 Task: Marketing: Social Media Marketing Board.
Action: Mouse moved to (47, 74)
Screenshot: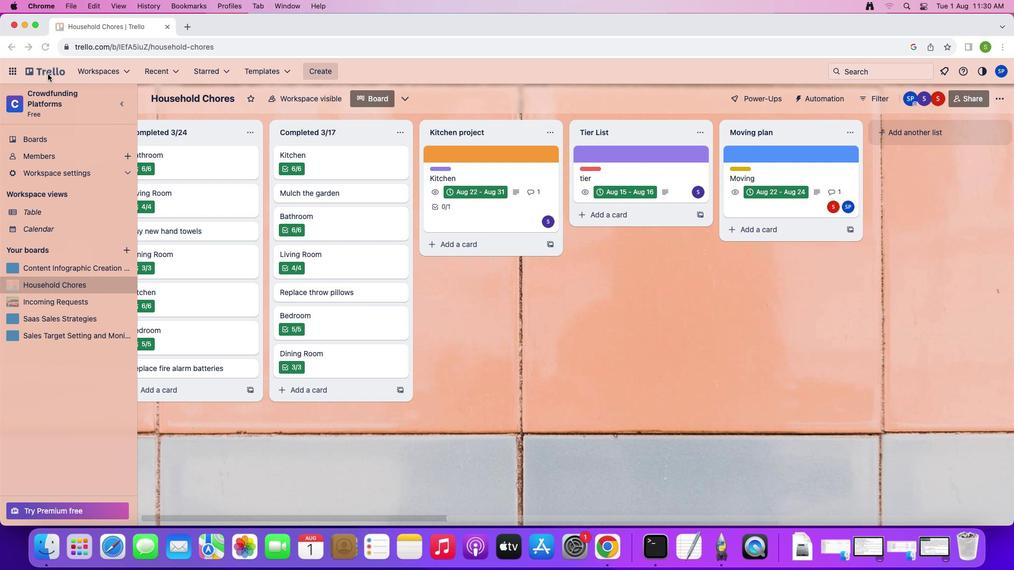 
Action: Mouse pressed left at (47, 74)
Screenshot: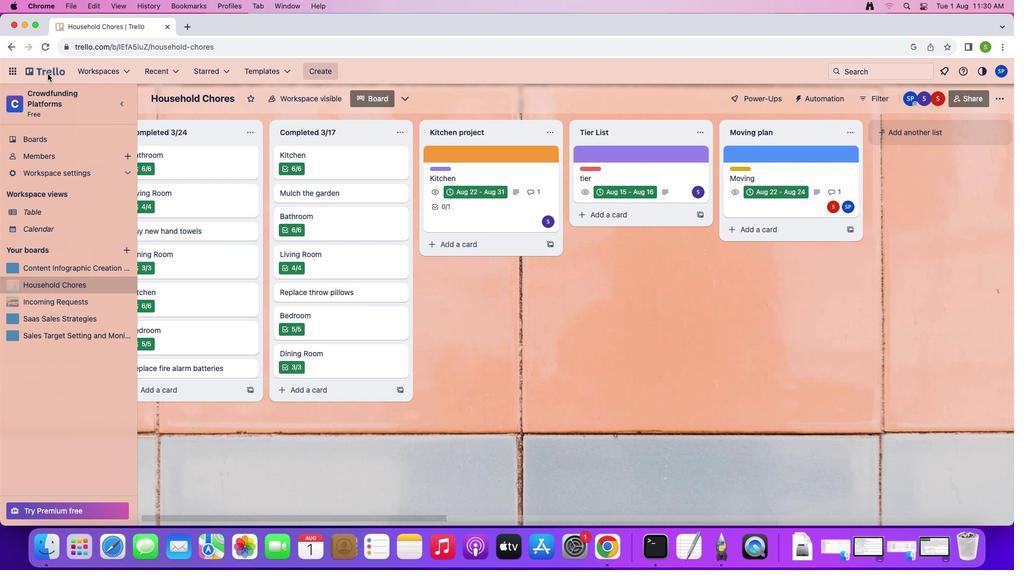 
Action: Mouse moved to (45, 73)
Screenshot: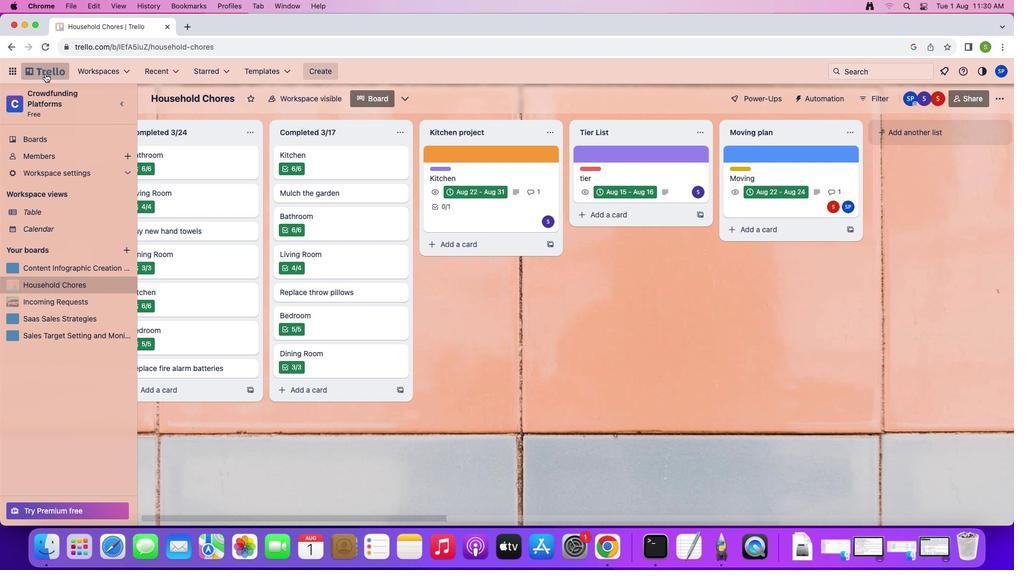 
Action: Mouse pressed left at (45, 73)
Screenshot: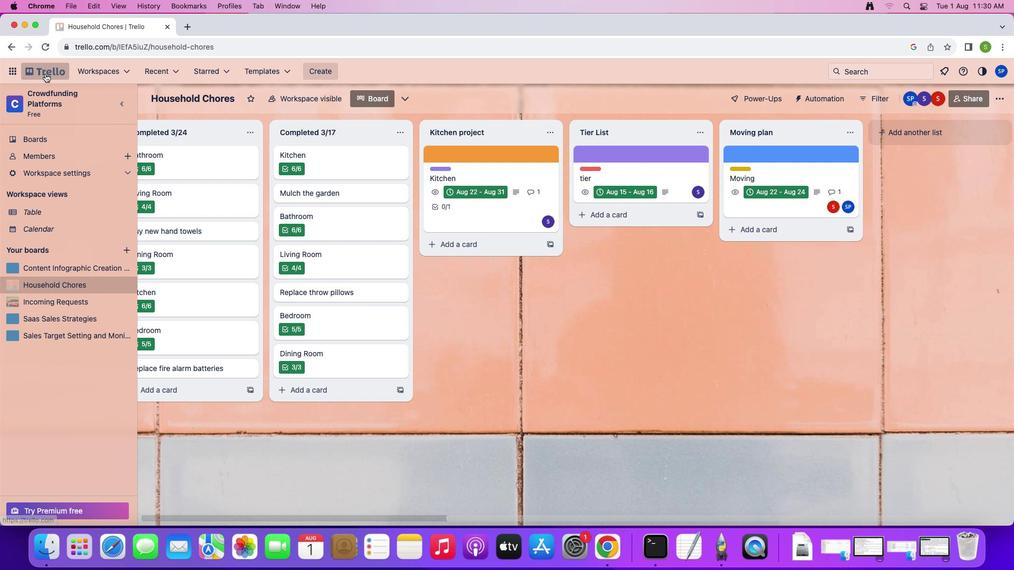 
Action: Mouse moved to (253, 138)
Screenshot: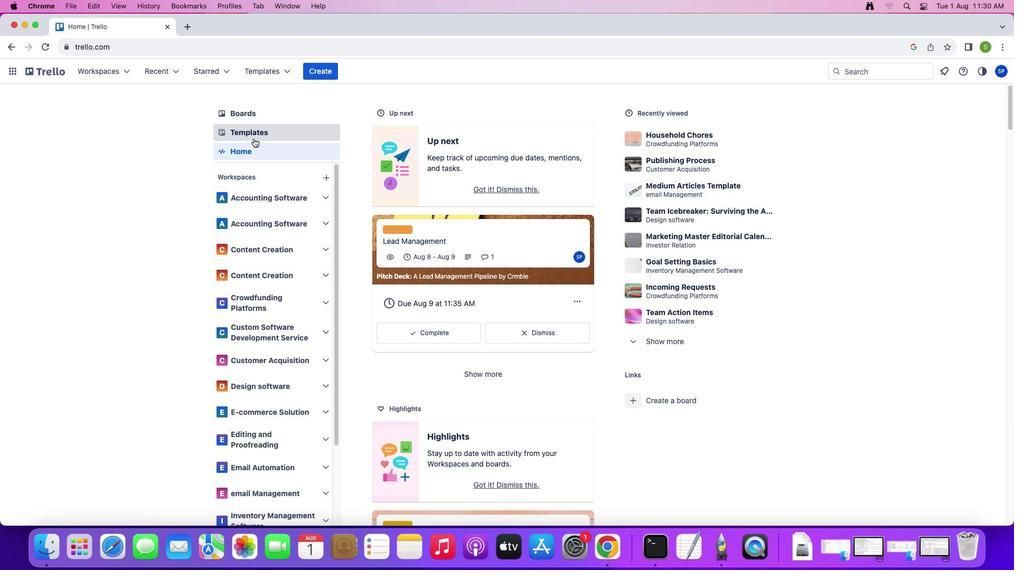 
Action: Mouse pressed left at (253, 138)
Screenshot: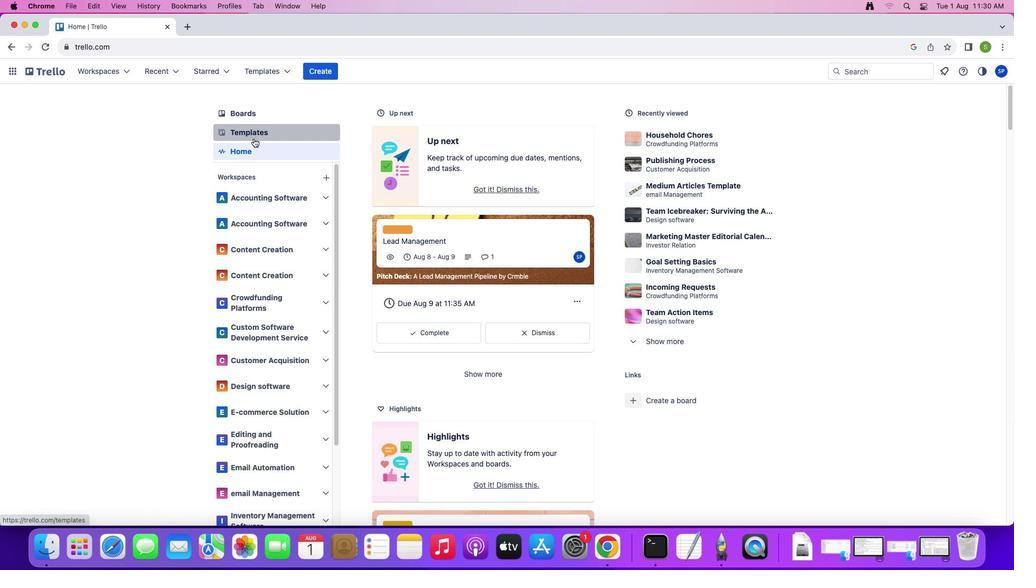 
Action: Mouse moved to (268, 237)
Screenshot: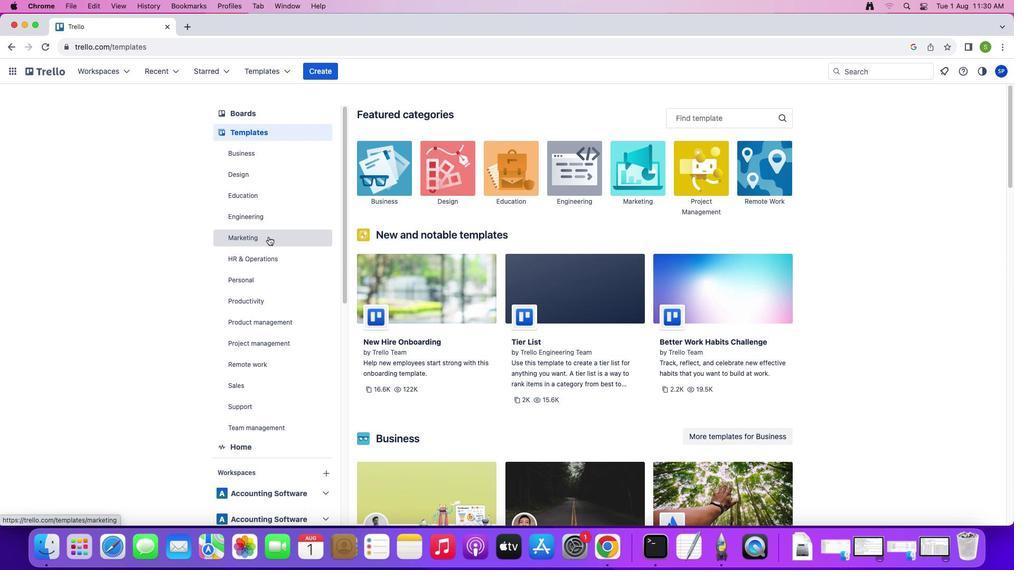 
Action: Mouse pressed left at (268, 237)
Screenshot: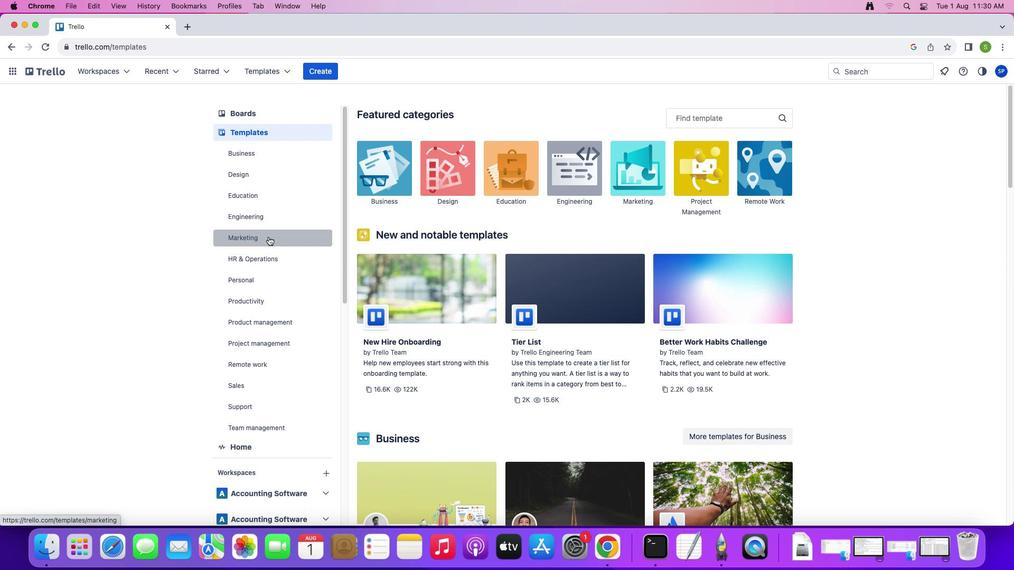 
Action: Mouse moved to (704, 114)
Screenshot: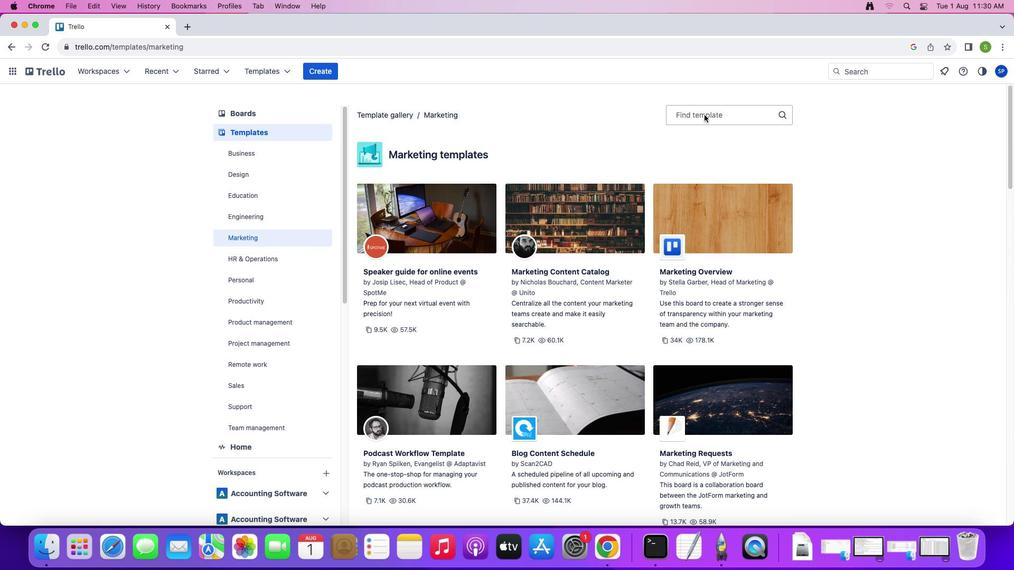 
Action: Mouse pressed left at (704, 114)
Screenshot: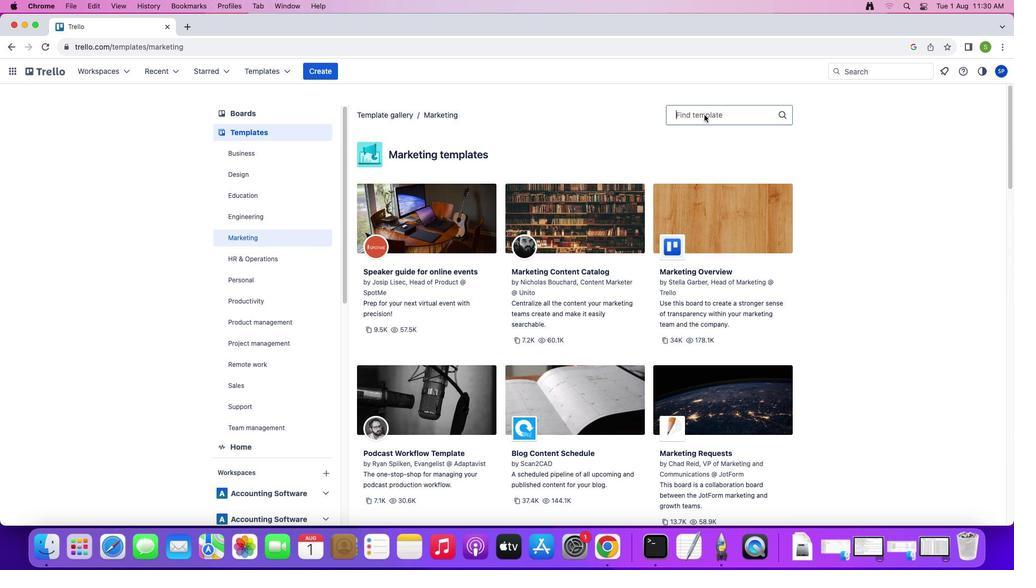 
Action: Mouse moved to (700, 123)
Screenshot: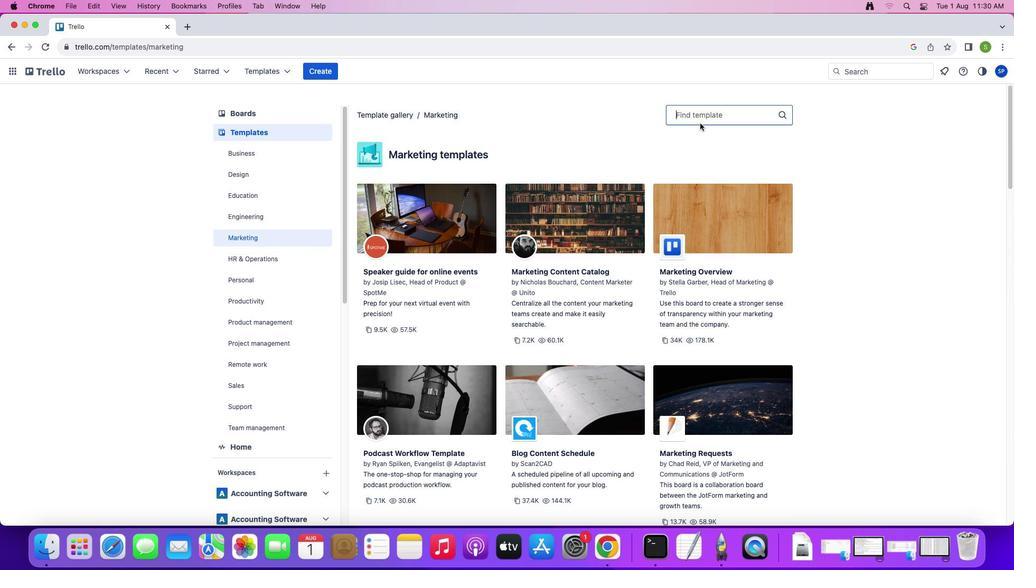 
Action: Key pressed Key.shift's''o''c''i''a'';'Key.backspace'l'Key.space
Screenshot: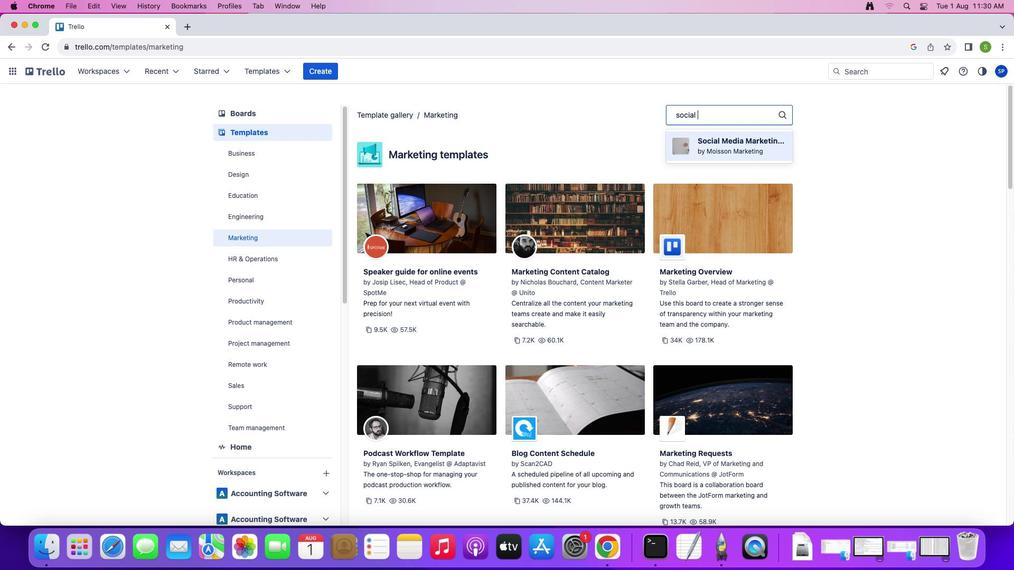 
Action: Mouse moved to (707, 140)
Screenshot: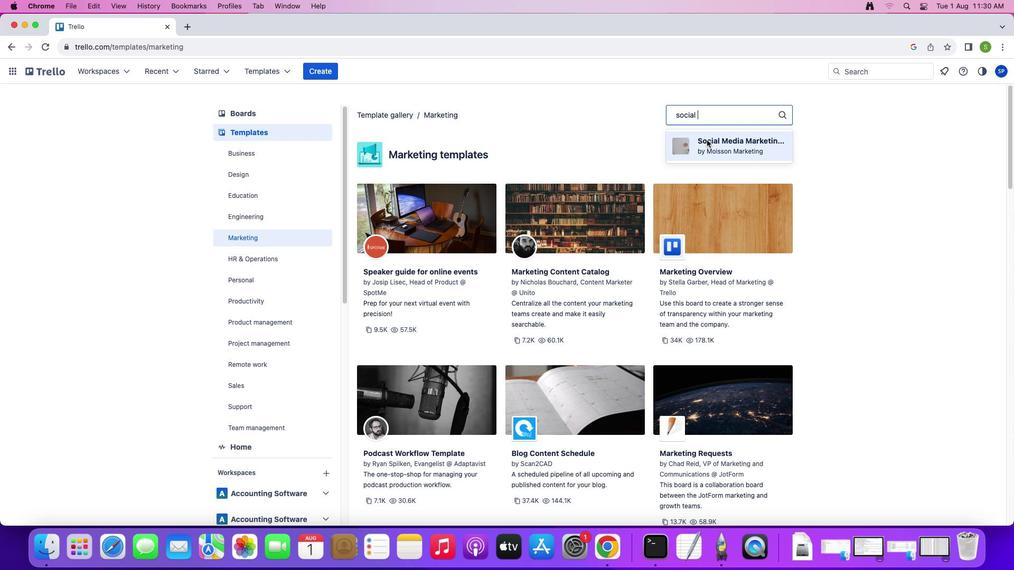 
Action: Mouse pressed left at (707, 140)
Screenshot: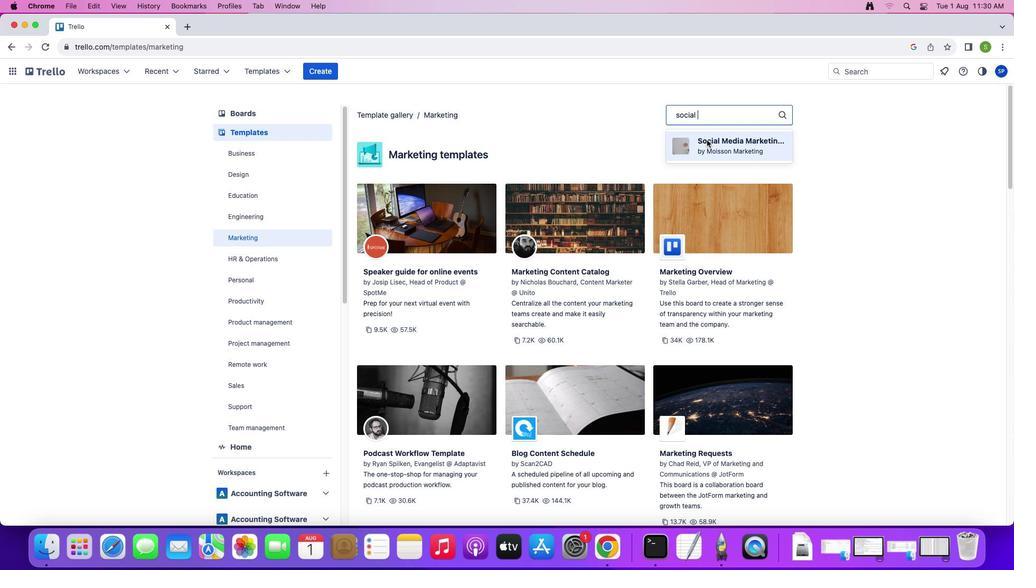 
Action: Mouse moved to (742, 152)
Screenshot: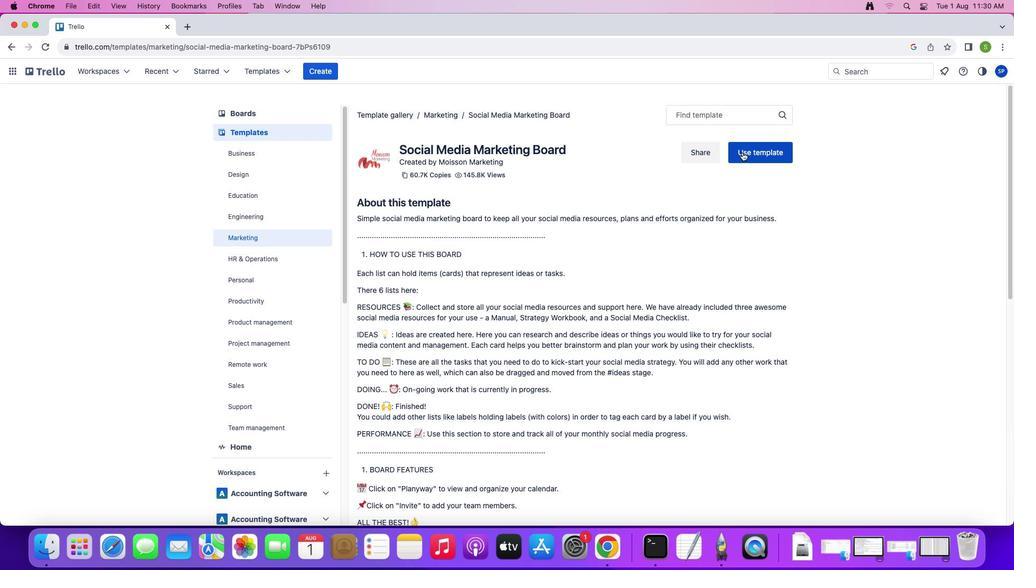 
Action: Mouse pressed left at (742, 152)
Screenshot: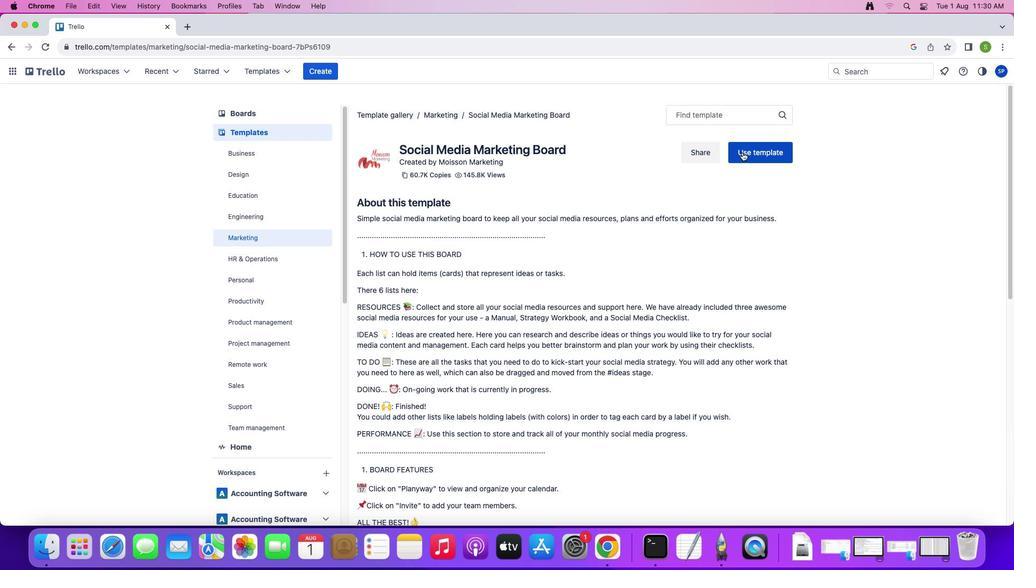 
Action: Mouse moved to (810, 245)
Screenshot: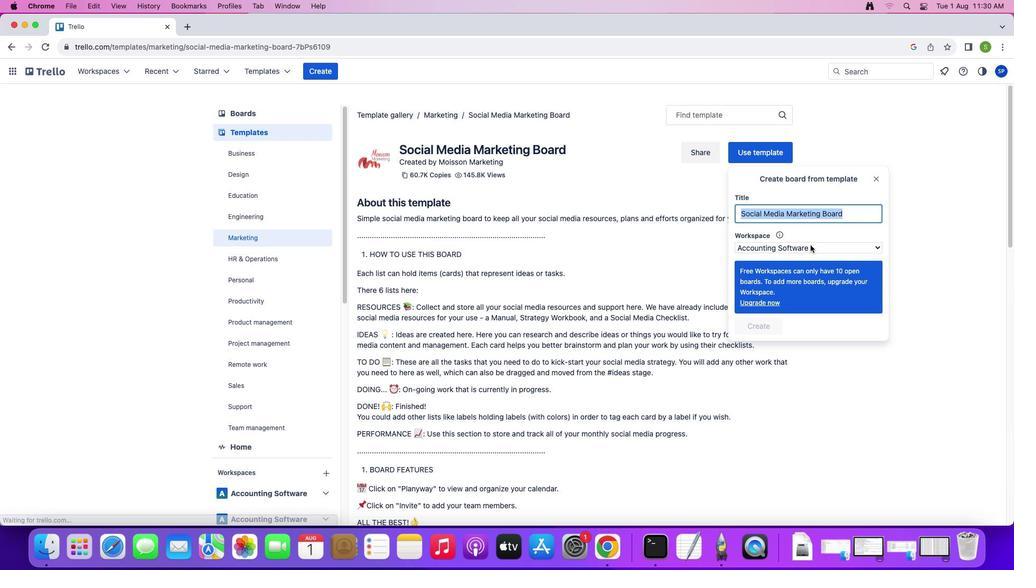 
Action: Mouse pressed left at (810, 245)
Screenshot: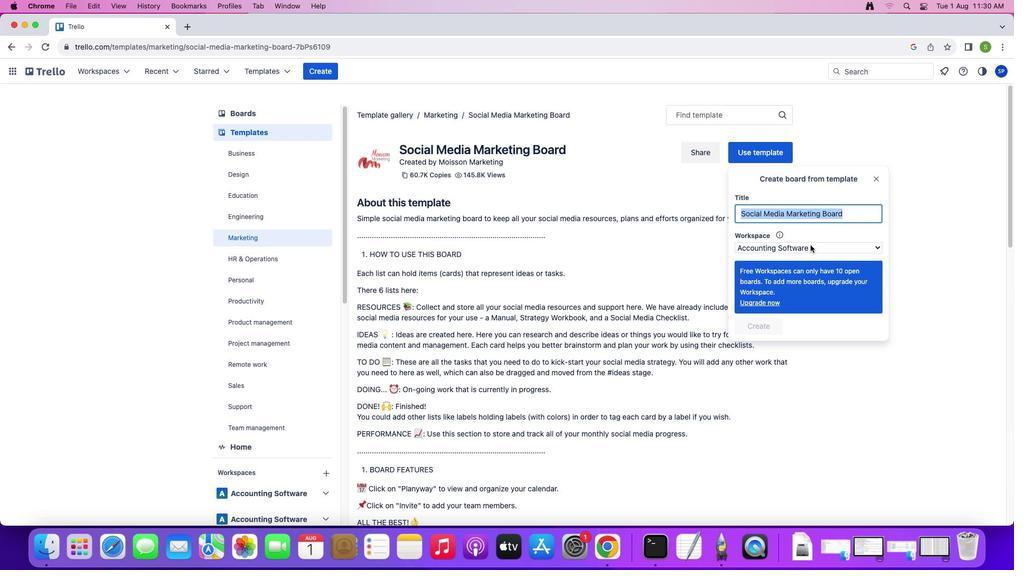 
Action: Mouse moved to (792, 372)
Screenshot: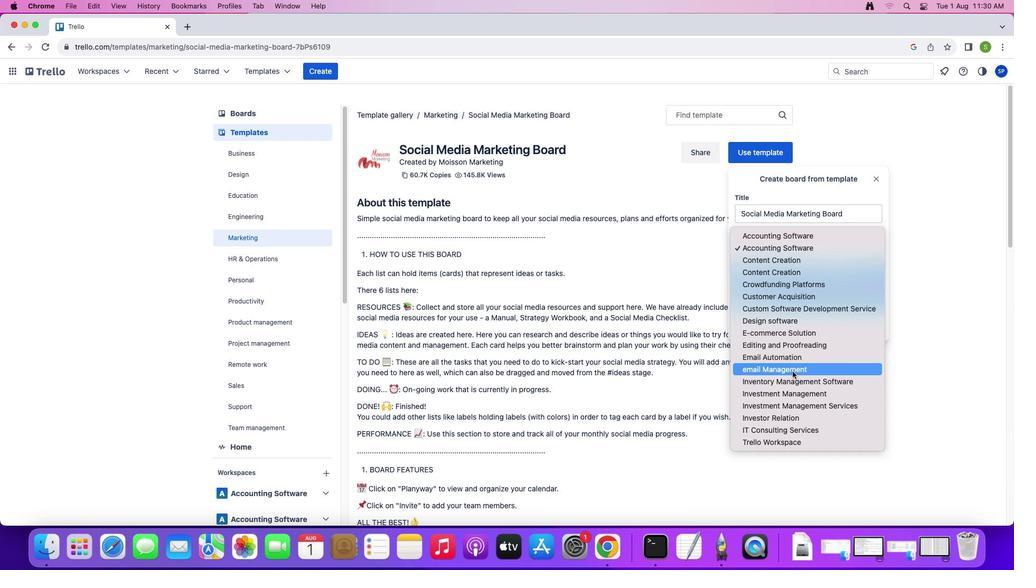 
Action: Mouse pressed left at (792, 372)
Screenshot: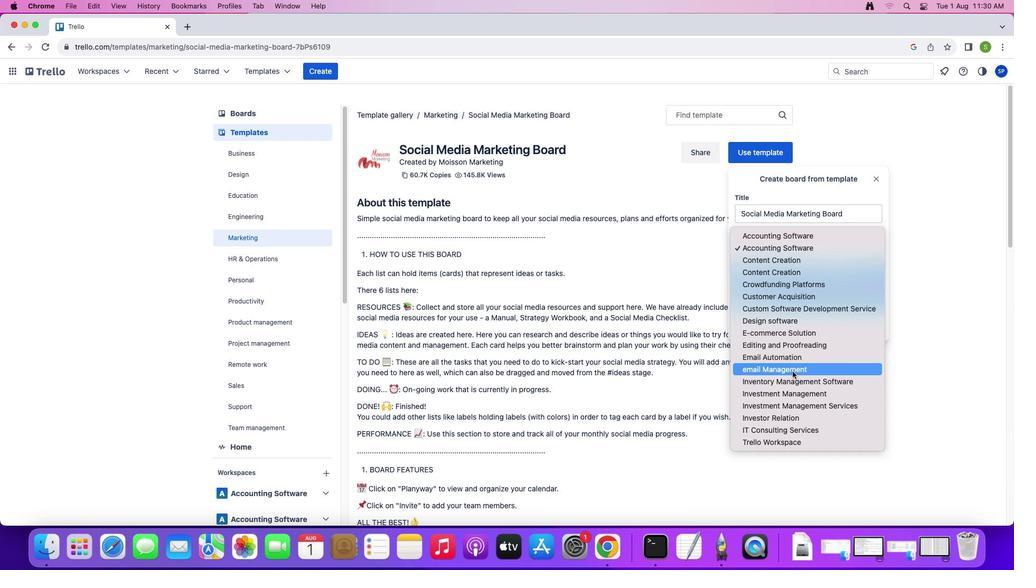 
Action: Mouse moved to (763, 352)
Screenshot: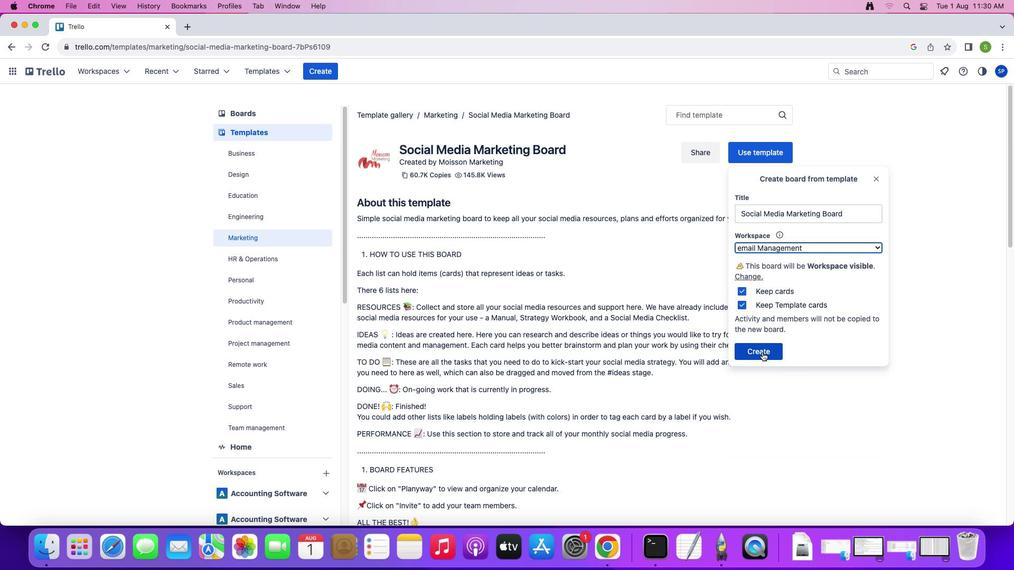 
Action: Mouse pressed left at (763, 352)
Screenshot: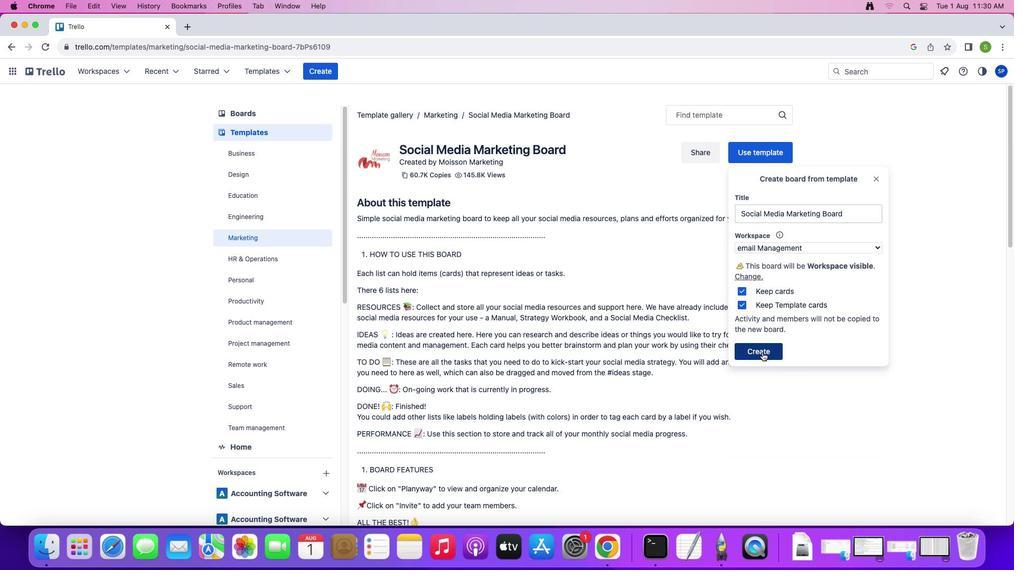 
Action: Mouse moved to (583, 521)
Screenshot: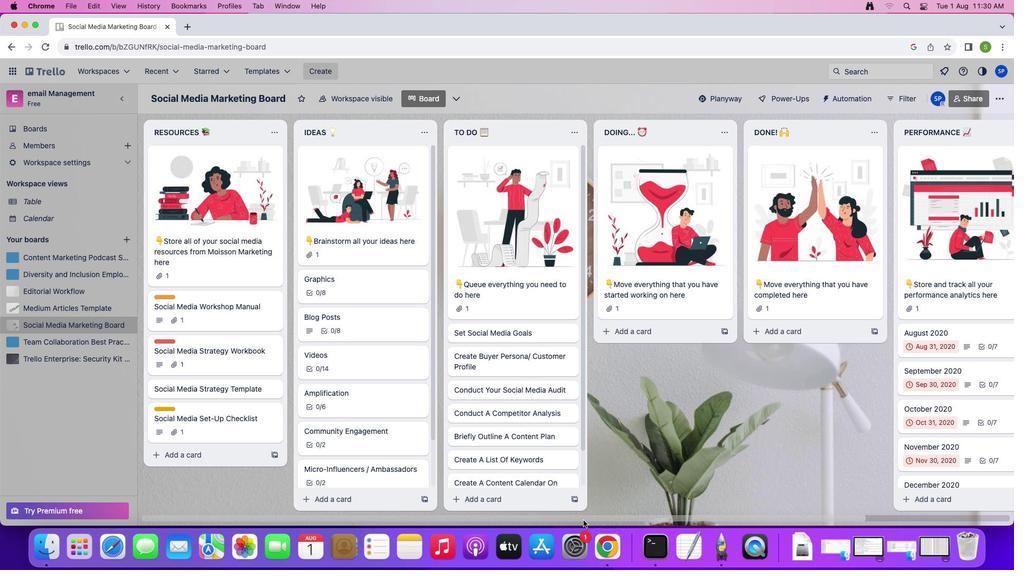 
Action: Mouse pressed left at (583, 521)
Screenshot: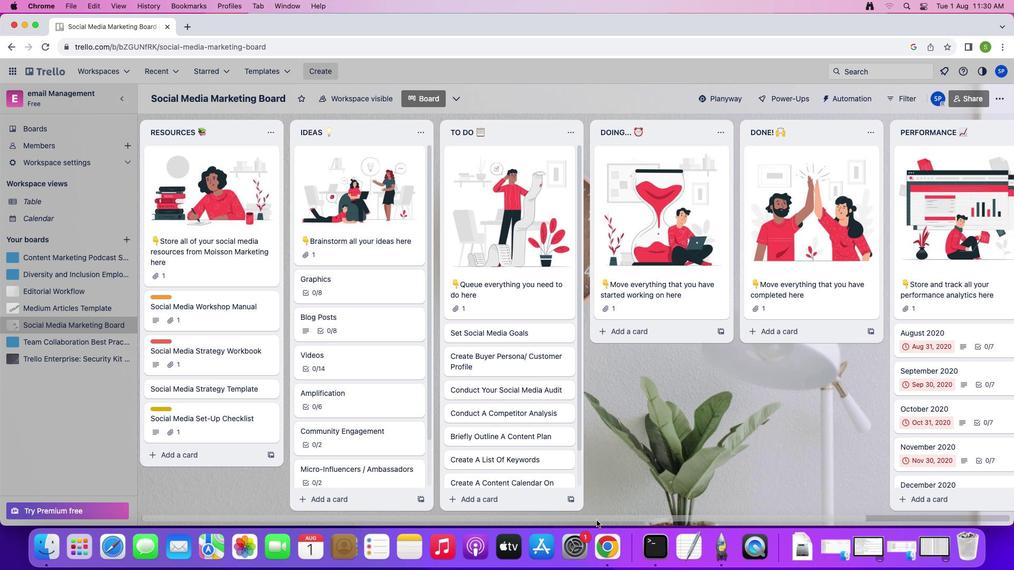 
Action: Mouse moved to (895, 126)
Screenshot: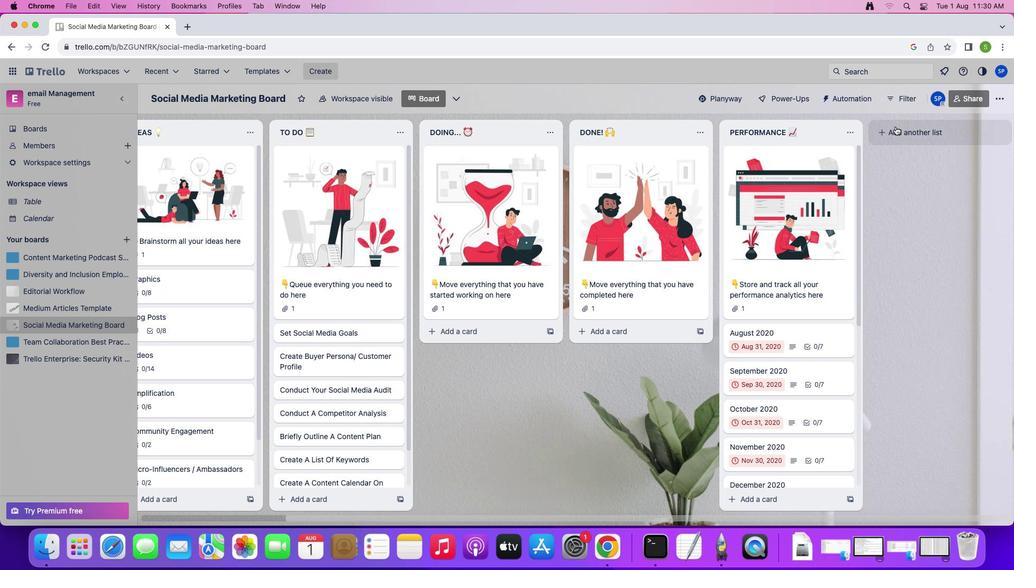 
Action: Mouse pressed left at (895, 126)
Screenshot: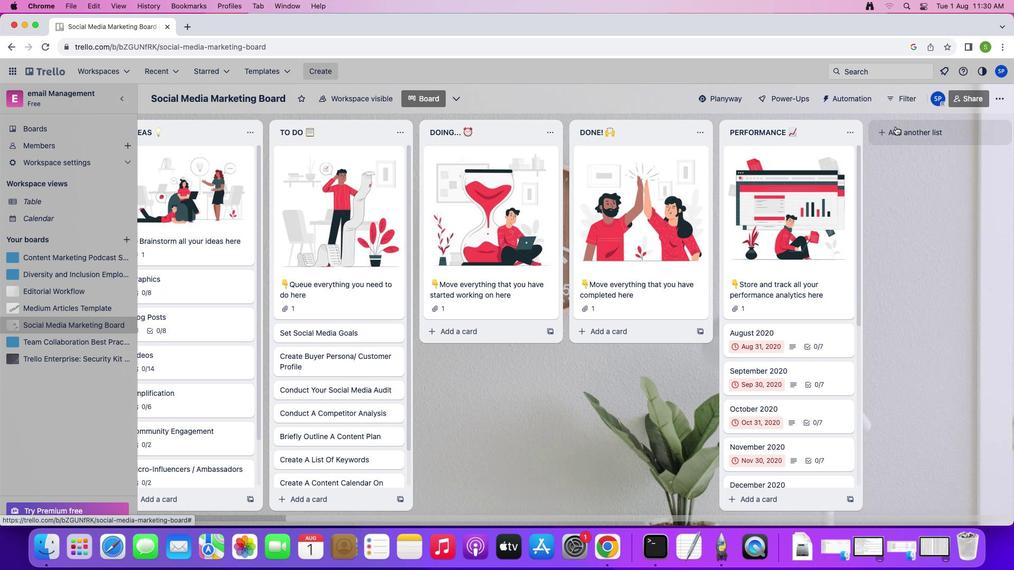 
Action: Mouse moved to (745, 256)
Screenshot: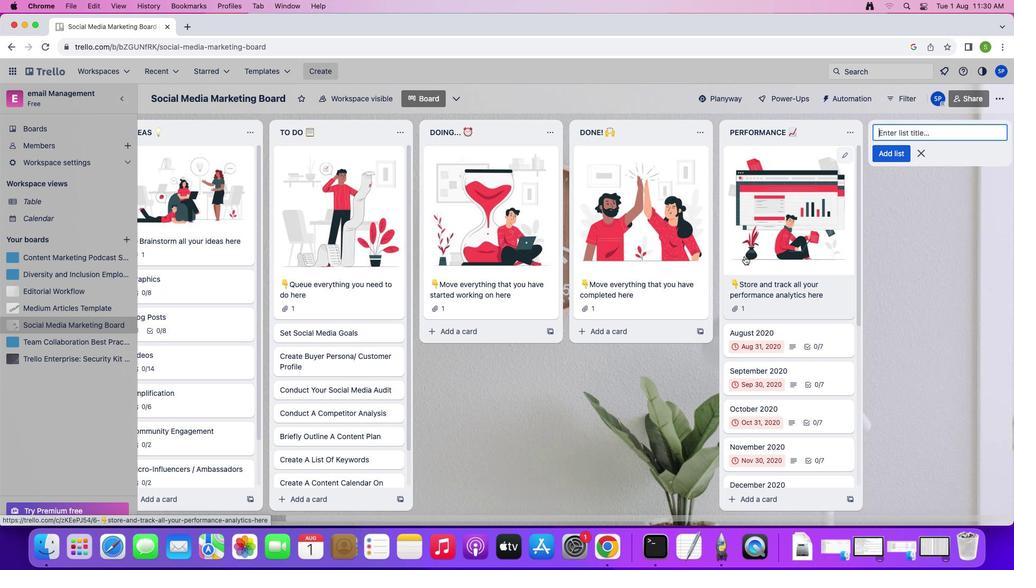 
Action: Key pressed Key.shift'S''p''e''a''k''e''r'Key.space'g''u''i''d''e'Key.space'f''o''r'Key.space'o''n''l''i''n''e'Key.space'e''v''e''n''t''s'Key.enterKey.shift'S''E''O'Key.spaceKey.shift'C''o''n''t''e''n''t'Key.spaceKey.shift'C''r''e''a''t''i''o''n'Key.enterKey.shift'P''o''d''c''a''s''t'Key.spaceKey.shift'w''o''f'Key.backspace'k''f''l''o''w'Key.spaceKey.shift't''e''m''p''l''a''t''e'Key.enter
Screenshot: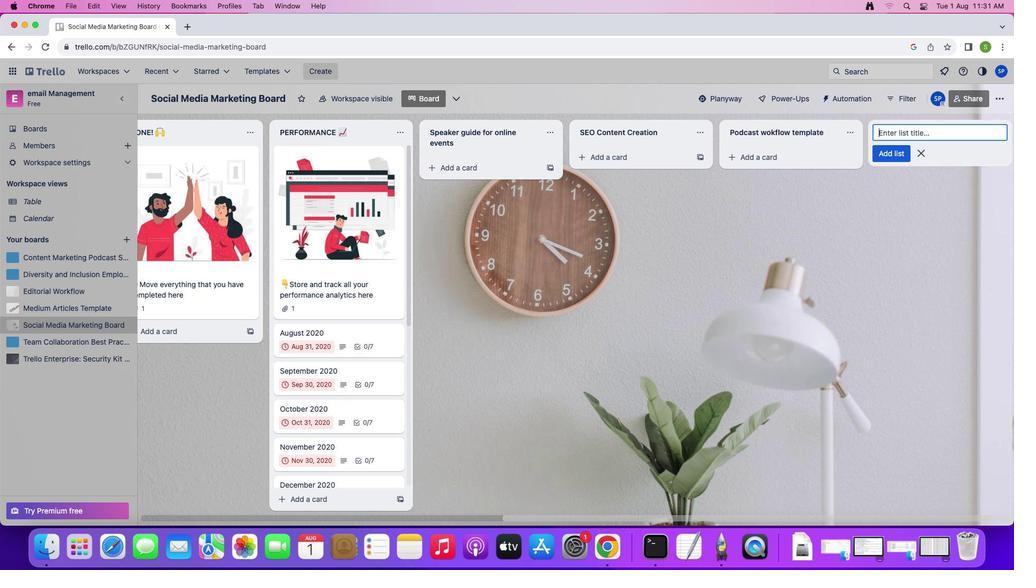 
Action: Mouse moved to (920, 149)
Screenshot: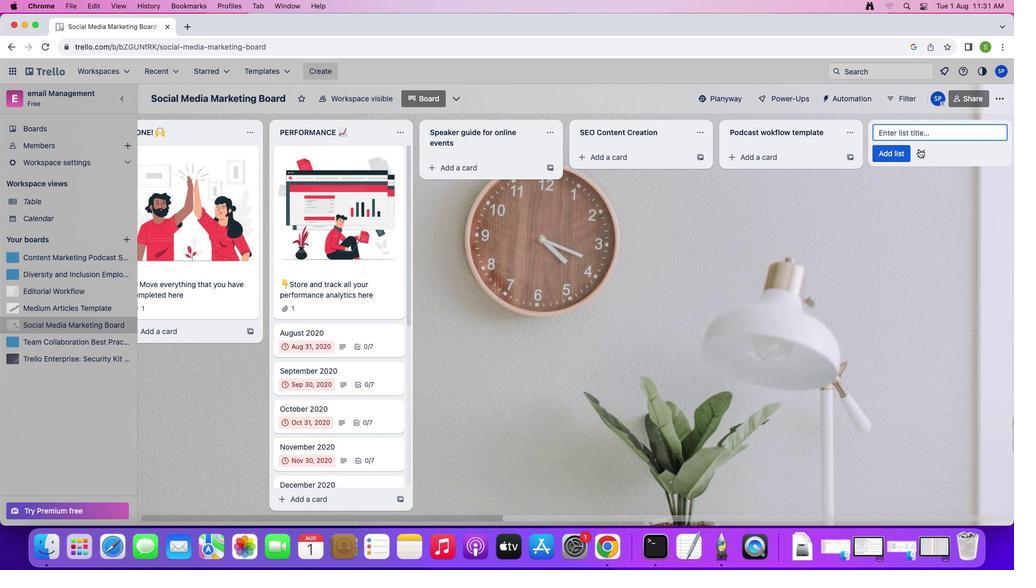 
Action: Mouse pressed left at (920, 149)
Screenshot: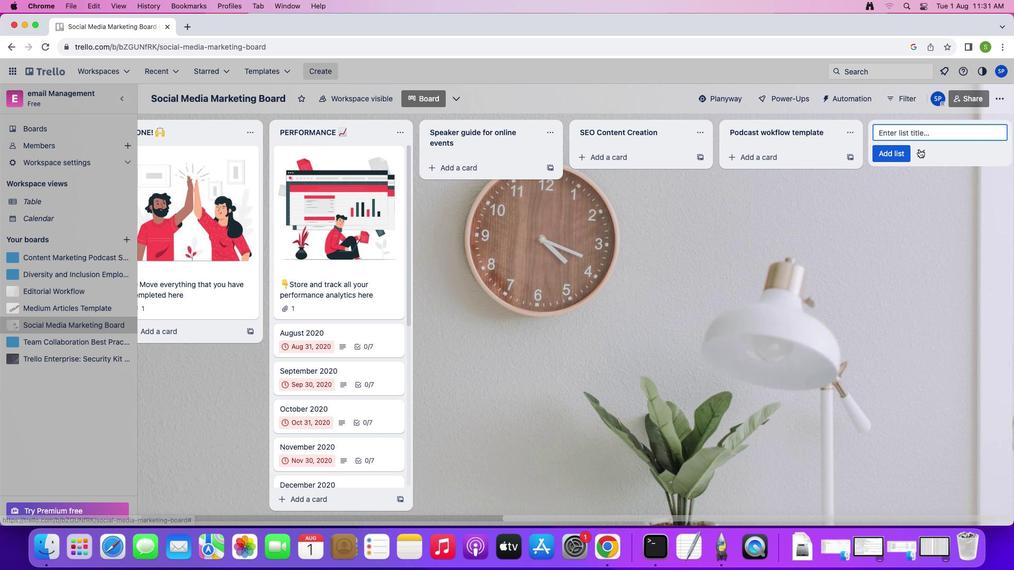 
Action: Mouse moved to (452, 165)
Screenshot: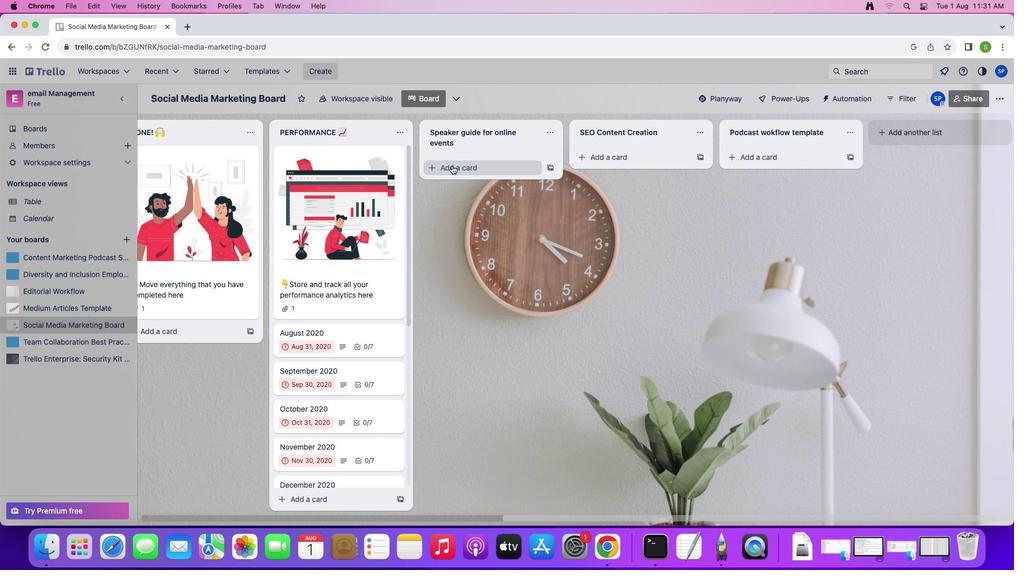 
Action: Mouse pressed left at (452, 165)
Screenshot: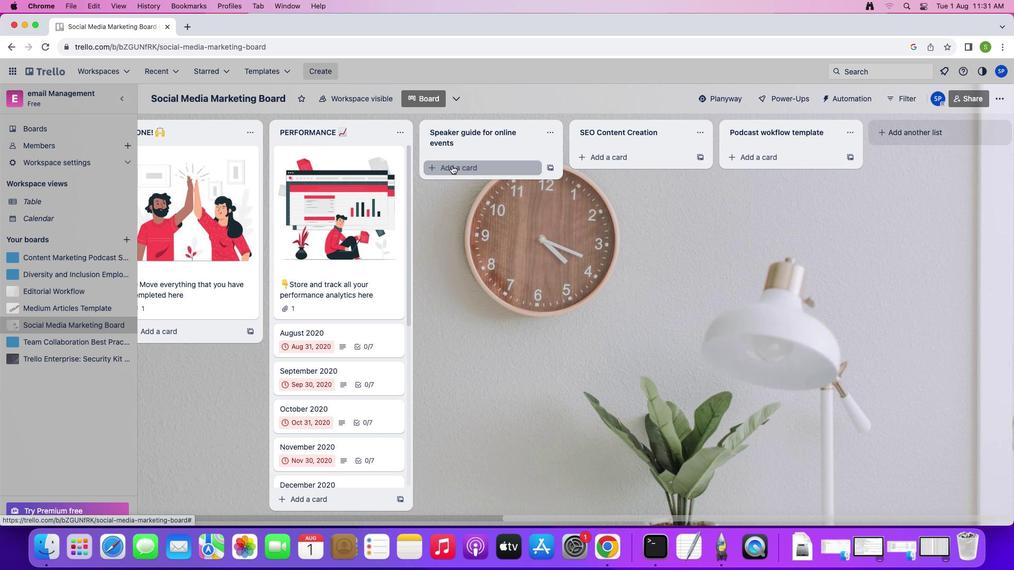 
Action: Mouse moved to (462, 173)
Screenshot: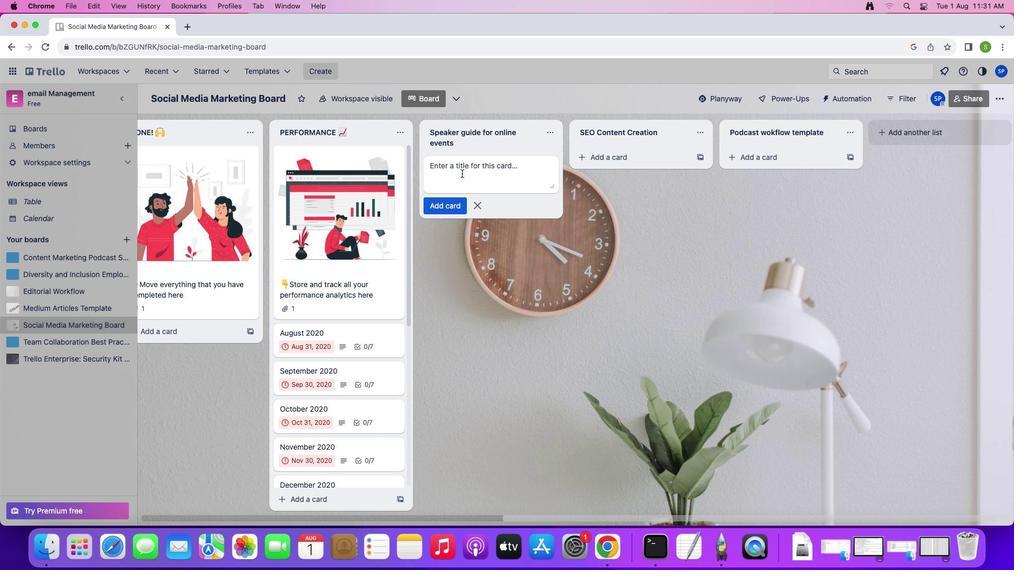 
Action: Key pressed Key.shift'S''p''e''a''k''e''r'Key.enter
Screenshot: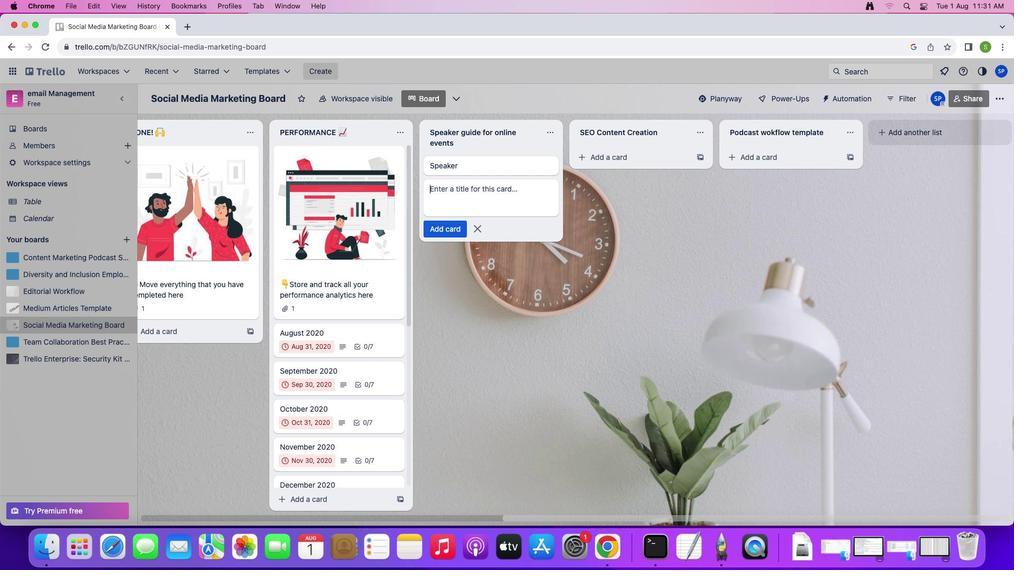 
Action: Mouse moved to (608, 155)
Screenshot: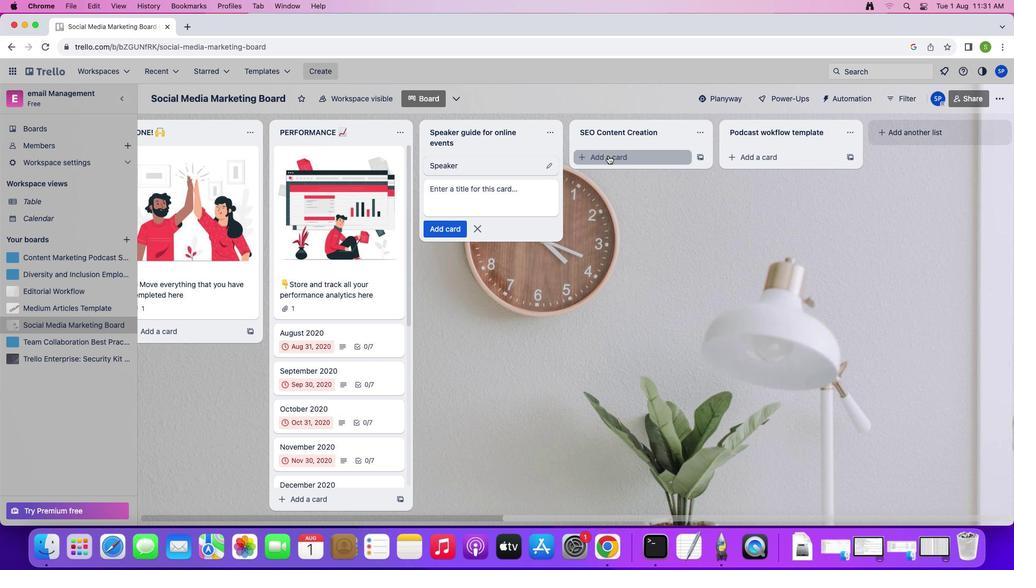 
Action: Mouse pressed left at (608, 155)
Screenshot: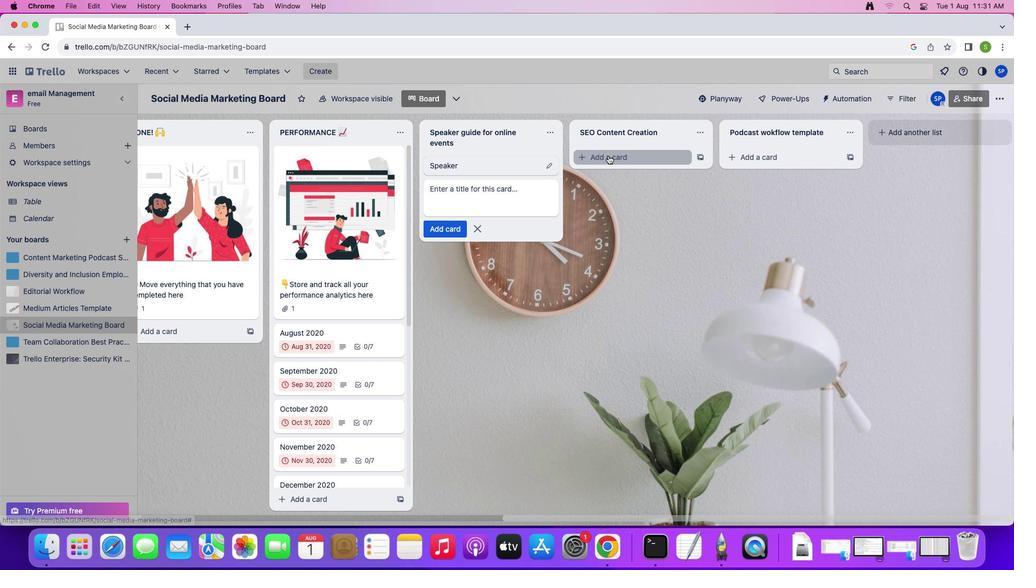 
Action: Key pressed Key.shift'S''E''O'Key.enter
Screenshot: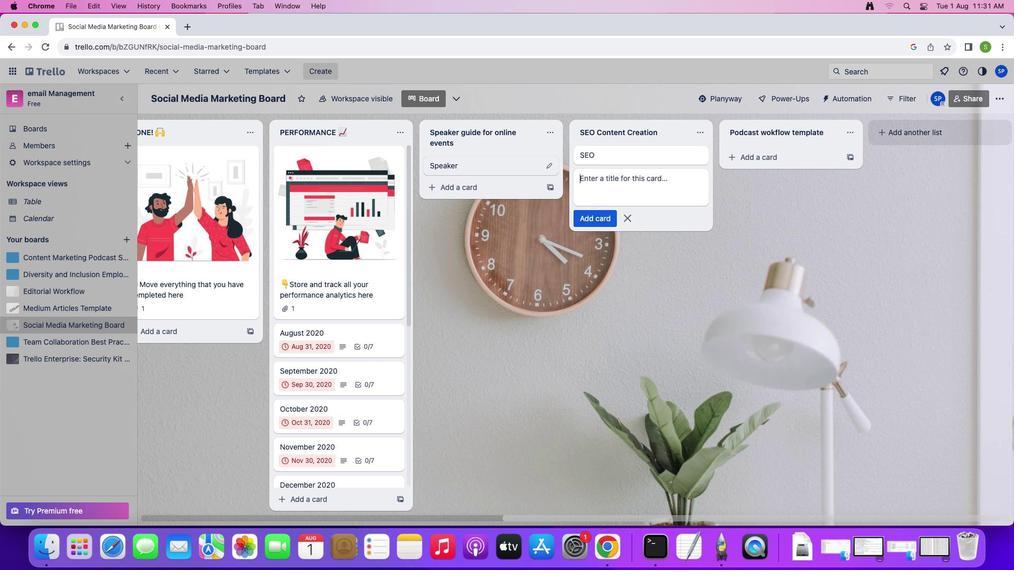 
Action: Mouse moved to (755, 151)
Screenshot: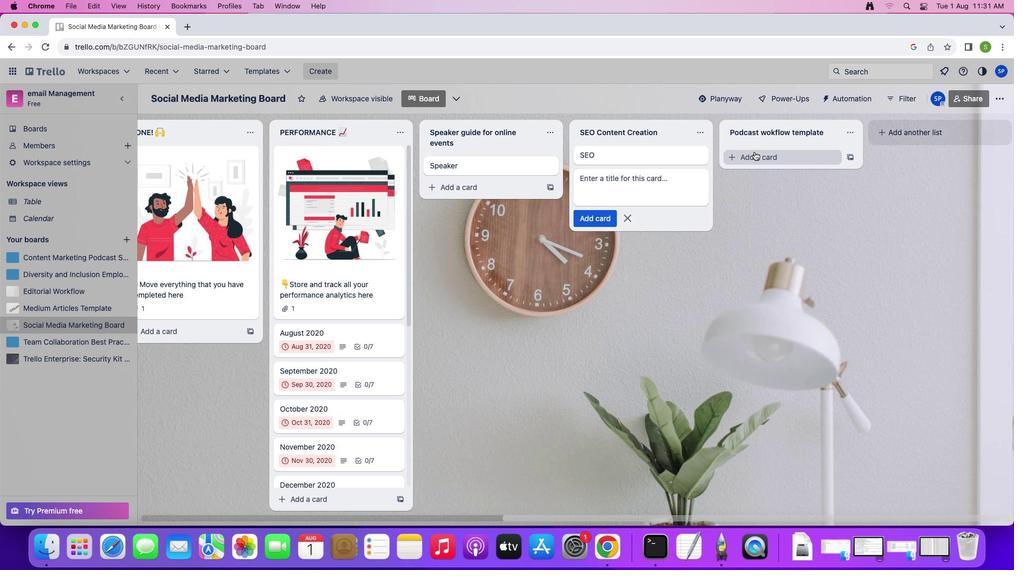 
Action: Mouse pressed left at (755, 151)
Screenshot: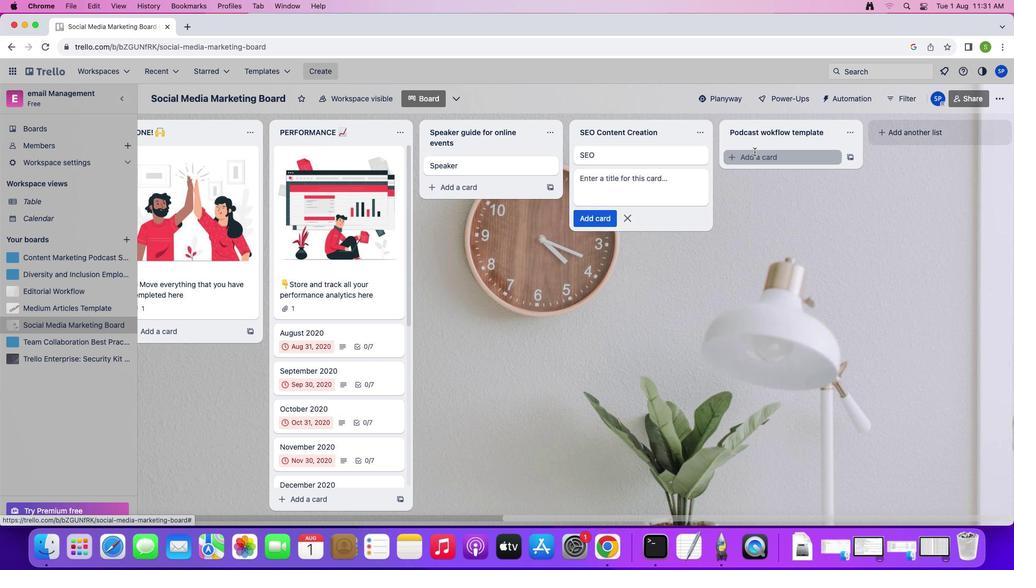 
Action: Key pressed Key.shift'P''o''d''c''a''s''t'Key.enter
Screenshot: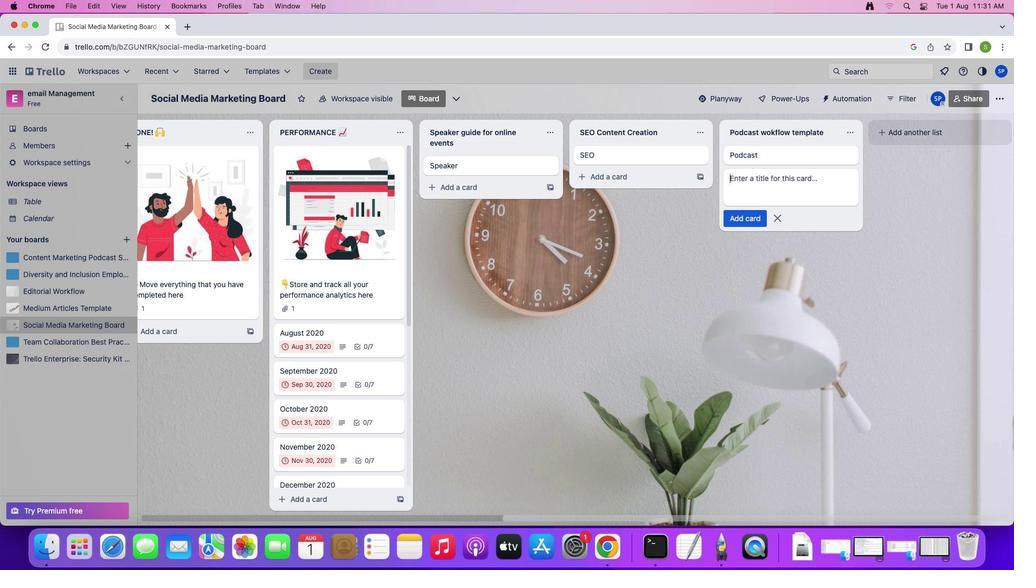 
Action: Mouse moved to (493, 169)
Screenshot: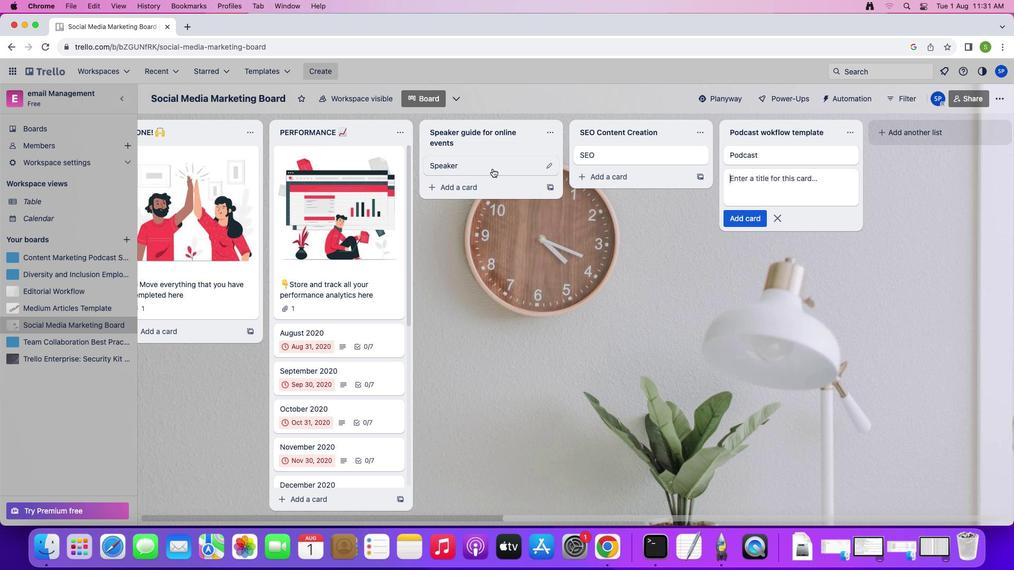 
Action: Mouse pressed left at (493, 169)
Screenshot: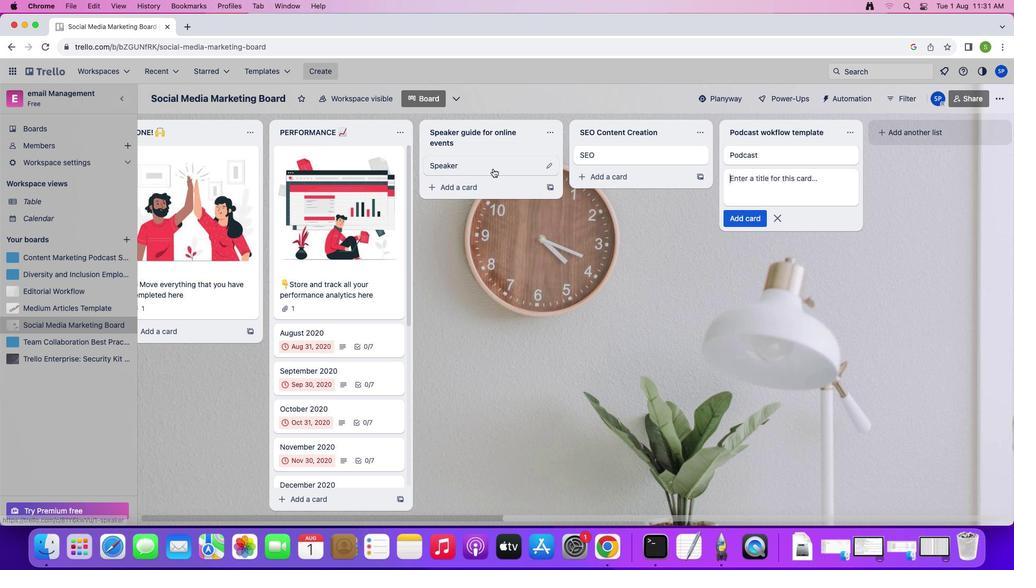 
Action: Mouse moved to (655, 155)
Screenshot: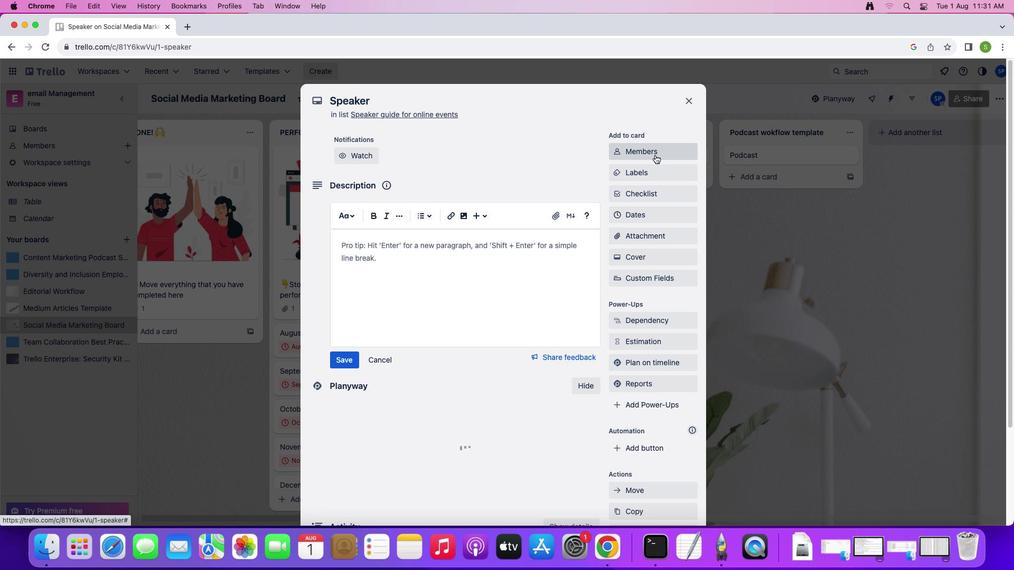 
Action: Mouse pressed left at (655, 155)
Screenshot: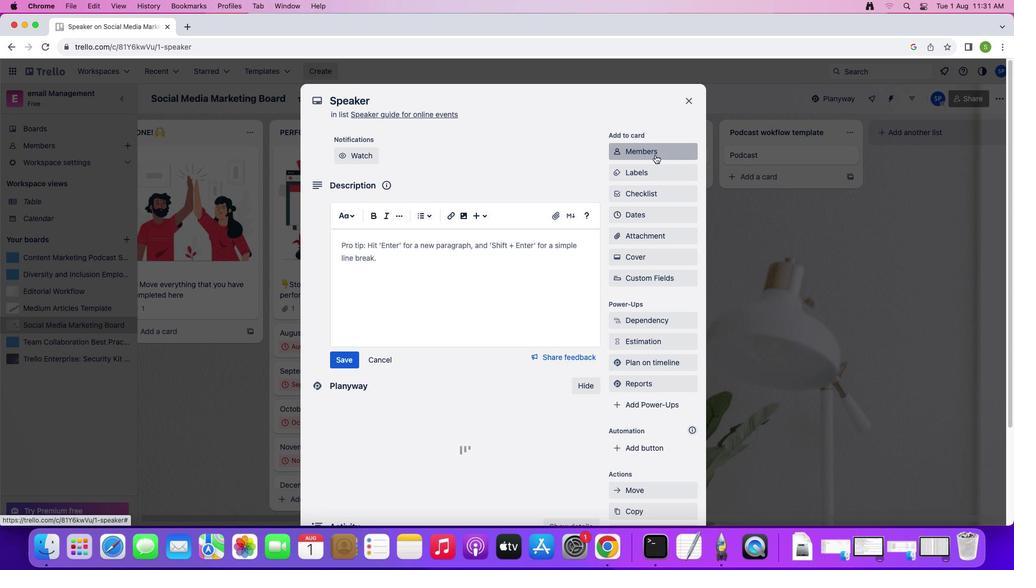 
Action: Mouse moved to (640, 198)
Screenshot: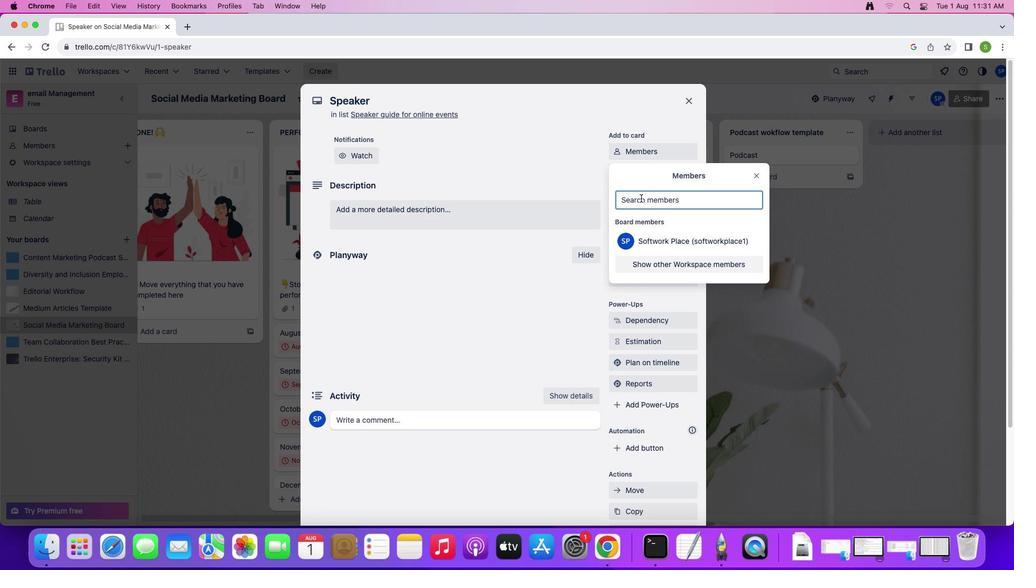 
Action: Mouse pressed left at (640, 198)
Screenshot: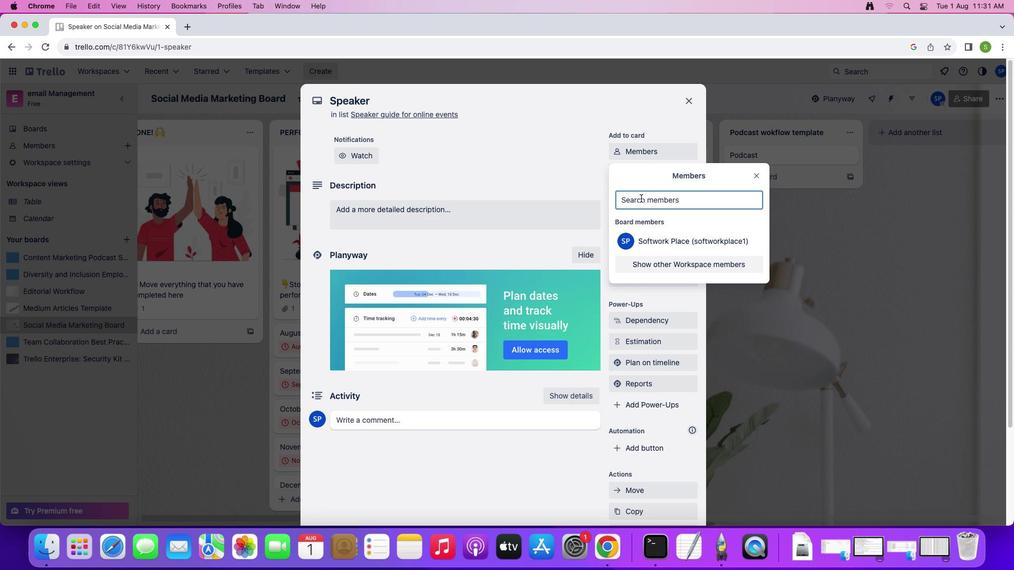 
Action: Mouse moved to (640, 198)
Screenshot: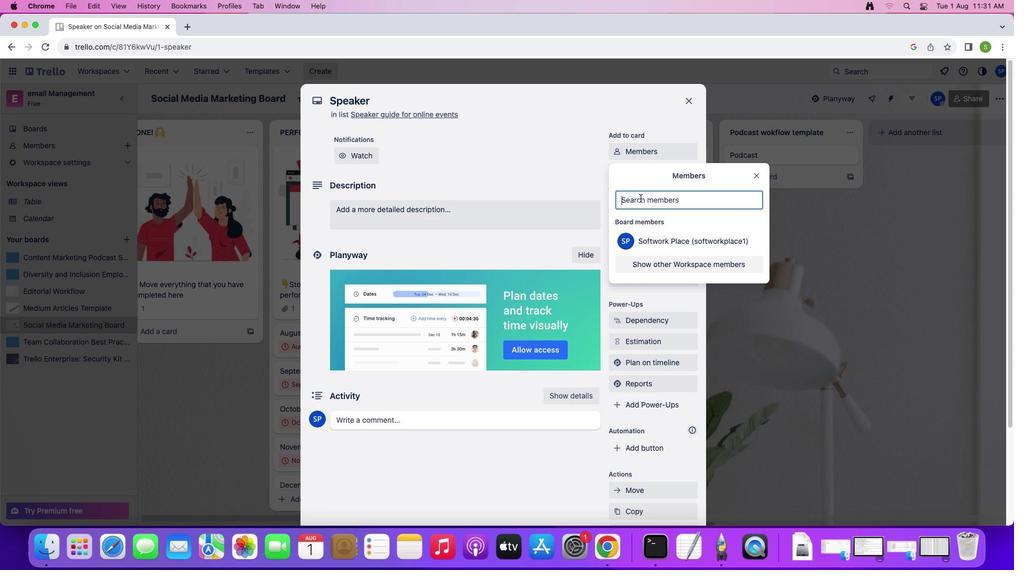
Action: Key pressed 's''o''f''t''a''g''e''.''3'Key.shift'@''s''o''f''t''a''g''e''.''n''e''t'Key.enter
Screenshot: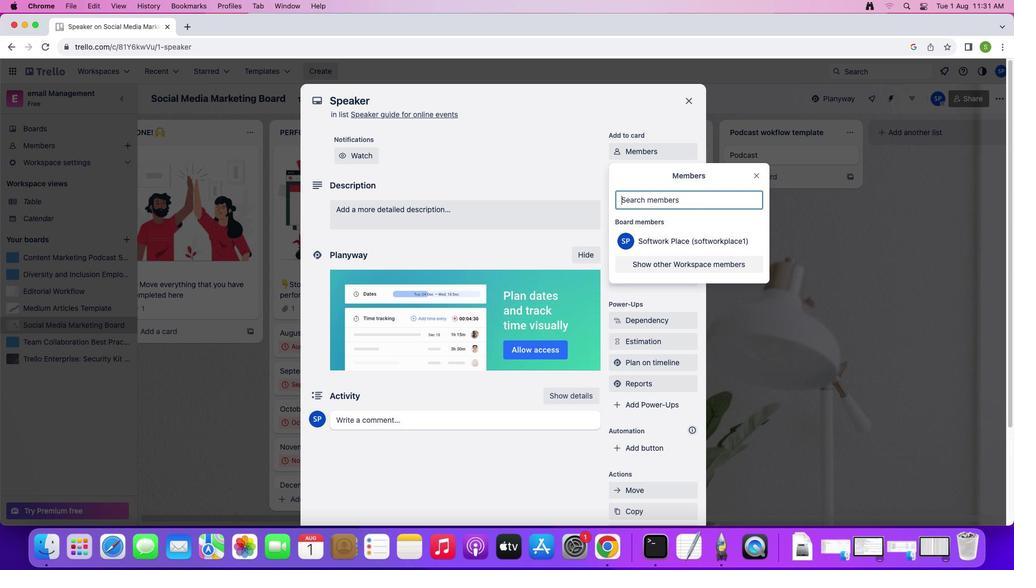 
Action: Mouse moved to (684, 244)
Screenshot: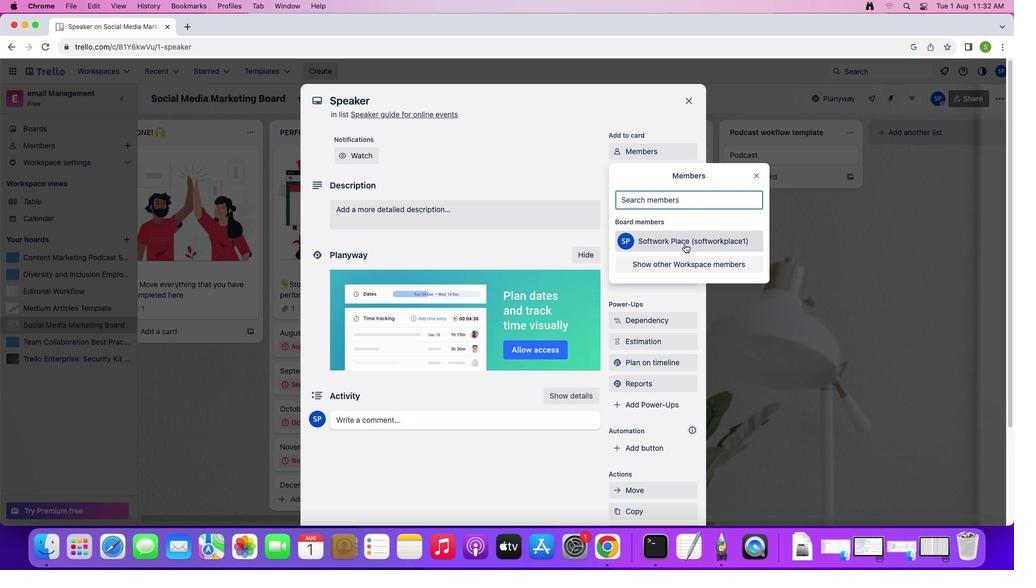 
Action: Mouse pressed left at (684, 244)
Screenshot: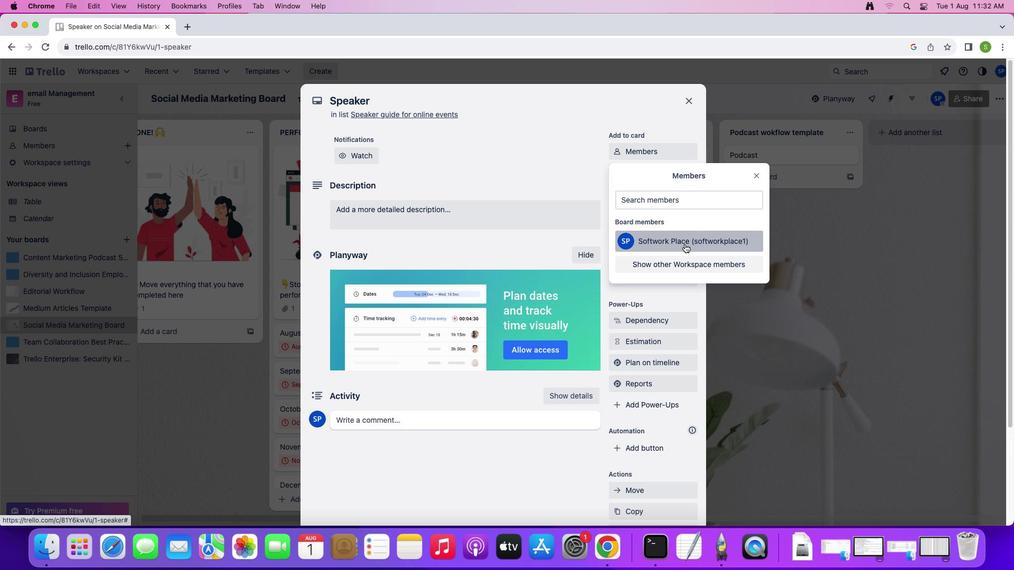 
Action: Mouse moved to (757, 177)
Screenshot: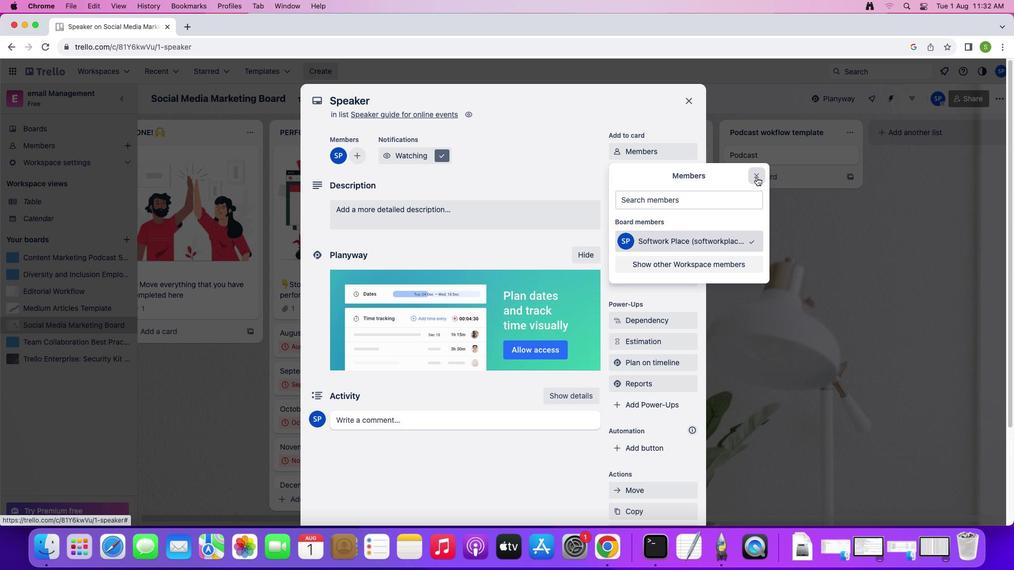 
Action: Mouse pressed left at (757, 177)
Screenshot: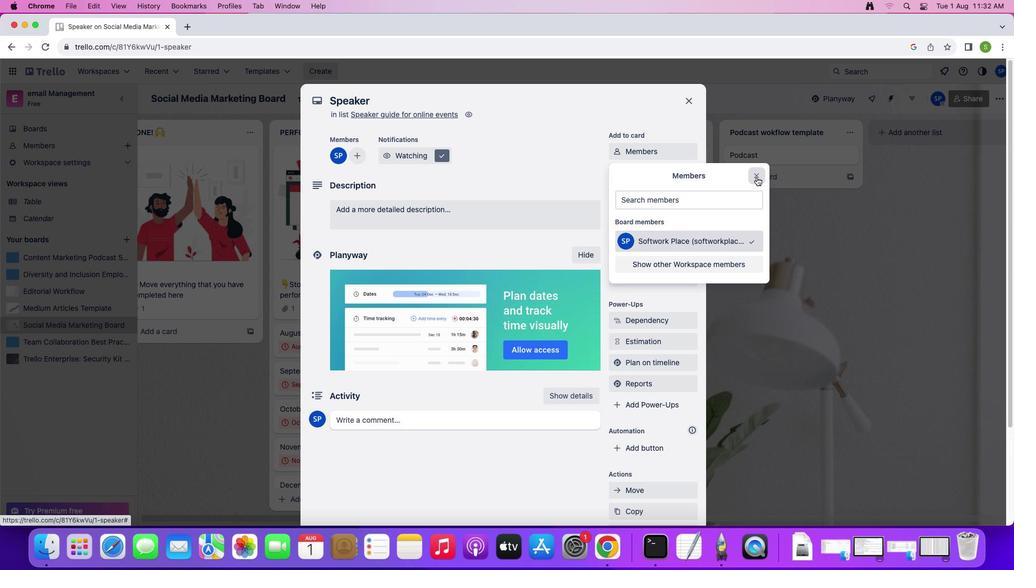 
Action: Mouse moved to (640, 171)
Screenshot: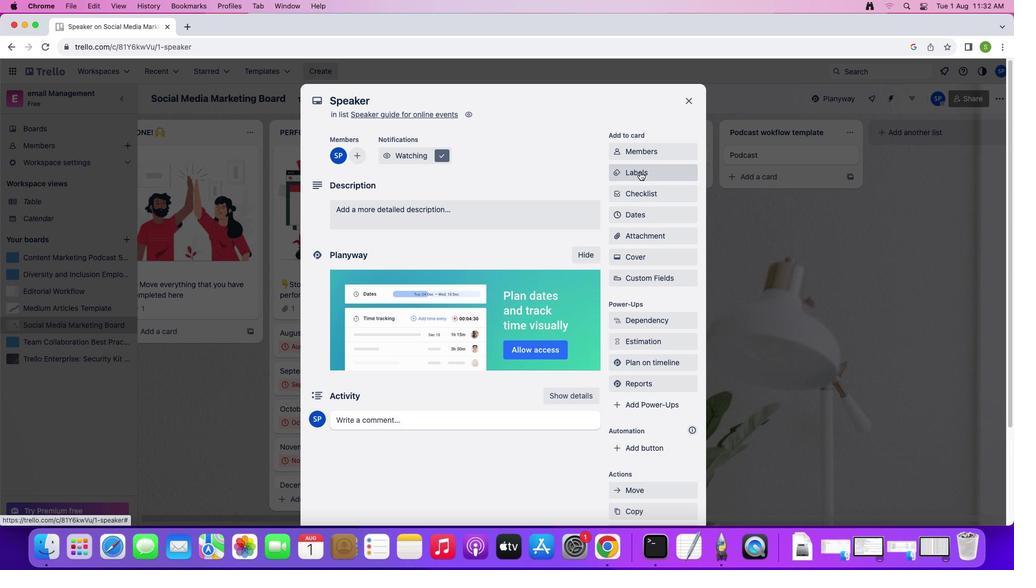 
Action: Mouse pressed left at (640, 171)
Screenshot: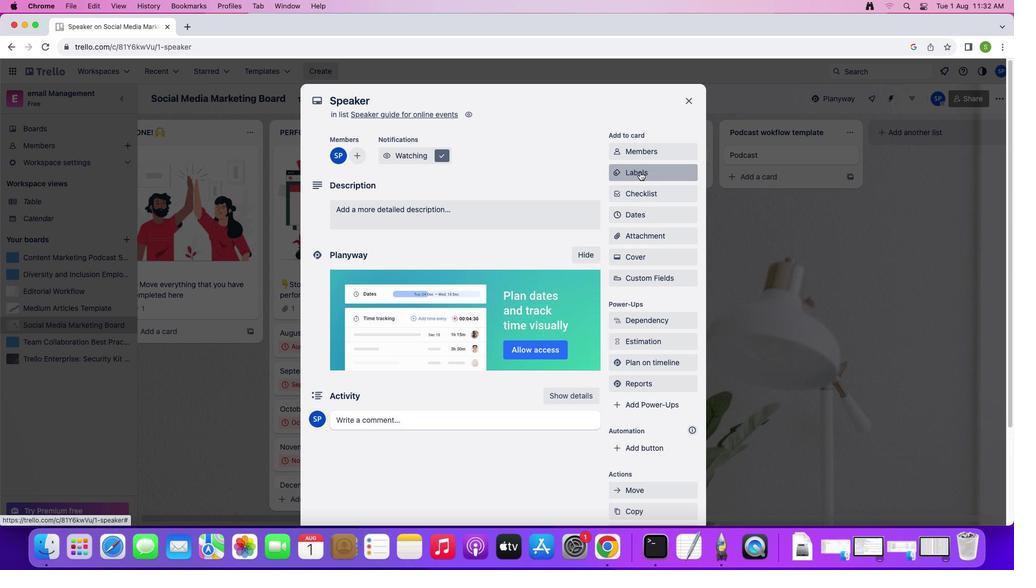 
Action: Mouse moved to (668, 296)
Screenshot: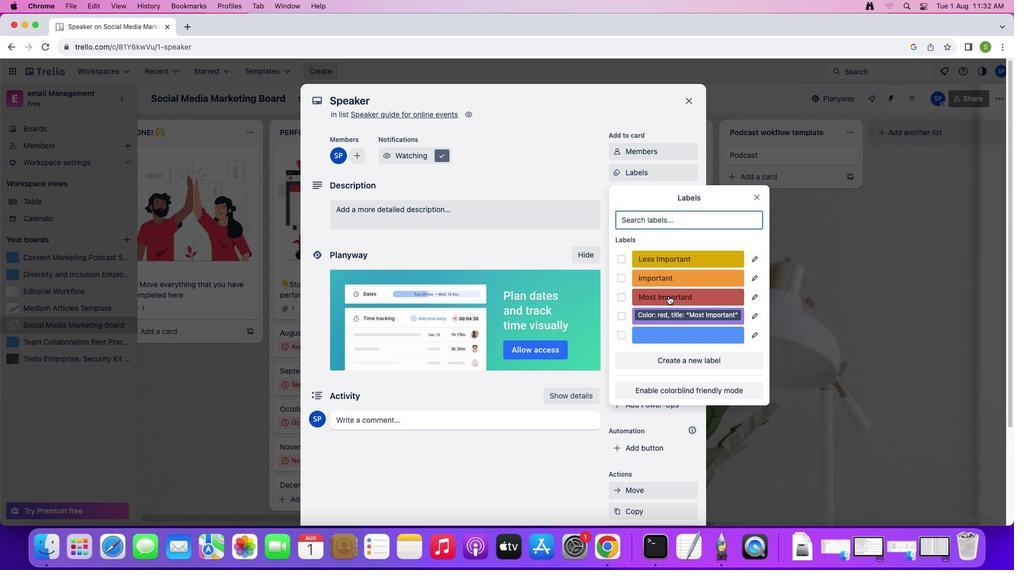 
Action: Mouse pressed left at (668, 296)
Screenshot: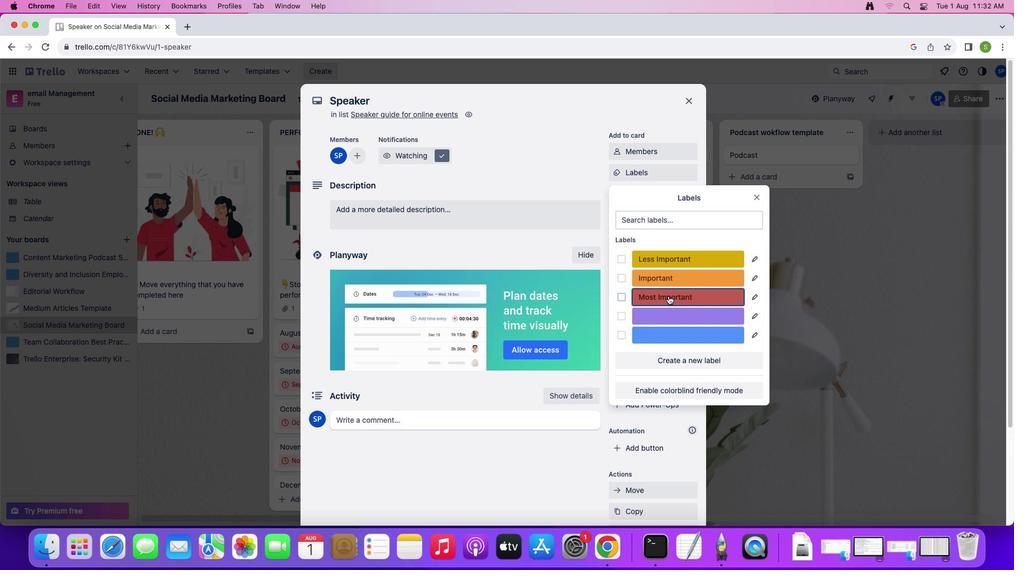
Action: Mouse moved to (757, 201)
Screenshot: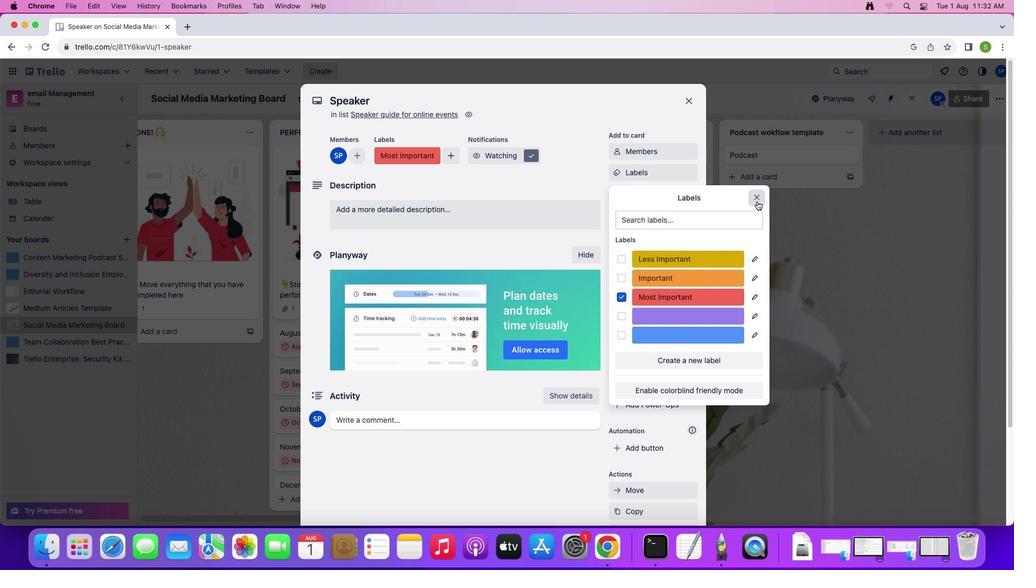 
Action: Mouse pressed left at (757, 201)
Screenshot: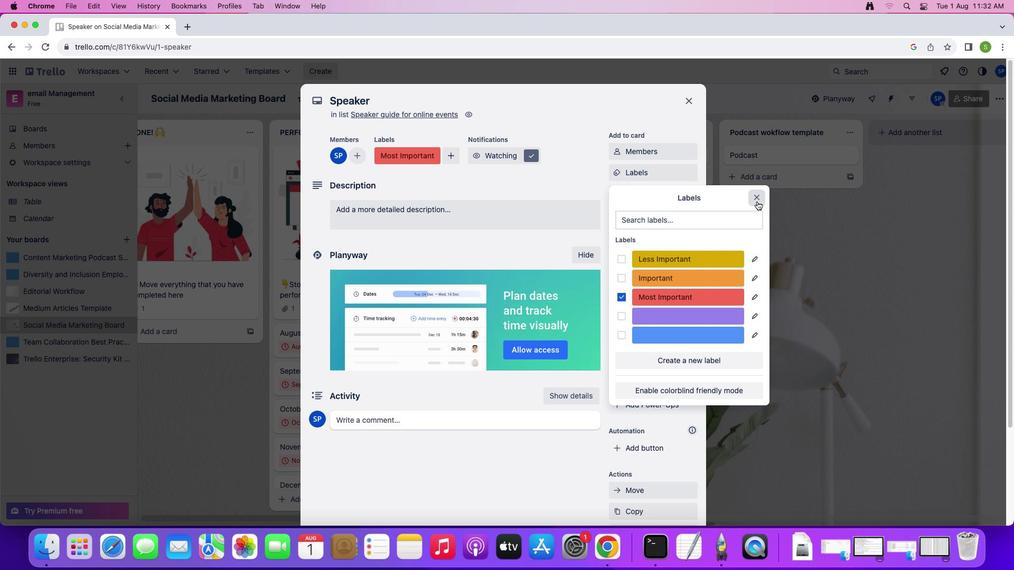 
Action: Mouse moved to (632, 196)
Screenshot: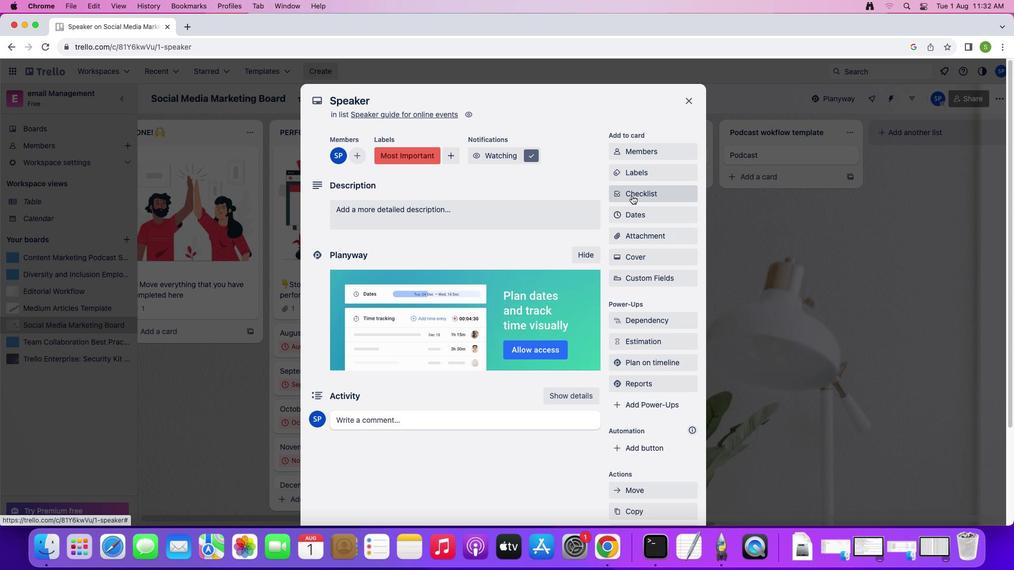 
Action: Mouse pressed left at (632, 196)
Screenshot: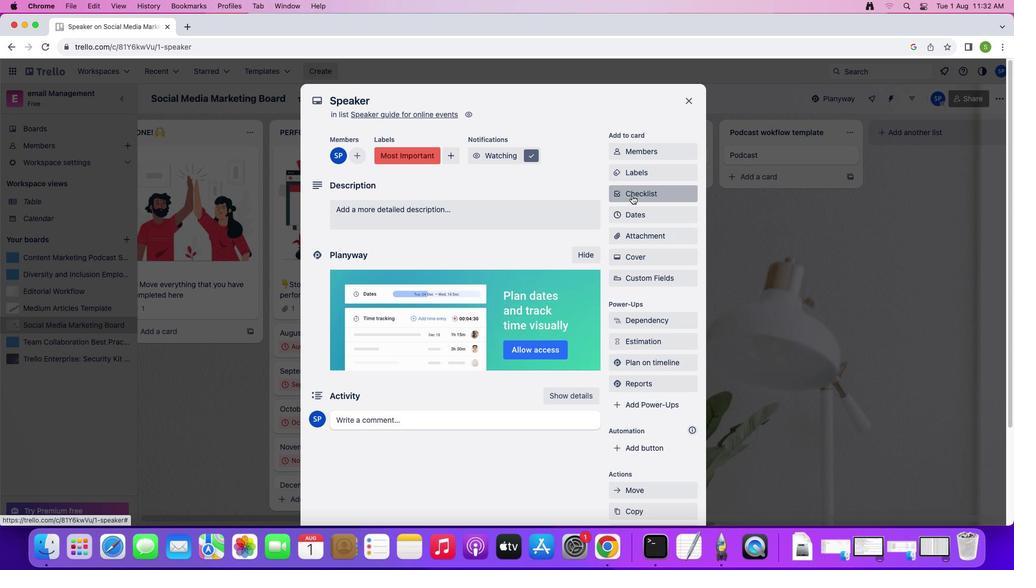
Action: Mouse moved to (682, 247)
Screenshot: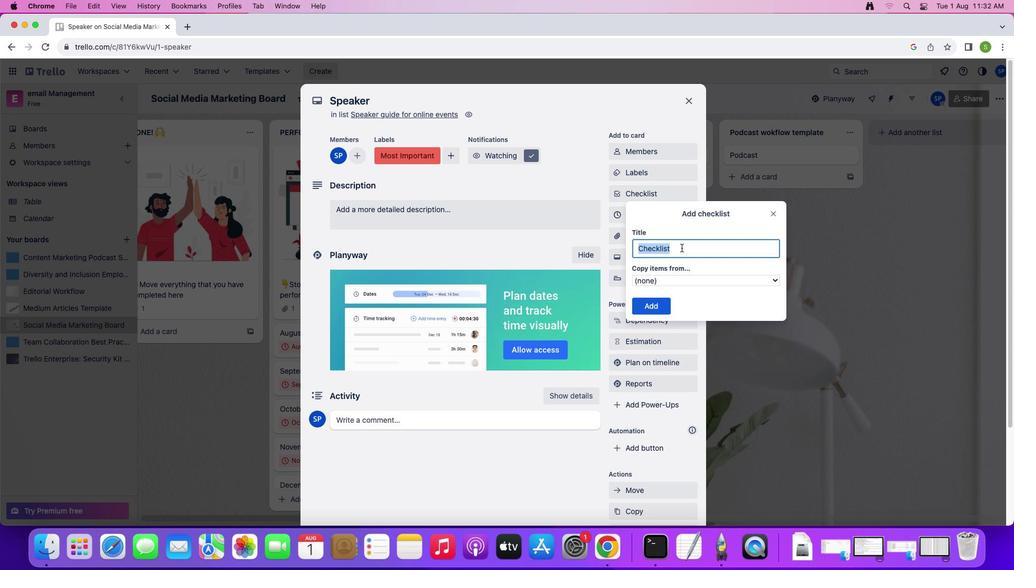 
Action: Key pressed Key.shift'S''p''e''a''k''e''r'
Screenshot: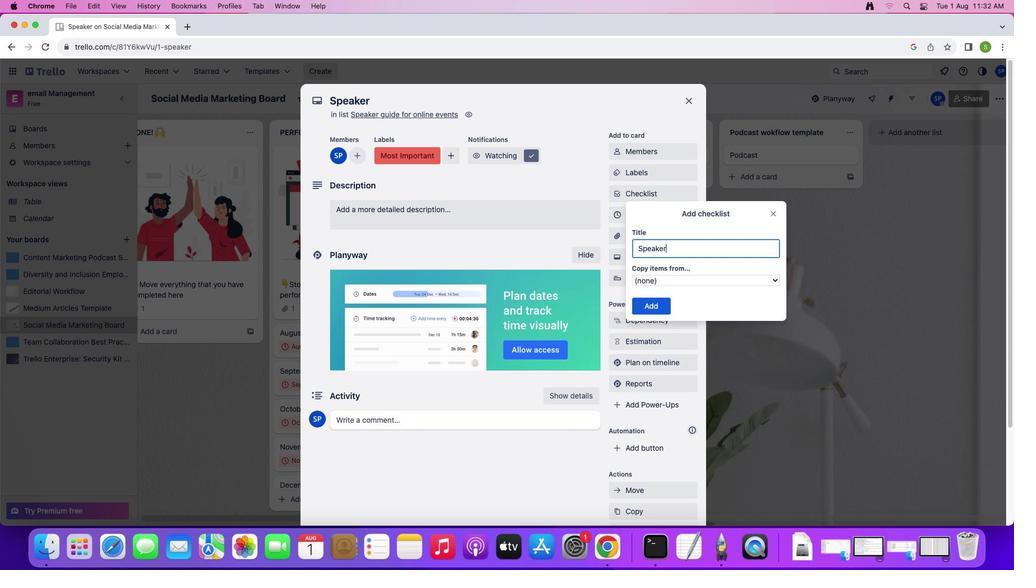 
Action: Mouse moved to (656, 305)
Screenshot: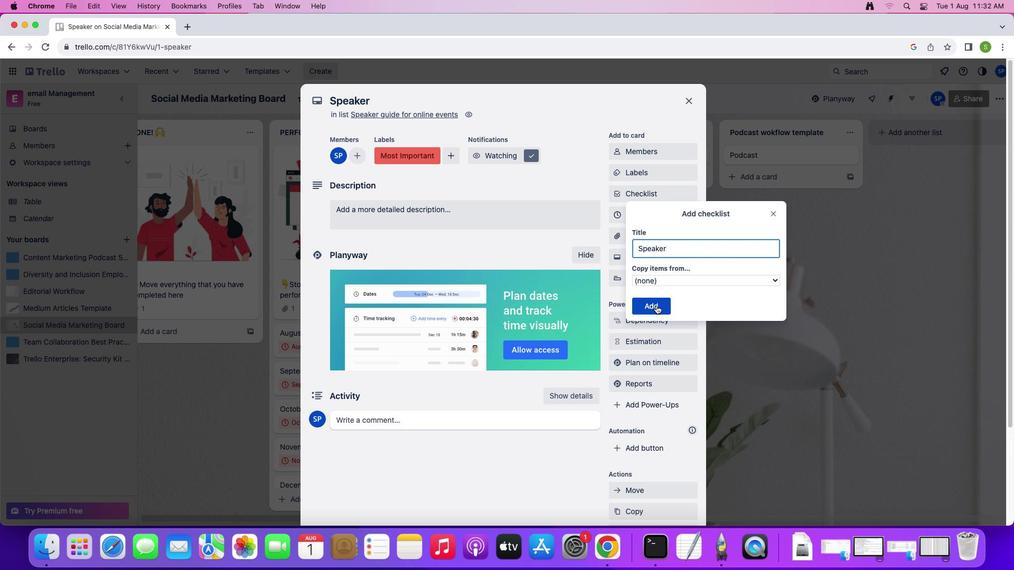 
Action: Mouse pressed left at (656, 305)
Screenshot: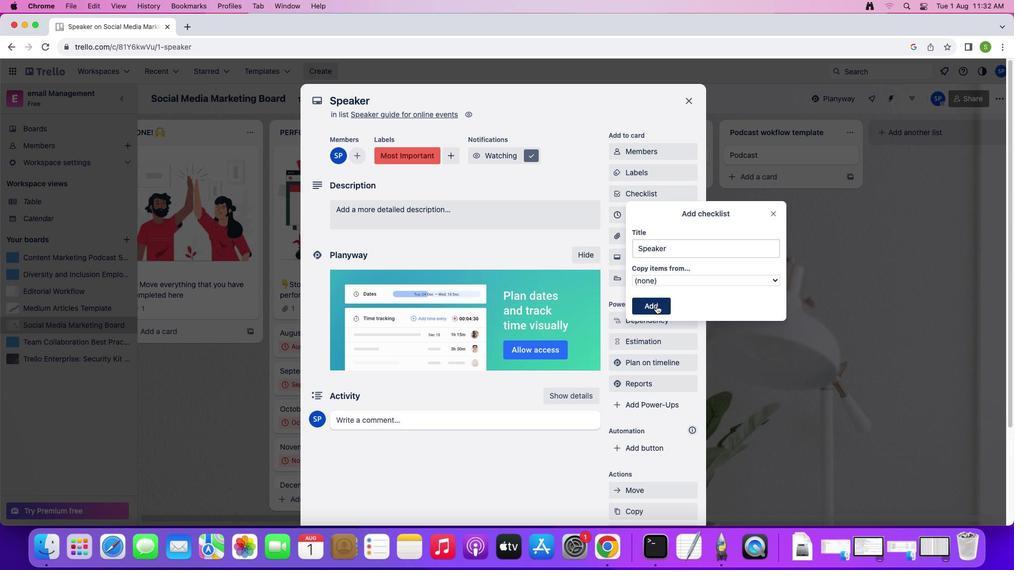 
Action: Mouse moved to (663, 212)
Screenshot: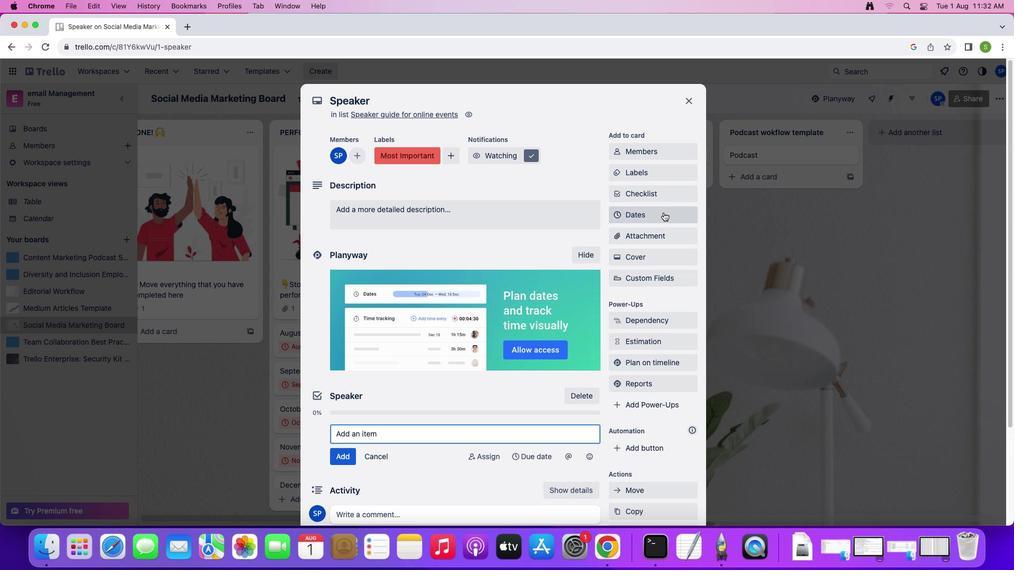 
Action: Mouse pressed left at (663, 212)
Screenshot: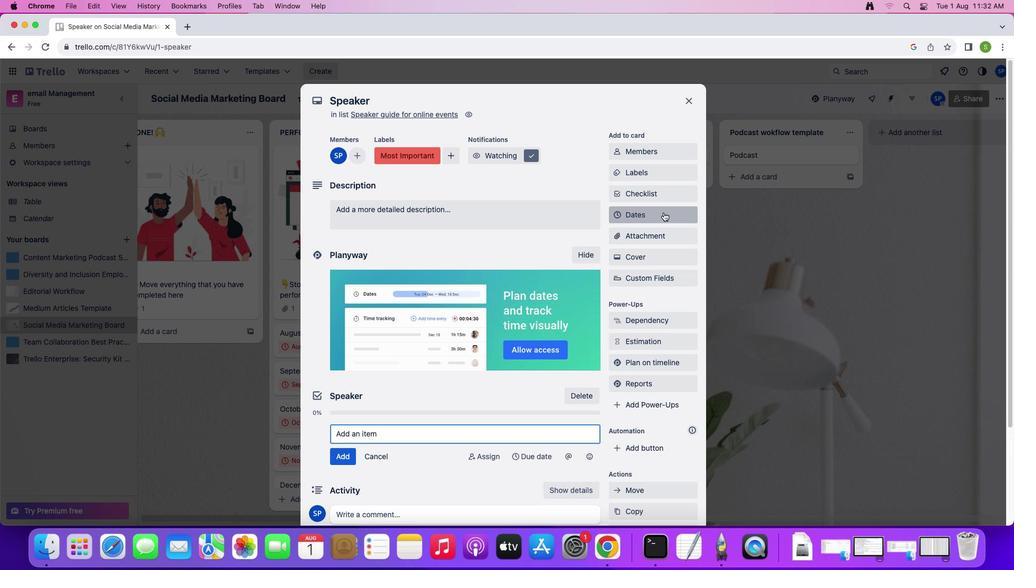 
Action: Mouse moved to (697, 199)
Screenshot: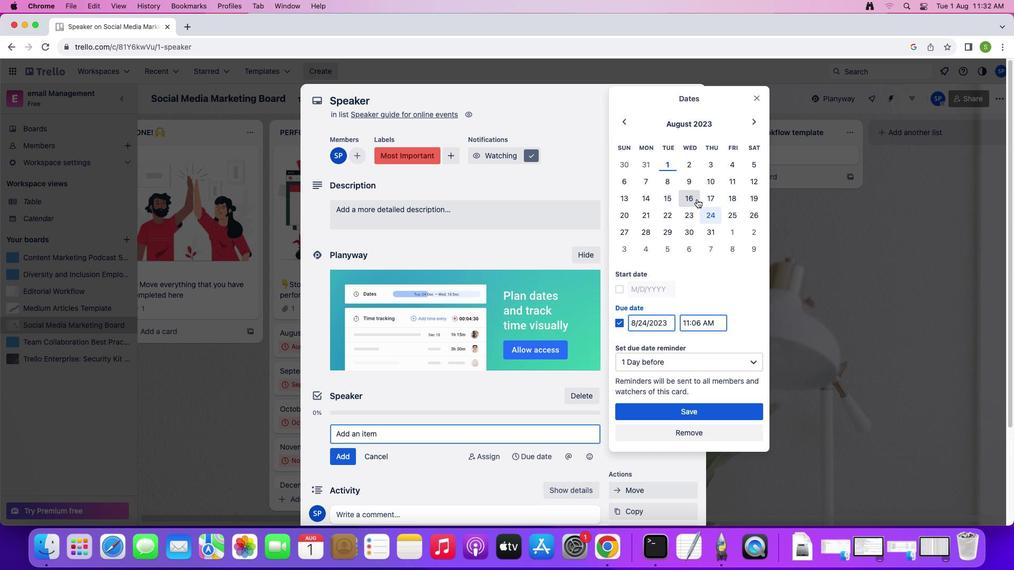 
Action: Mouse pressed left at (697, 199)
Screenshot: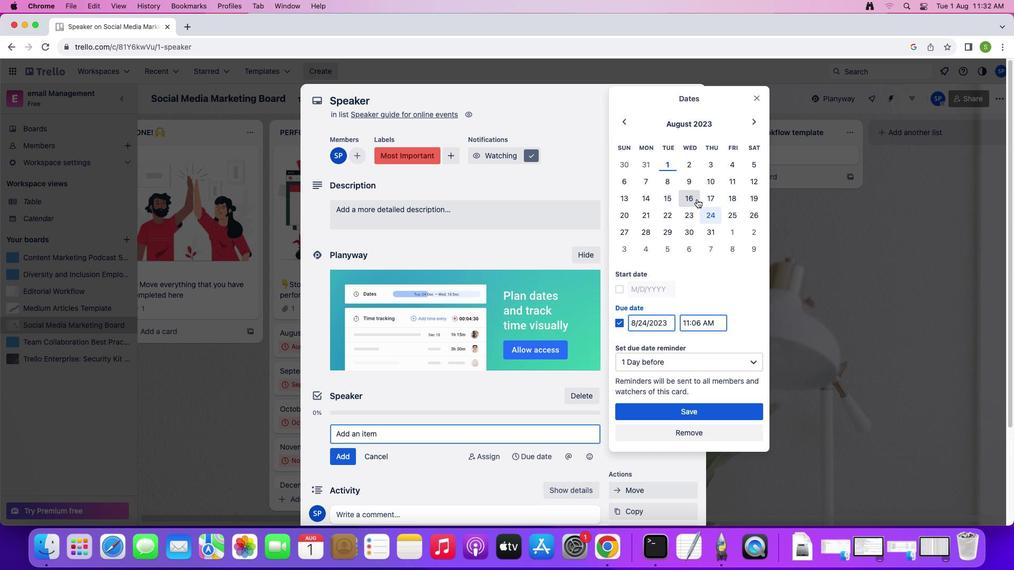
Action: Mouse moved to (622, 285)
Screenshot: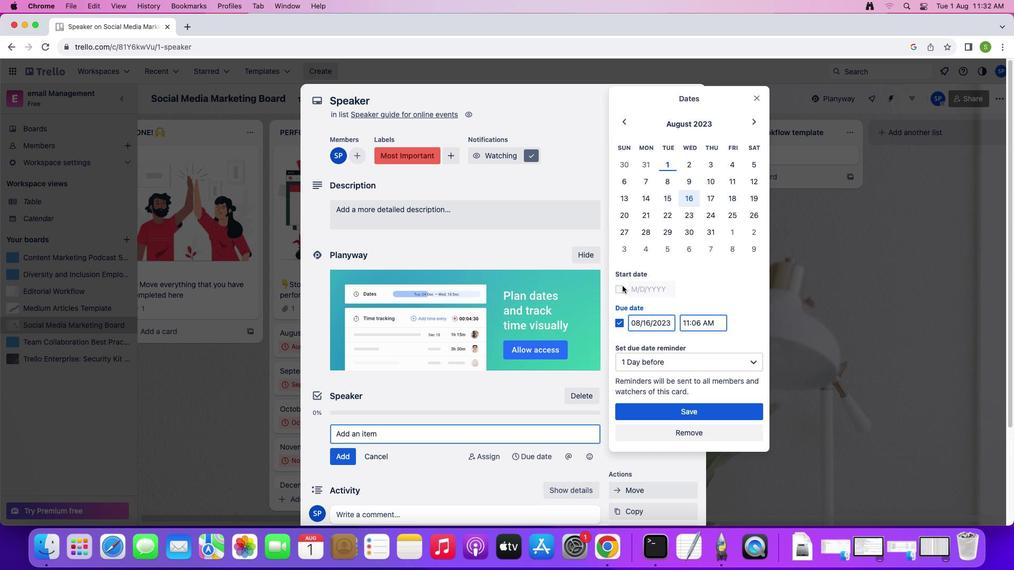 
Action: Mouse pressed left at (622, 285)
Screenshot: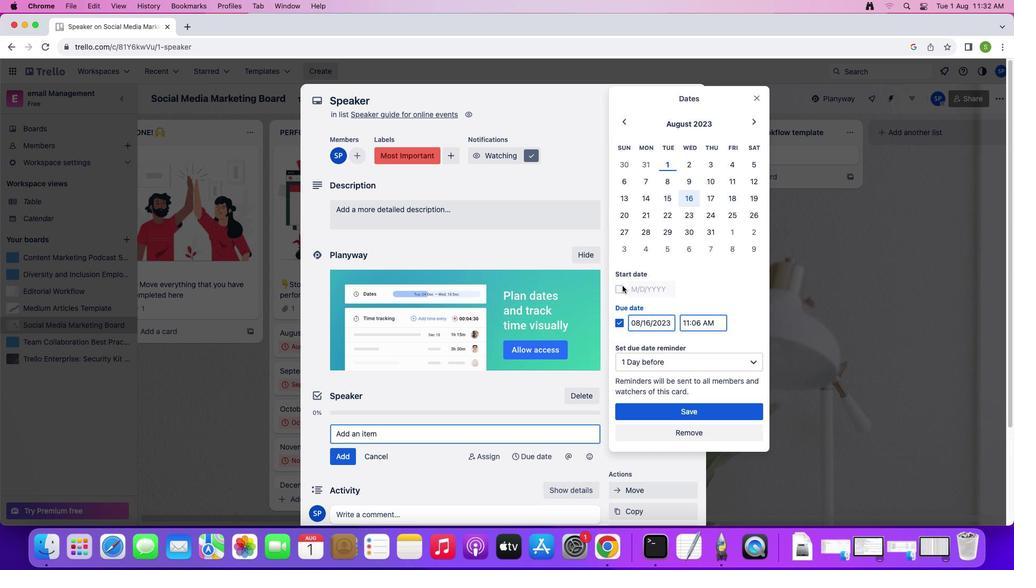 
Action: Mouse moved to (666, 415)
Screenshot: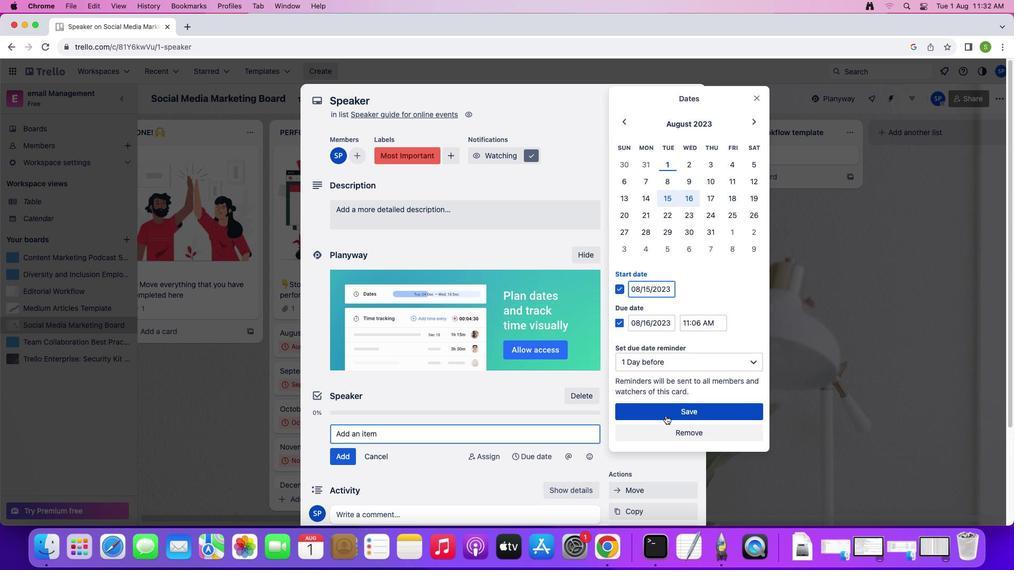 
Action: Mouse pressed left at (666, 415)
Screenshot: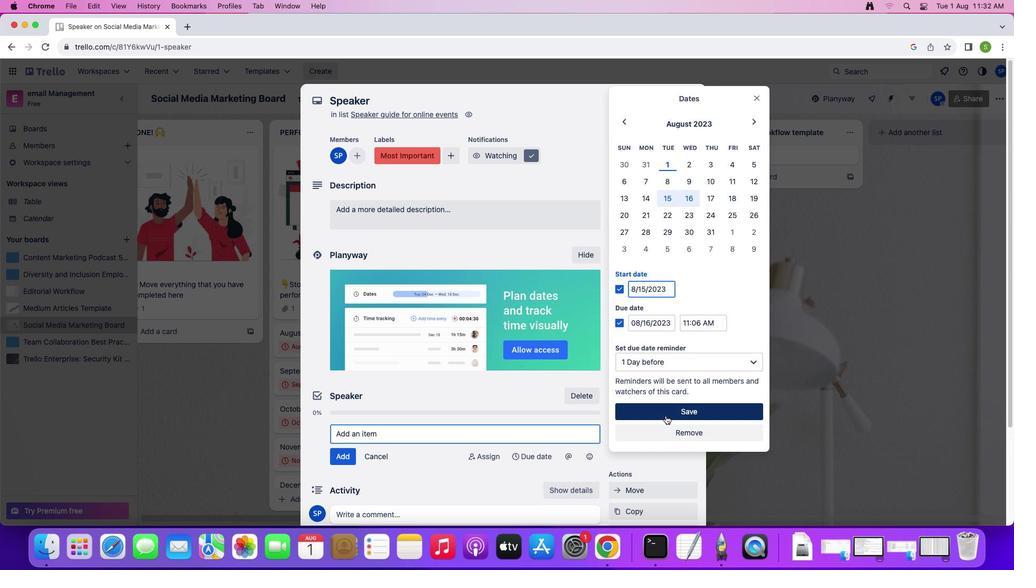 
Action: Mouse moved to (646, 257)
Screenshot: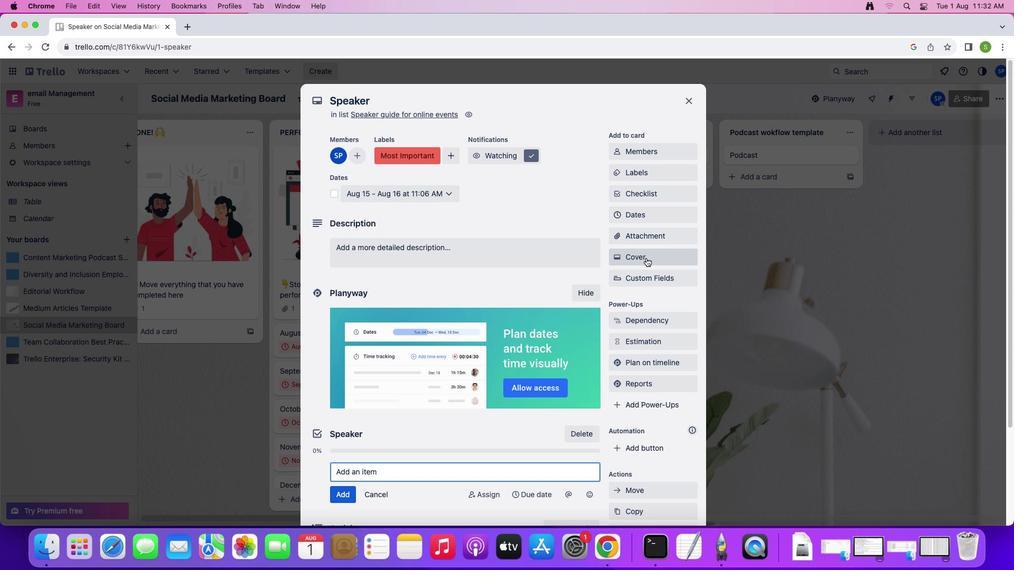 
Action: Mouse pressed left at (646, 257)
Screenshot: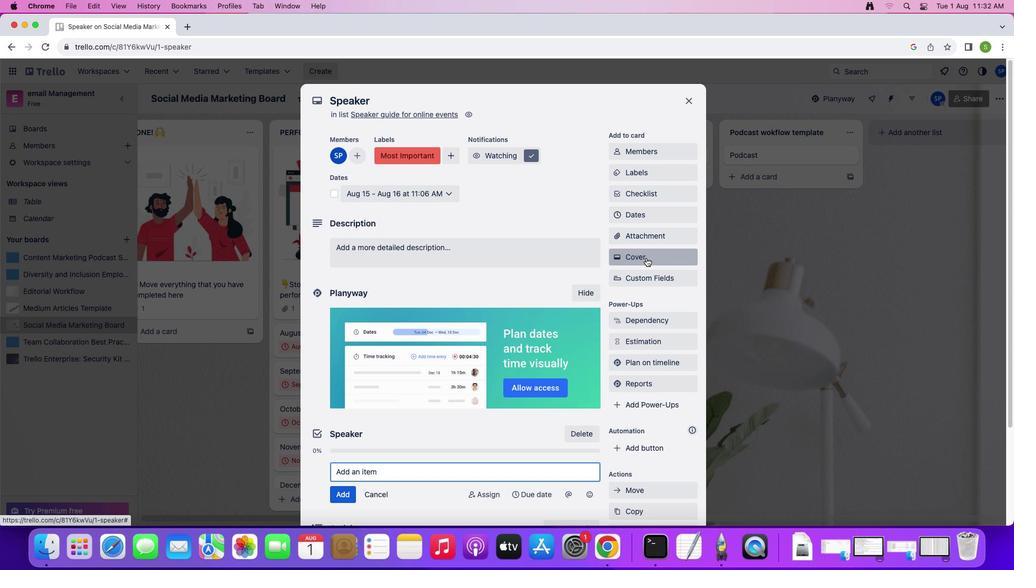
Action: Mouse moved to (684, 339)
Screenshot: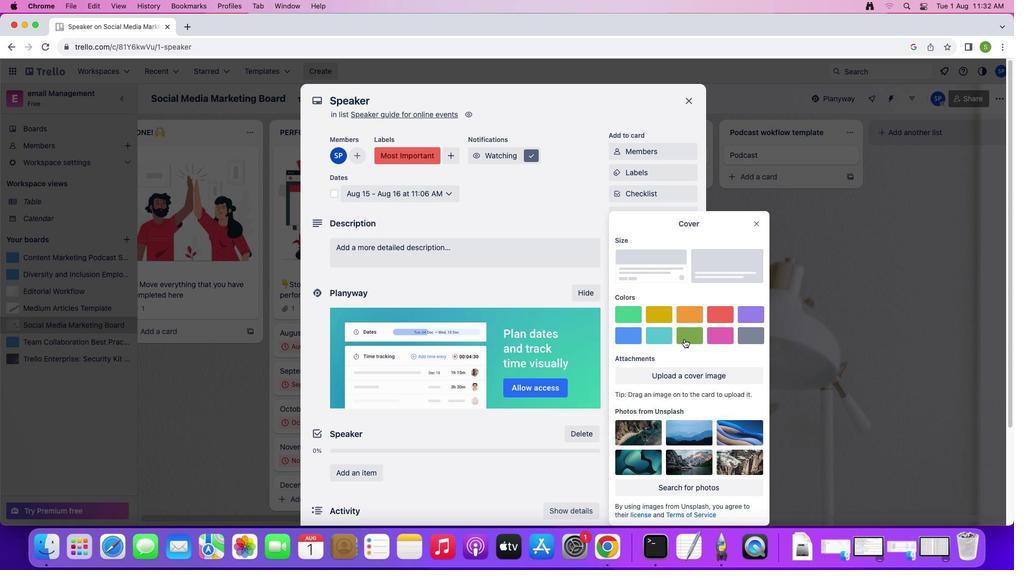 
Action: Mouse pressed left at (684, 339)
Screenshot: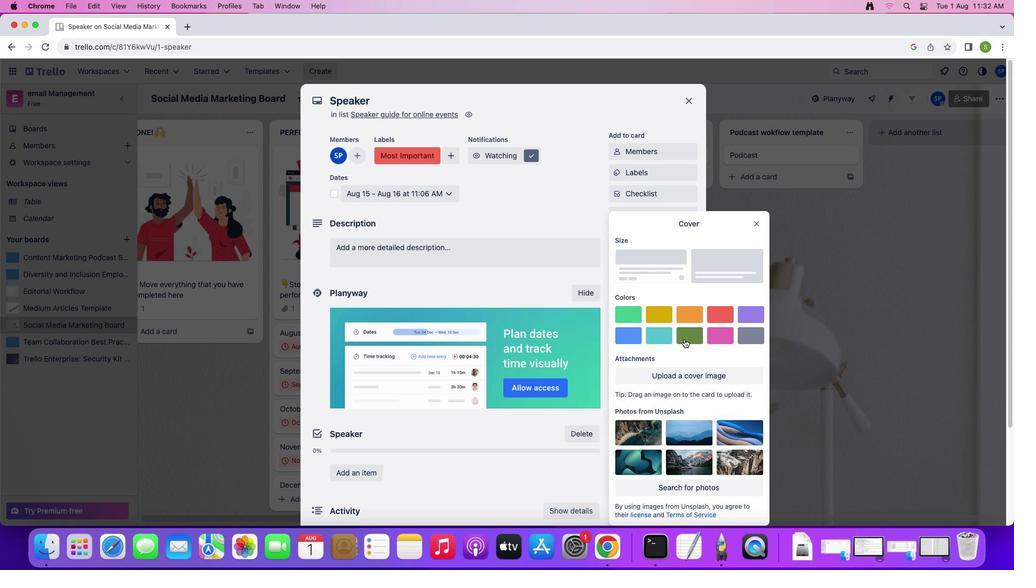 
Action: Mouse moved to (751, 205)
Screenshot: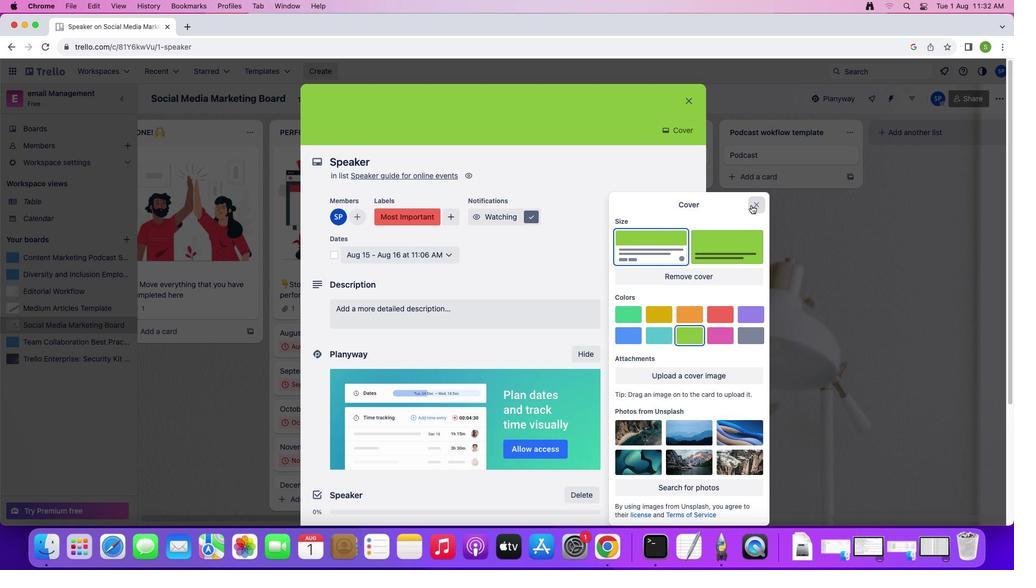 
Action: Mouse pressed left at (751, 205)
Screenshot: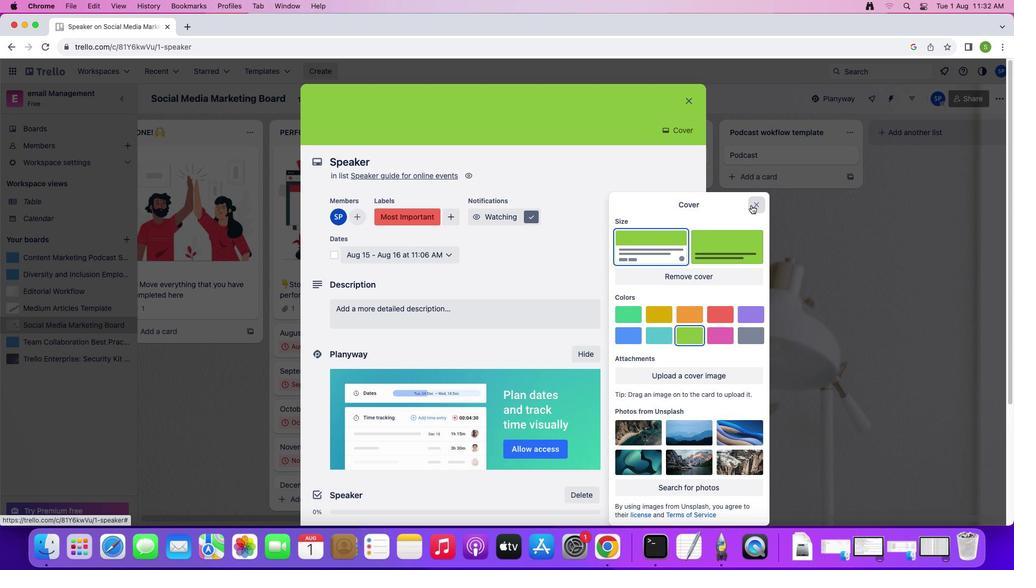 
Action: Mouse moved to (340, 257)
Screenshot: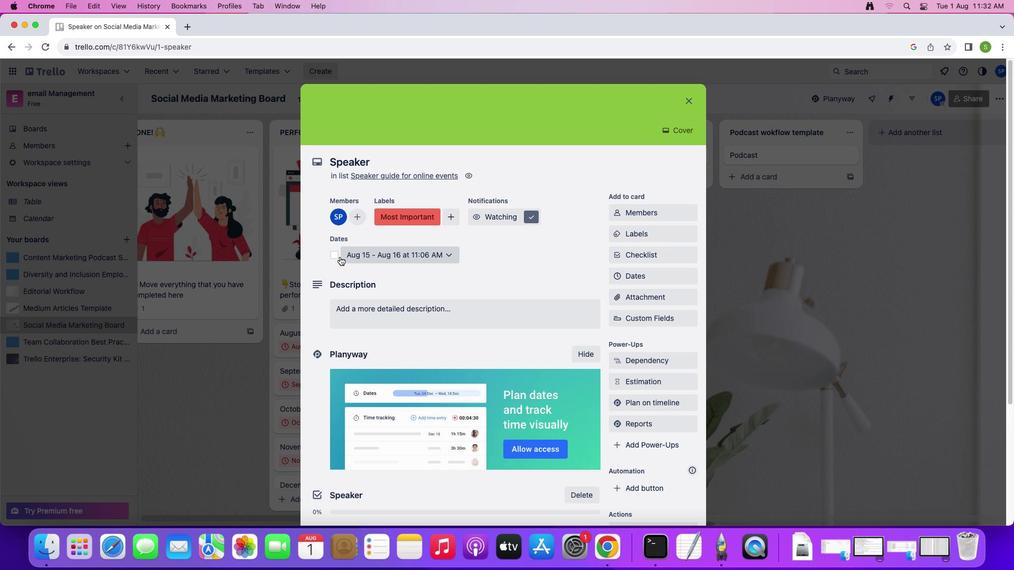 
Action: Mouse pressed left at (340, 257)
Screenshot: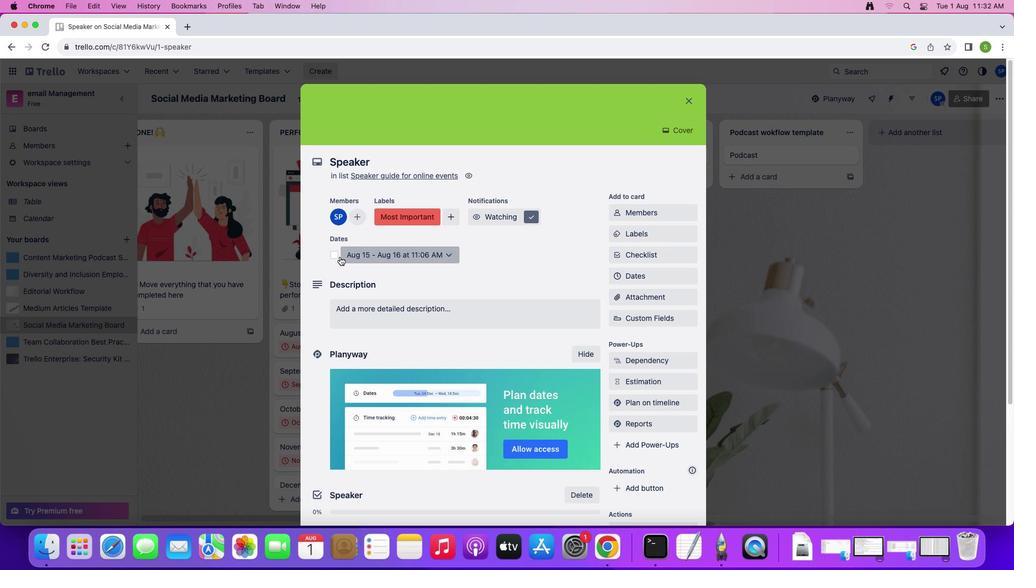 
Action: Mouse moved to (335, 255)
Screenshot: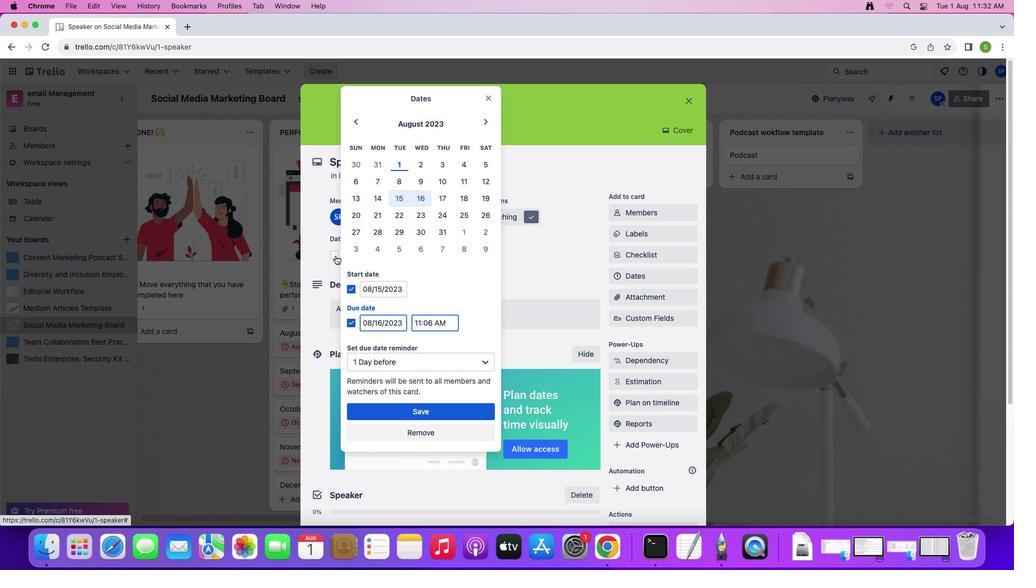 
Action: Mouse pressed left at (335, 255)
Screenshot: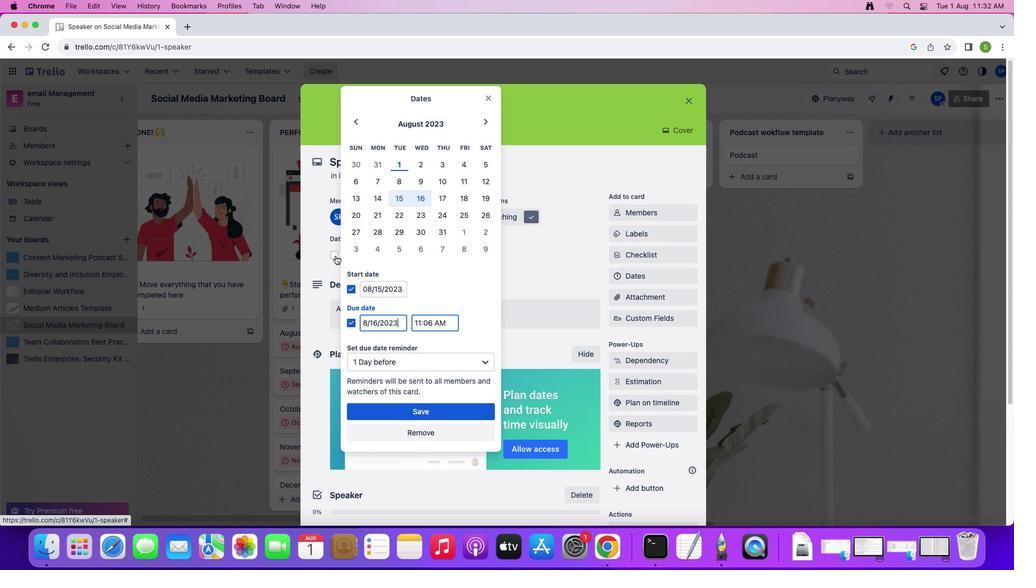 
Action: Mouse moved to (365, 315)
Screenshot: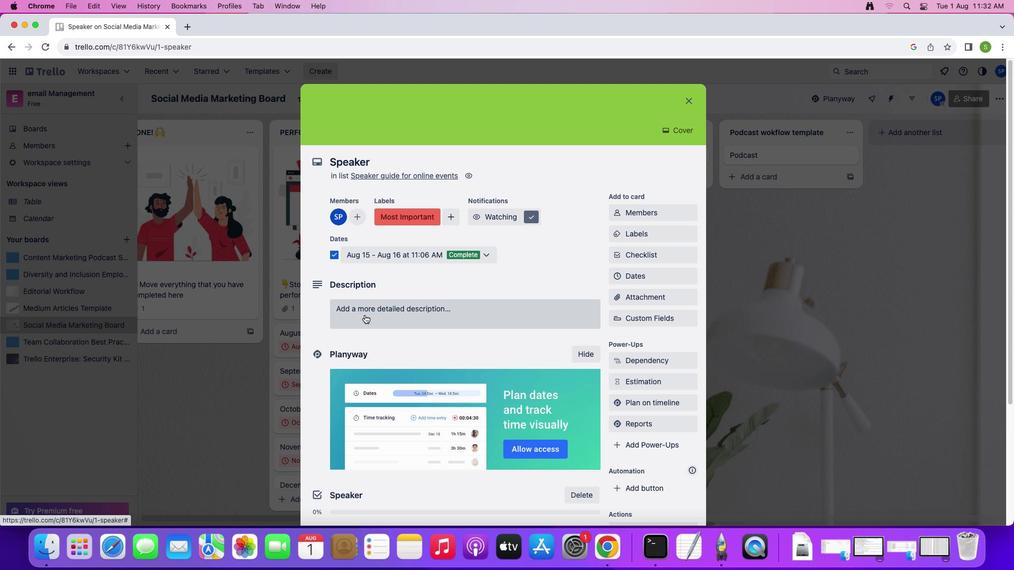 
Action: Mouse pressed left at (365, 315)
Screenshot: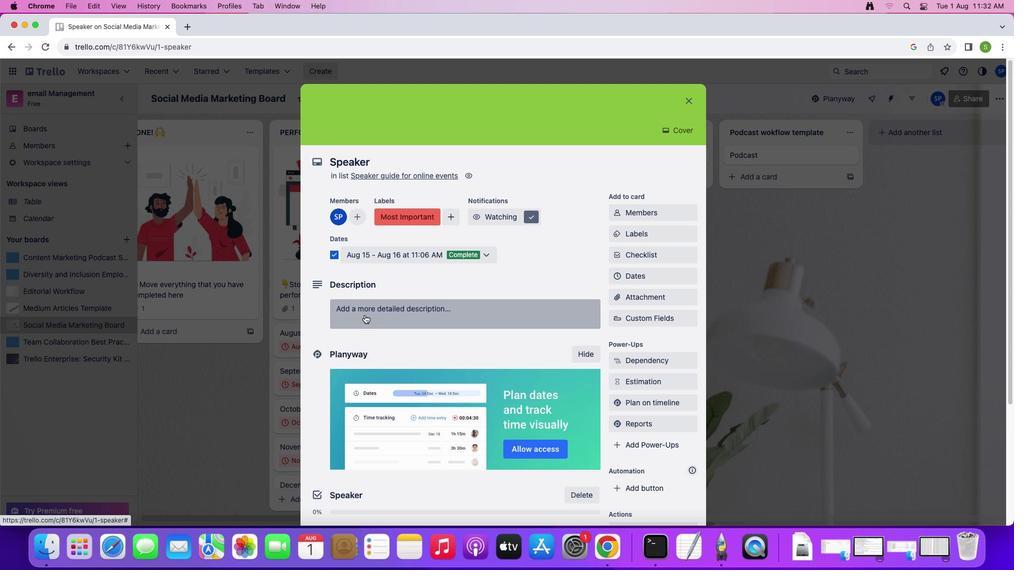 
Action: Mouse moved to (425, 357)
Screenshot: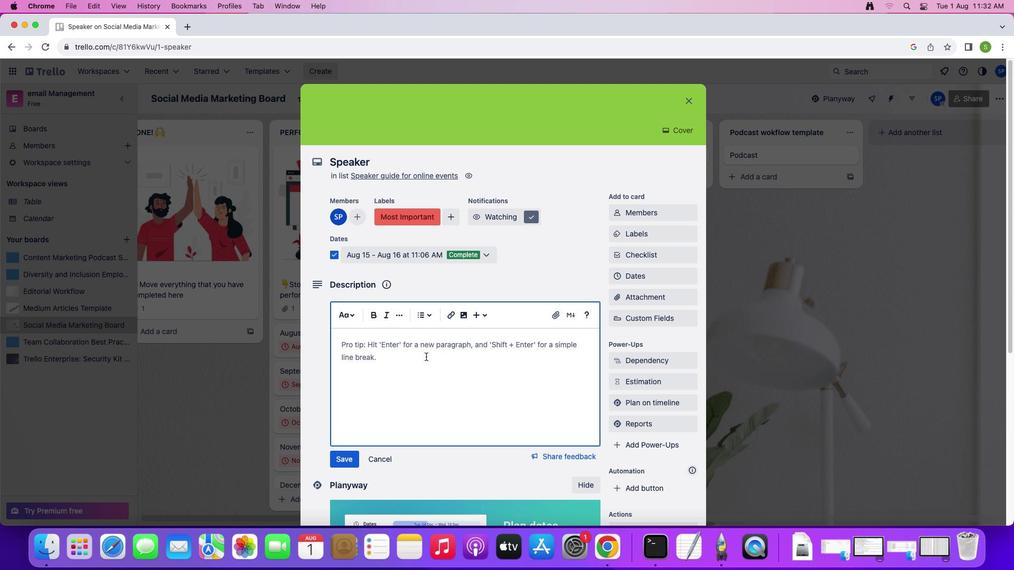 
Action: Key pressed Key.shift'P''r''e''p'Key.space'f''o''r'Key.space'y''o''u''r'Key.space'n''e''x''t'Key.space'v''i''r''t''u''a''l'Key.space'e''v''e''n''t'Key.space'w''i''t''h'Key.space'p''r''e''c''i''s''i''o''n'Key.shift'!'
Screenshot: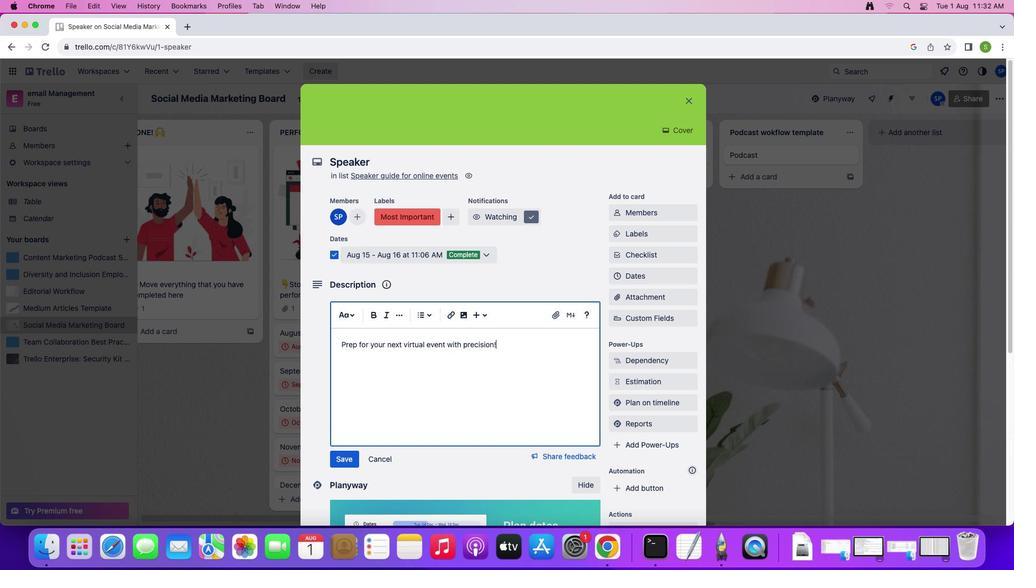 
Action: Mouse moved to (347, 465)
Screenshot: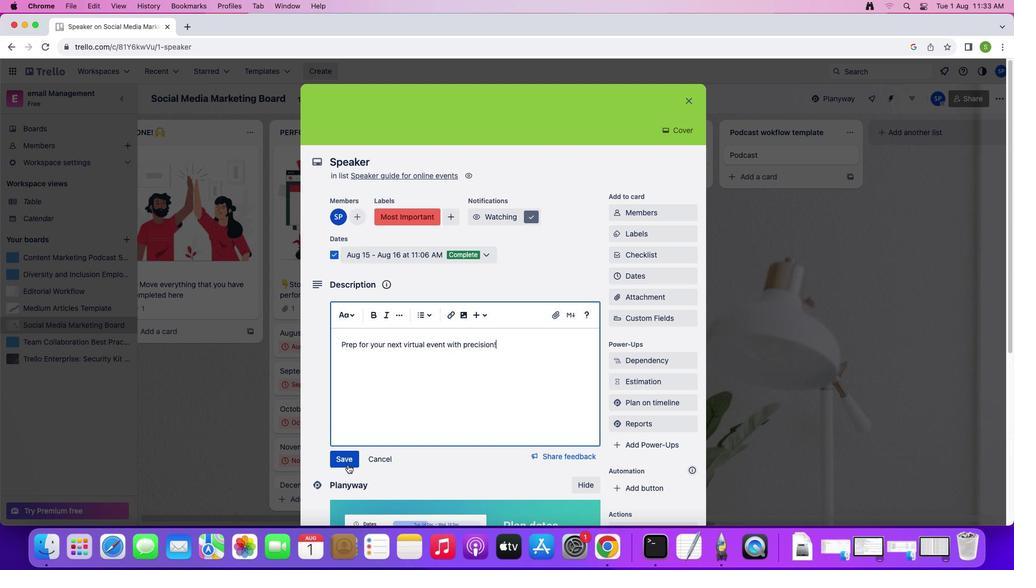 
Action: Mouse pressed left at (347, 465)
Screenshot: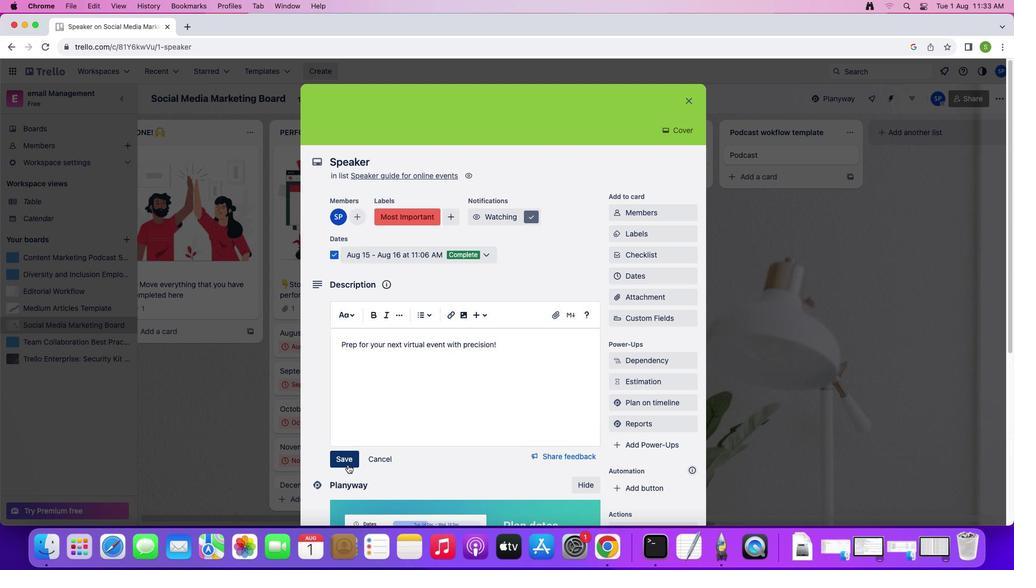 
Action: Mouse moved to (486, 442)
Screenshot: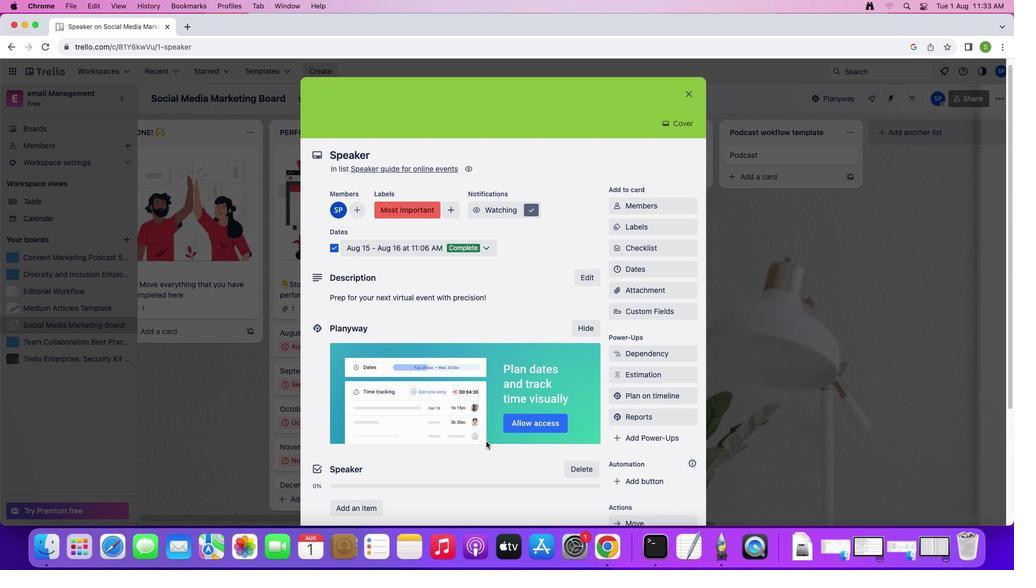 
Action: Mouse scrolled (486, 442) with delta (0, 0)
Screenshot: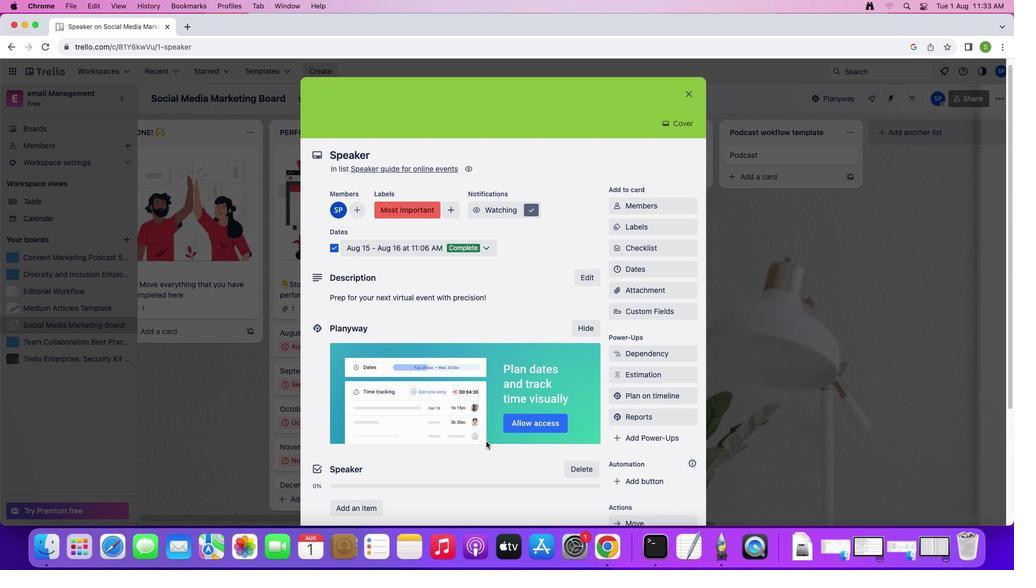 
Action: Mouse moved to (486, 442)
Screenshot: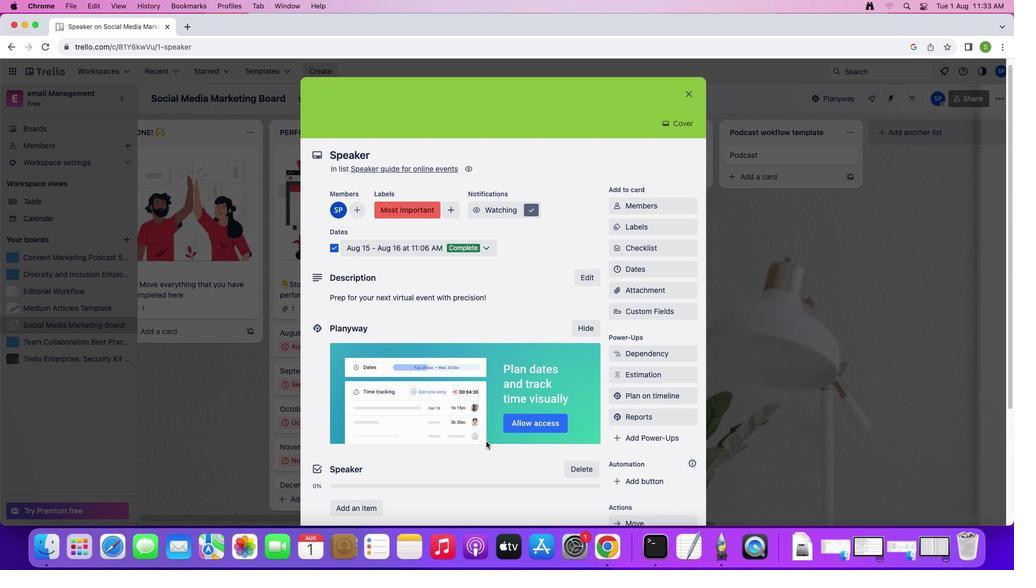 
Action: Mouse scrolled (486, 442) with delta (0, 0)
Screenshot: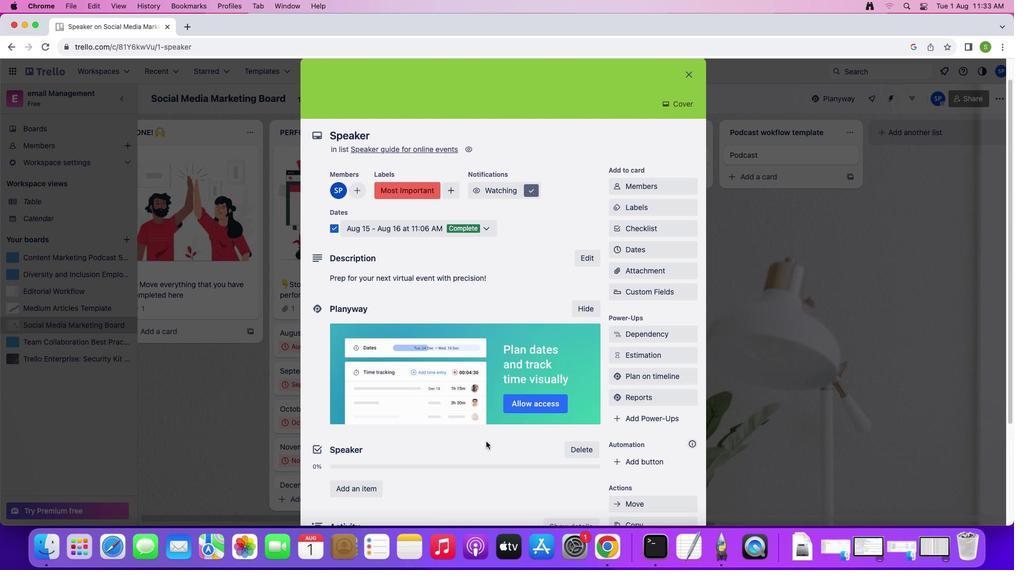 
Action: Mouse scrolled (486, 442) with delta (0, -1)
Screenshot: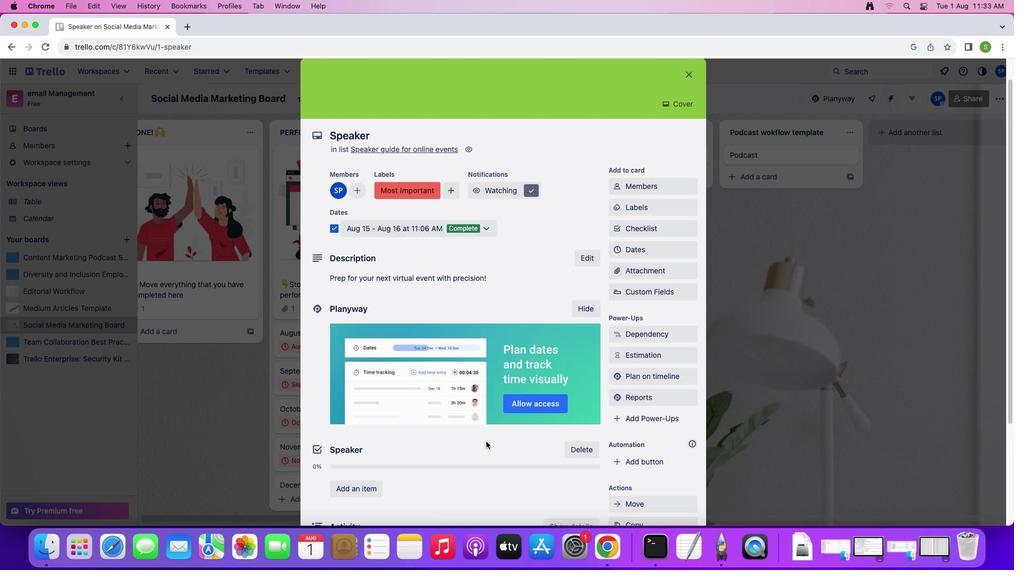 
Action: Mouse moved to (352, 428)
Screenshot: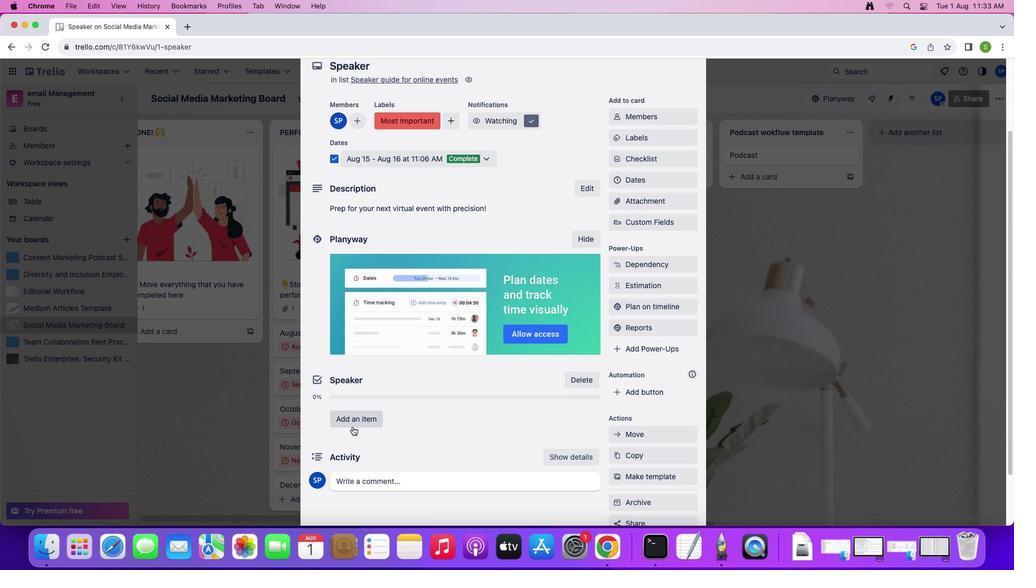
Action: Mouse scrolled (352, 428) with delta (0, 0)
Screenshot: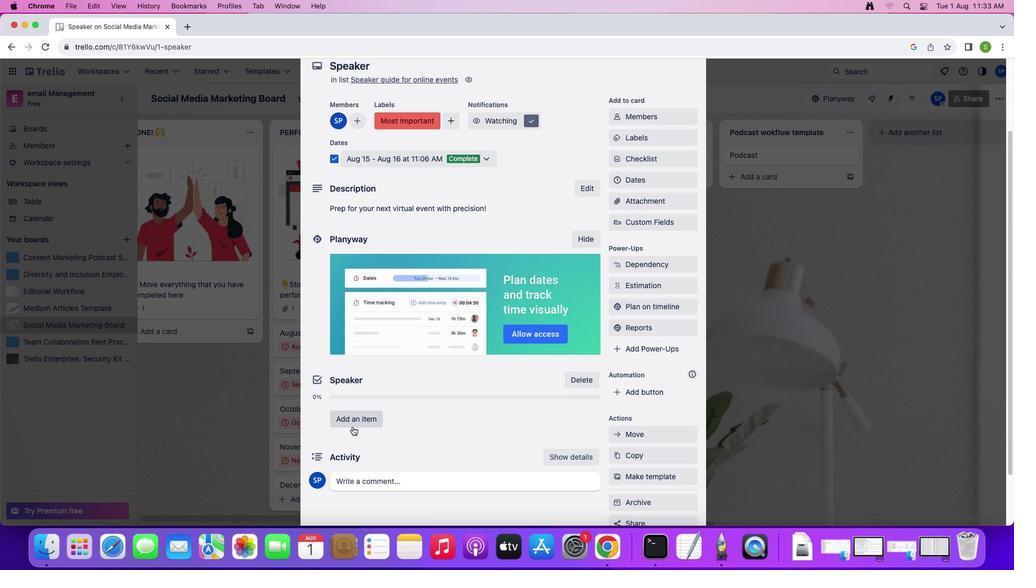 
Action: Mouse moved to (397, 488)
Screenshot: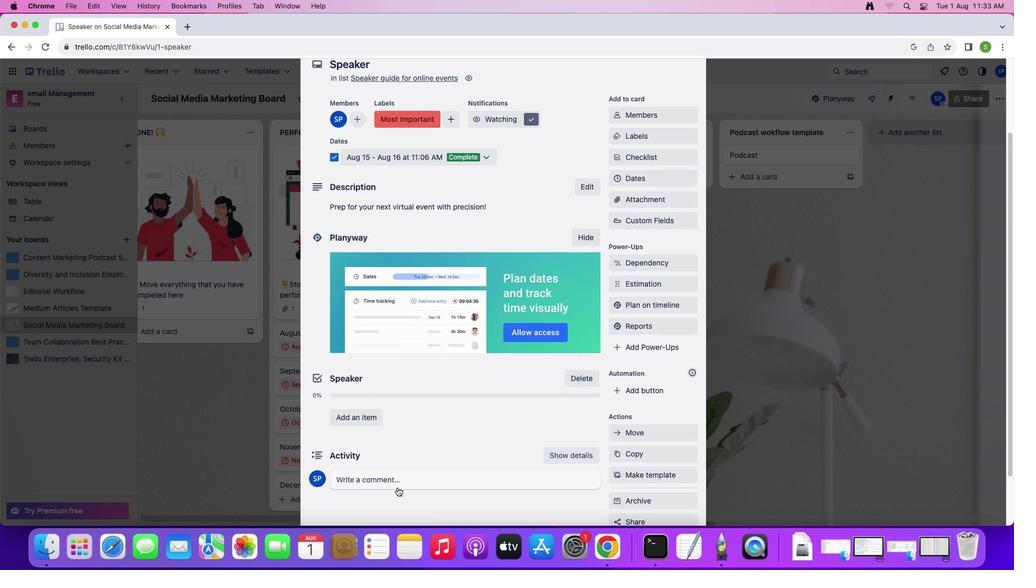 
Action: Mouse pressed left at (397, 488)
Screenshot: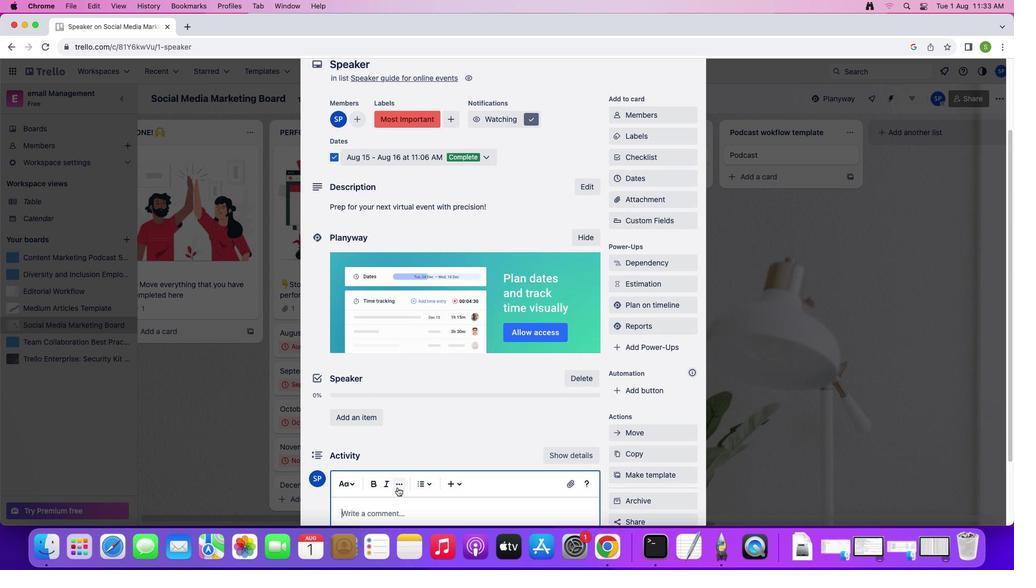 
Action: Mouse moved to (471, 446)
Screenshot: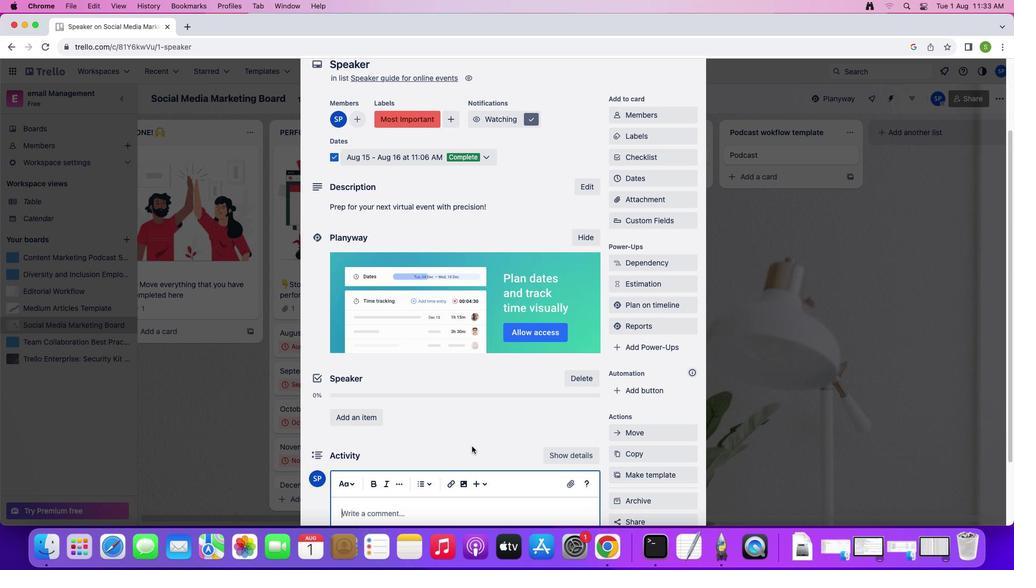
Action: Mouse scrolled (471, 446) with delta (0, 0)
Screenshot: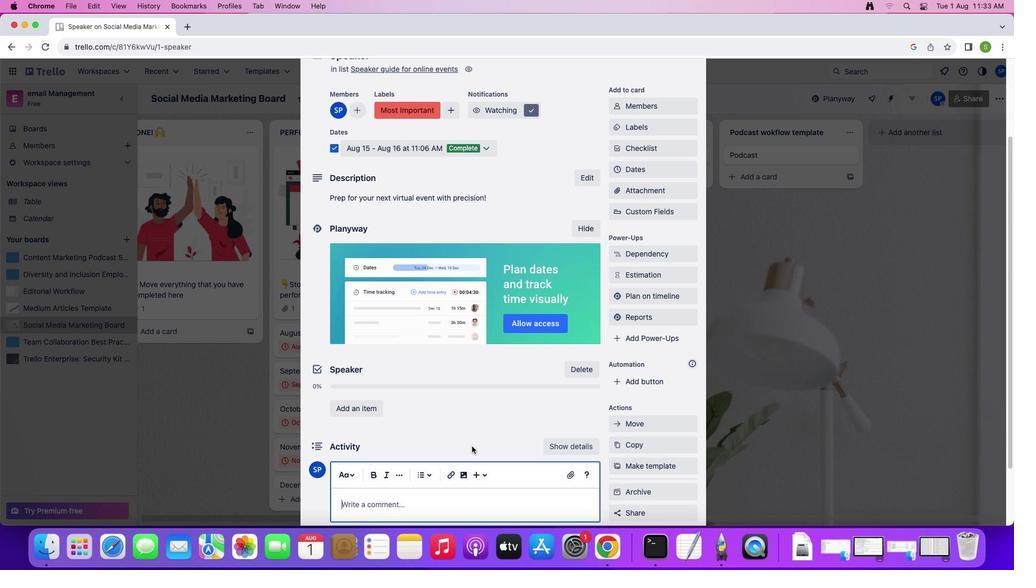 
Action: Mouse scrolled (471, 446) with delta (0, 0)
Screenshot: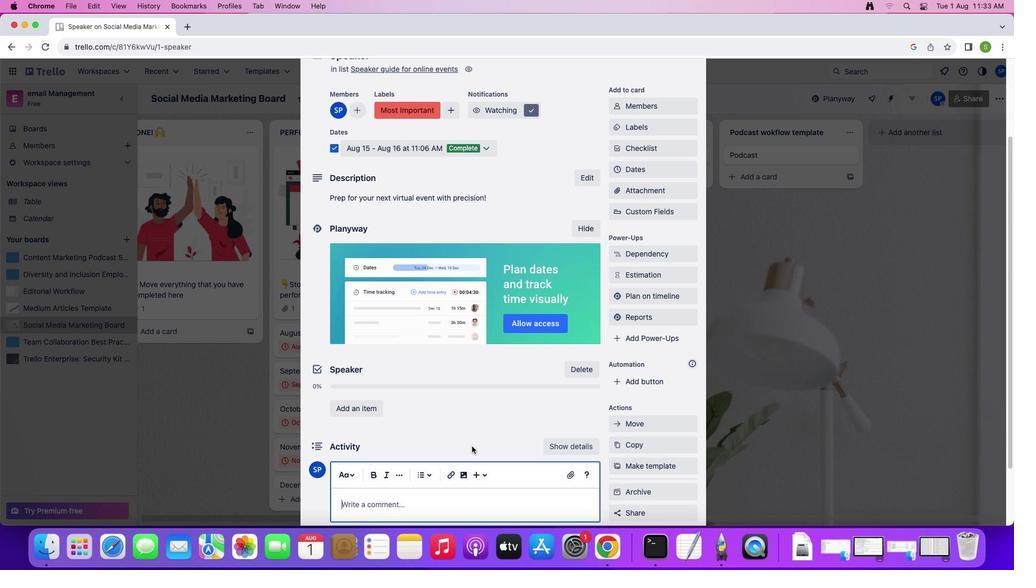 
Action: Mouse scrolled (471, 446) with delta (0, -1)
Screenshot: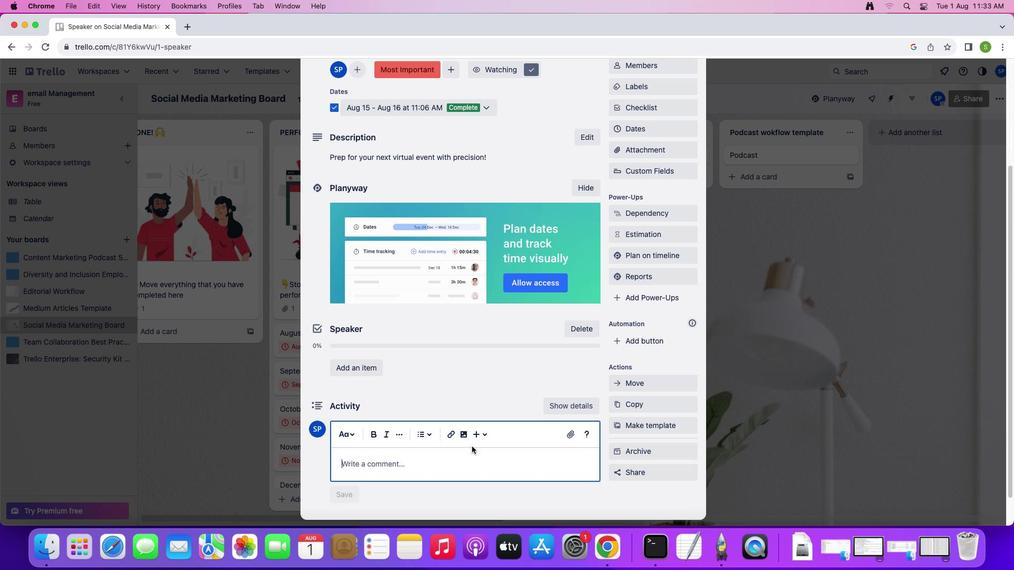 
Action: Mouse scrolled (471, 446) with delta (0, 0)
Screenshot: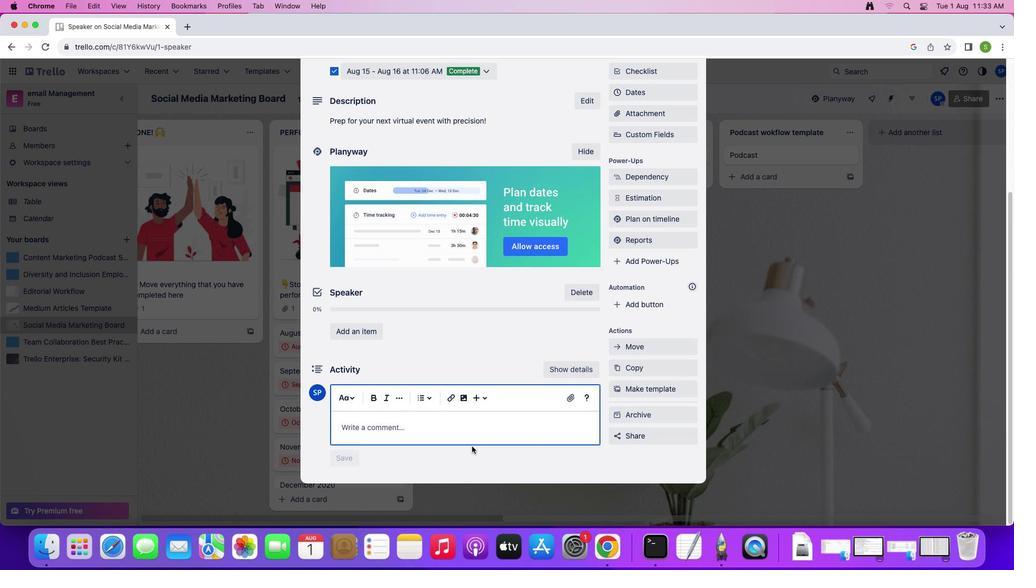
Action: Mouse scrolled (471, 446) with delta (0, 0)
Screenshot: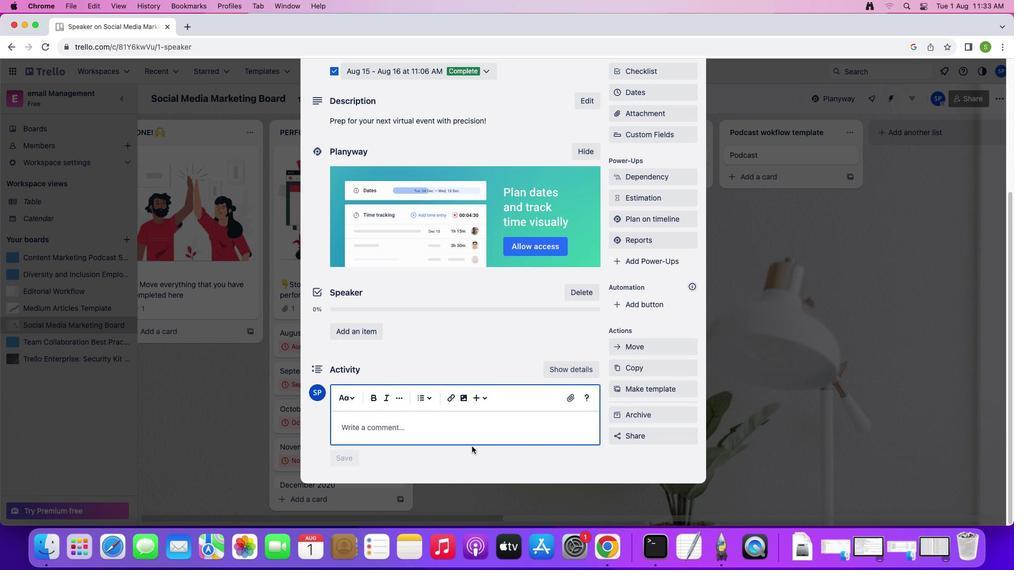 
Action: Mouse moved to (402, 431)
Screenshot: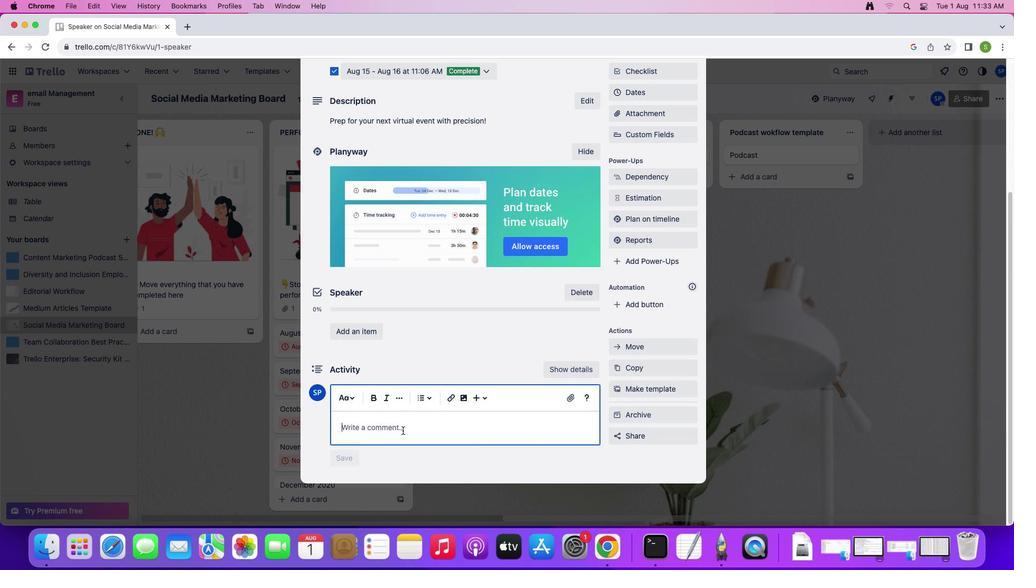 
Action: Key pressed Key.shift'S''p''e''a''k''e''r'Key.space'g''u''i''d'
Screenshot: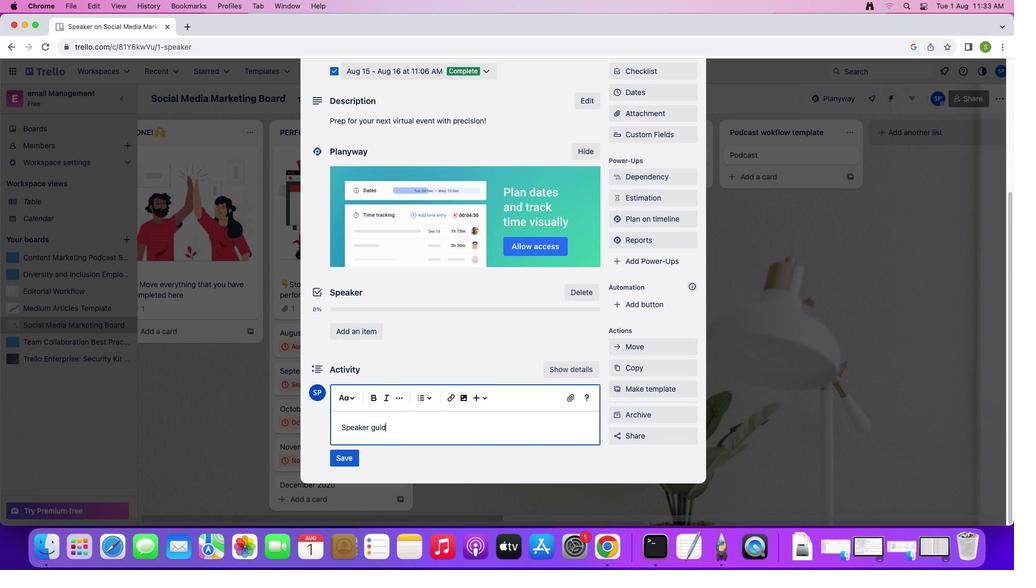 
Action: Mouse moved to (344, 463)
Screenshot: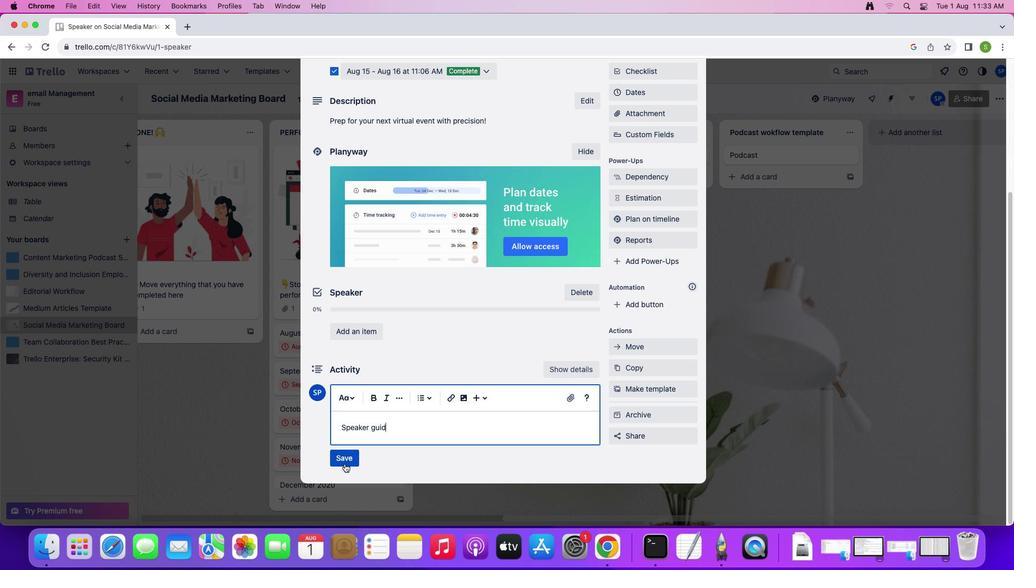
Action: Mouse pressed left at (344, 463)
Screenshot: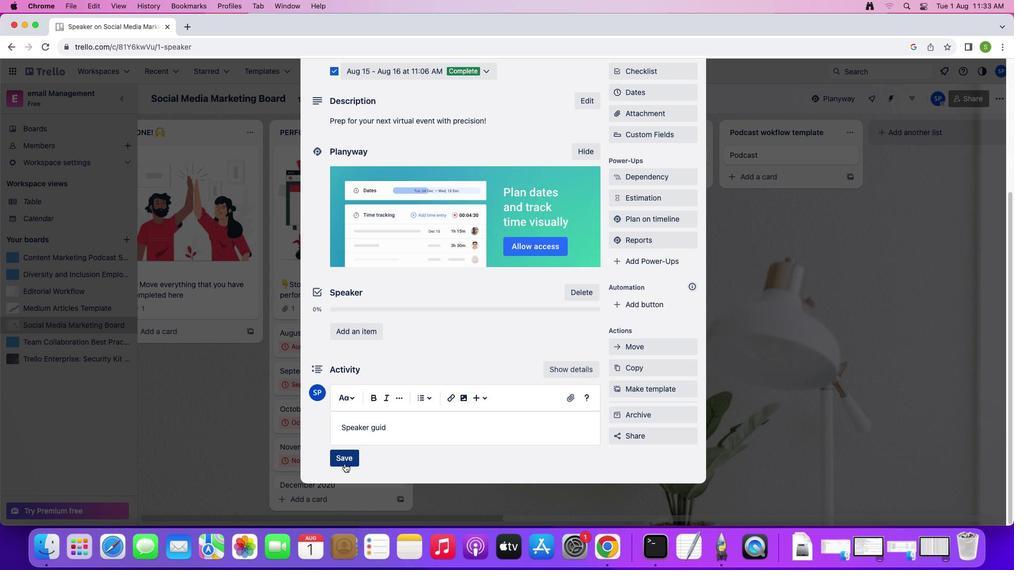 
Action: Mouse moved to (539, 312)
Screenshot: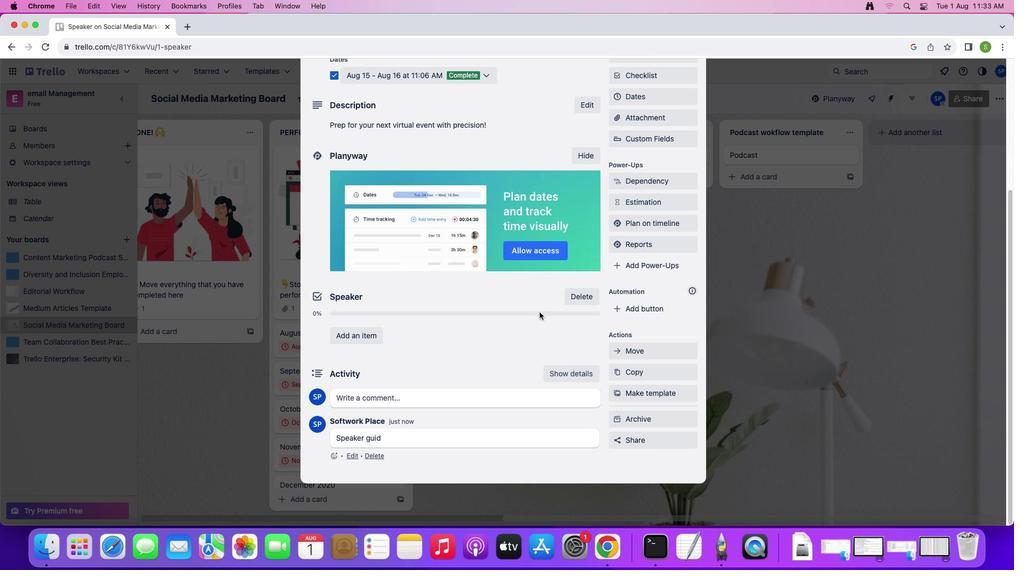 
Action: Mouse scrolled (539, 312) with delta (0, 0)
Screenshot: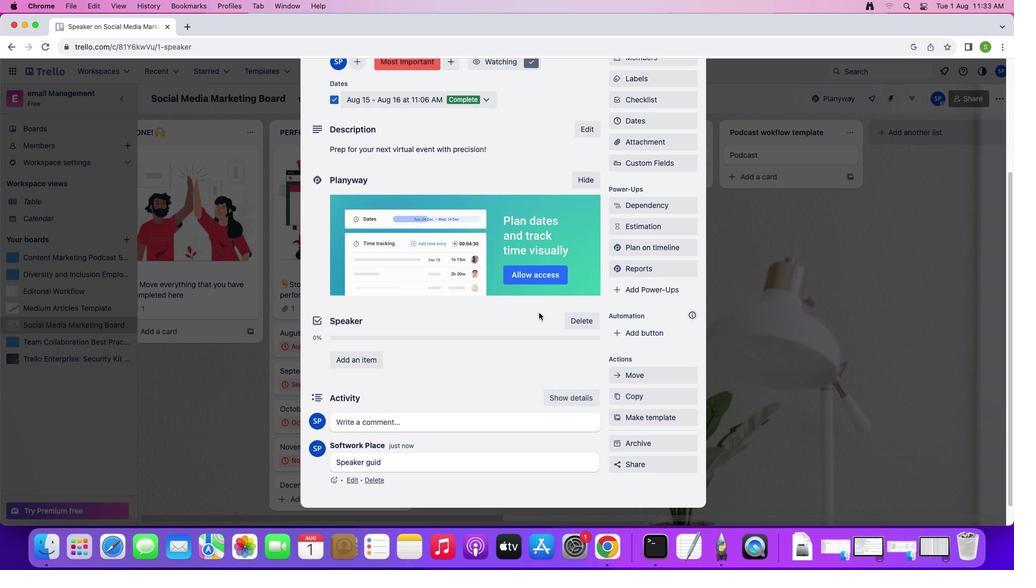 
Action: Mouse scrolled (539, 312) with delta (0, 0)
Screenshot: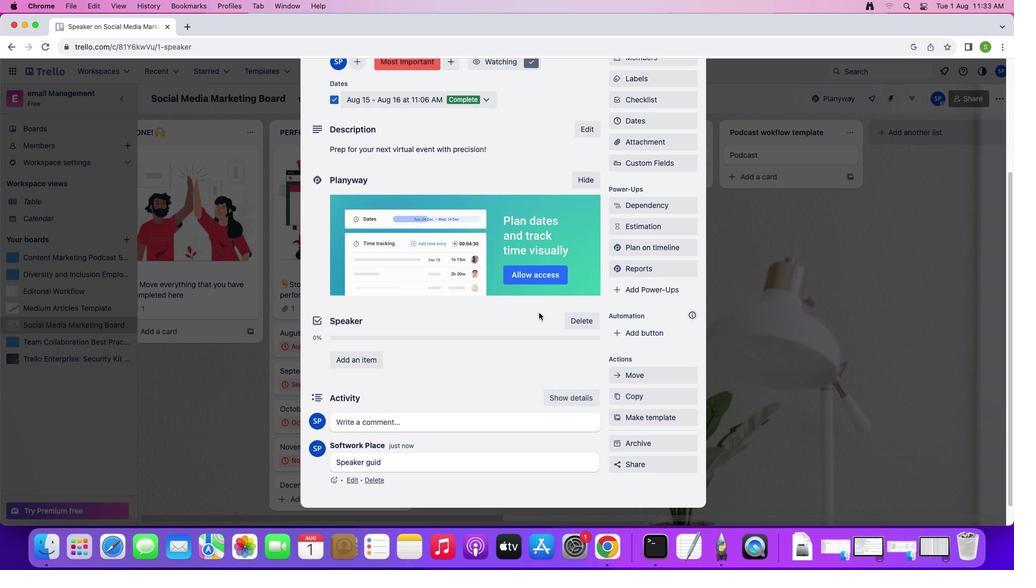 
Action: Mouse scrolled (539, 312) with delta (0, 2)
Screenshot: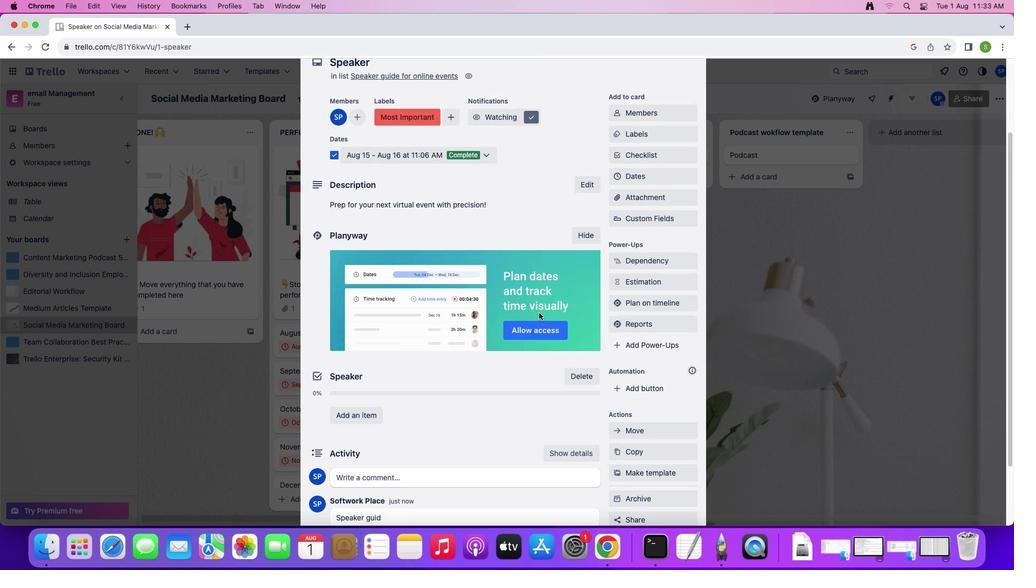 
Action: Mouse scrolled (539, 312) with delta (0, 2)
Screenshot: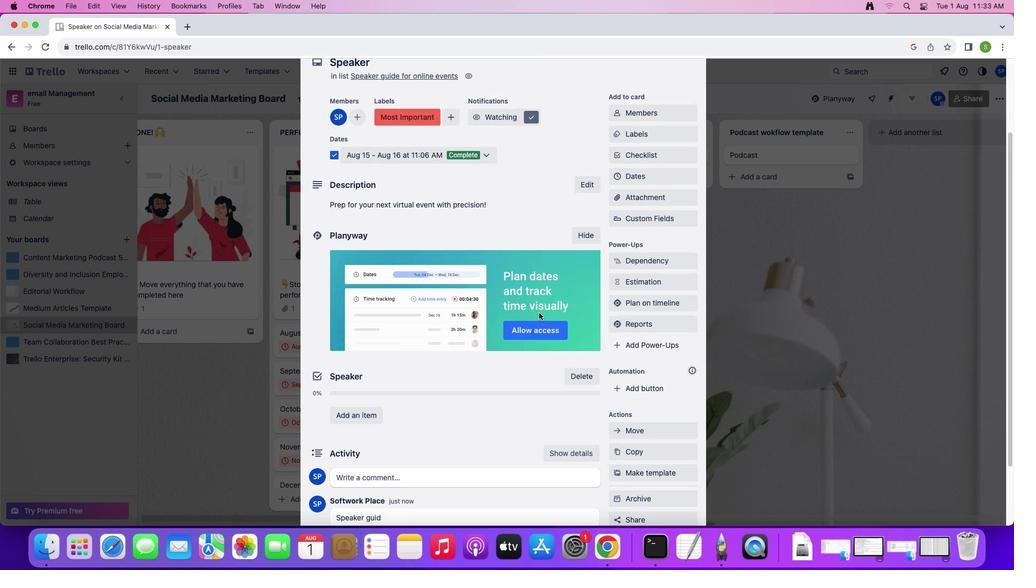 
Action: Mouse moved to (539, 312)
Screenshot: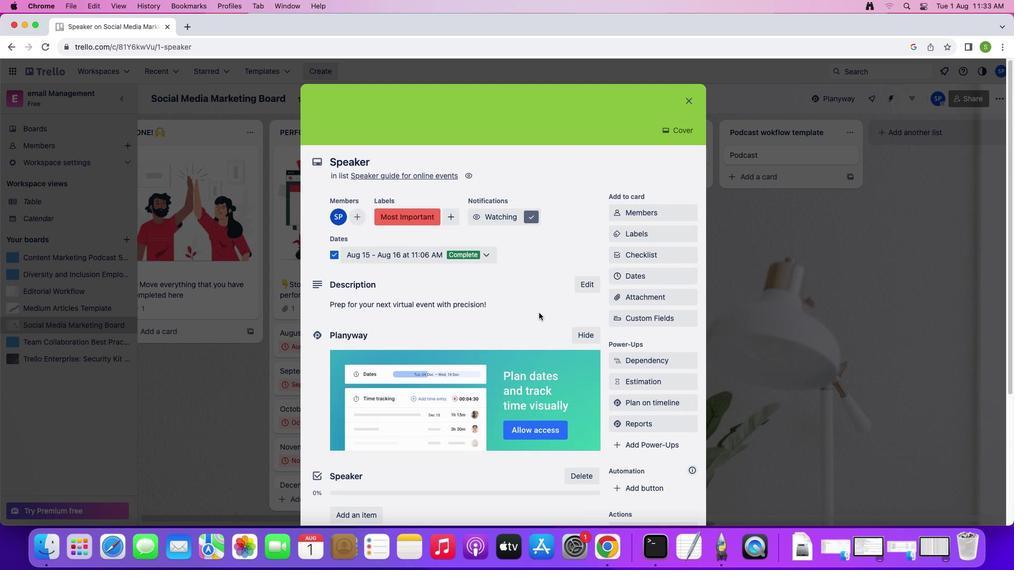 
Action: Mouse scrolled (539, 312) with delta (0, 0)
Screenshot: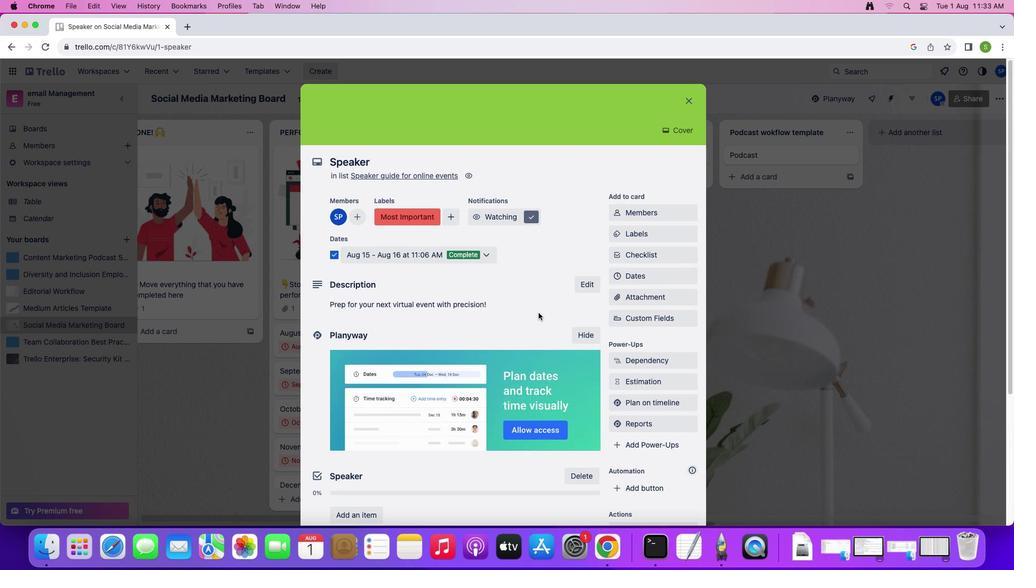 
Action: Mouse scrolled (539, 312) with delta (0, 0)
Screenshot: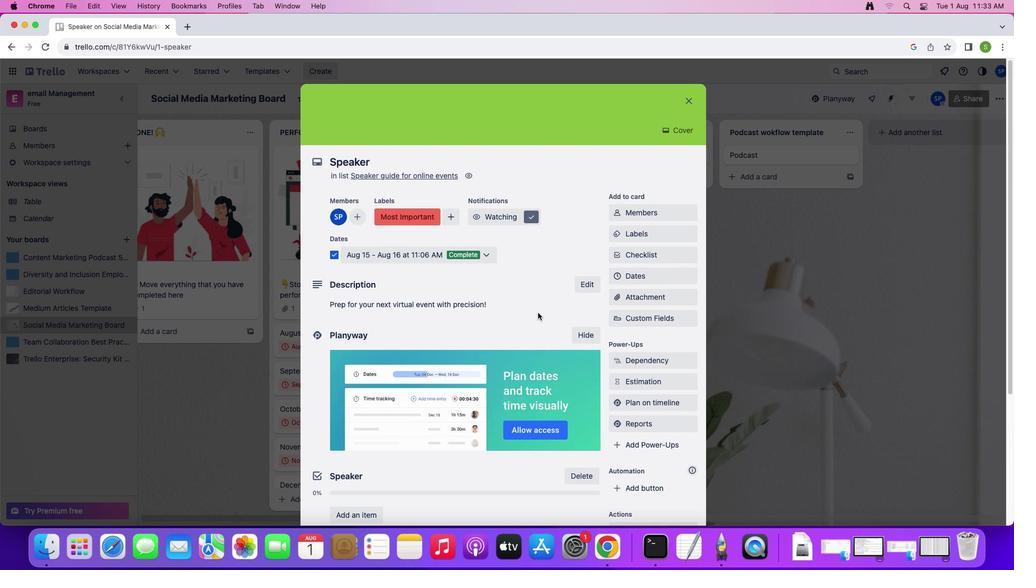 
Action: Mouse moved to (539, 312)
Screenshot: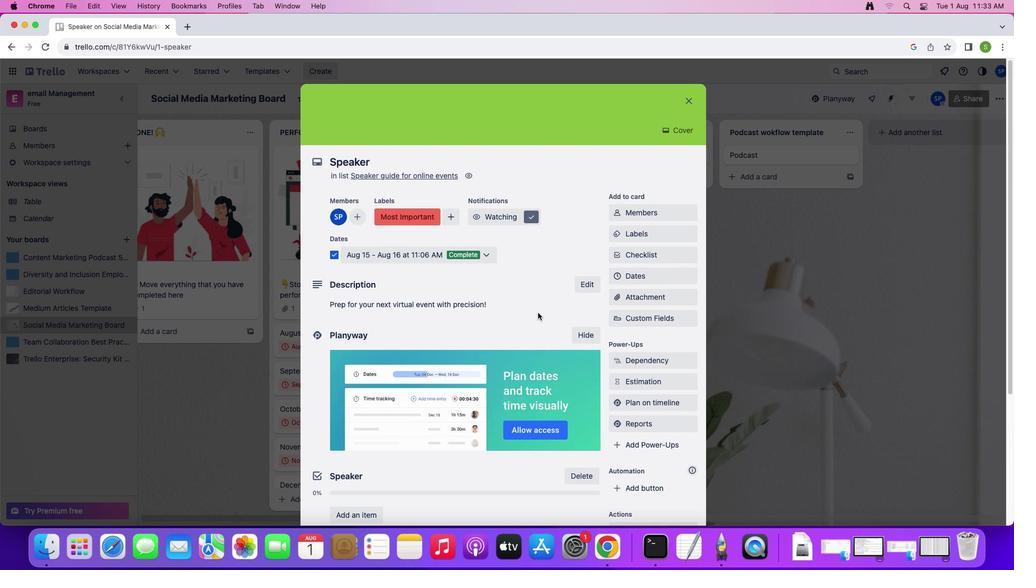 
Action: Mouse scrolled (539, 312) with delta (0, 1)
Screenshot: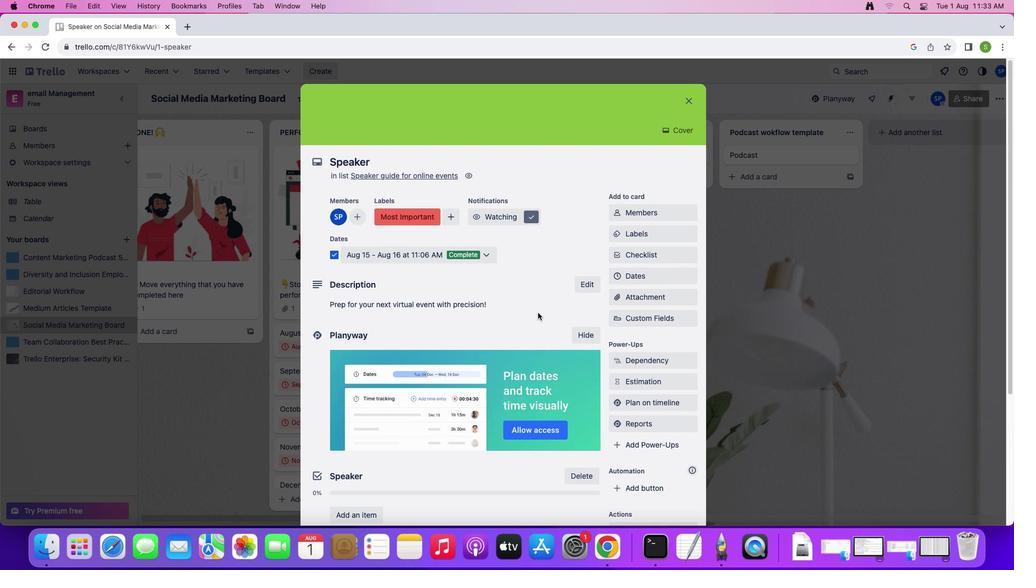 
Action: Mouse moved to (691, 101)
Screenshot: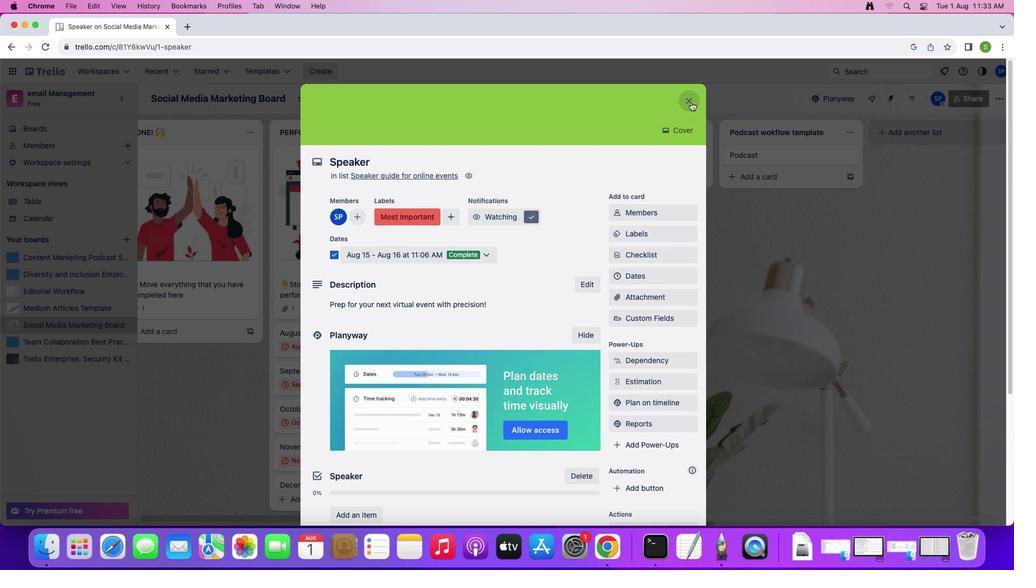 
Action: Mouse pressed left at (691, 101)
Screenshot: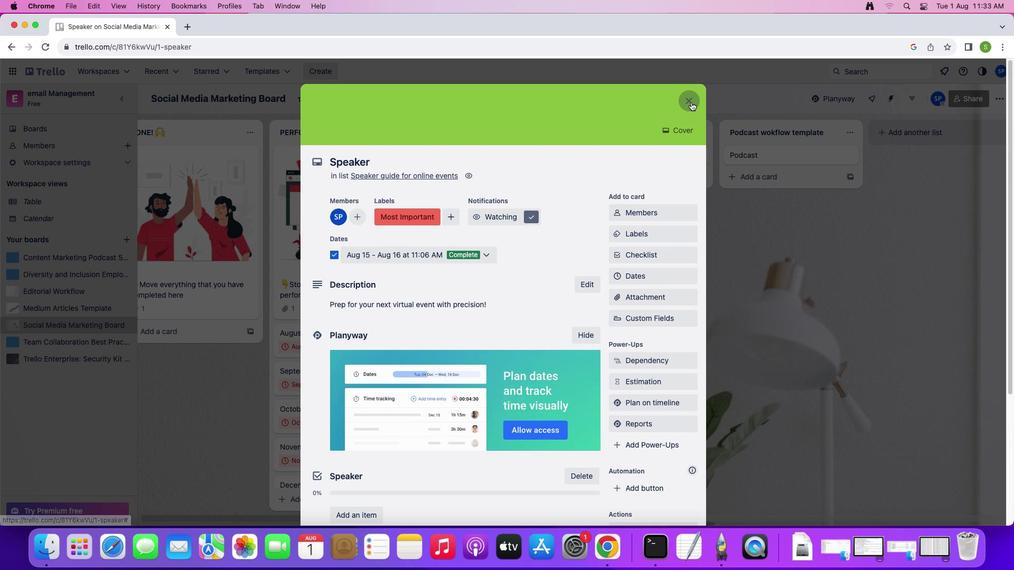 
Action: Mouse moved to (616, 155)
Screenshot: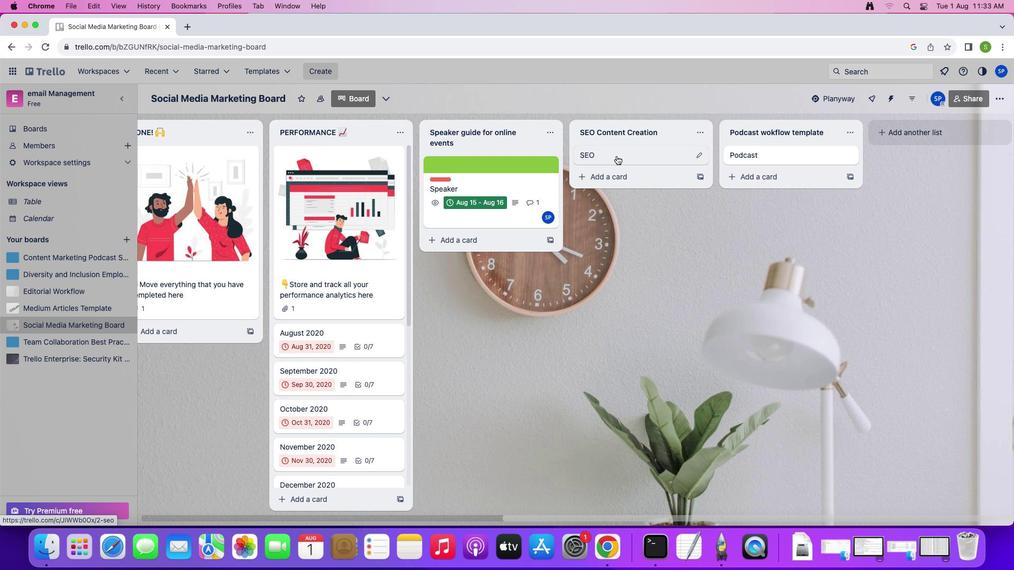 
Action: Mouse pressed left at (616, 155)
Screenshot: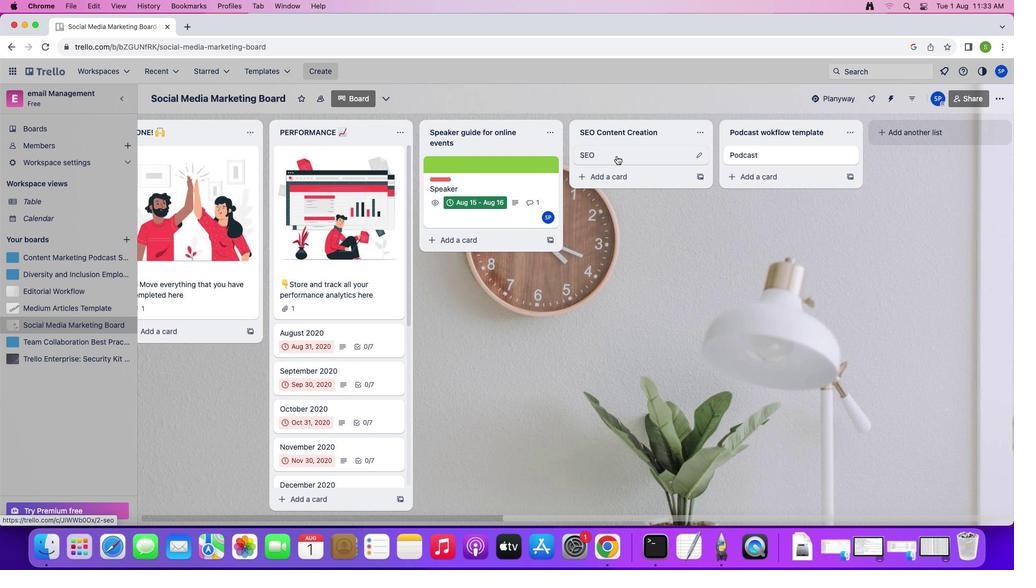 
Action: Mouse moved to (638, 154)
Screenshot: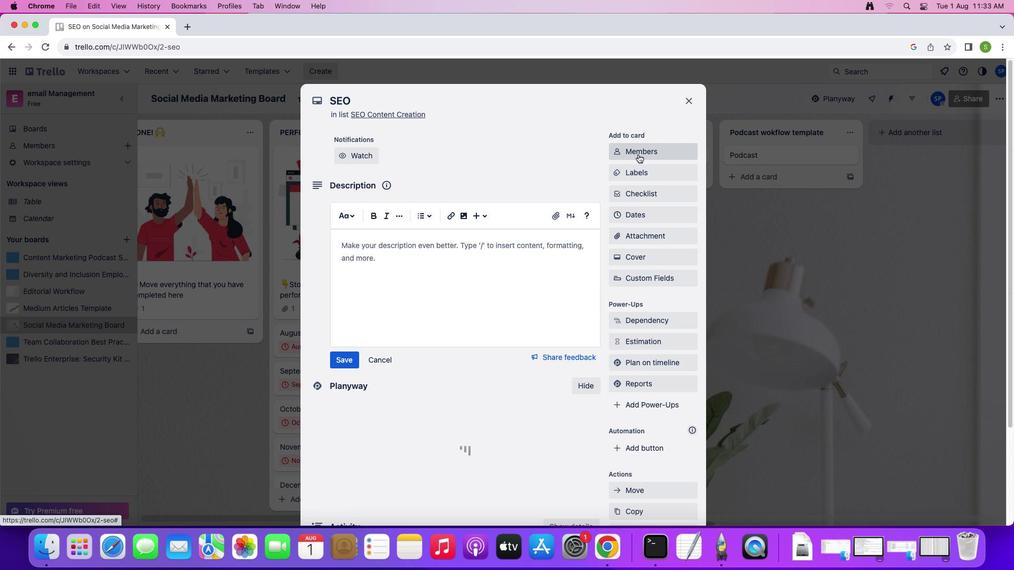 
Action: Mouse pressed left at (638, 154)
Screenshot: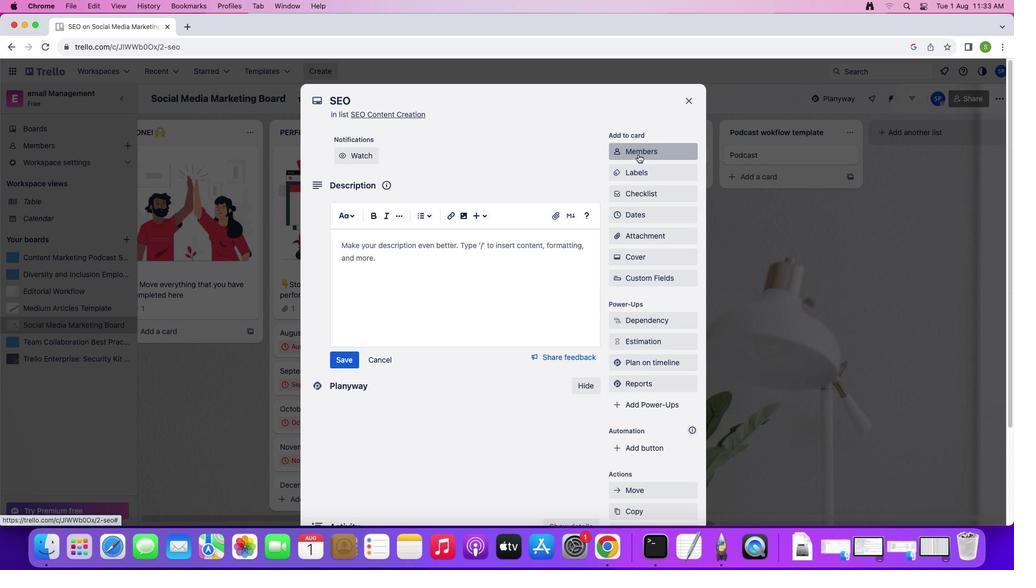 
Action: Mouse moved to (641, 178)
Screenshot: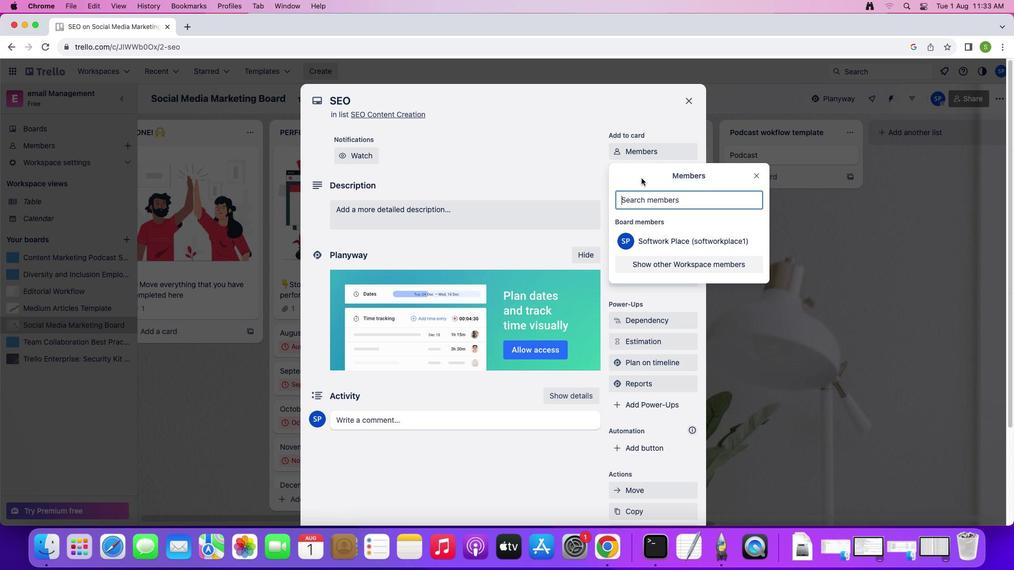 
Action: Key pressed 's''o''f''t''a''g''e''.''2'Key.shift'@''s''o''f''t''a''g''e''.''n''e''t'
Screenshot: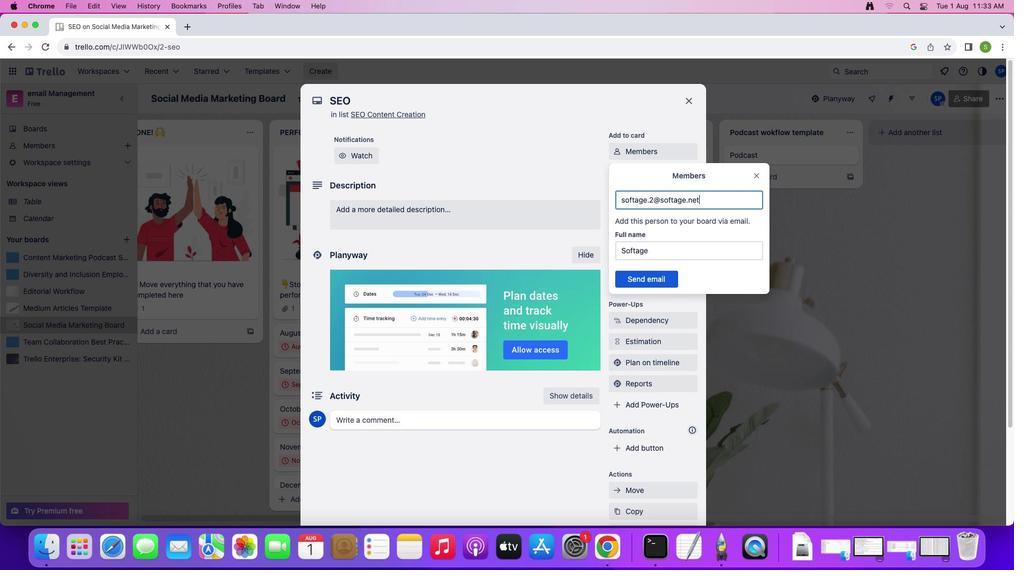 
Action: Mouse moved to (640, 274)
Screenshot: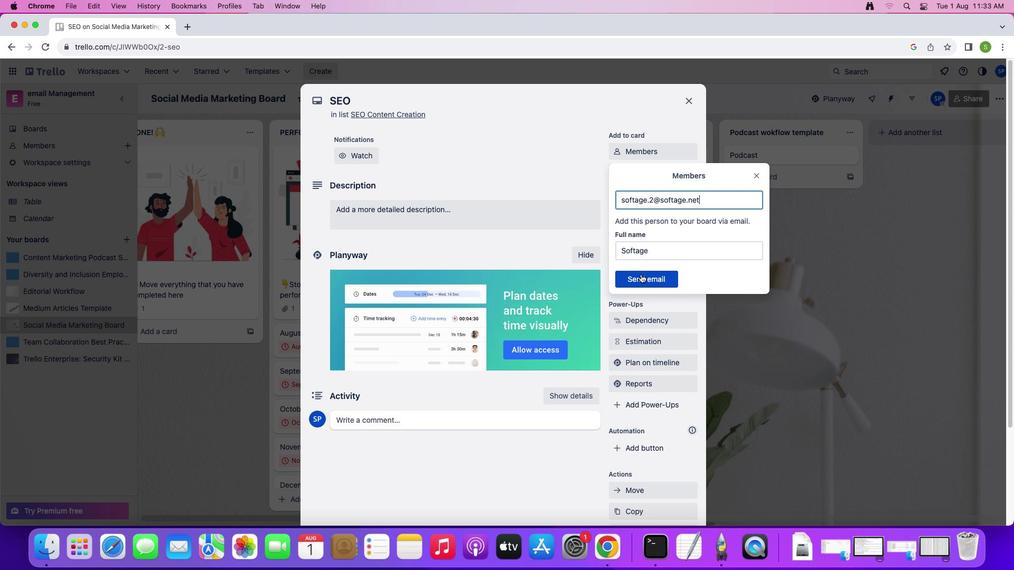 
Action: Mouse pressed left at (640, 274)
Screenshot: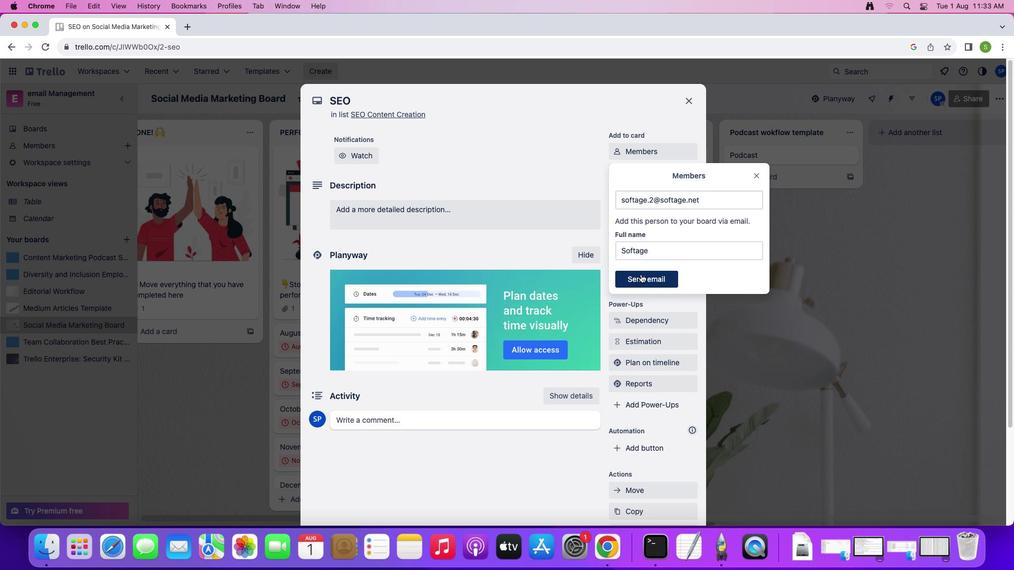 
Action: Mouse moved to (630, 211)
Screenshot: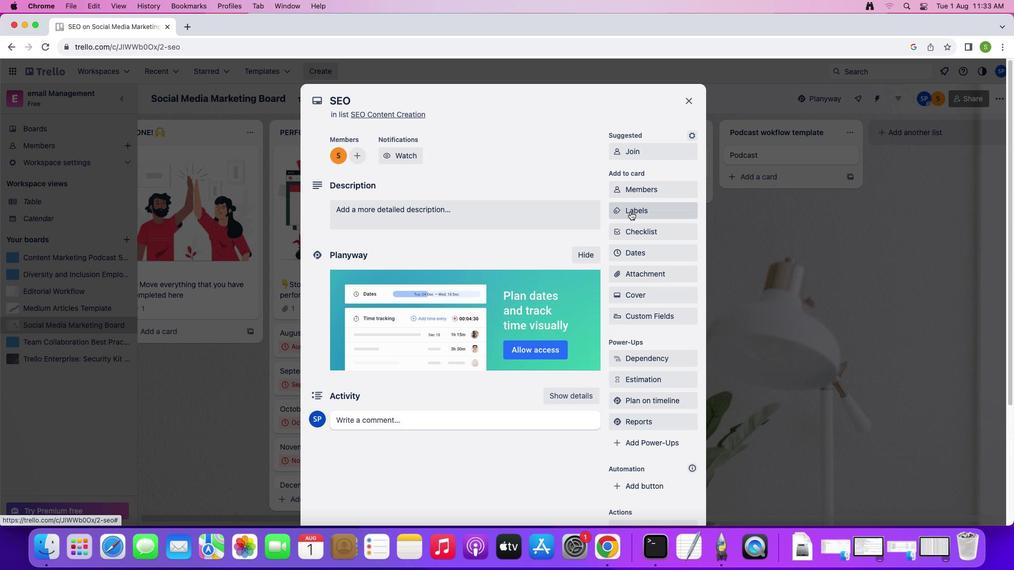 
Action: Mouse pressed left at (630, 211)
Screenshot: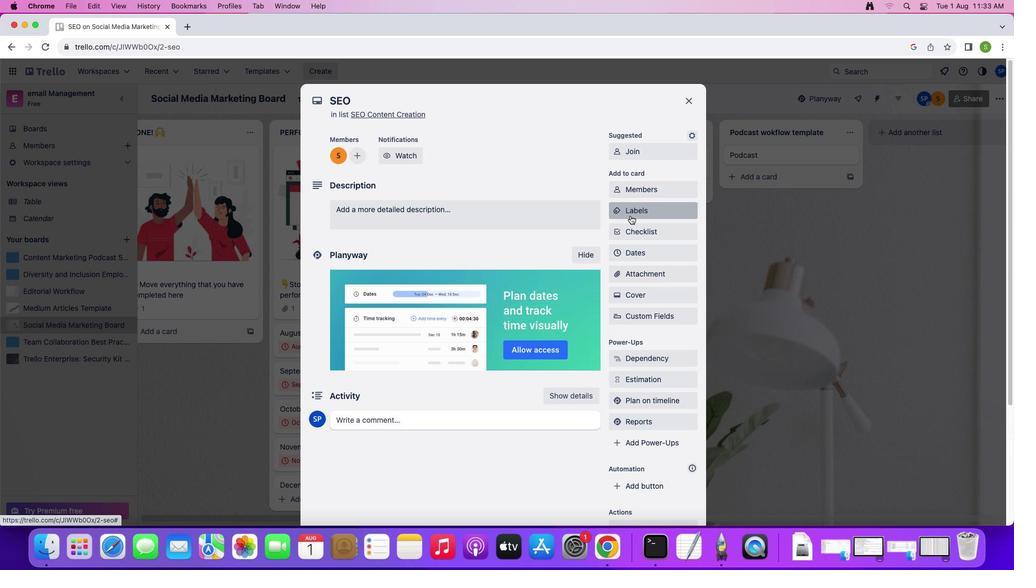 
Action: Mouse moved to (699, 319)
Screenshot: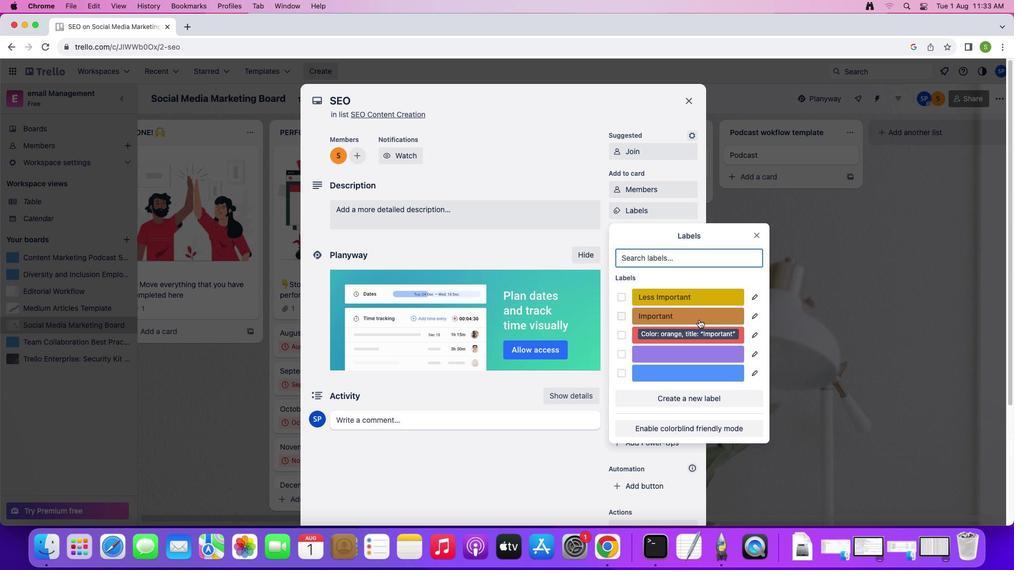 
Action: Mouse pressed left at (699, 319)
Screenshot: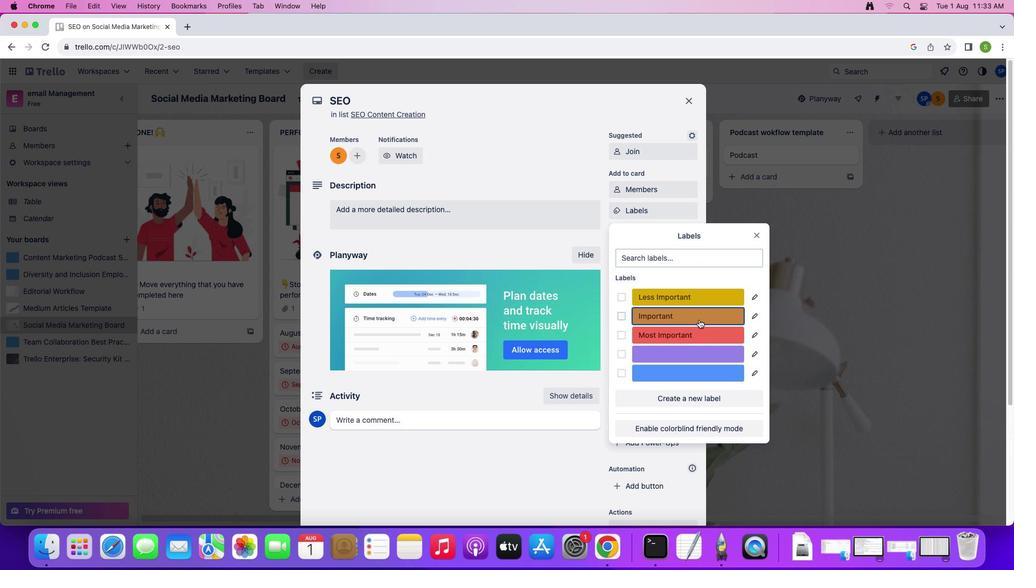 
Action: Mouse moved to (758, 239)
Screenshot: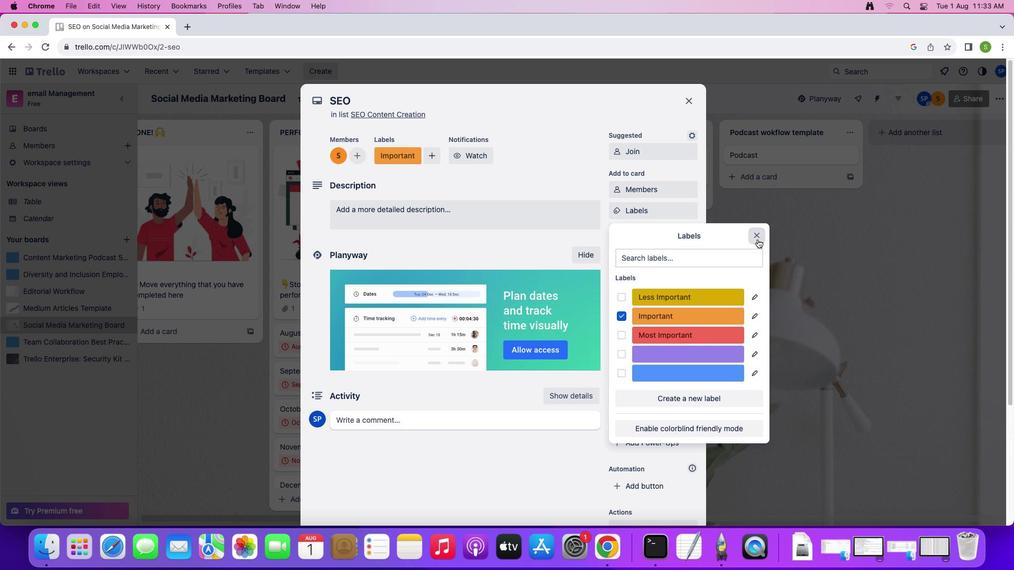 
Action: Mouse pressed left at (758, 239)
Screenshot: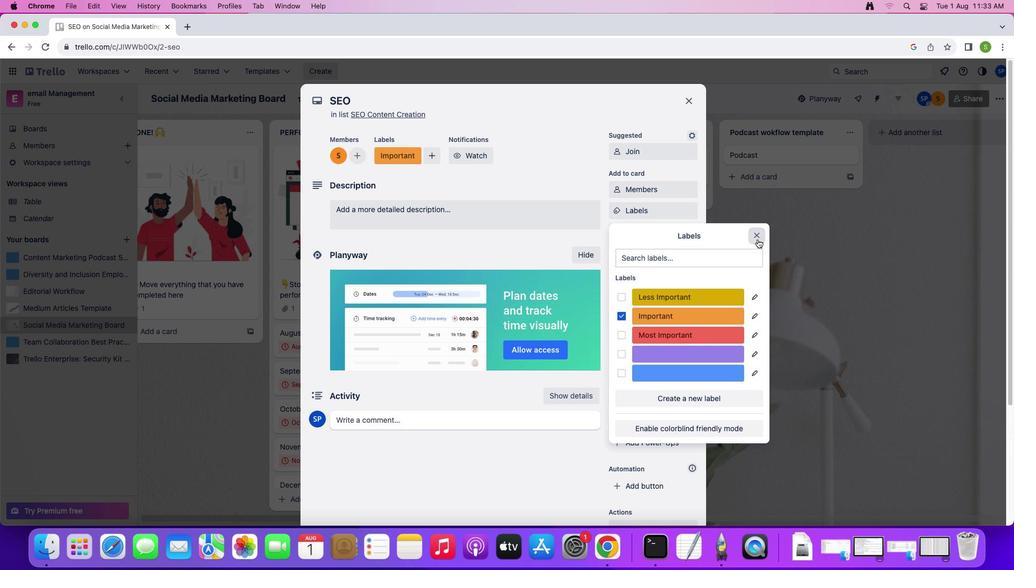 
Action: Mouse moved to (666, 234)
Screenshot: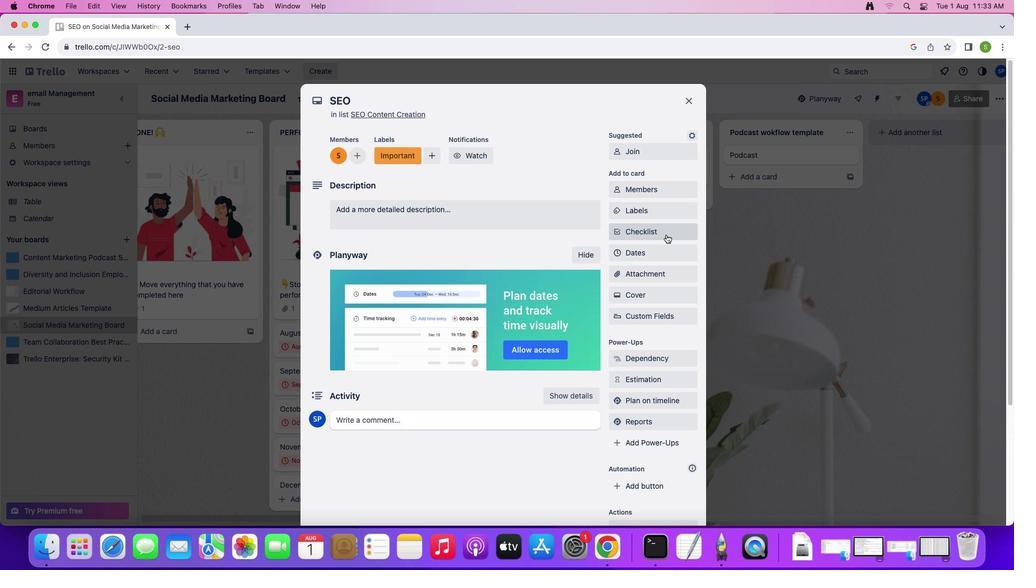 
Action: Mouse pressed left at (666, 234)
Screenshot: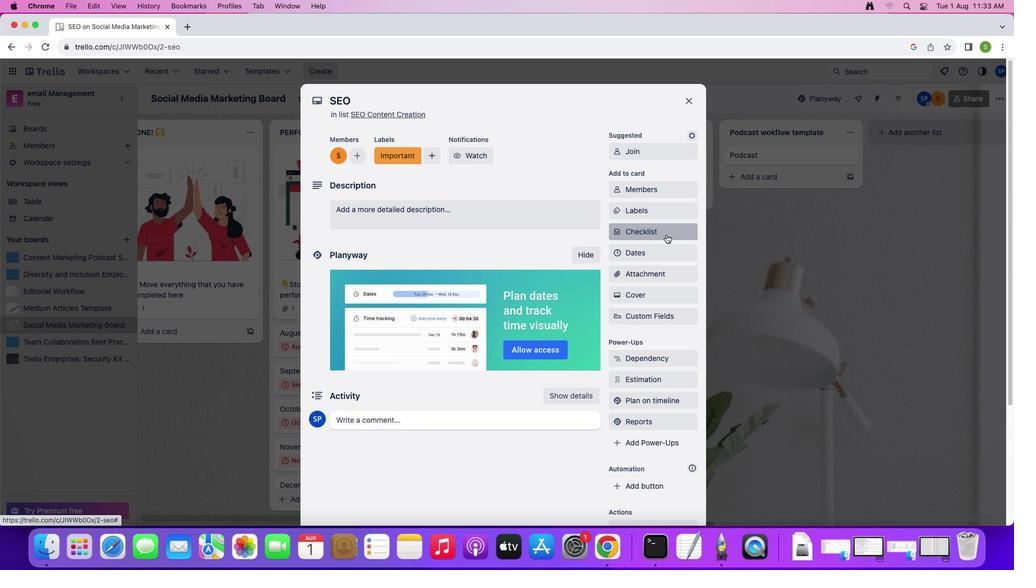 
Action: Mouse moved to (660, 292)
Screenshot: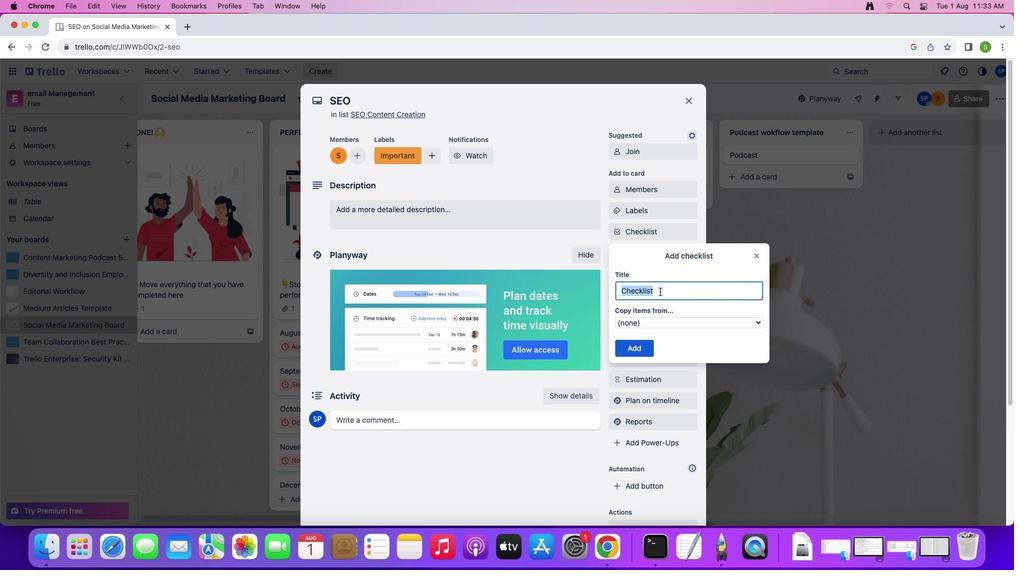 
Action: Key pressed Key.shift'S''E''O'
Screenshot: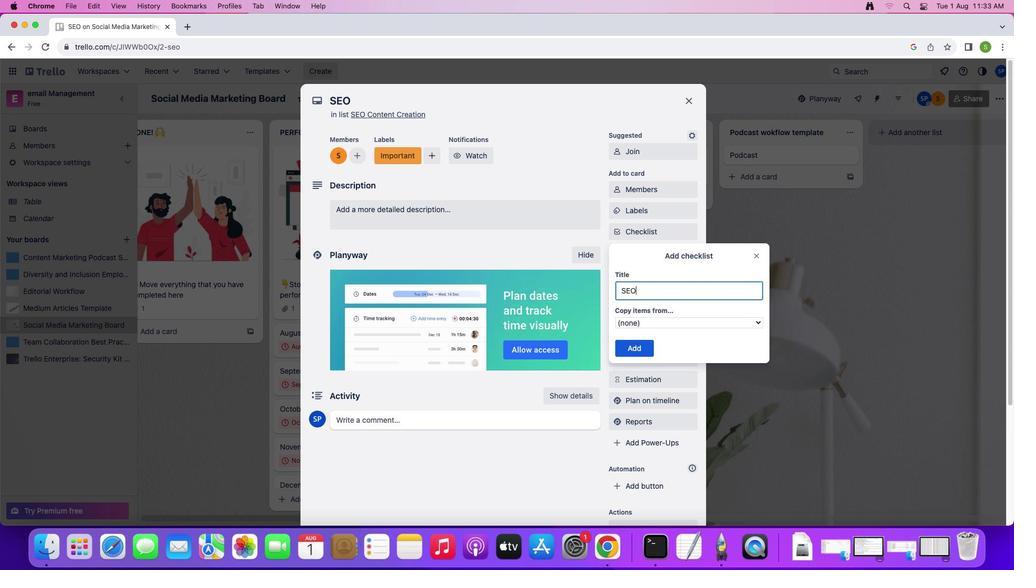 
Action: Mouse moved to (634, 344)
Screenshot: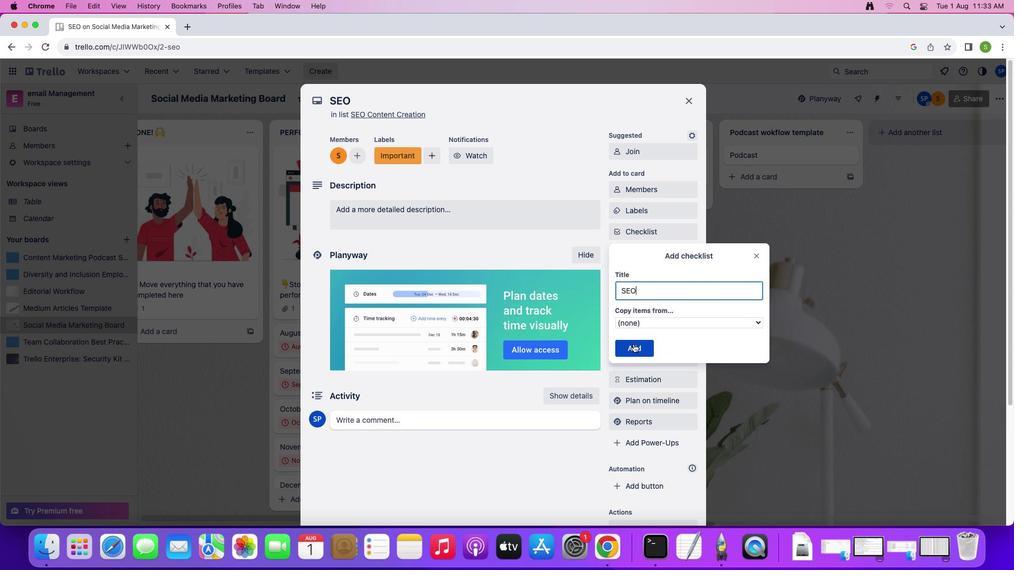 
Action: Mouse pressed left at (634, 344)
Screenshot: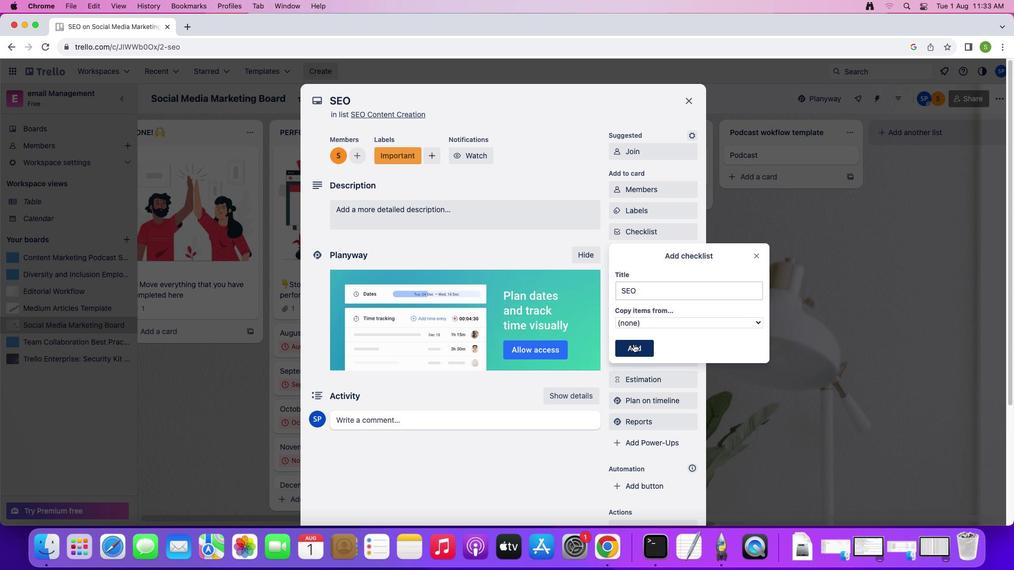 
Action: Mouse moved to (662, 255)
Screenshot: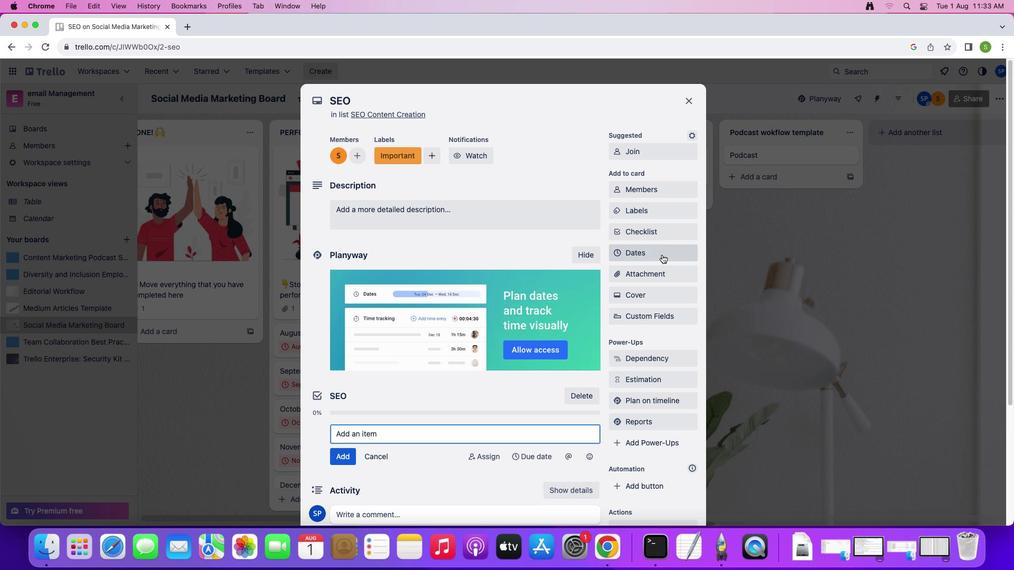 
Action: Mouse pressed left at (662, 255)
Screenshot: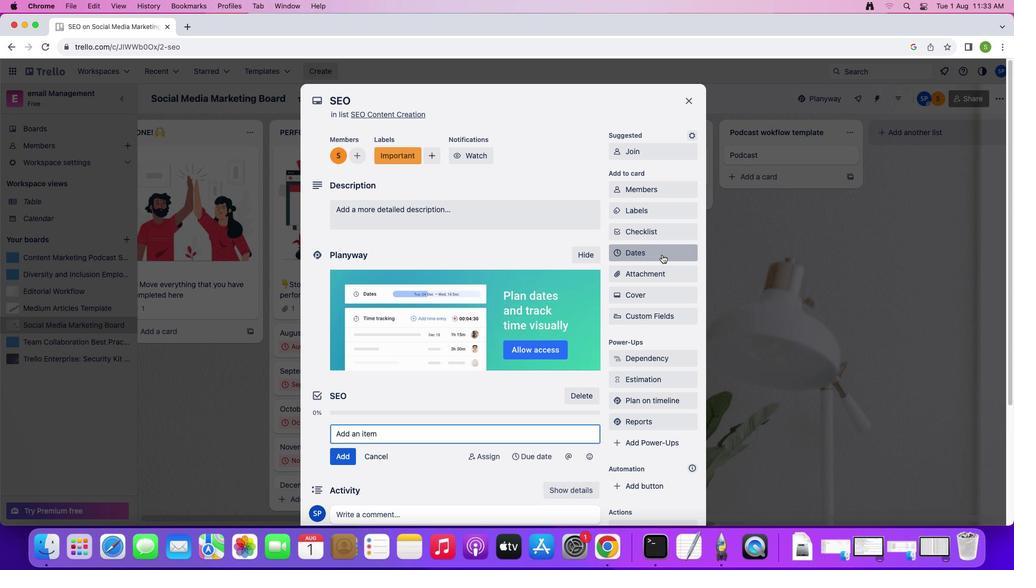 
Action: Mouse moved to (650, 215)
Screenshot: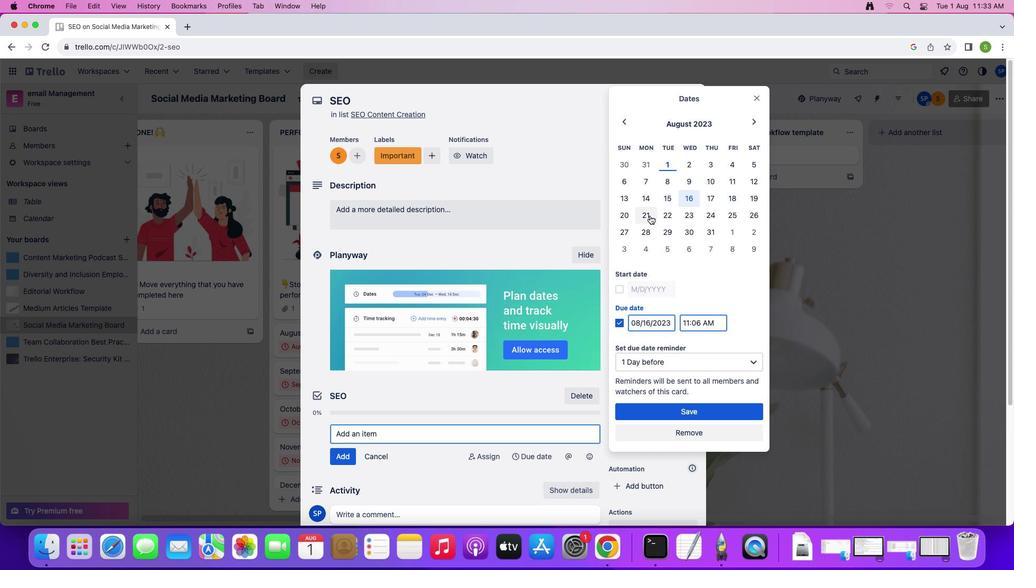 
Action: Mouse pressed left at (650, 215)
Screenshot: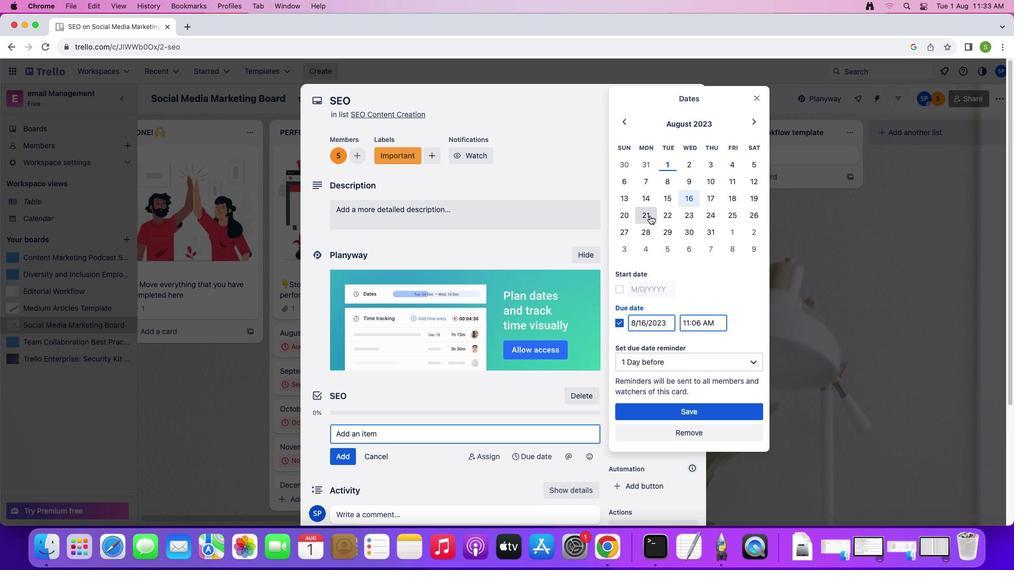 
Action: Mouse moved to (619, 290)
Screenshot: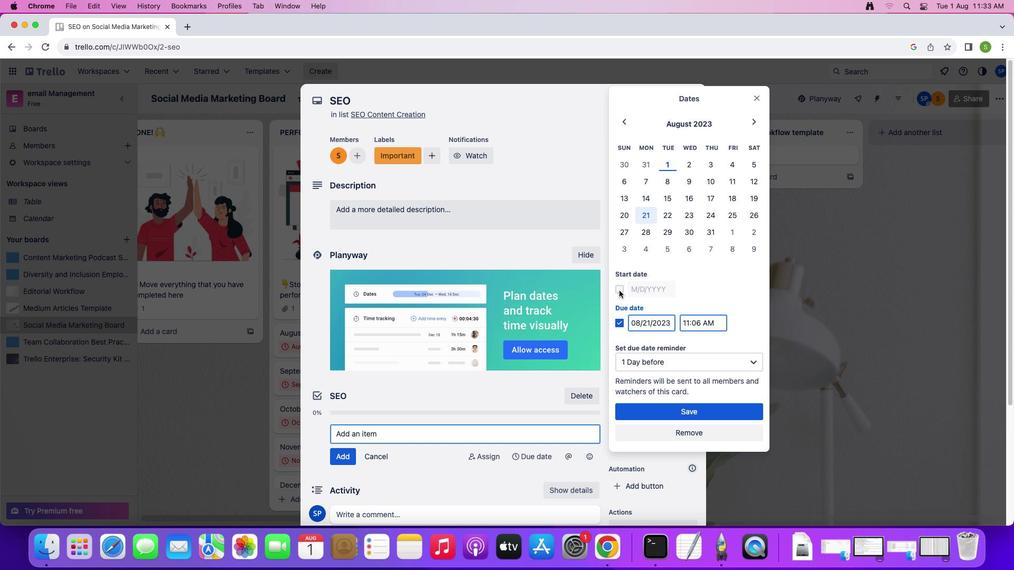 
Action: Mouse pressed left at (619, 290)
Screenshot: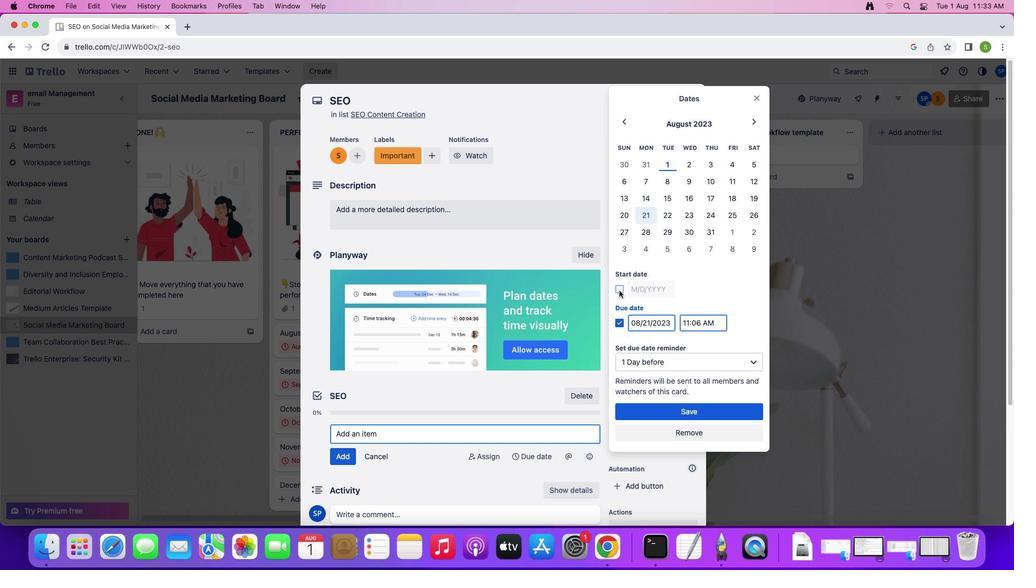 
Action: Mouse moved to (663, 410)
Screenshot: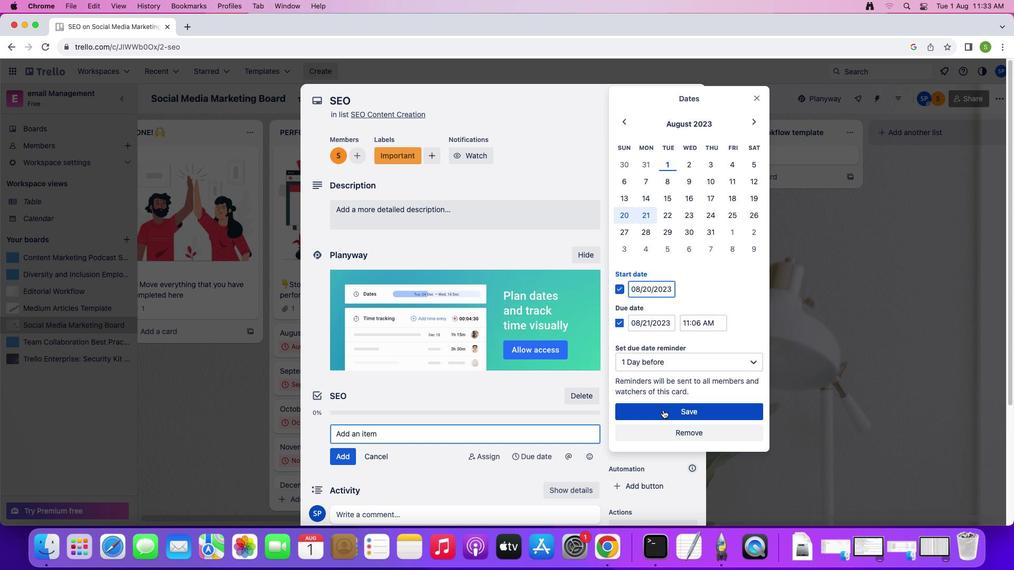 
Action: Mouse pressed left at (663, 410)
Screenshot: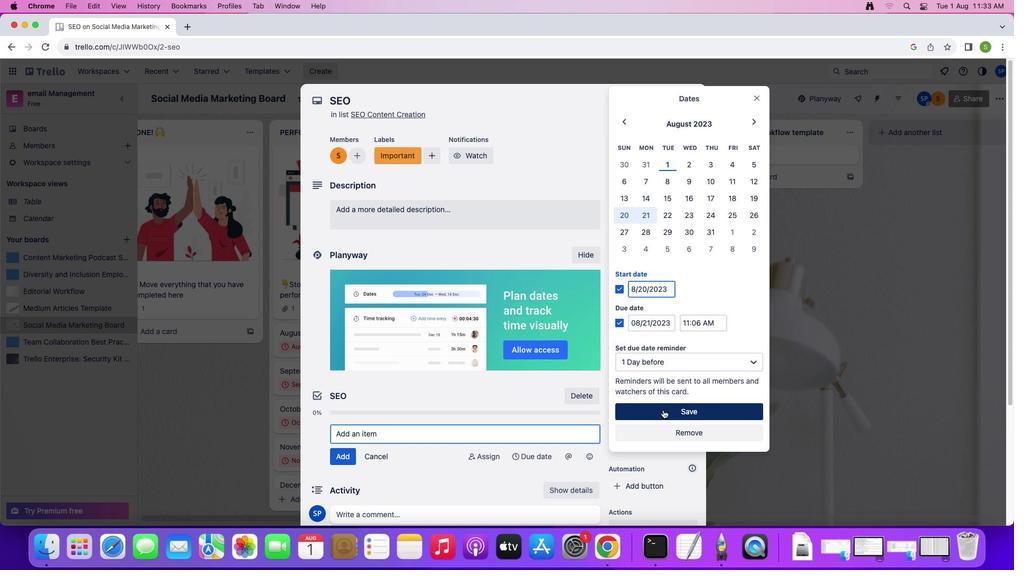 
Action: Mouse moved to (642, 292)
Screenshot: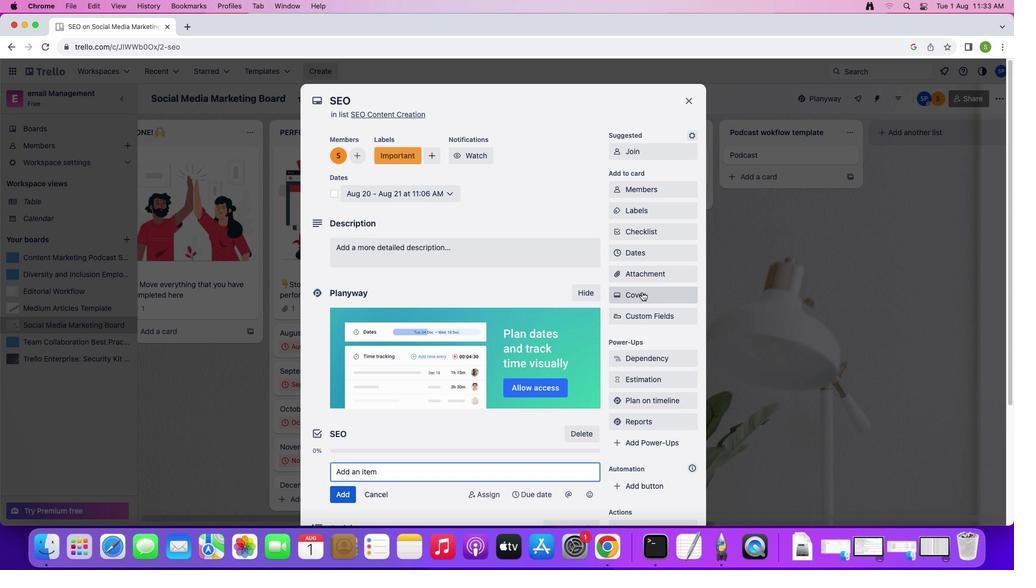 
Action: Mouse pressed left at (642, 292)
Screenshot: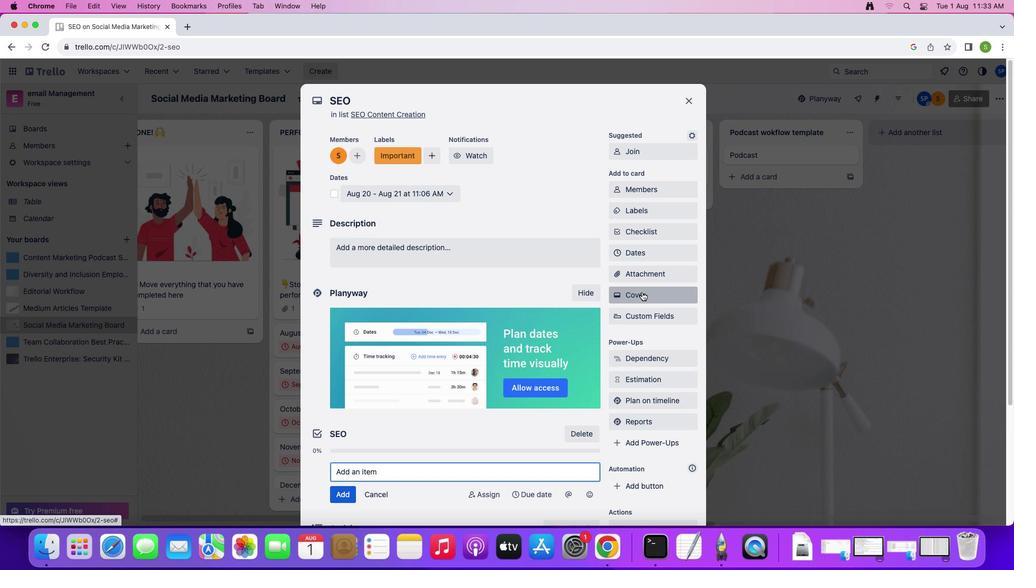 
Action: Mouse moved to (741, 336)
Screenshot: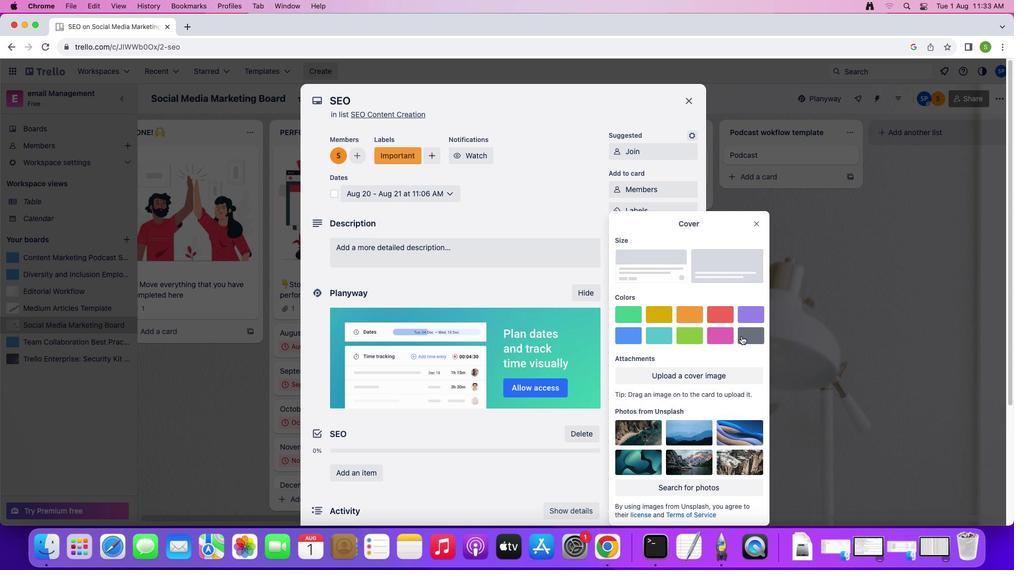 
Action: Mouse pressed left at (741, 336)
Screenshot: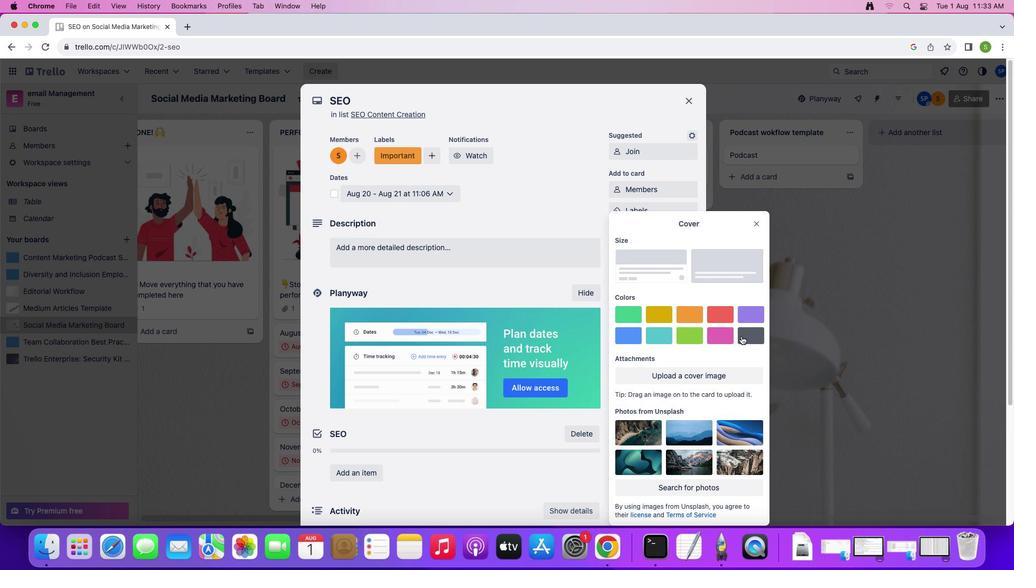 
Action: Mouse moved to (756, 208)
Screenshot: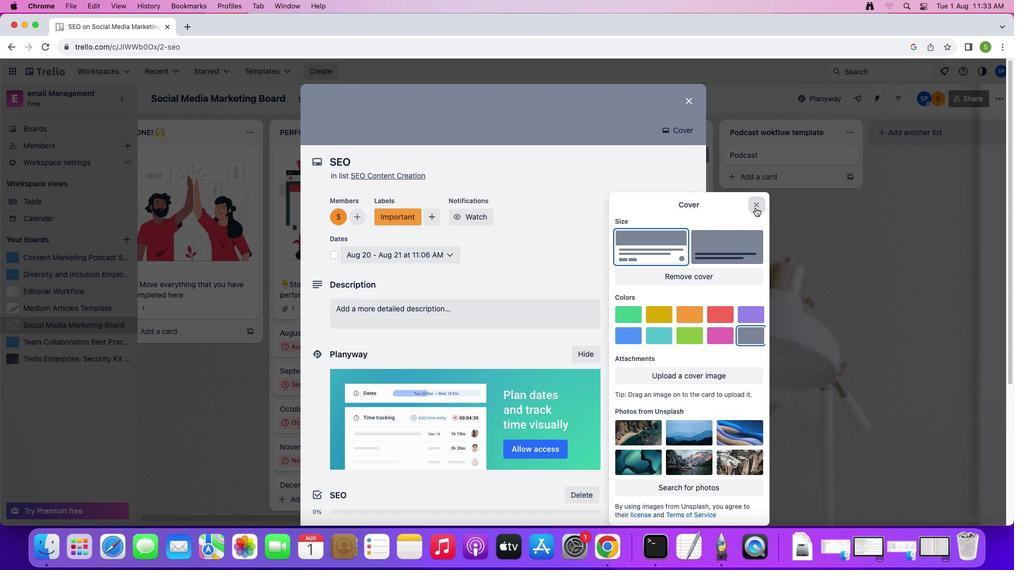 
Action: Mouse pressed left at (756, 208)
Screenshot: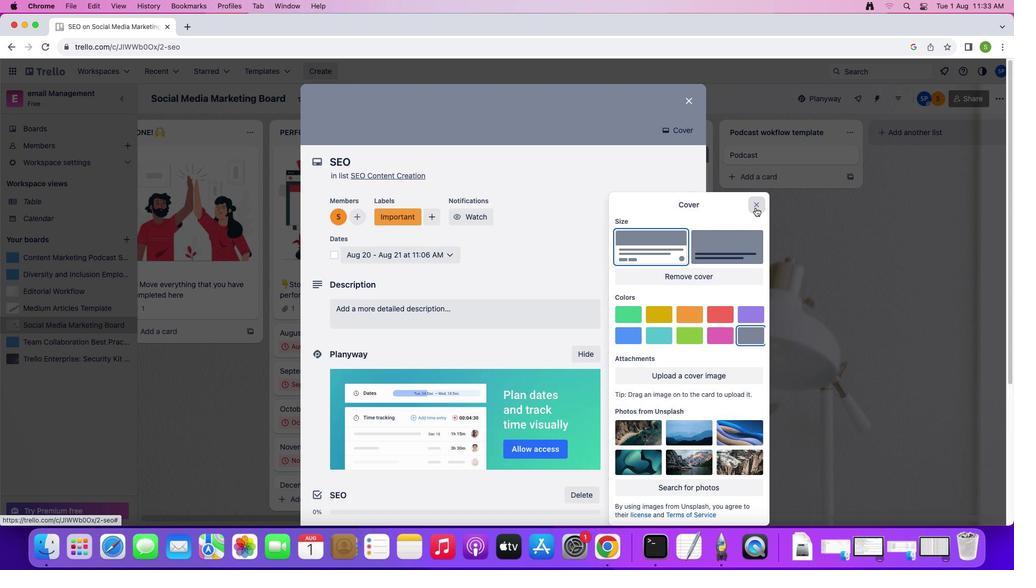 
Action: Mouse moved to (647, 402)
Screenshot: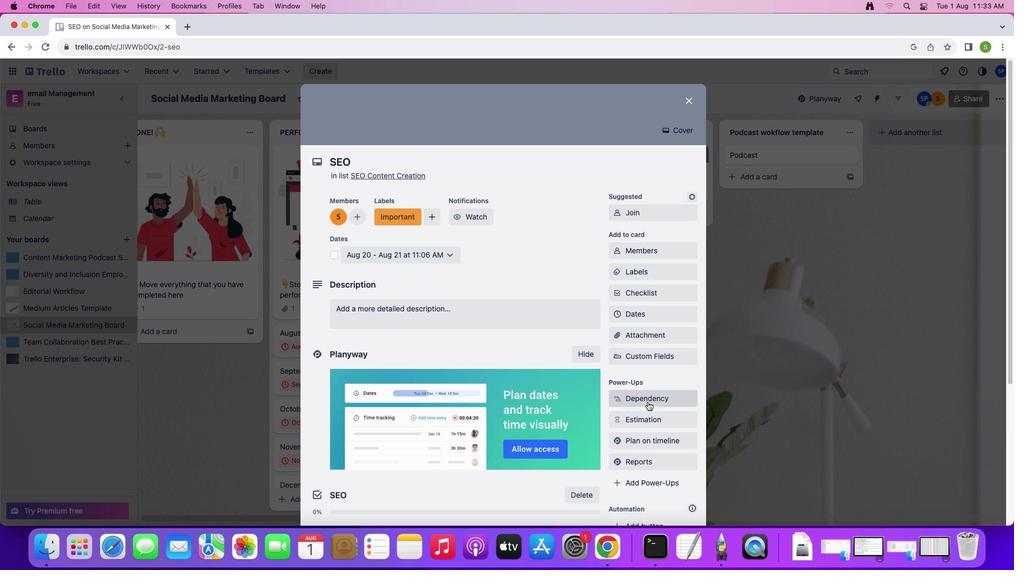 
Action: Mouse pressed left at (647, 402)
Screenshot: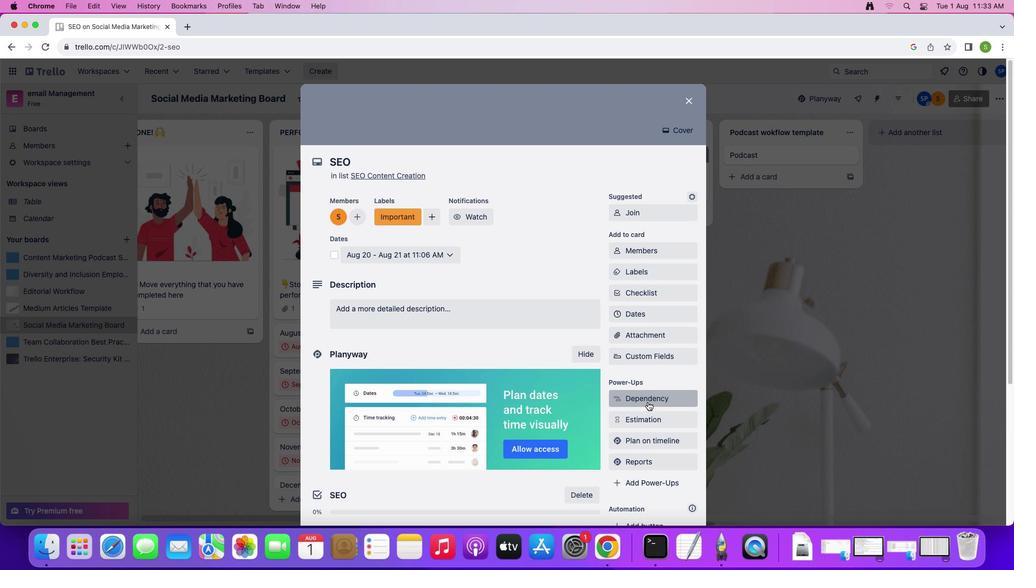 
Action: Mouse moved to (646, 421)
Screenshot: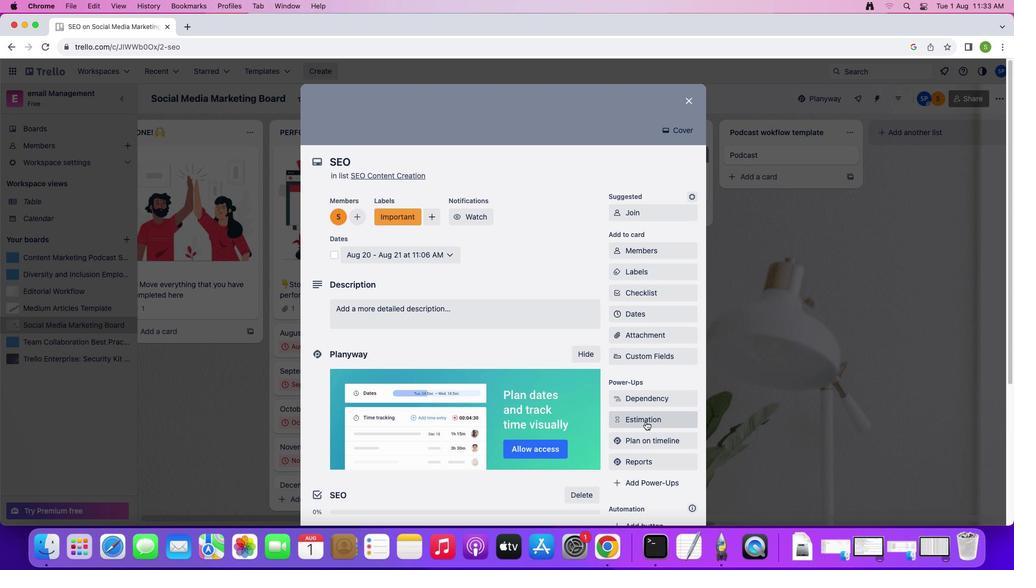 
Action: Mouse pressed left at (646, 421)
Screenshot: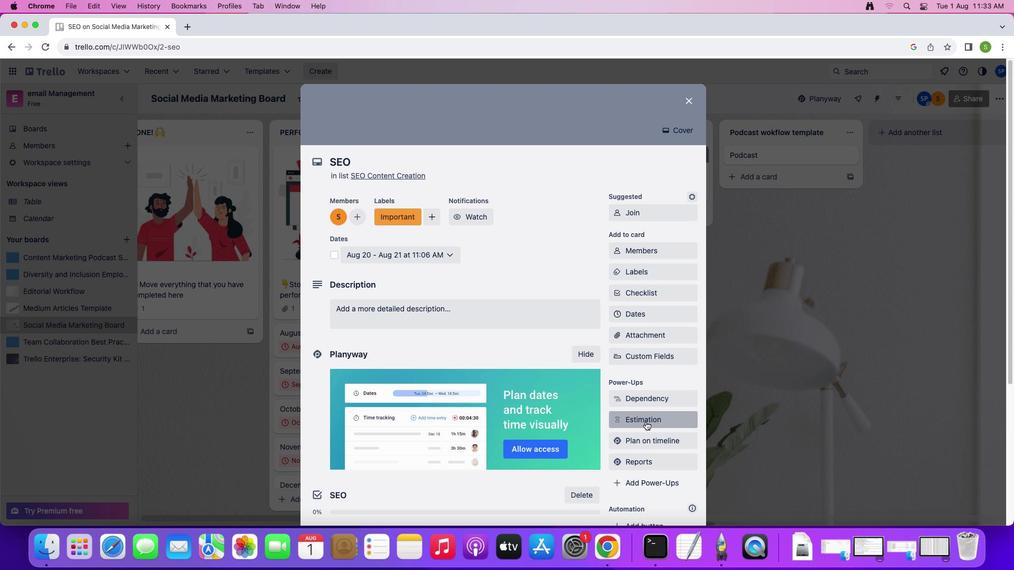 
Action: Mouse moved to (646, 442)
Screenshot: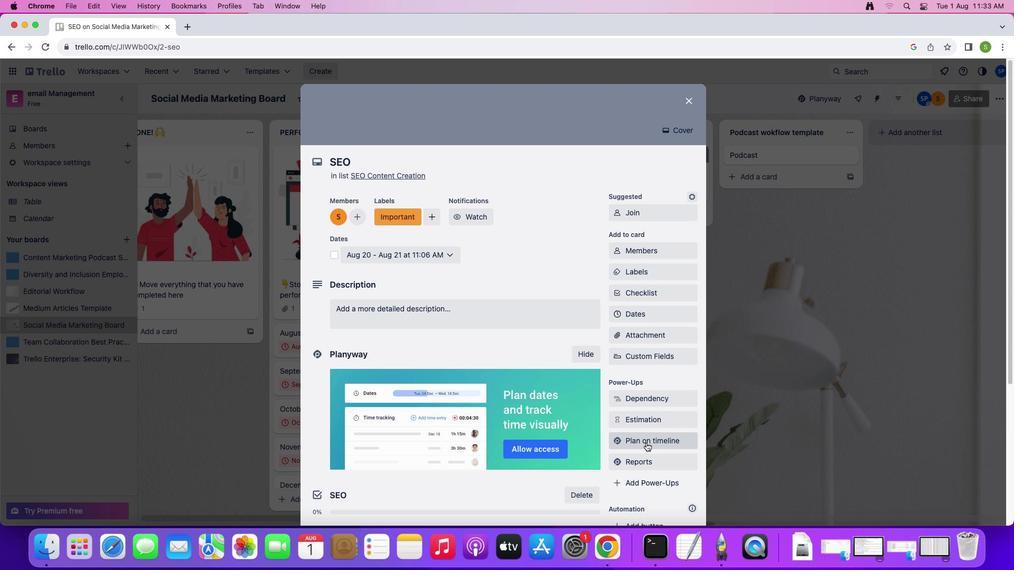 
Action: Mouse pressed left at (646, 442)
Screenshot: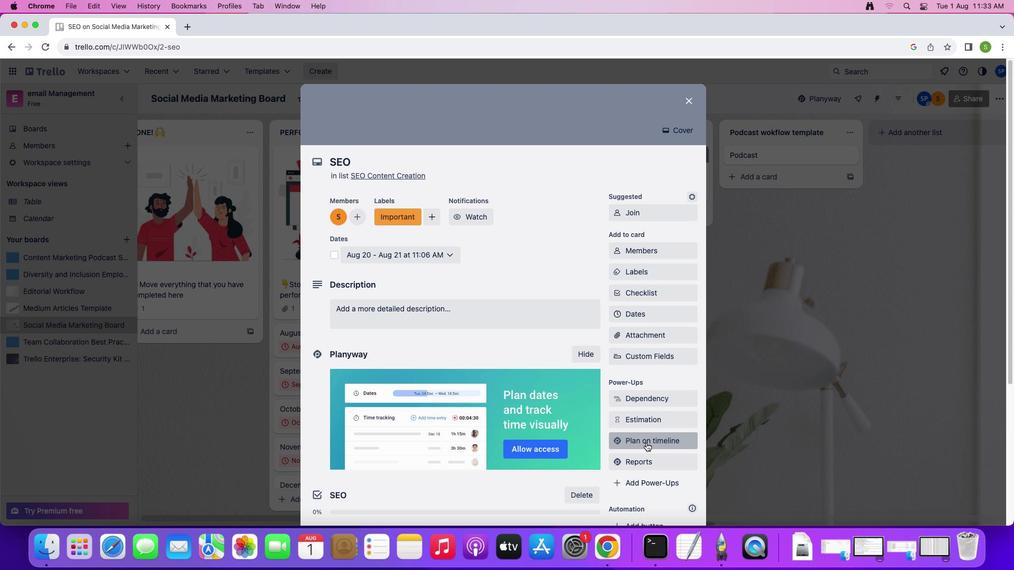 
Action: Mouse moved to (12, 49)
Screenshot: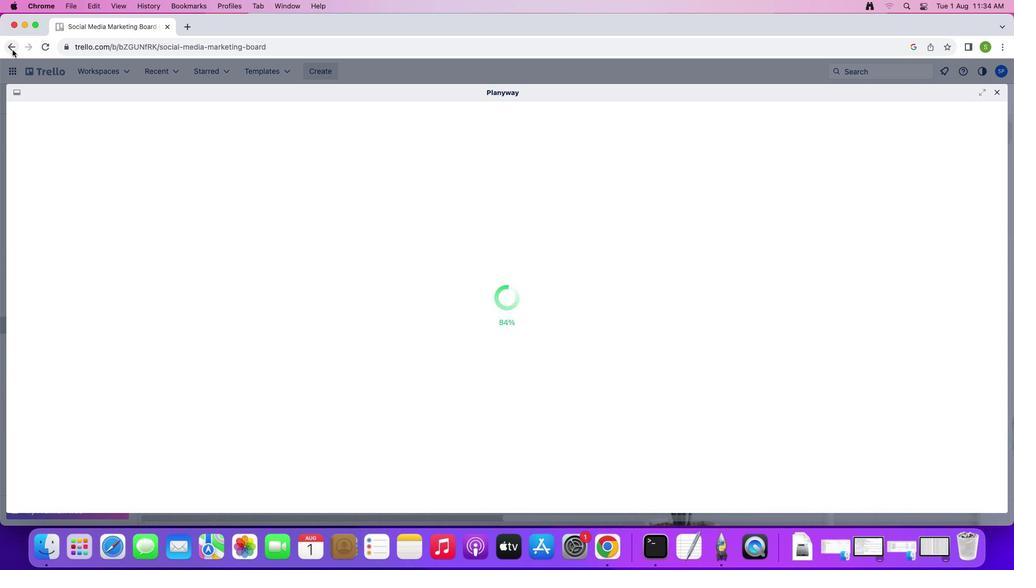 
Action: Mouse pressed left at (12, 49)
Screenshot: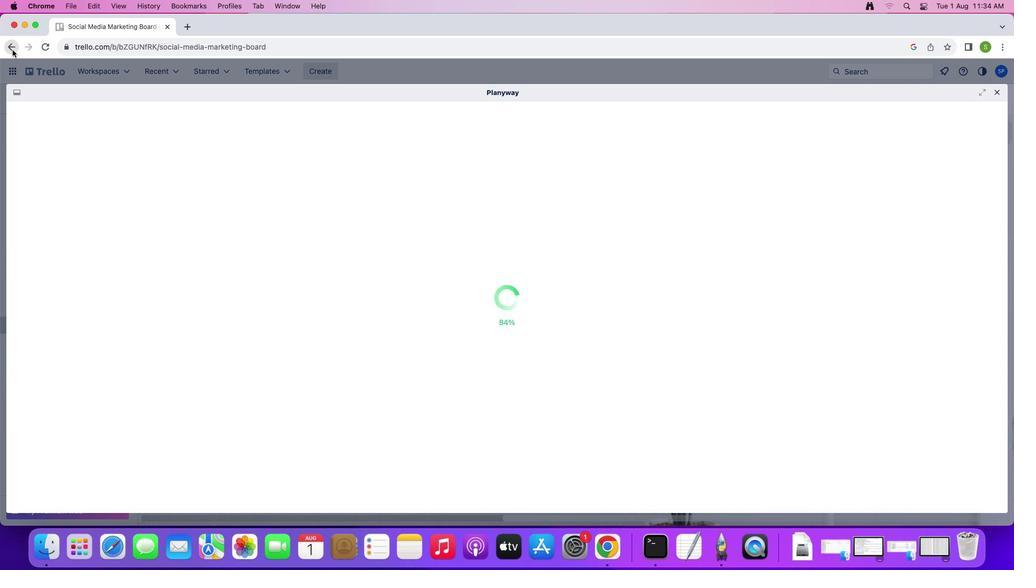 
Action: Mouse moved to (383, 311)
Screenshot: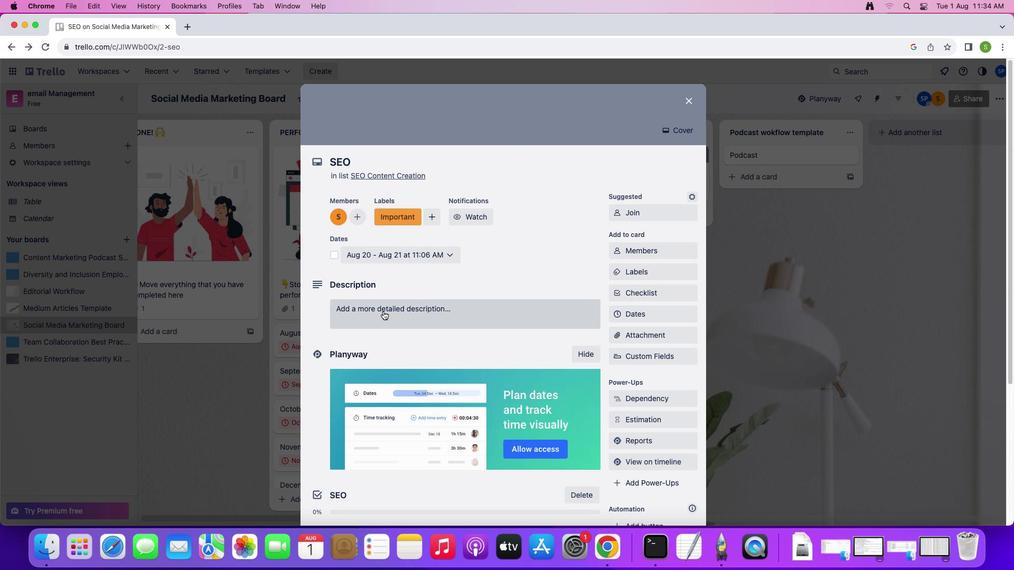 
Action: Mouse pressed left at (383, 311)
Screenshot: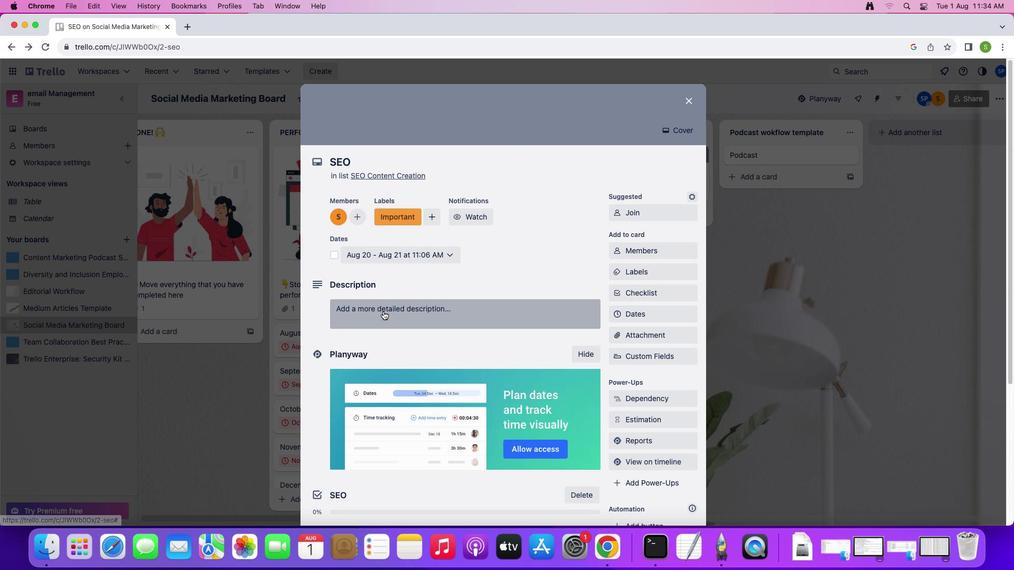 
Action: Mouse moved to (379, 348)
Screenshot: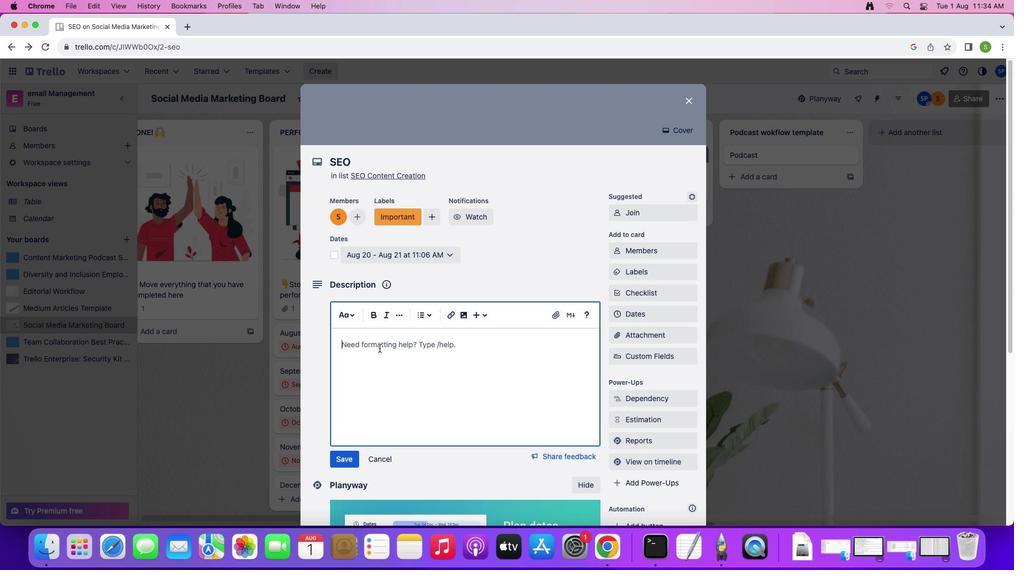 
Action: Key pressed Key.shift'G''e''t'Key.space'y''o''u''r'Key.space'c''o''n''t''e''n''t'Key.space'p''r''o''d''u''c''t''i''o''n'Key.space'd''o''w''n'Key.space't''o'Key.space'a'Key.space's''c''i''e''n''c''e'Key.space'w''i''t''h'Key.spaceKey.shift'S''E''O'Key.space'i''n'Key.space'm''i''n''d''.'
Screenshot: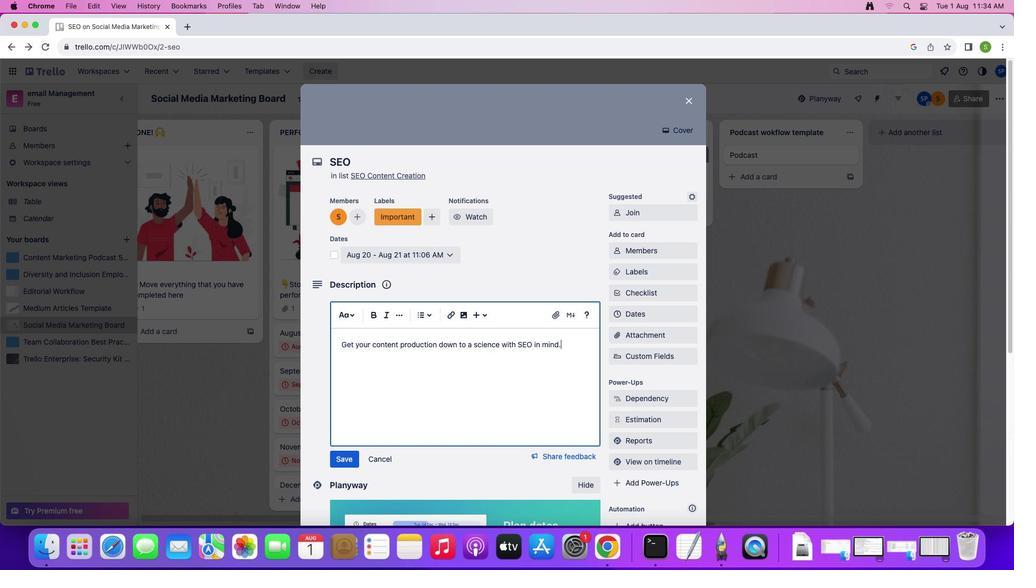 
Action: Mouse moved to (340, 459)
Screenshot: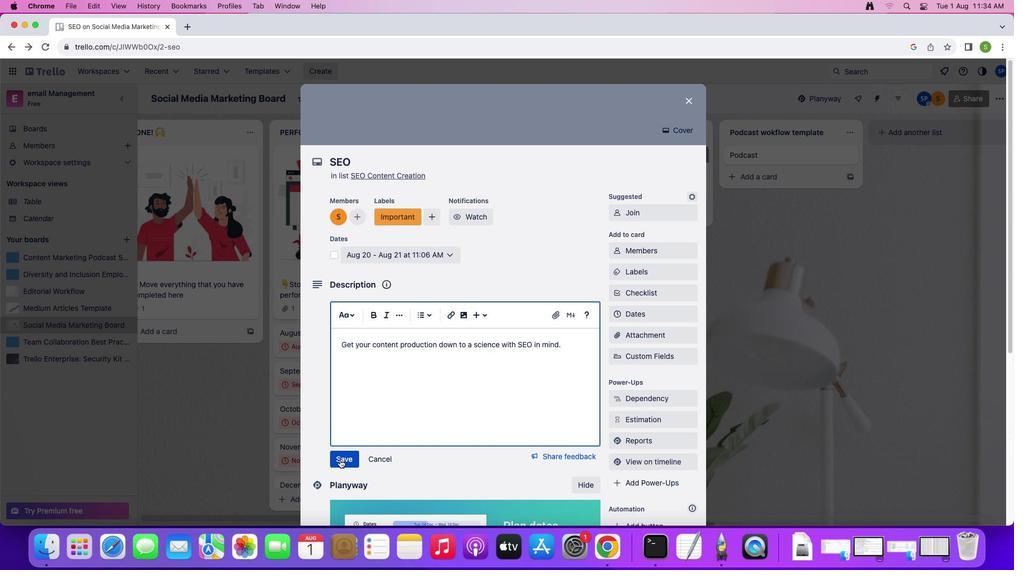 
Action: Mouse pressed left at (340, 459)
Screenshot: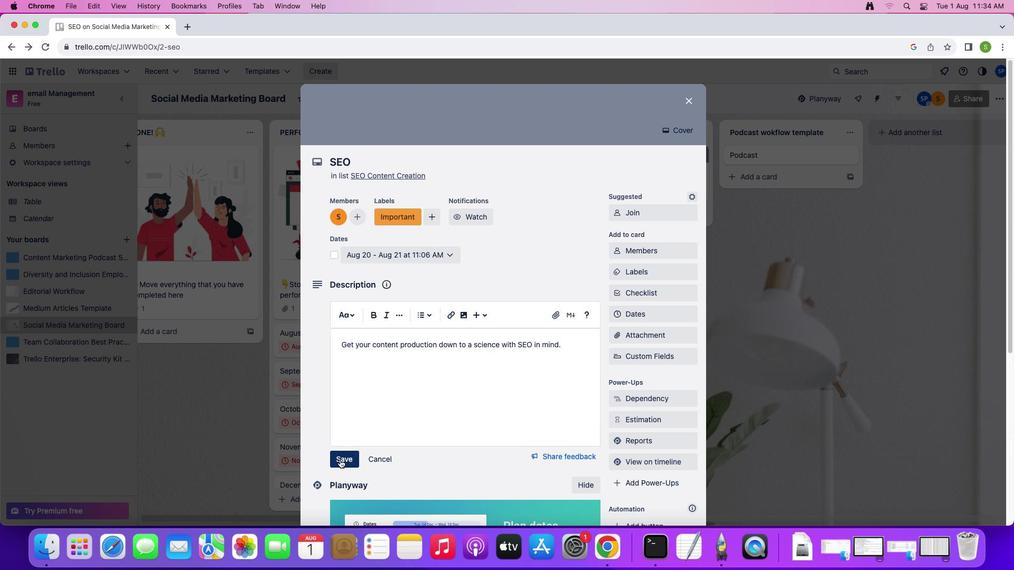 
Action: Mouse moved to (472, 400)
Screenshot: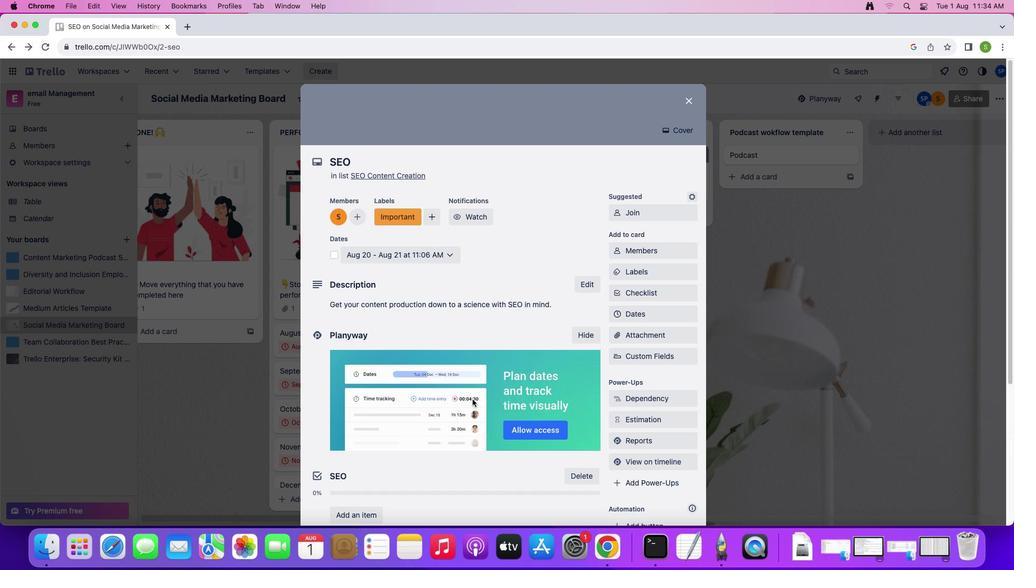 
Action: Mouse scrolled (472, 400) with delta (0, 0)
Screenshot: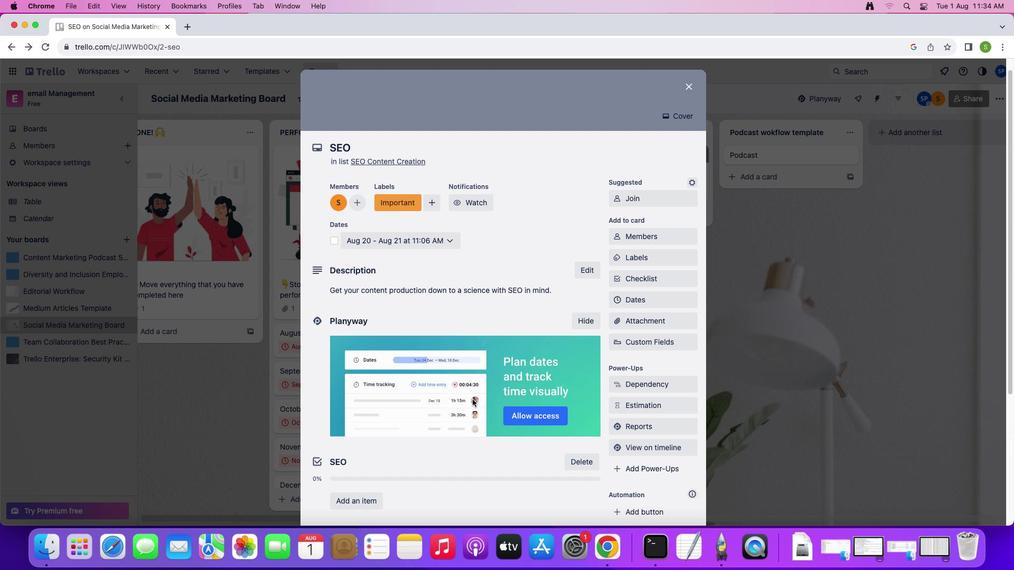 
Action: Mouse scrolled (472, 400) with delta (0, 0)
Screenshot: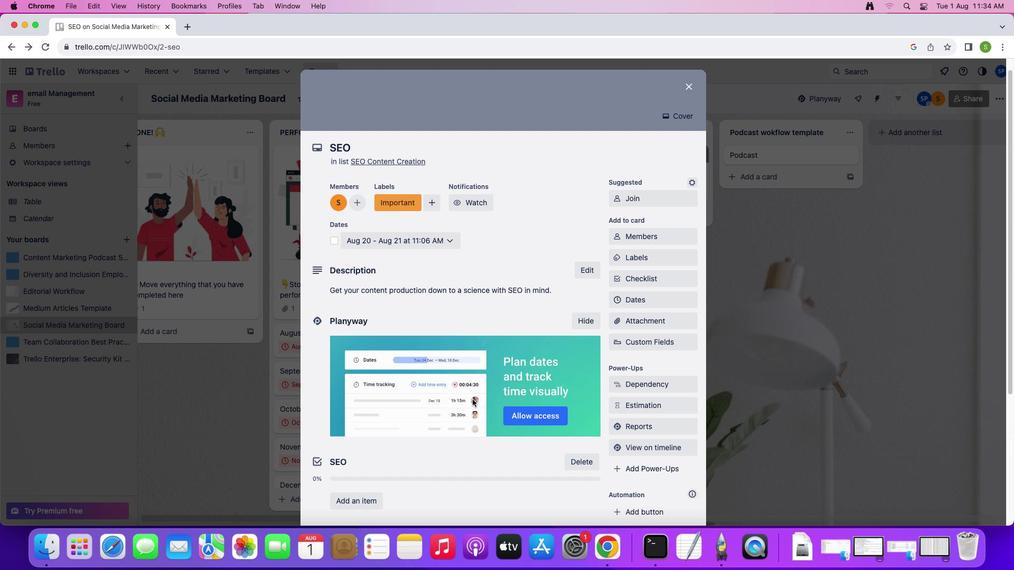 
Action: Mouse scrolled (472, 400) with delta (0, -1)
Screenshot: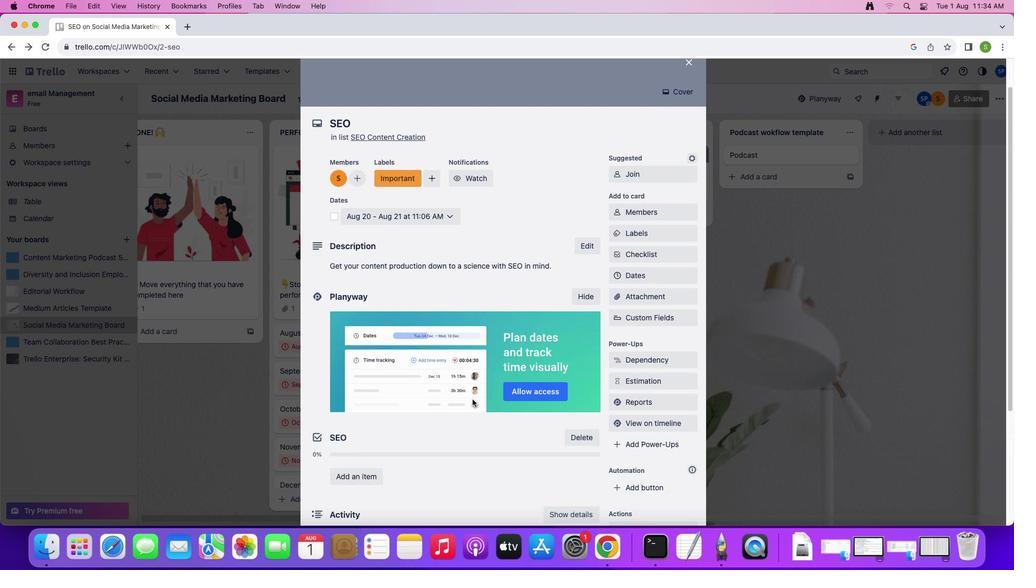 
Action: Mouse scrolled (472, 400) with delta (0, 0)
Screenshot: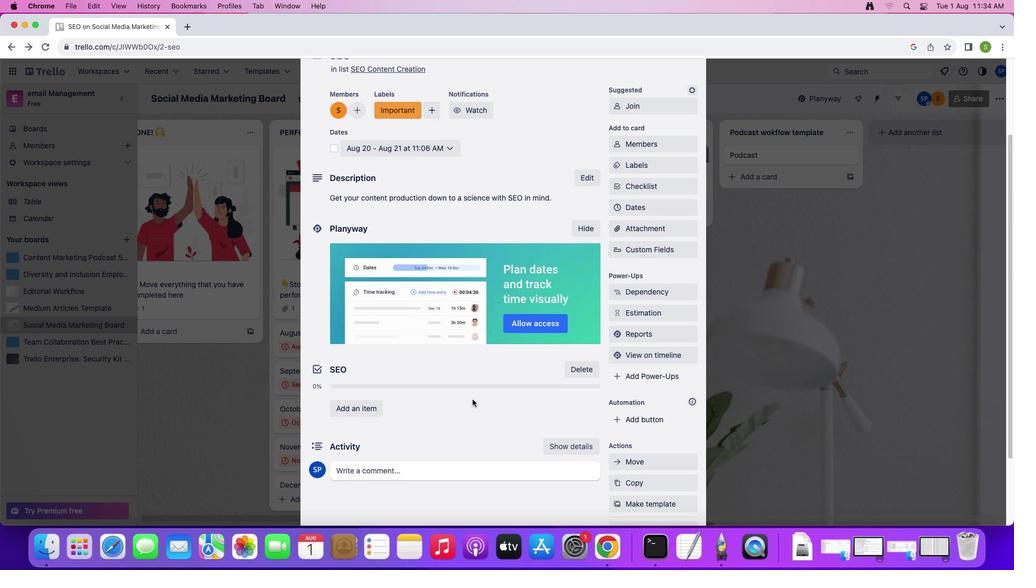 
Action: Mouse scrolled (472, 400) with delta (0, 0)
Screenshot: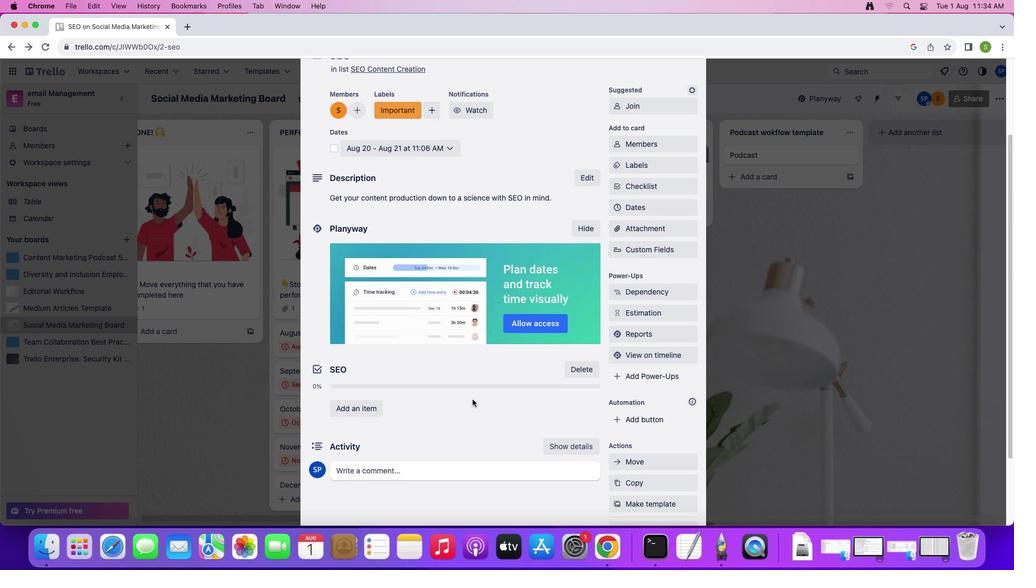 
Action: Mouse scrolled (472, 400) with delta (0, -1)
Screenshot: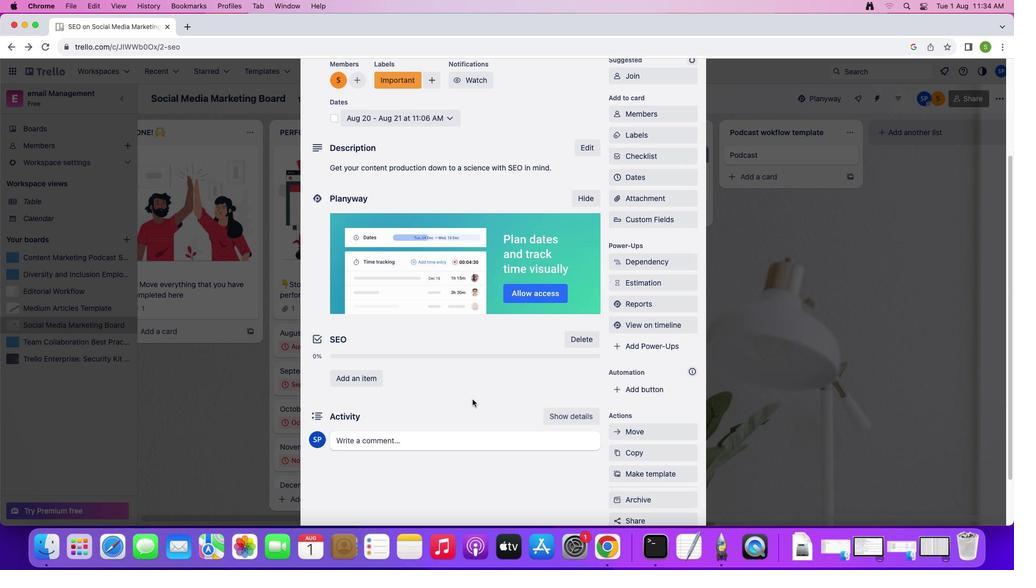 
Action: Mouse moved to (394, 393)
Screenshot: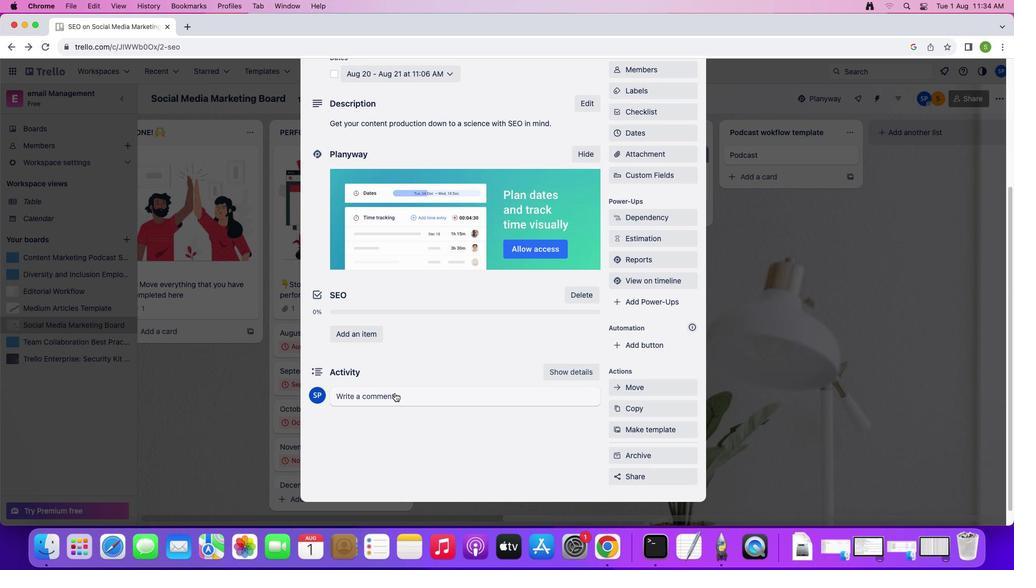 
Action: Mouse pressed left at (394, 393)
Screenshot: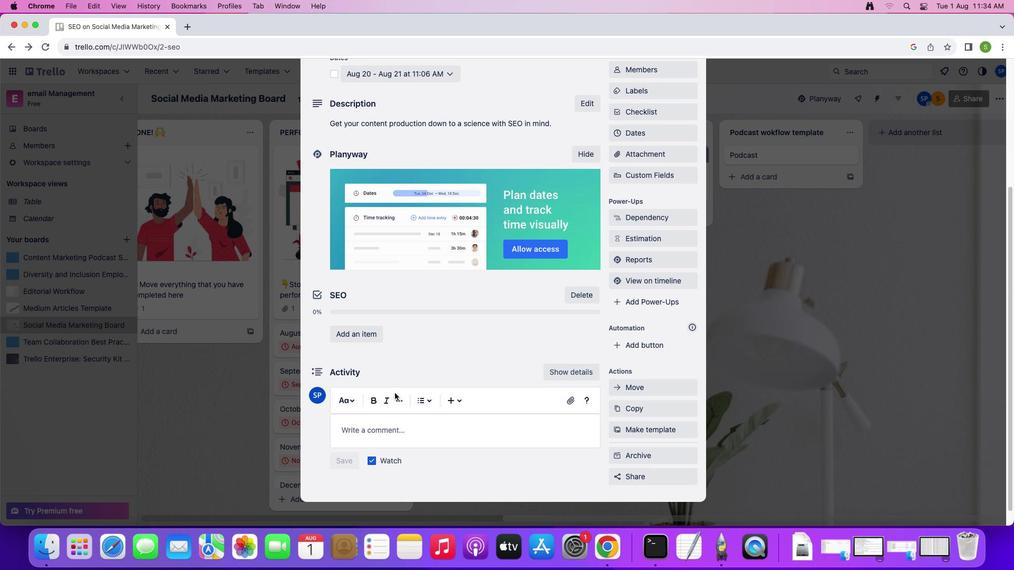 
Action: Mouse moved to (432, 420)
Screenshot: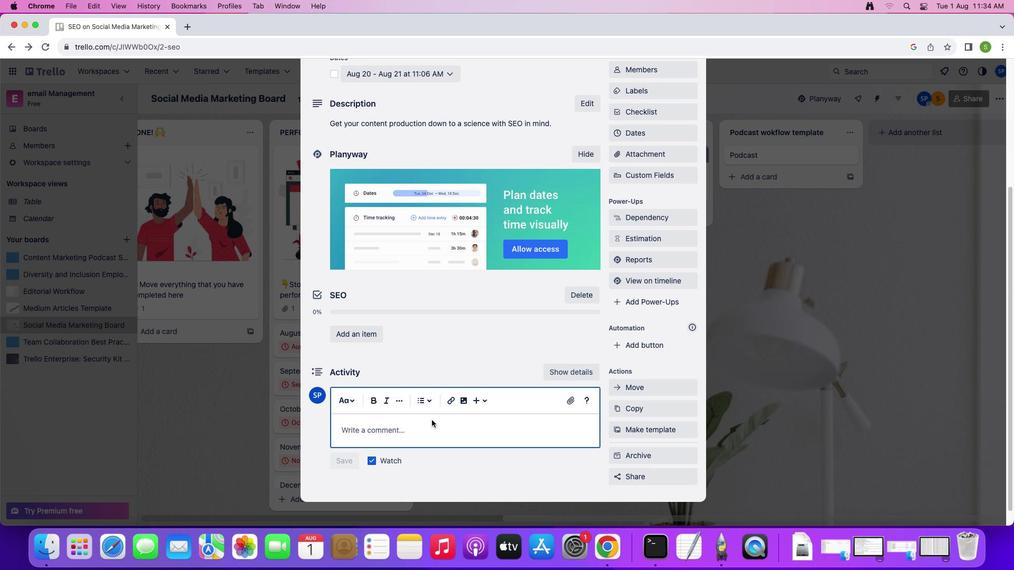 
Action: Key pressed Key.shift
Screenshot: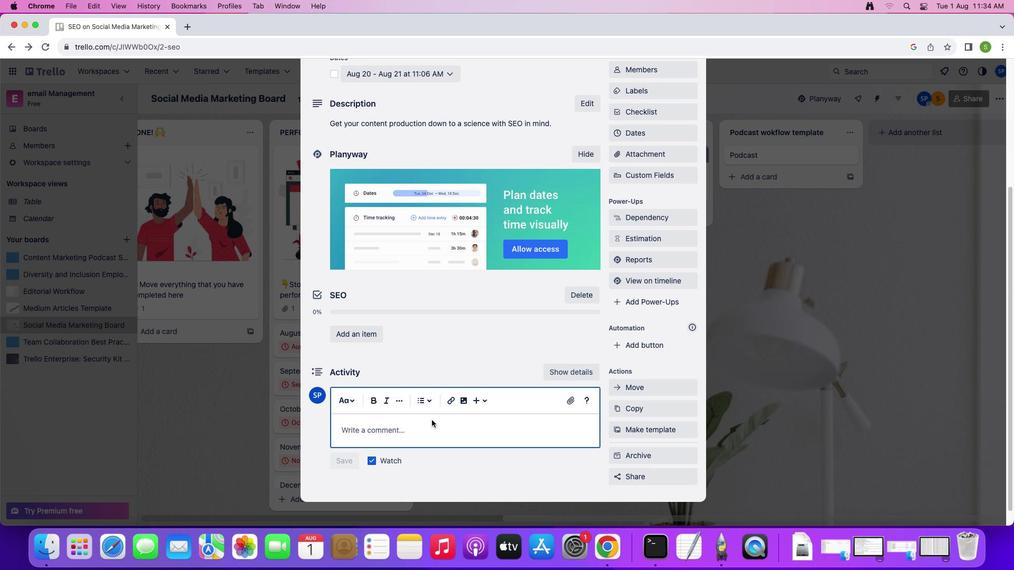
Action: Mouse moved to (432, 420)
Screenshot: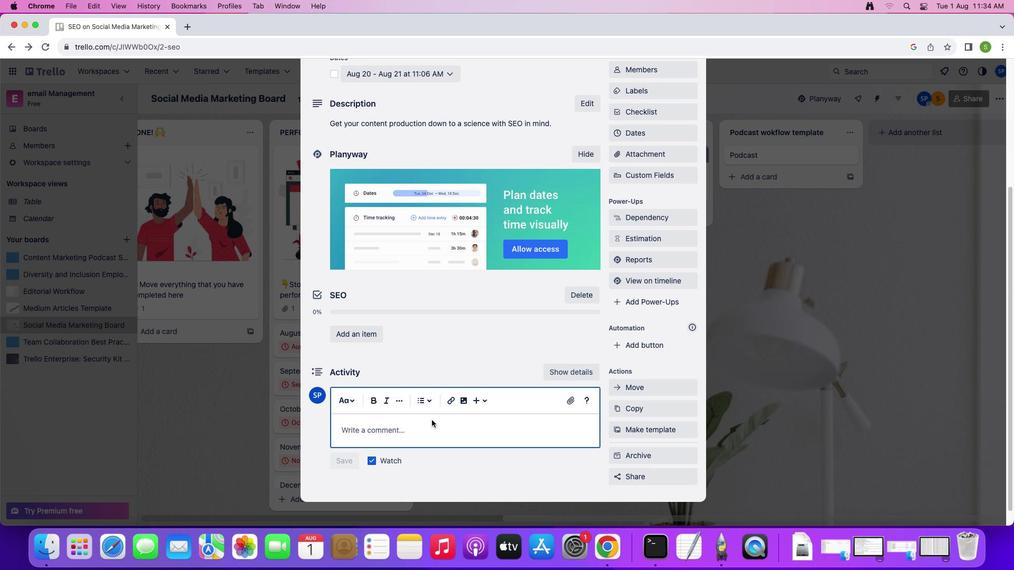 
Action: Key pressed 'S''E''O'
Screenshot: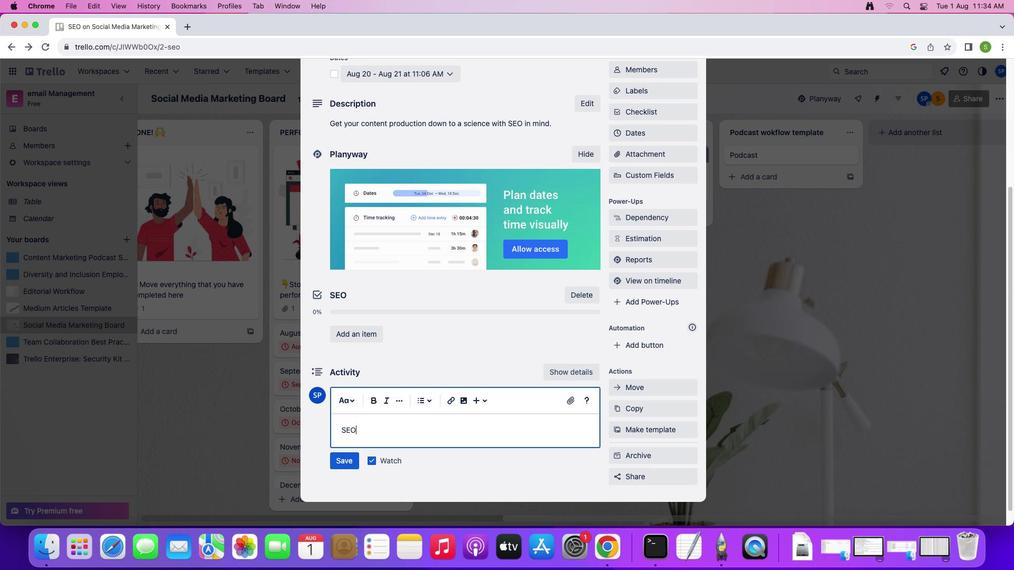 
Action: Mouse moved to (323, 460)
Screenshot: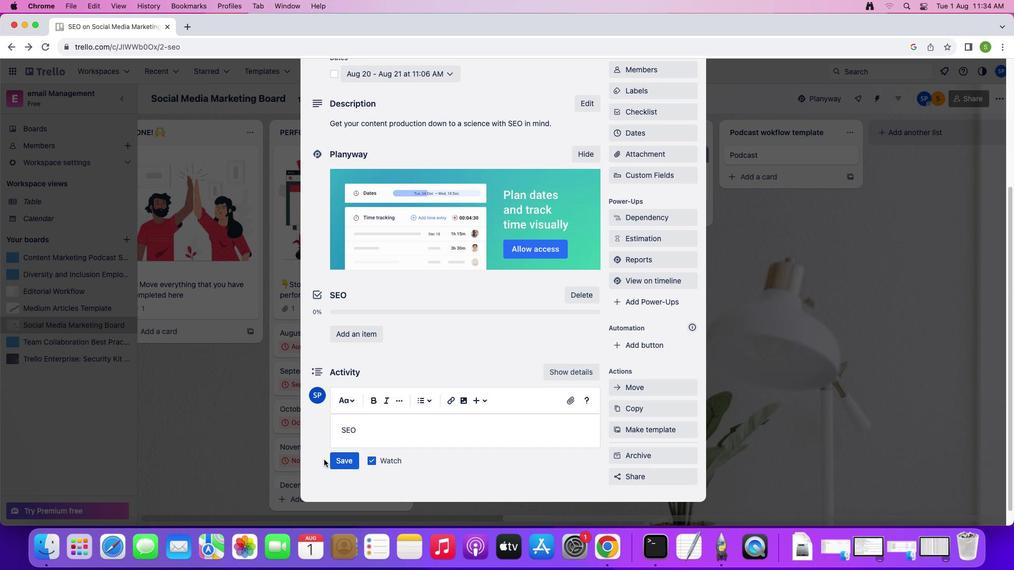 
Action: Mouse pressed left at (323, 460)
Screenshot: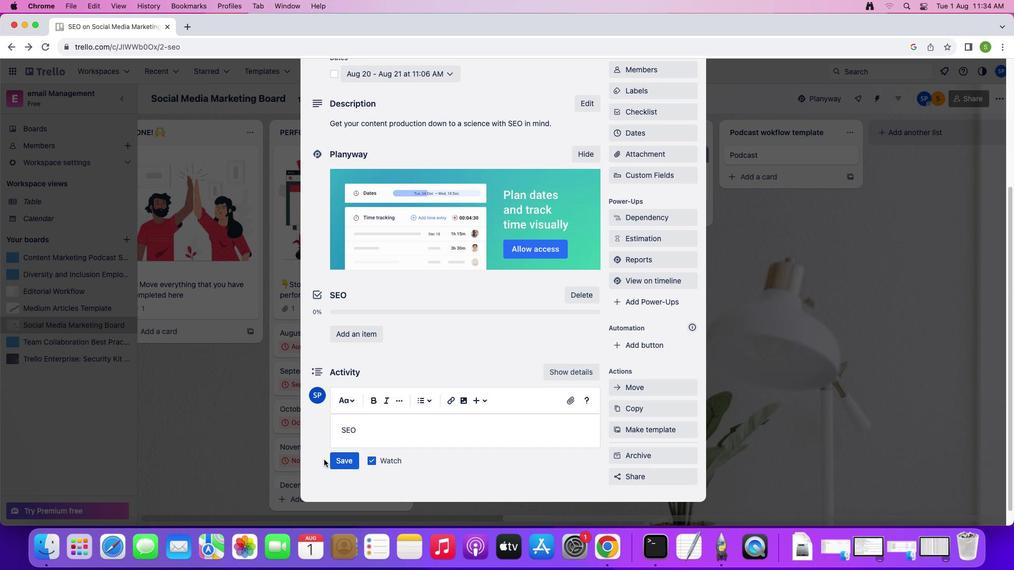 
Action: Mouse moved to (349, 462)
Screenshot: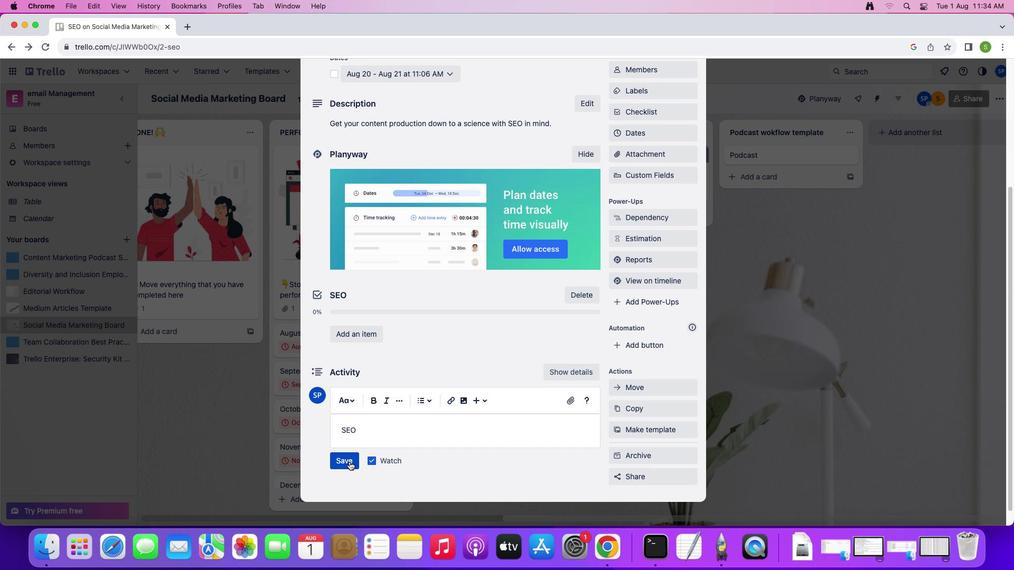 
Action: Mouse pressed left at (349, 462)
Screenshot: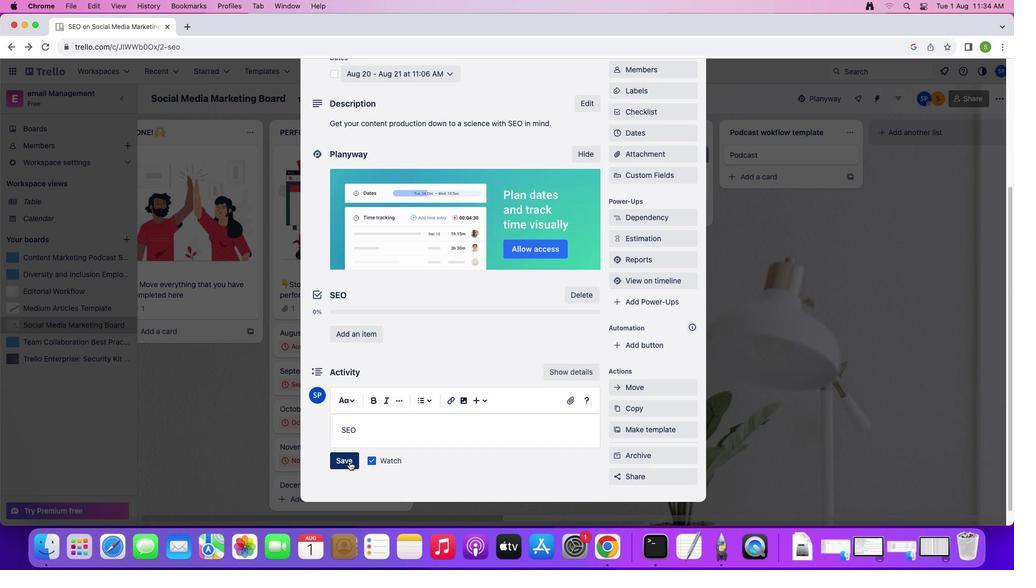 
Action: Mouse moved to (534, 293)
Screenshot: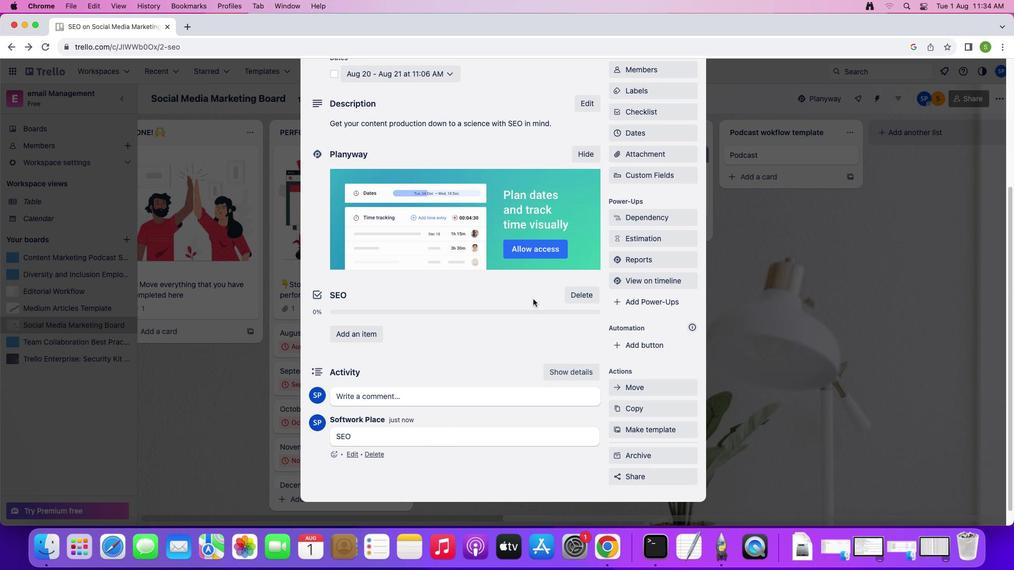 
Action: Mouse scrolled (534, 293) with delta (0, 0)
Screenshot: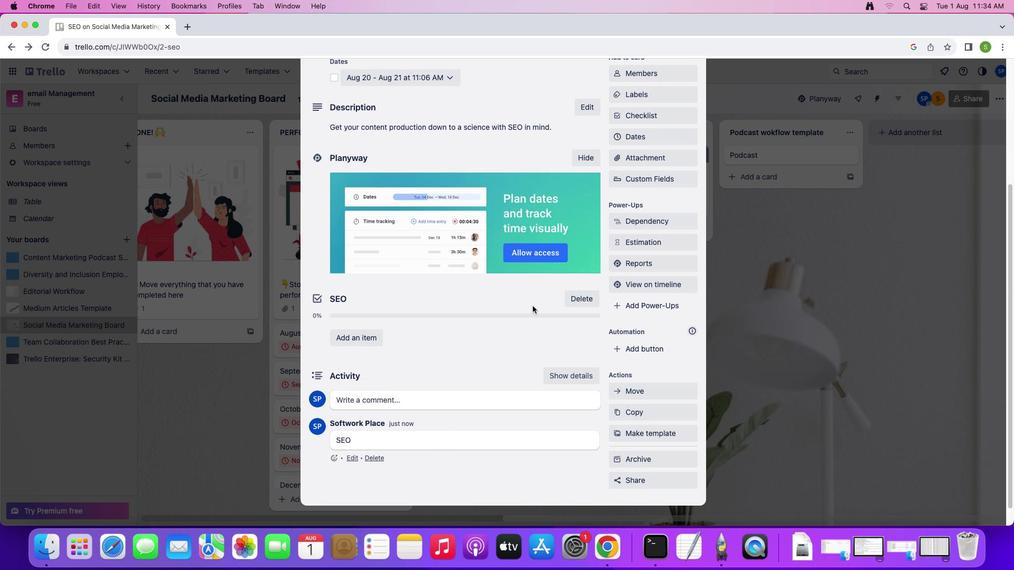
Action: Mouse moved to (534, 293)
Screenshot: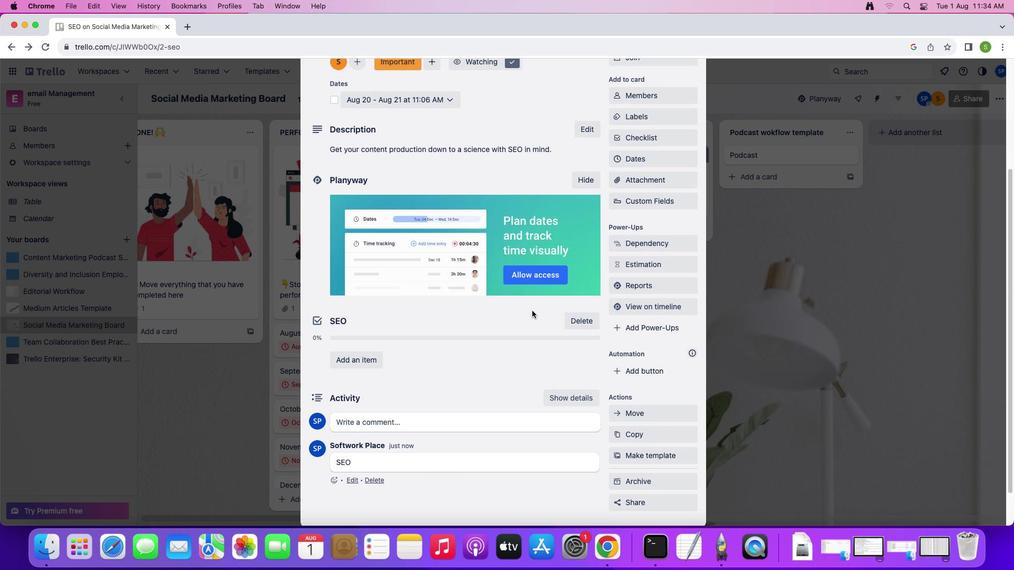 
Action: Mouse scrolled (534, 293) with delta (0, 0)
Screenshot: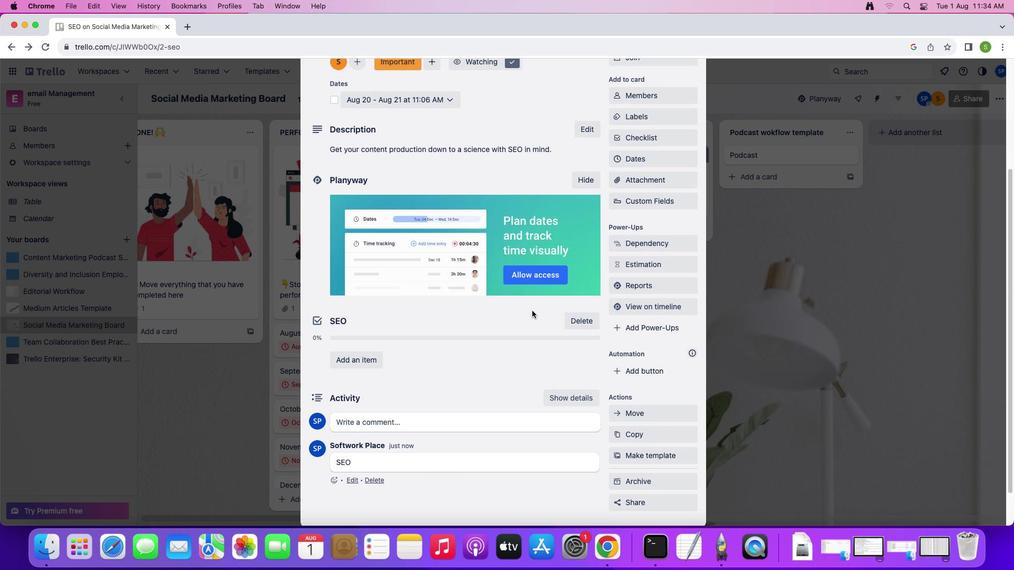 
Action: Mouse moved to (533, 299)
Screenshot: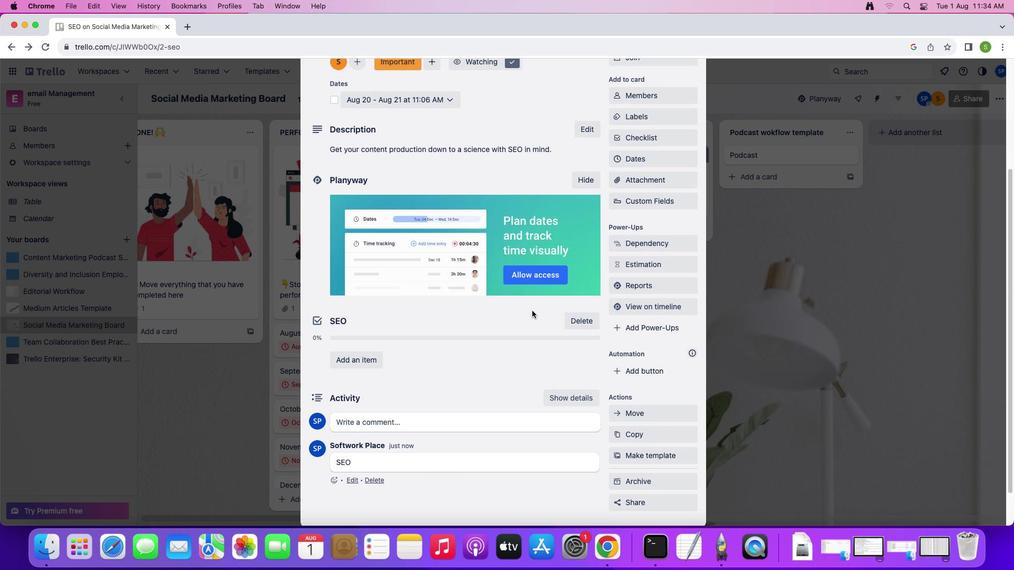 
Action: Mouse scrolled (533, 299) with delta (0, 1)
Screenshot: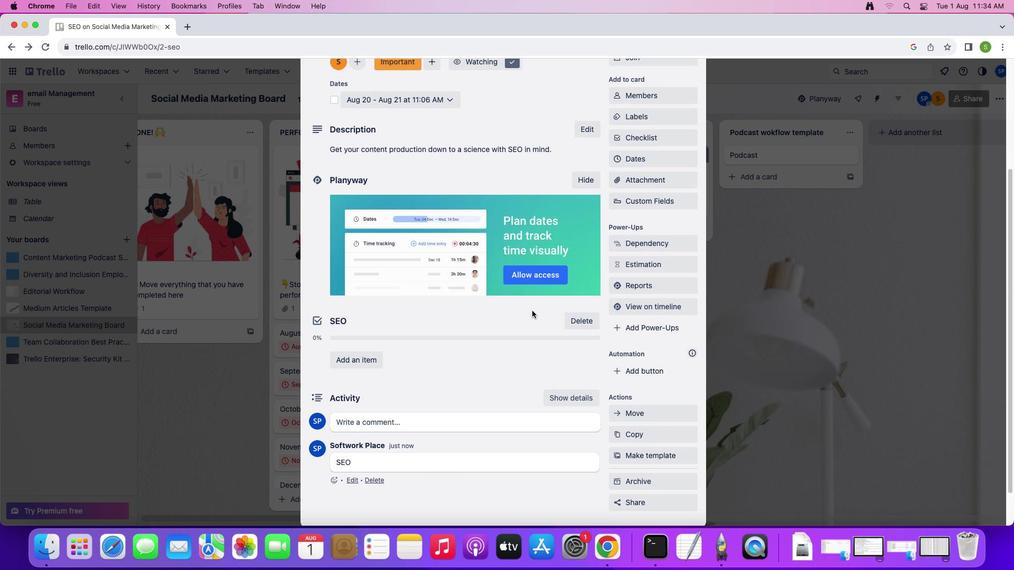 
Action: Mouse moved to (532, 305)
Screenshot: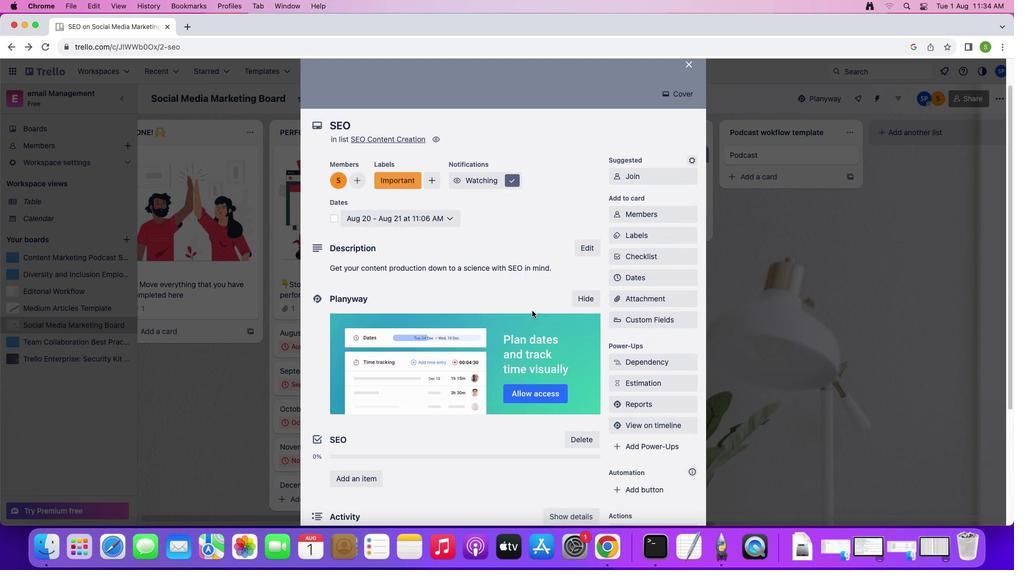 
Action: Mouse scrolled (532, 305) with delta (0, 2)
Screenshot: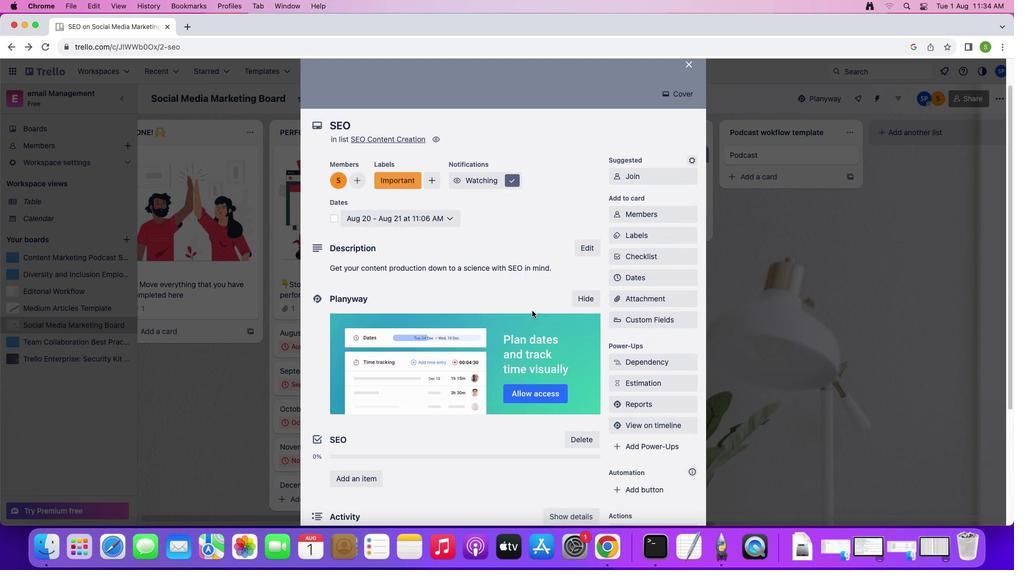
Action: Mouse moved to (532, 312)
Screenshot: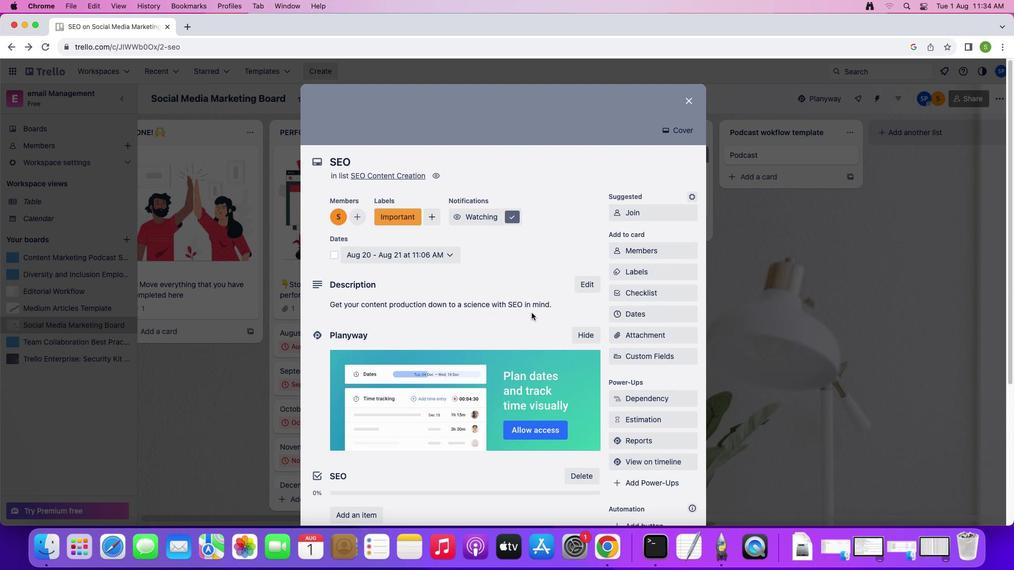 
Action: Mouse scrolled (532, 312) with delta (0, 0)
Screenshot: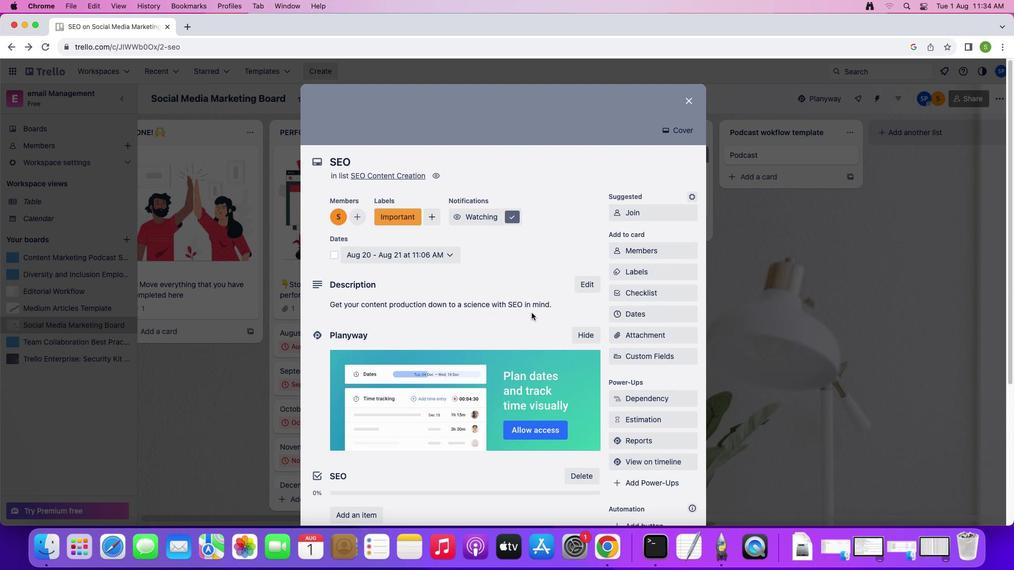 
Action: Mouse moved to (531, 312)
Screenshot: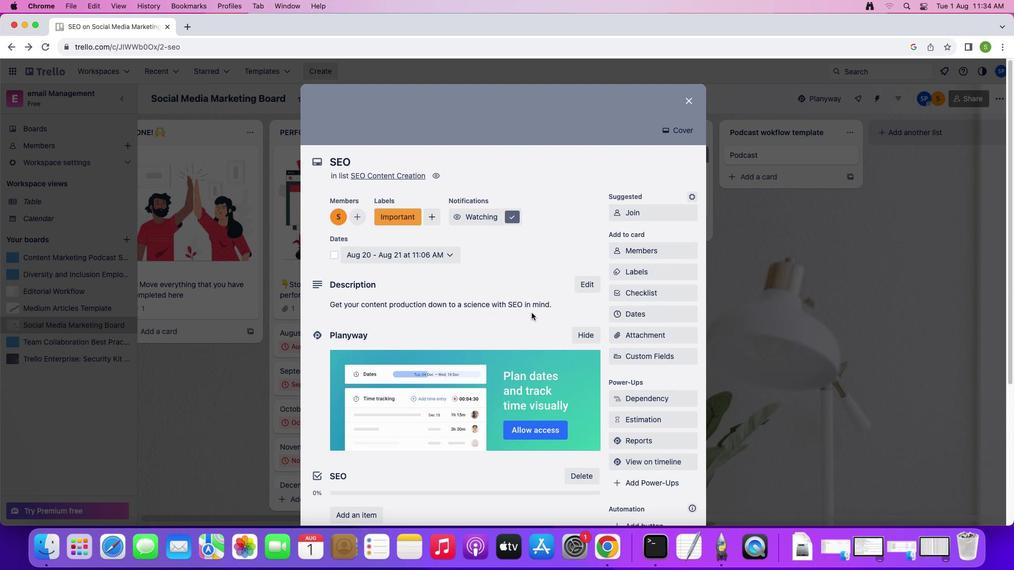 
Action: Mouse scrolled (531, 312) with delta (0, 0)
Screenshot: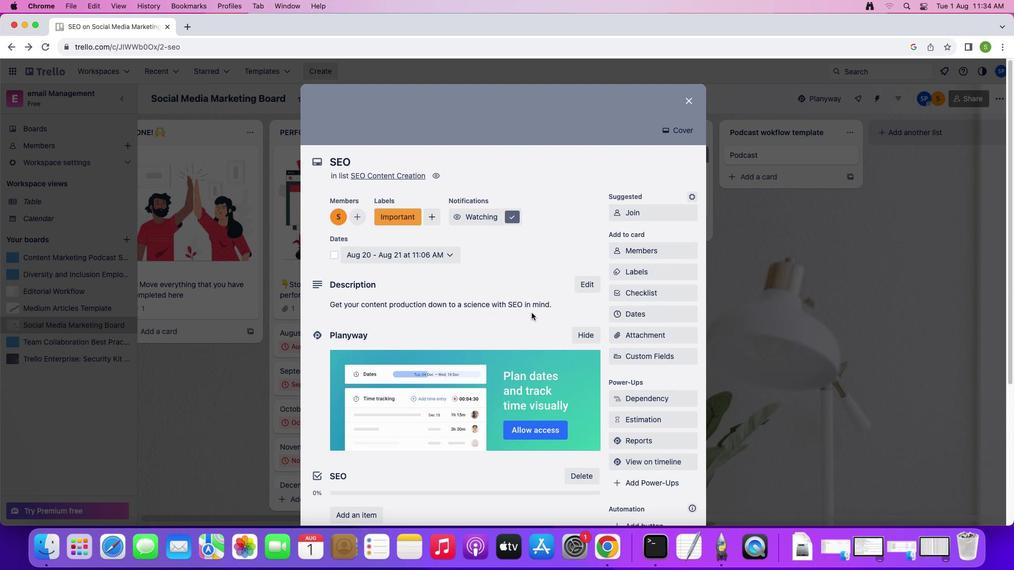
Action: Mouse moved to (531, 312)
Screenshot: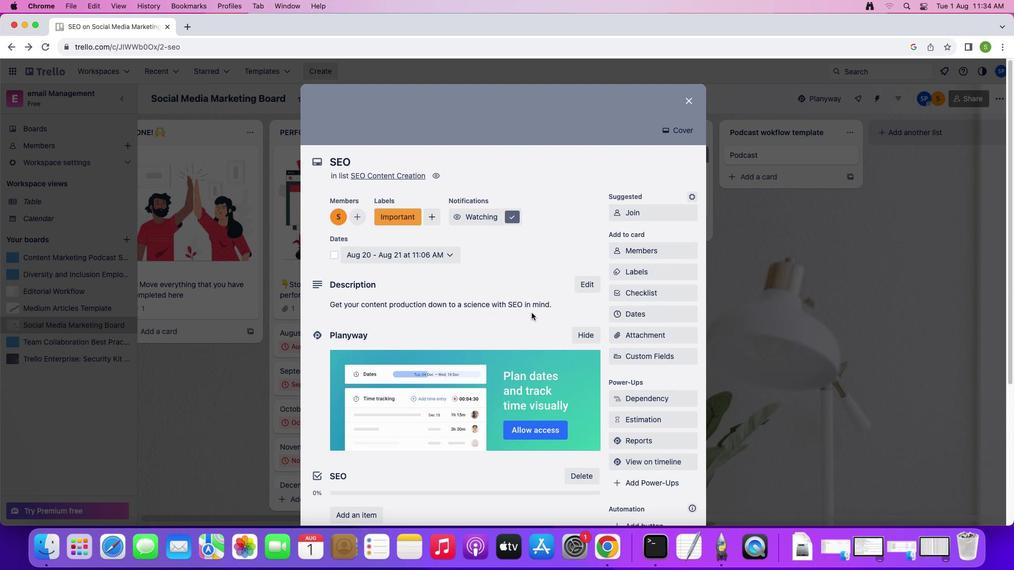 
Action: Mouse scrolled (531, 312) with delta (0, 1)
Screenshot: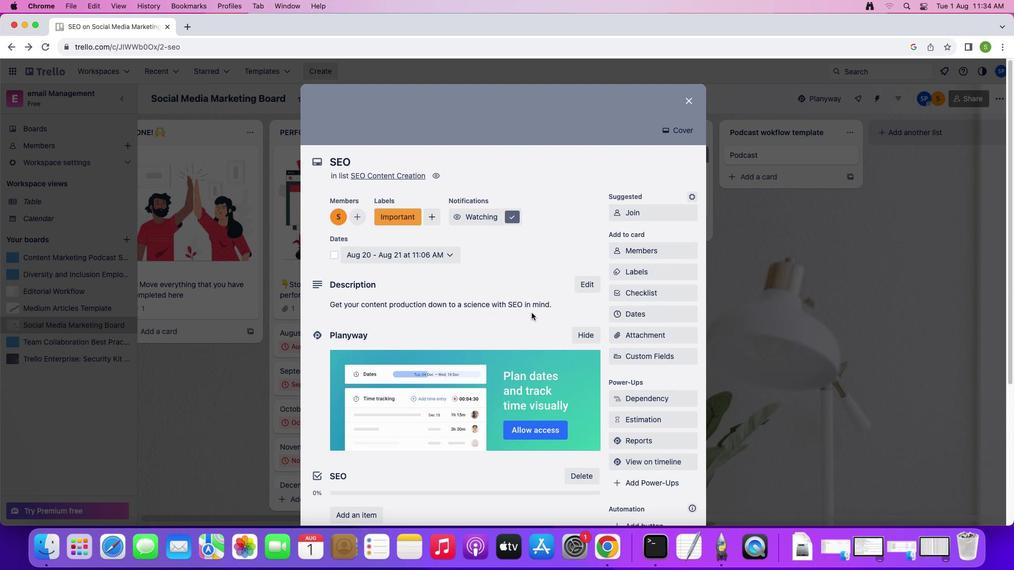
Action: Mouse scrolled (531, 312) with delta (0, 2)
Screenshot: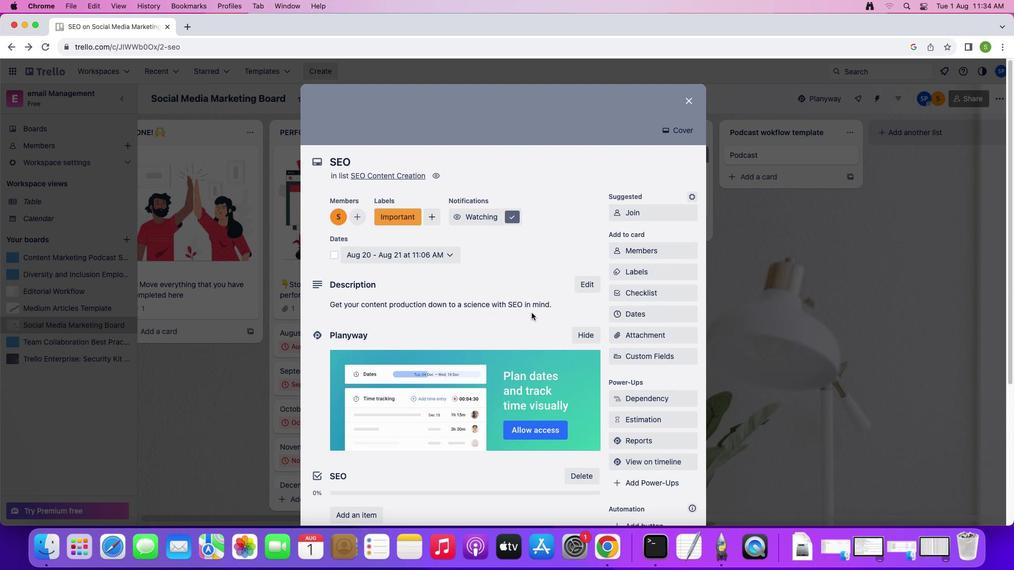 
Action: Mouse moved to (690, 106)
Screenshot: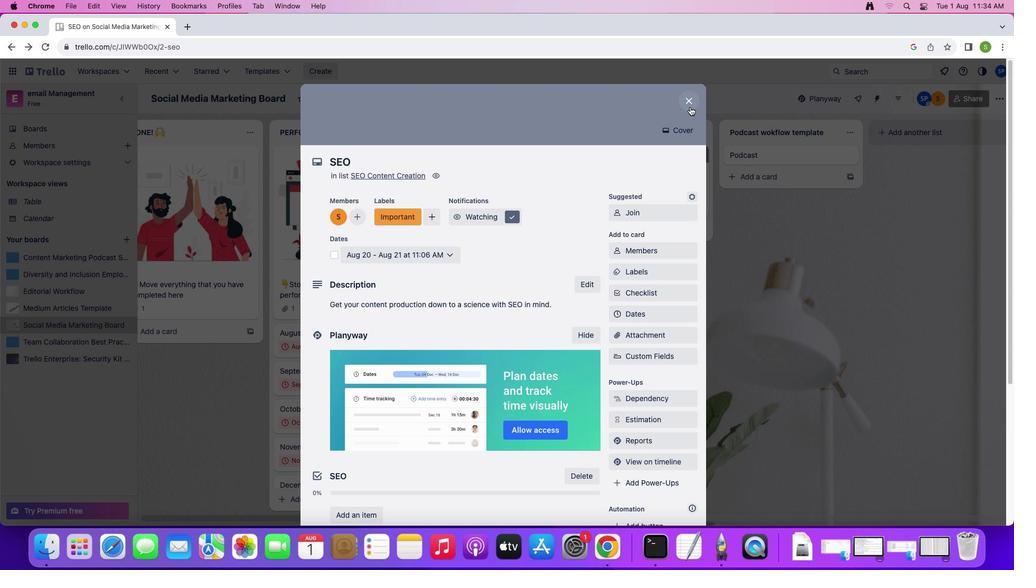 
Action: Mouse pressed left at (690, 106)
Screenshot: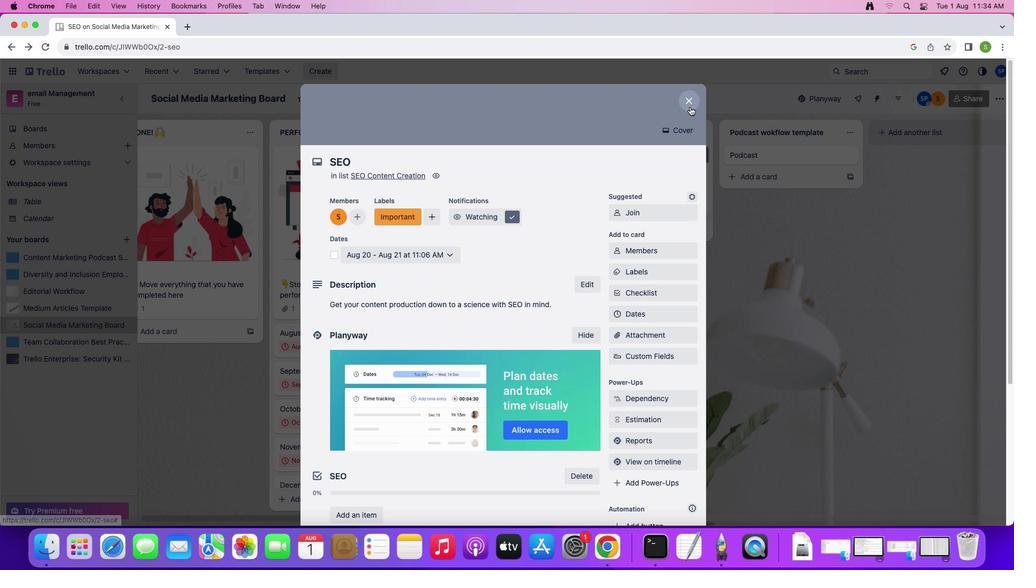 
Action: Mouse moved to (744, 152)
Screenshot: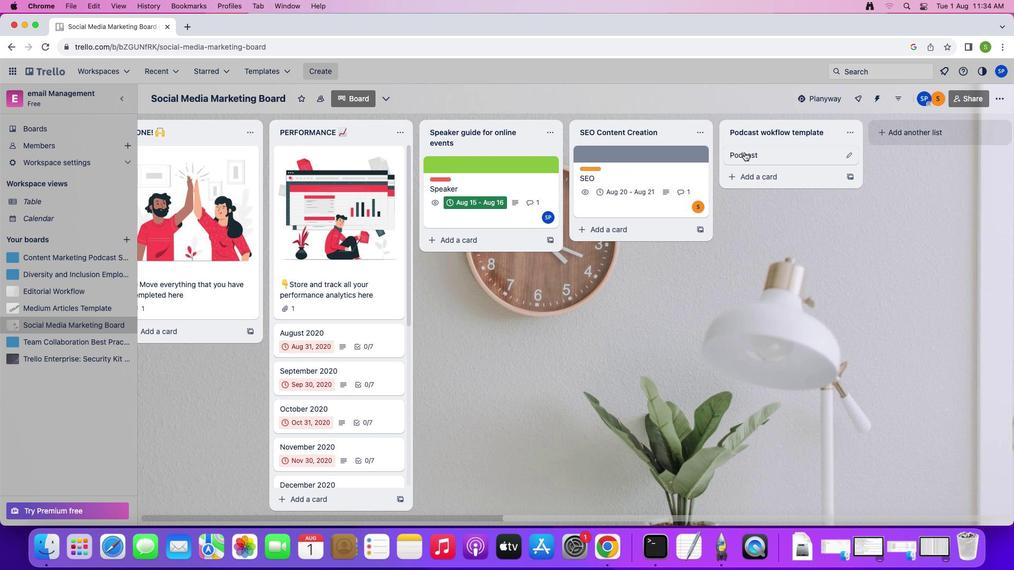
Action: Mouse pressed left at (744, 152)
Screenshot: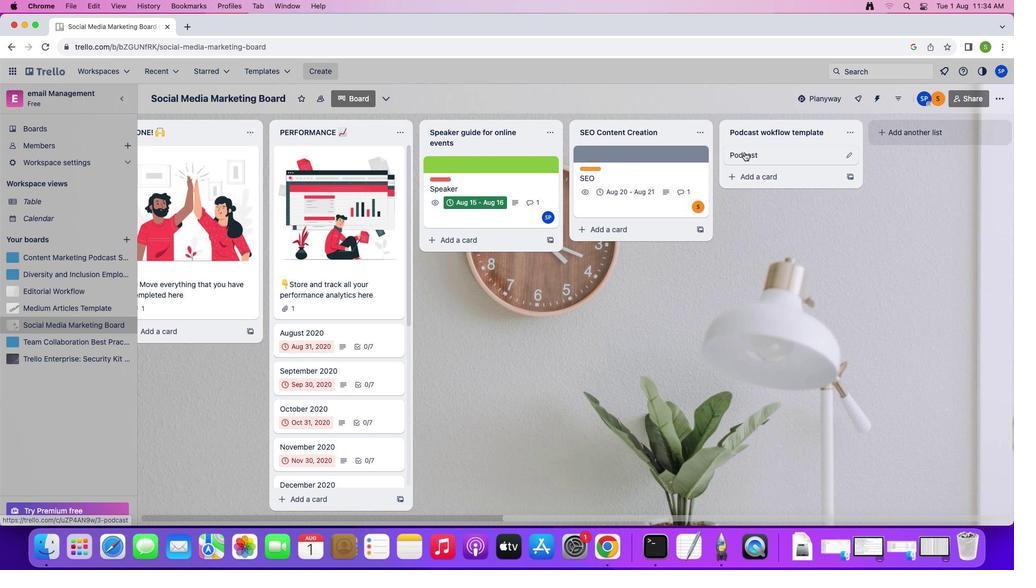 
Action: Mouse moved to (635, 192)
Screenshot: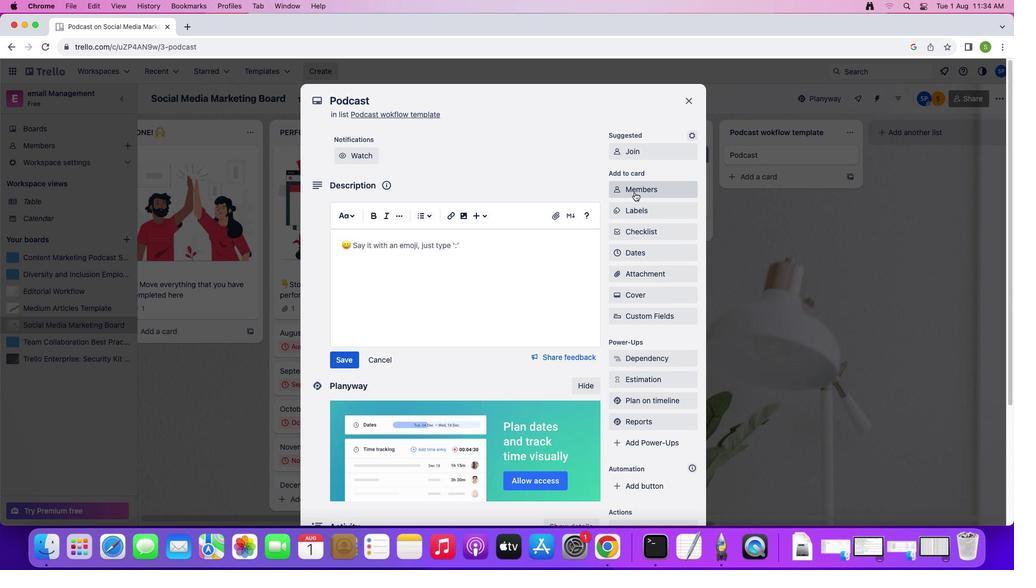 
Action: Mouse pressed left at (635, 192)
Screenshot: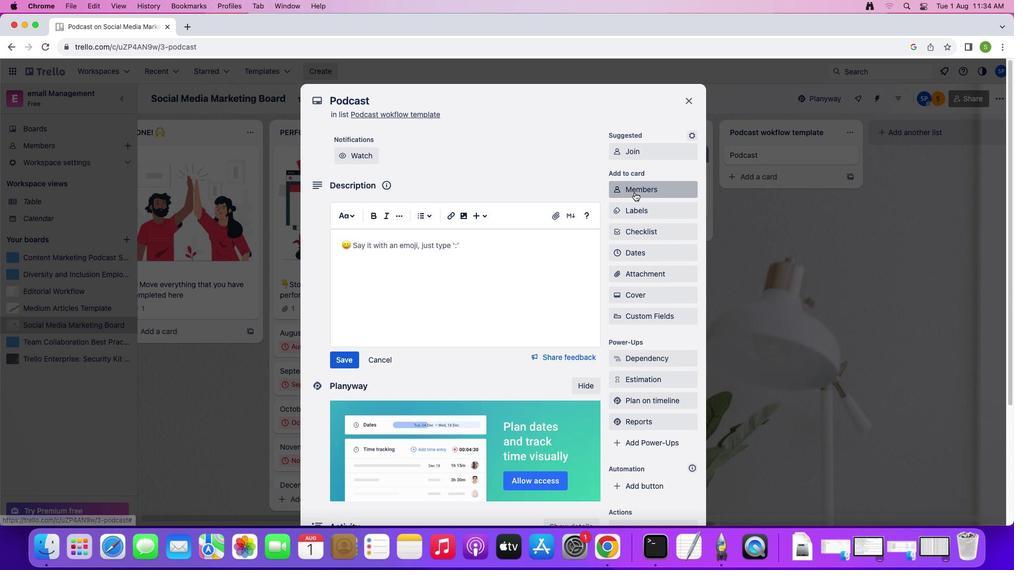 
Action: Mouse moved to (647, 230)
Screenshot: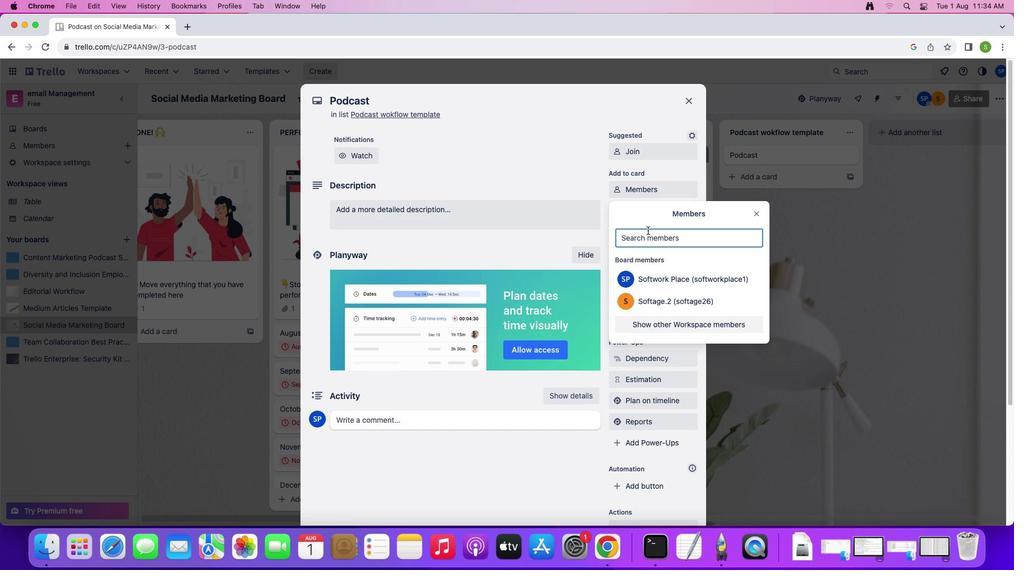 
Action: Key pressed 's''o''f''t''a''g''e''.''2'Key.shift'@''s''o''f''t''a''g''e''.''n''e''t'
Screenshot: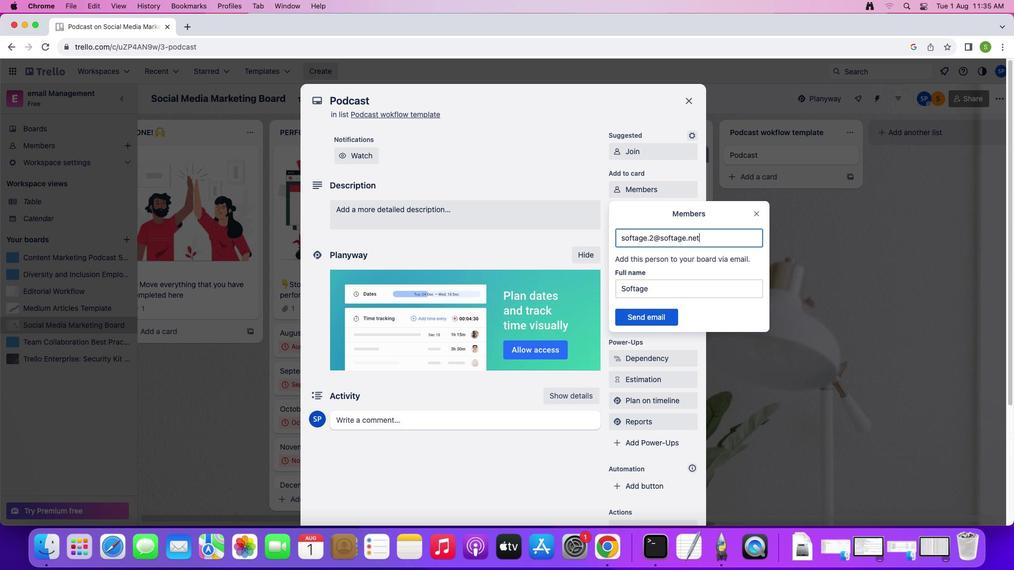 
Action: Mouse moved to (646, 322)
Screenshot: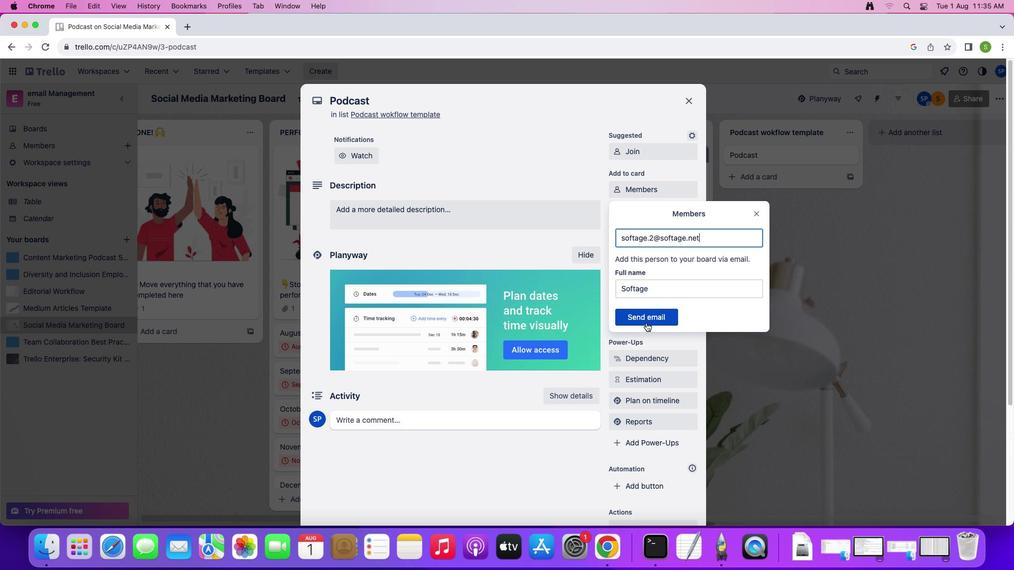 
Action: Mouse pressed left at (646, 322)
Screenshot: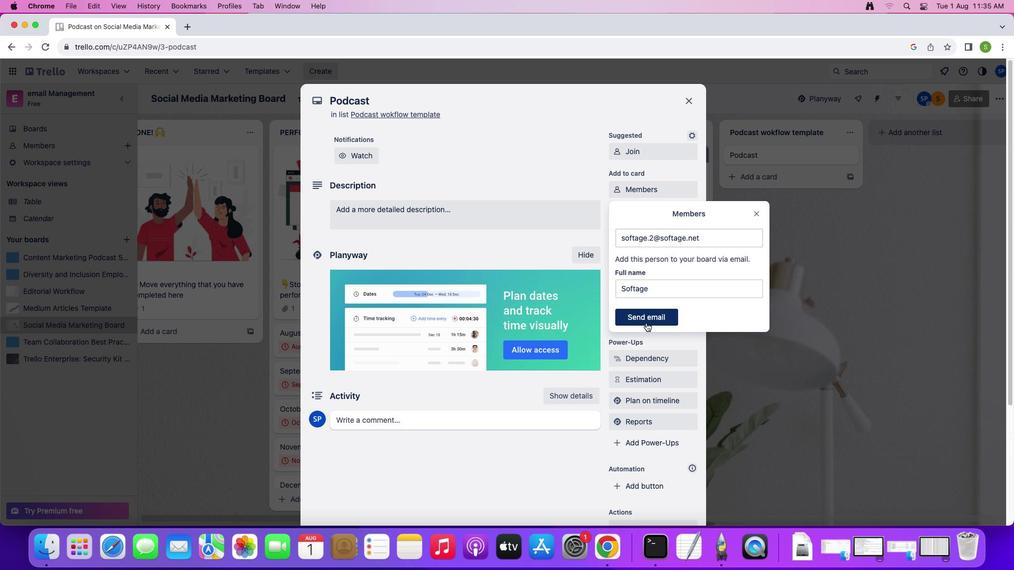 
Action: Mouse moved to (639, 214)
Screenshot: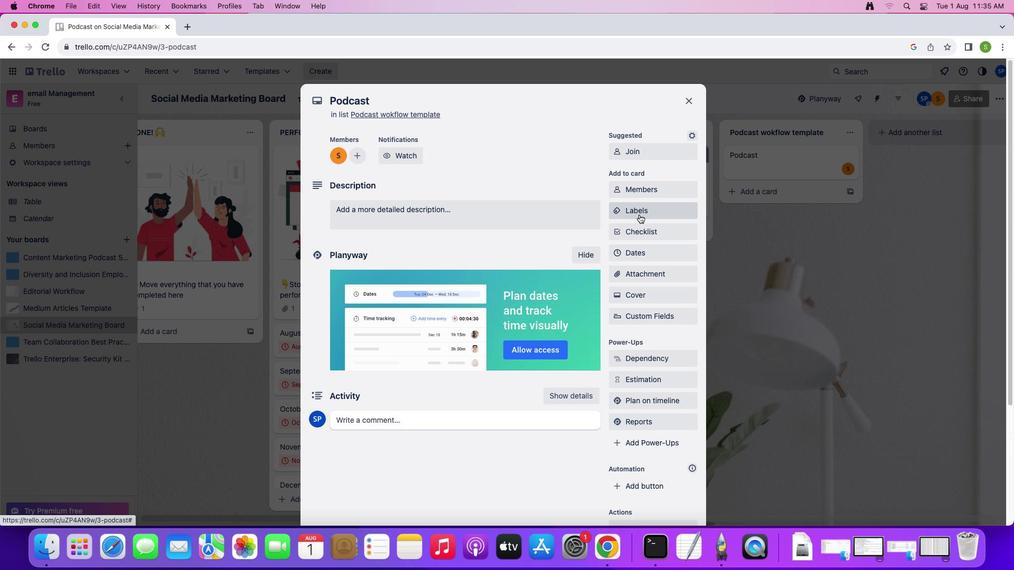 
Action: Mouse pressed left at (639, 214)
Screenshot: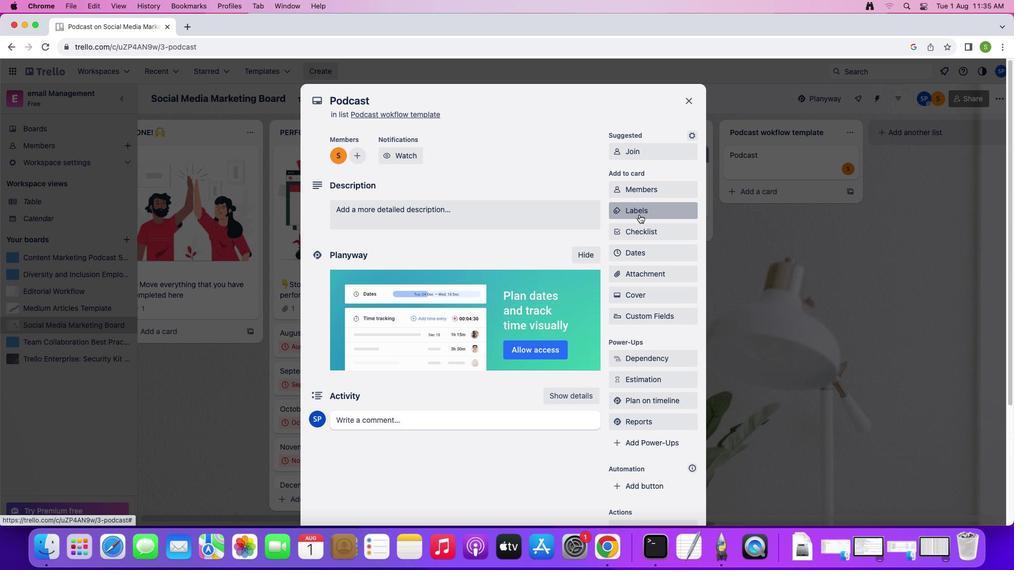
Action: Mouse moved to (682, 368)
Screenshot: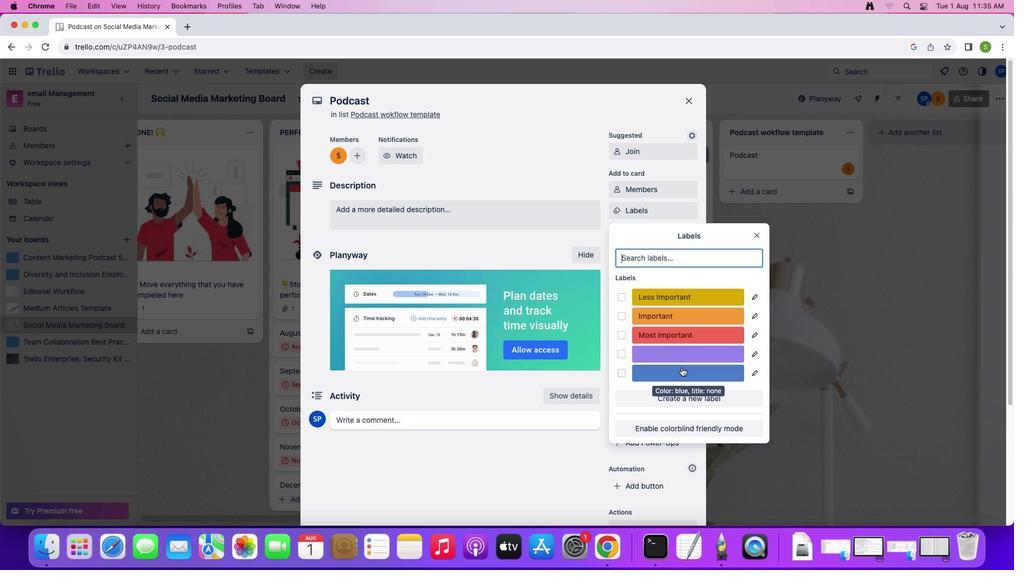 
Action: Mouse pressed left at (682, 368)
Screenshot: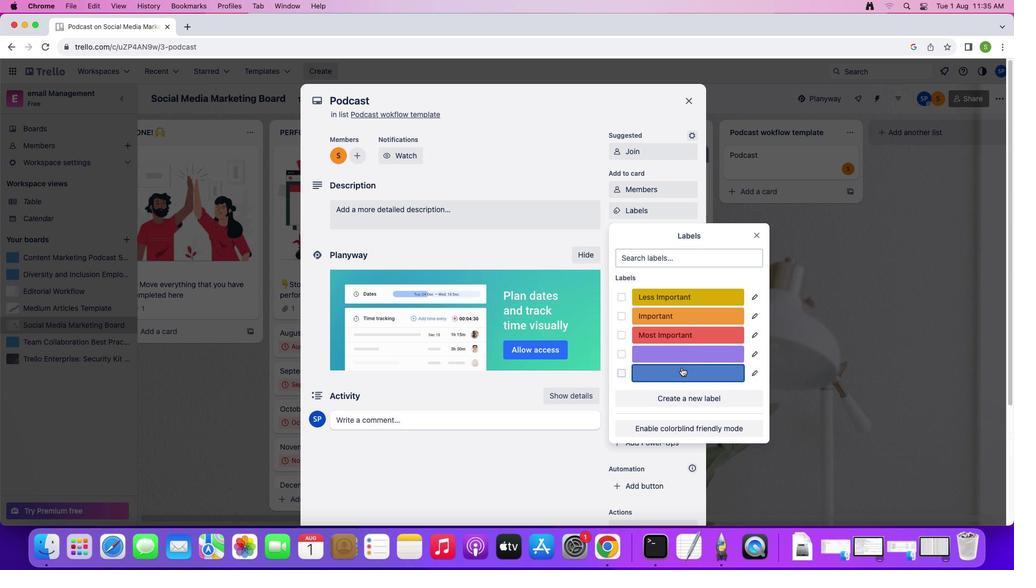 
Action: Mouse moved to (756, 240)
Screenshot: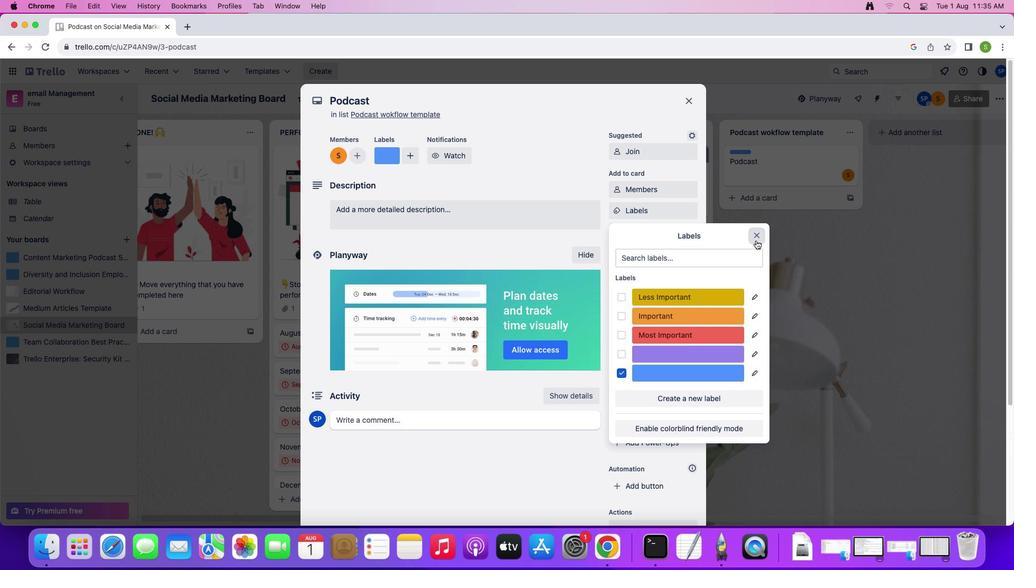 
Action: Mouse pressed left at (756, 240)
Screenshot: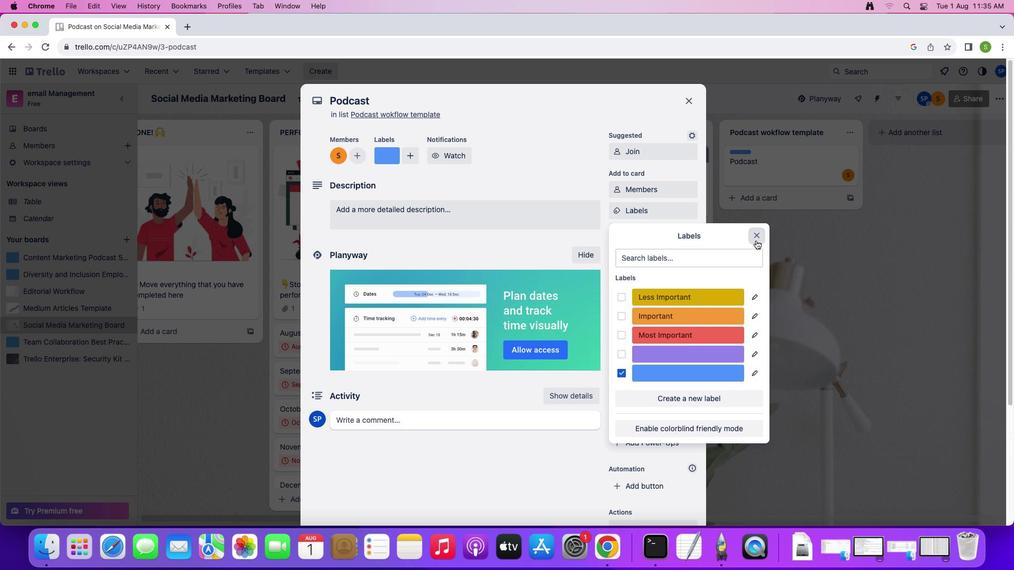 
Action: Mouse moved to (649, 236)
Screenshot: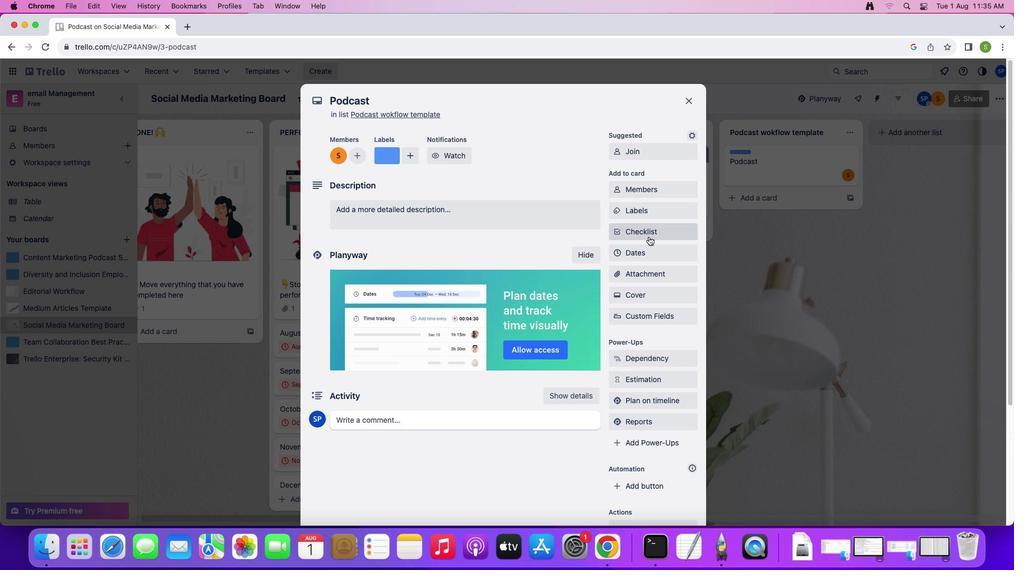
Action: Mouse pressed left at (649, 236)
Screenshot: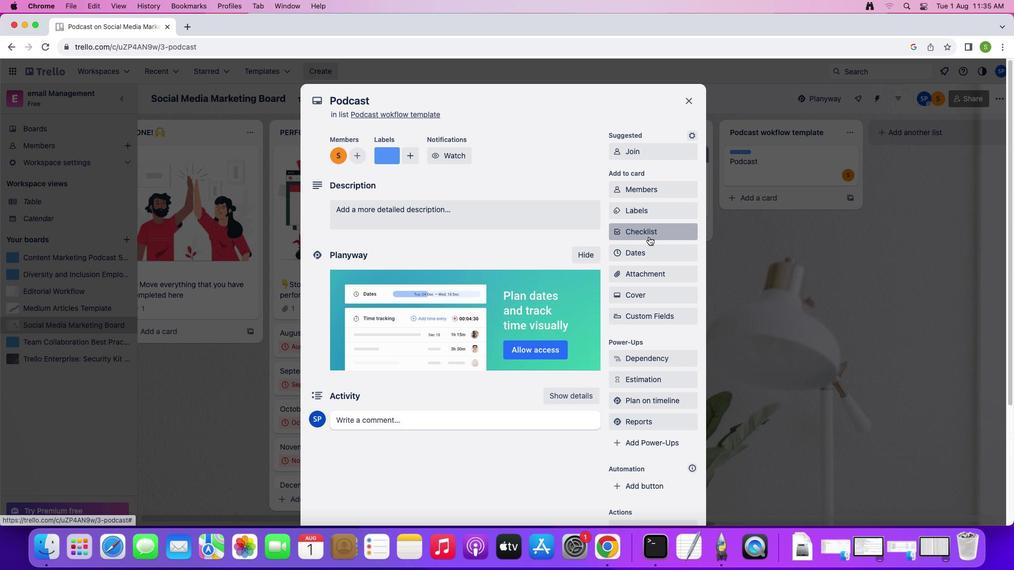 
Action: Mouse moved to (668, 298)
Screenshot: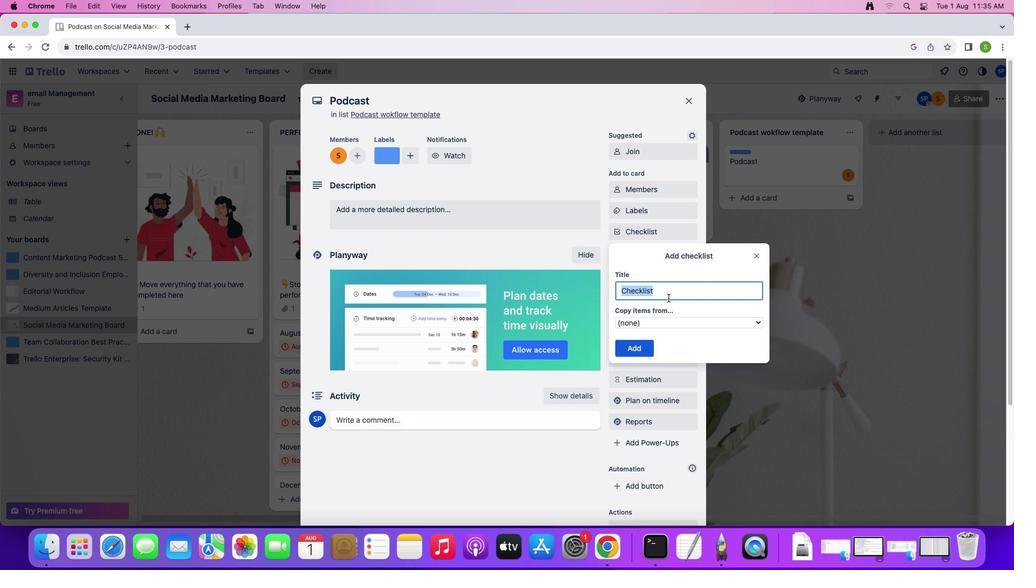 
Action: Key pressed Key.shift'P''o''d''c''a''s''t'
Screenshot: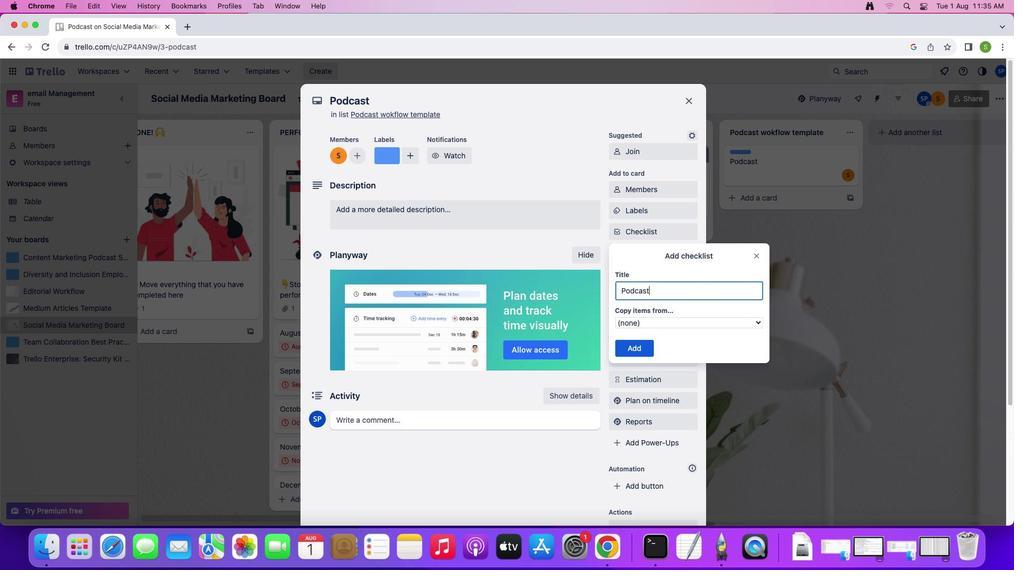 
Action: Mouse moved to (642, 342)
Screenshot: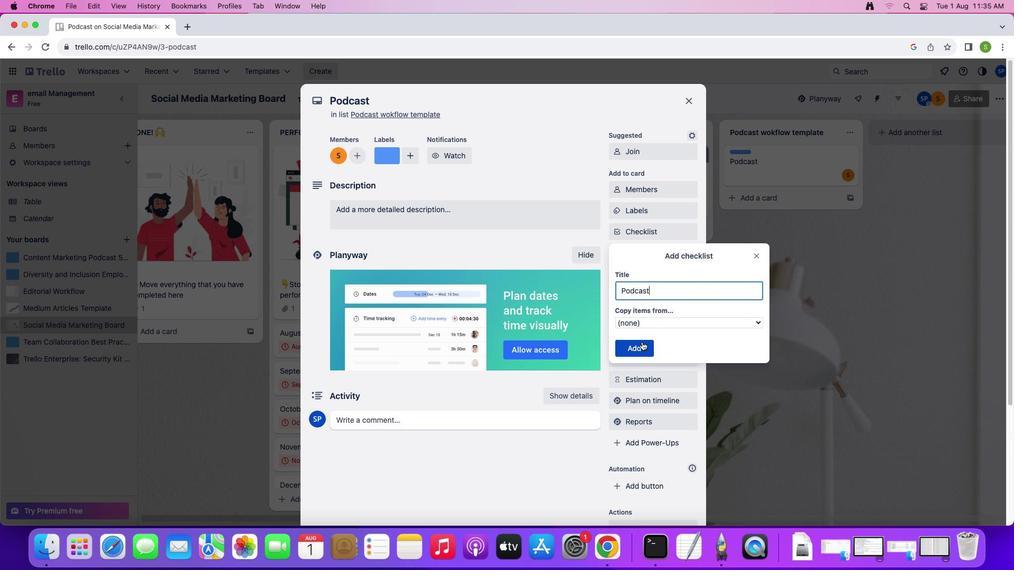
Action: Mouse pressed left at (642, 342)
Screenshot: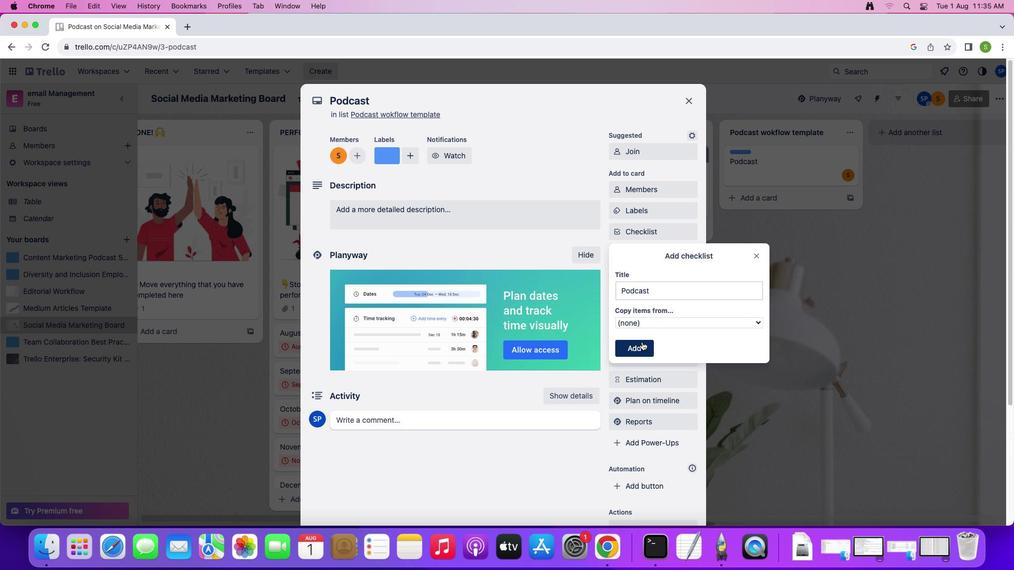 
Action: Mouse moved to (667, 260)
Screenshot: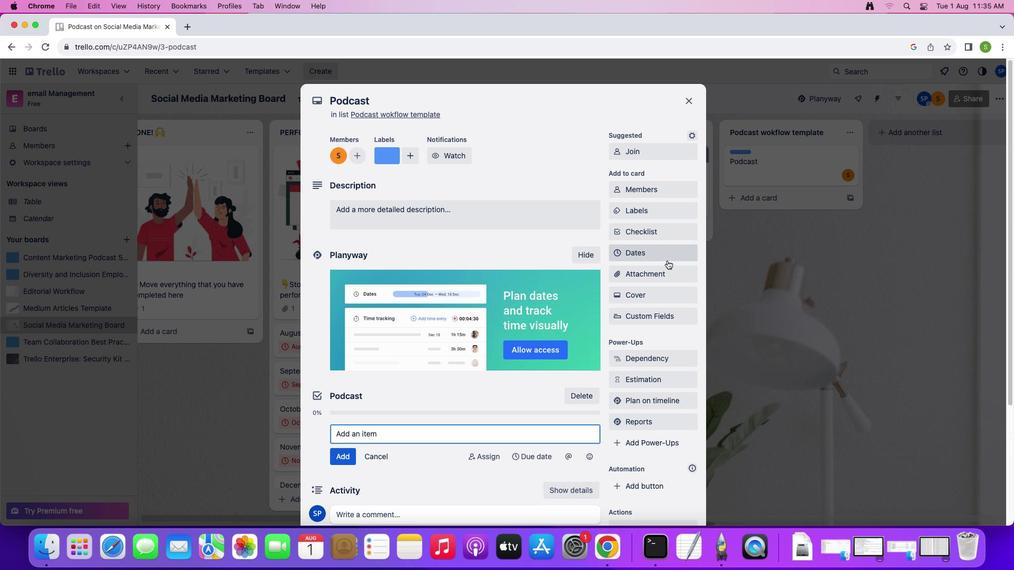 
Action: Mouse pressed left at (667, 260)
Screenshot: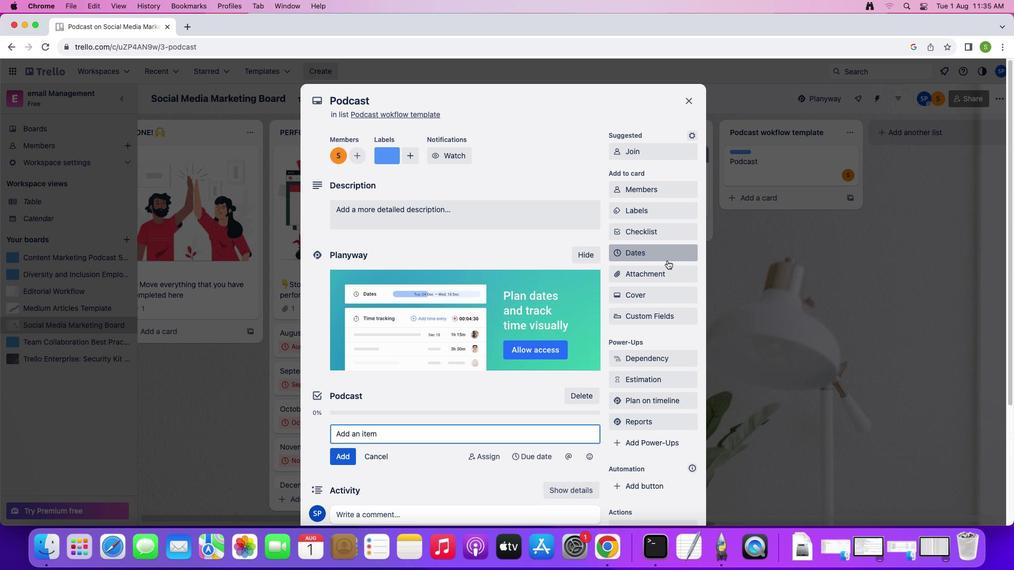 
Action: Mouse moved to (688, 217)
Screenshot: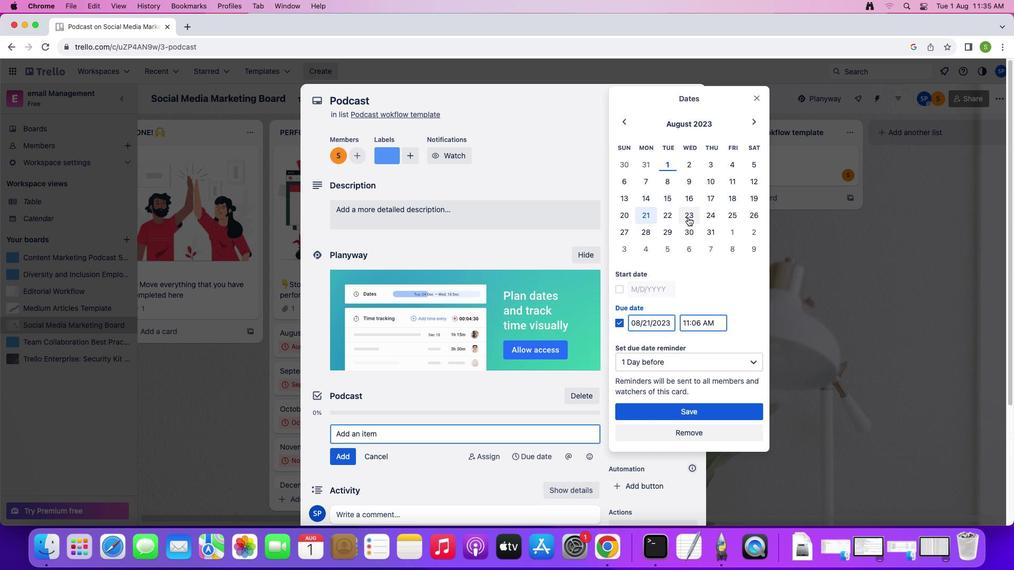 
Action: Mouse pressed left at (688, 217)
Screenshot: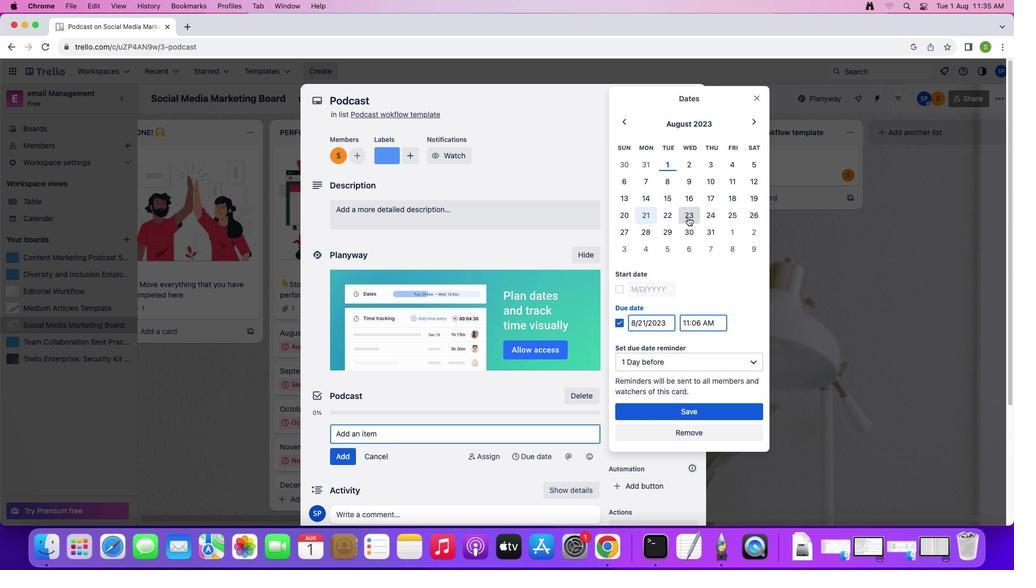 
Action: Mouse moved to (620, 288)
Screenshot: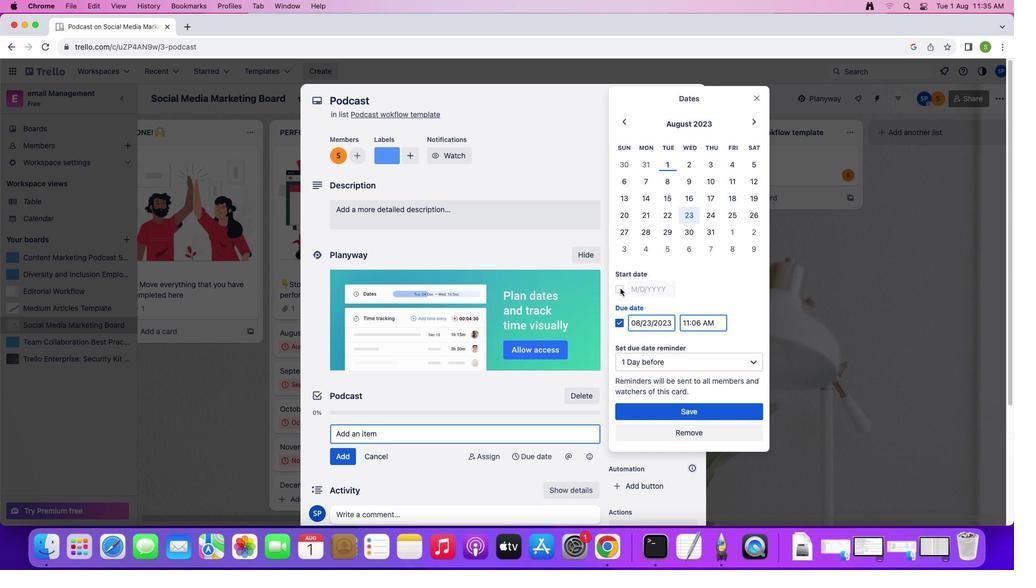 
Action: Mouse pressed left at (620, 288)
Screenshot: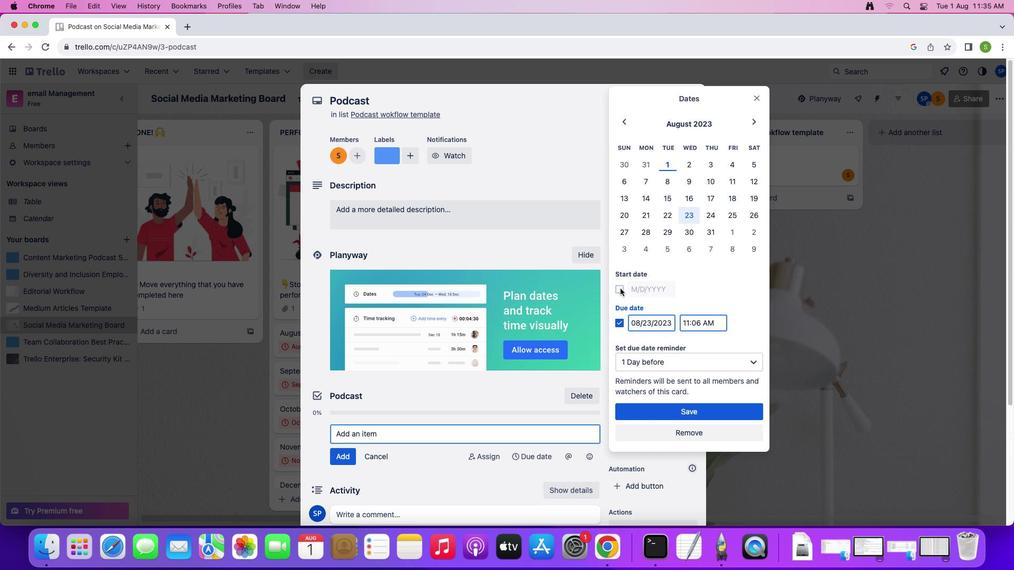 
Action: Mouse moved to (691, 411)
Screenshot: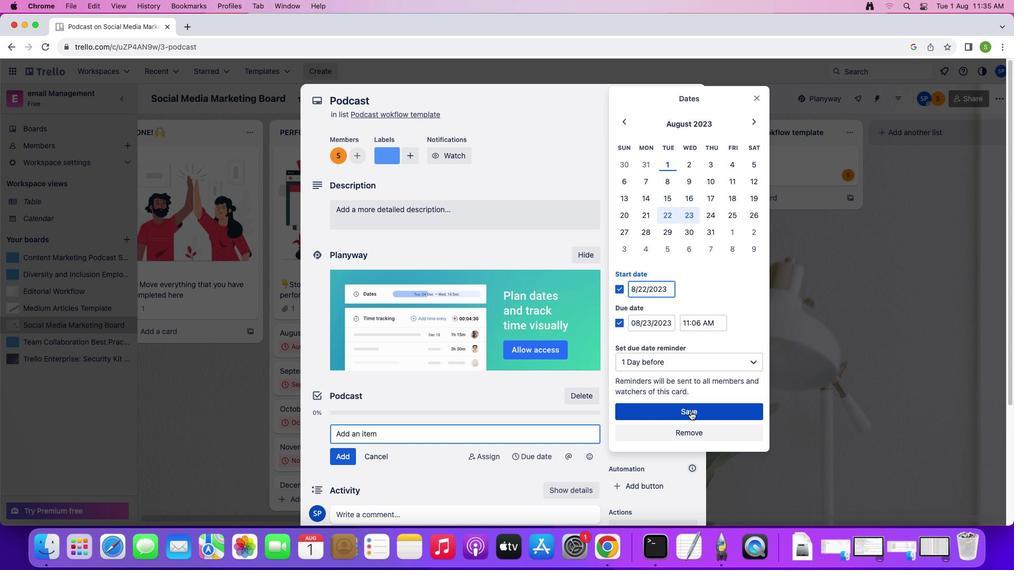 
Action: Mouse pressed left at (691, 411)
Screenshot: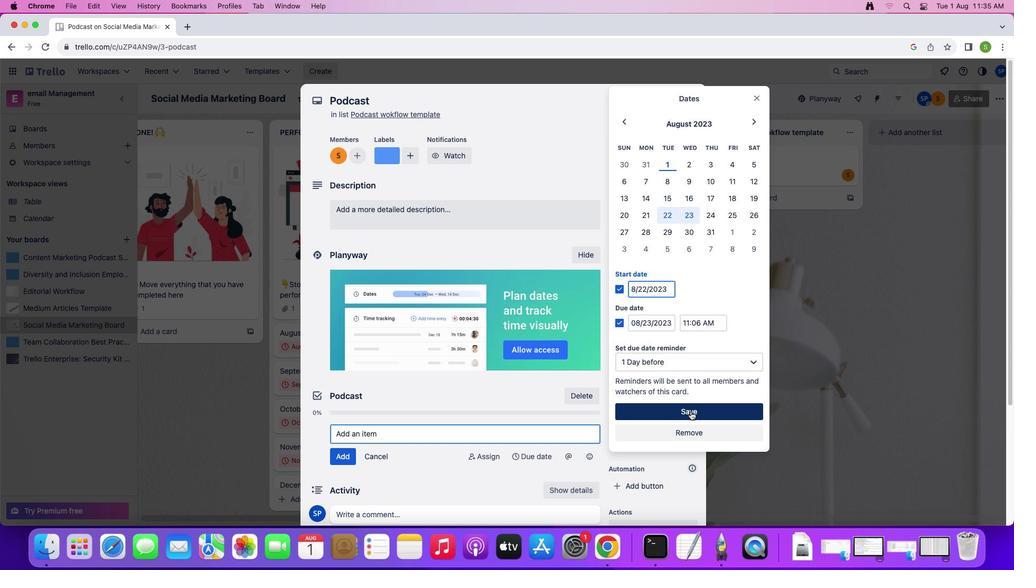 
Action: Mouse moved to (638, 297)
Screenshot: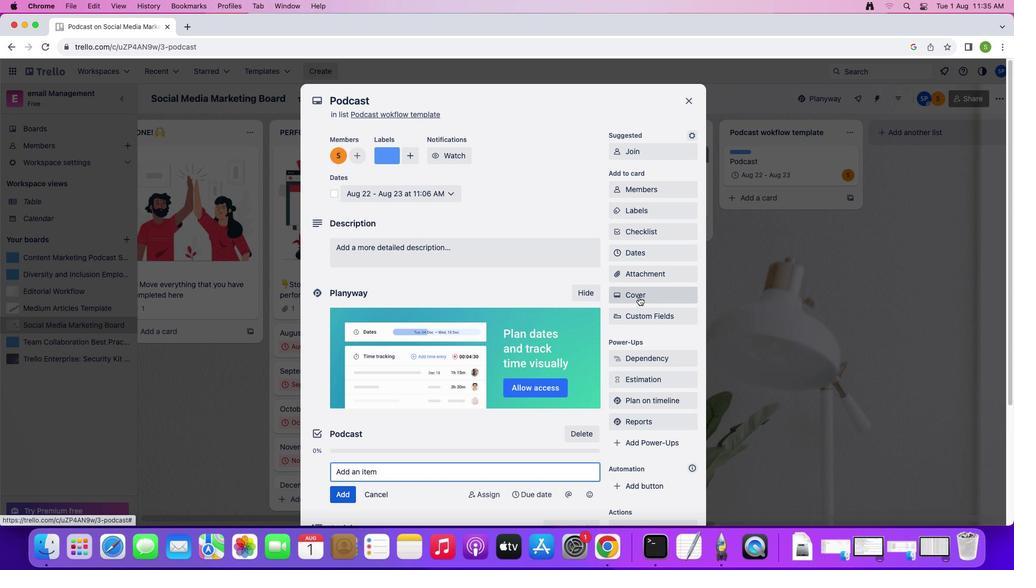 
Action: Mouse pressed left at (638, 297)
Screenshot: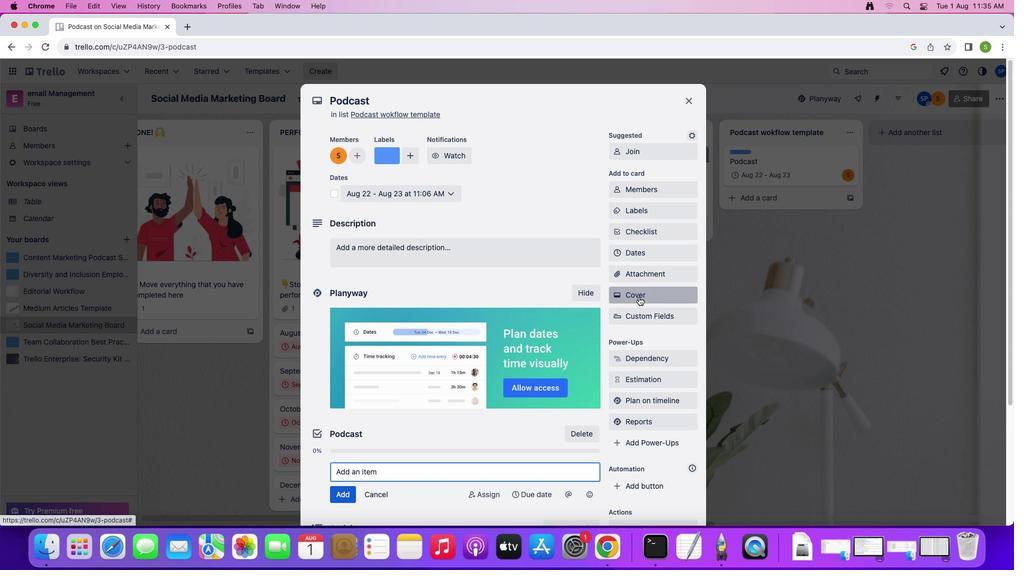 
Action: Mouse moved to (720, 201)
Screenshot: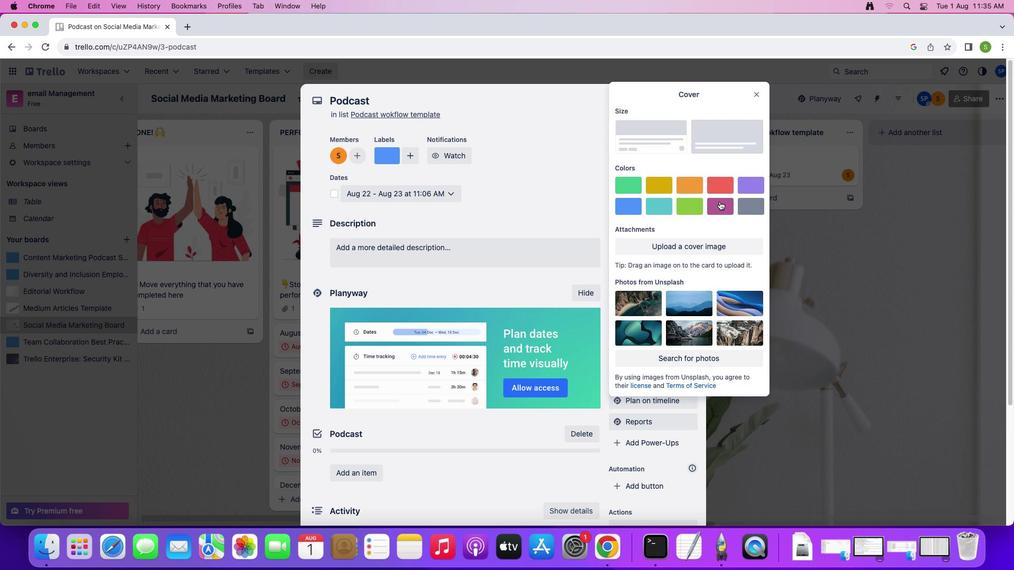 
Action: Mouse pressed left at (720, 201)
Screenshot: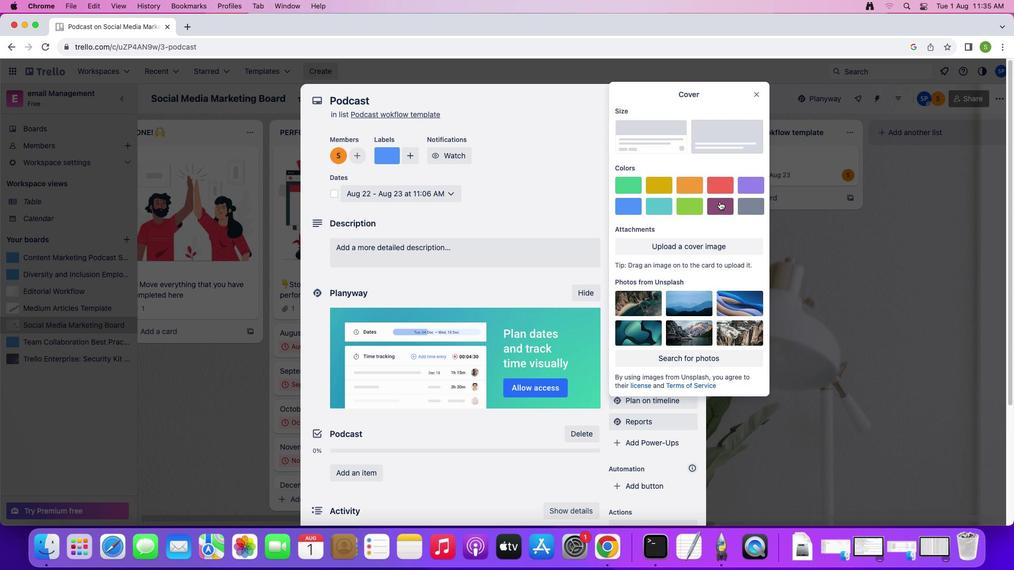 
Action: Mouse moved to (755, 96)
Screenshot: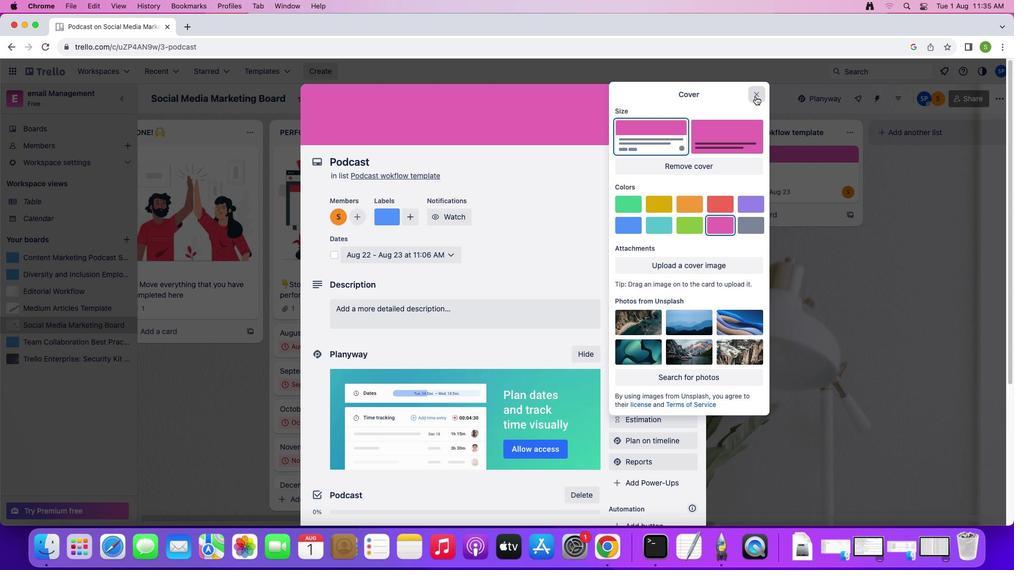 
Action: Mouse pressed left at (755, 96)
Screenshot: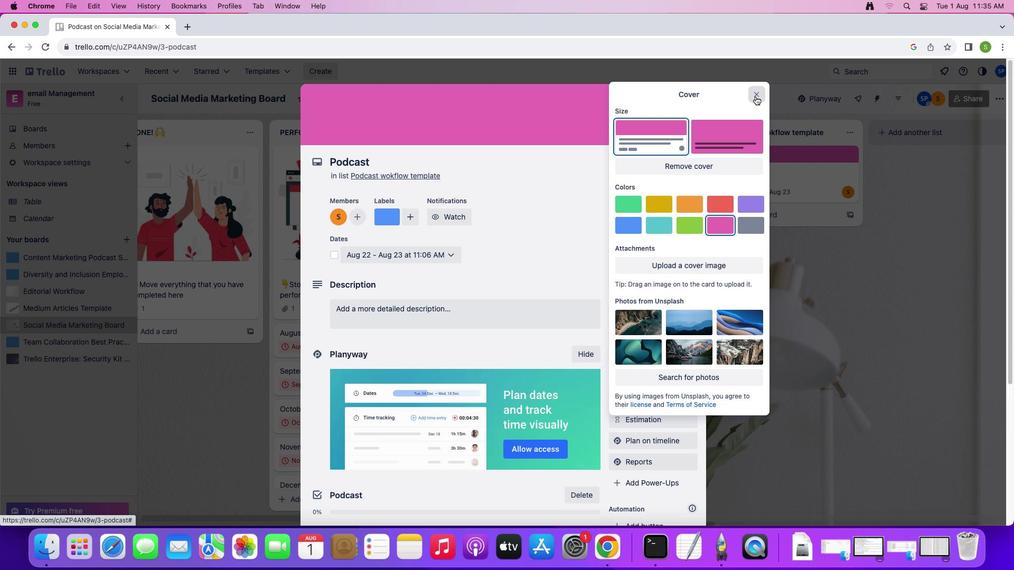 
Action: Mouse moved to (652, 430)
Screenshot: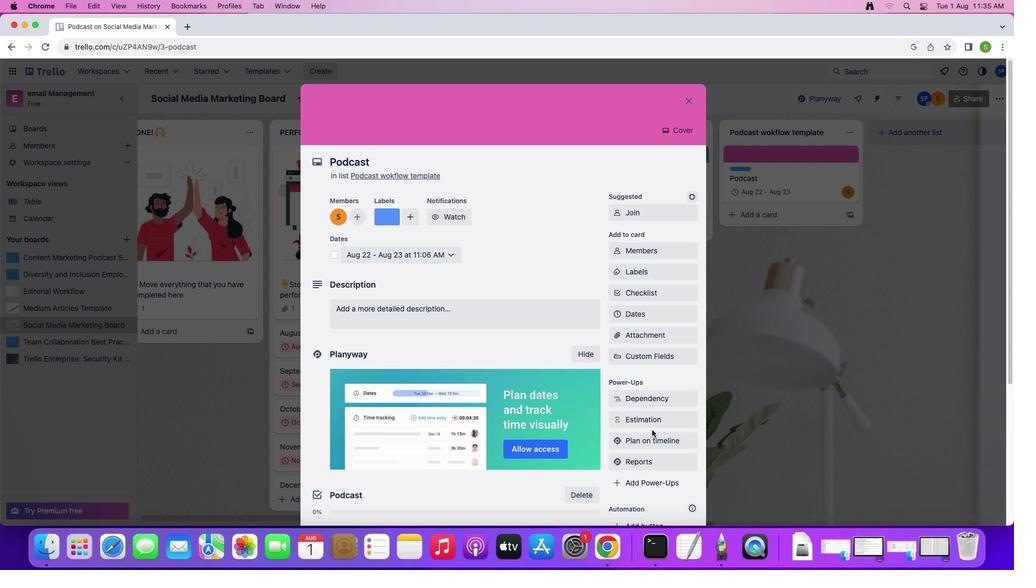 
Action: Mouse scrolled (652, 430) with delta (0, 0)
Screenshot: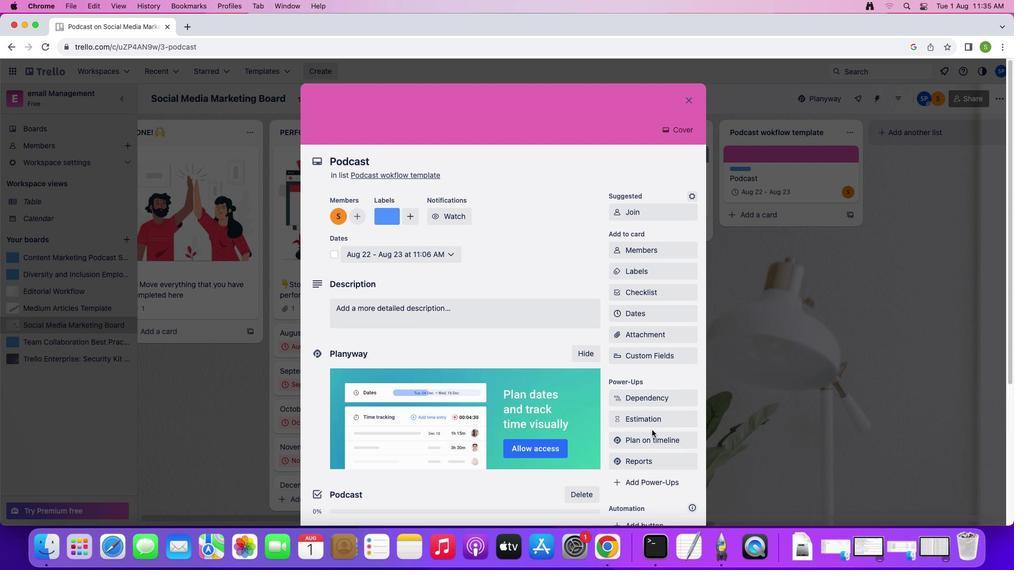 
Action: Mouse scrolled (652, 430) with delta (0, 0)
Screenshot: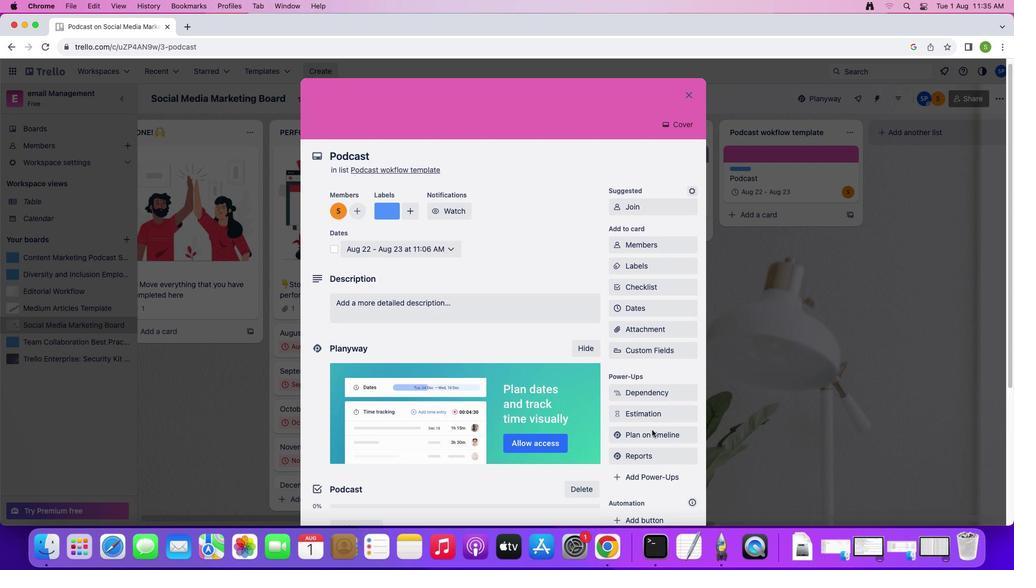 
Action: Mouse scrolled (652, 430) with delta (0, 0)
Screenshot: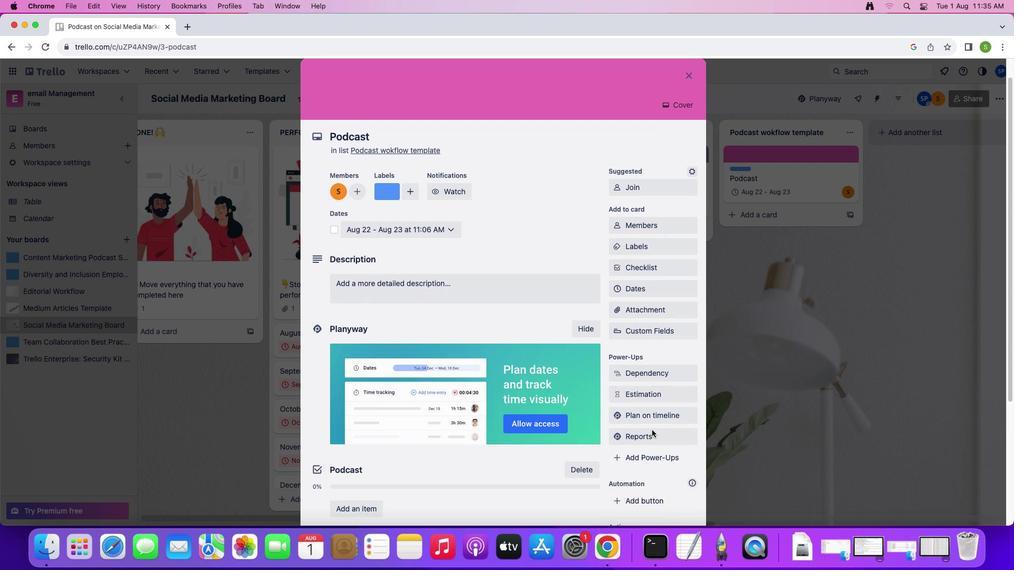 
Action: Mouse scrolled (652, 430) with delta (0, 0)
Screenshot: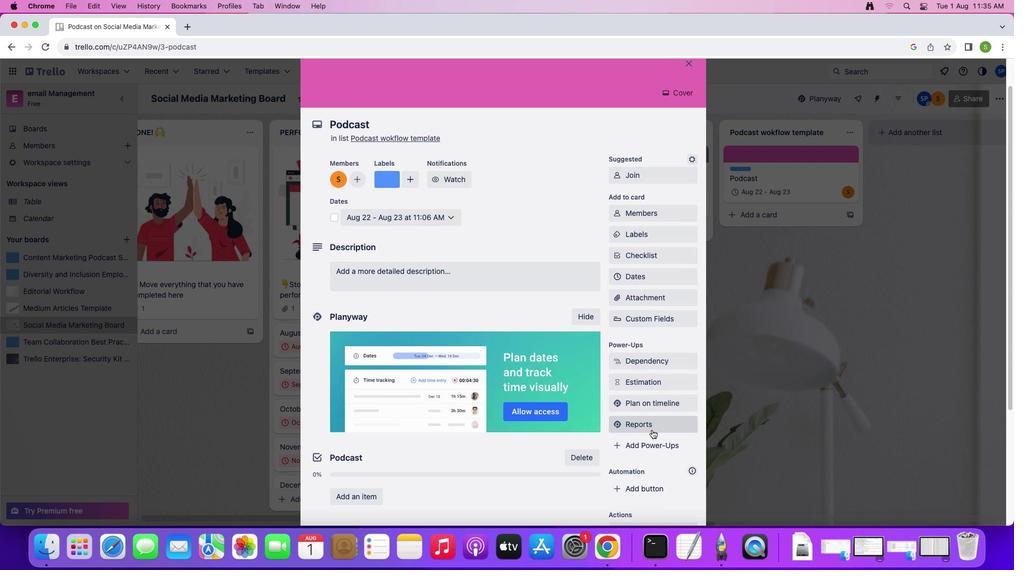 
Action: Mouse scrolled (652, 430) with delta (0, 0)
Screenshot: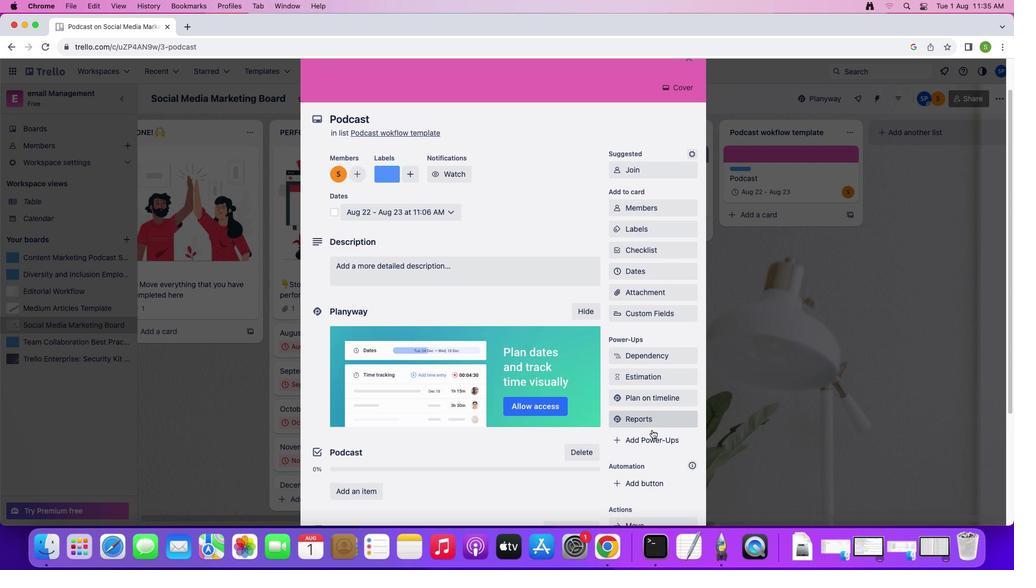 
Action: Mouse scrolled (652, 430) with delta (0, 0)
Screenshot: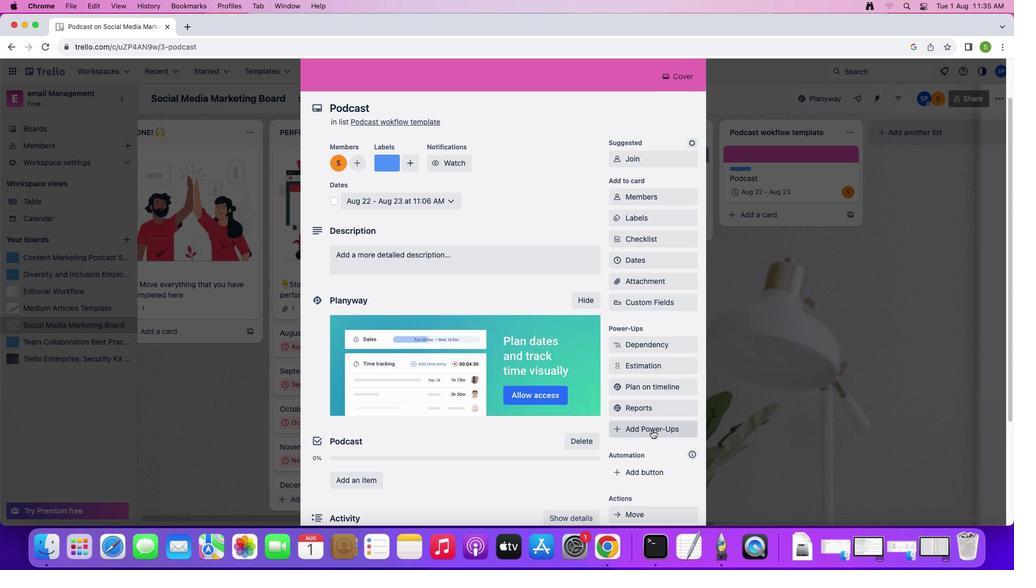 
Action: Mouse scrolled (652, 430) with delta (0, 0)
Screenshot: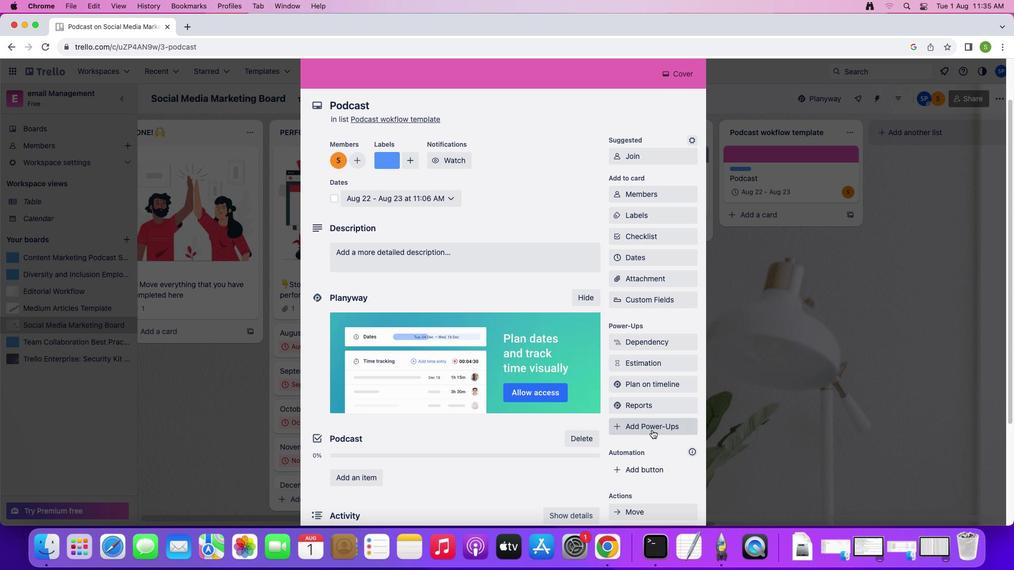 
Action: Mouse scrolled (652, 430) with delta (0, -1)
Screenshot: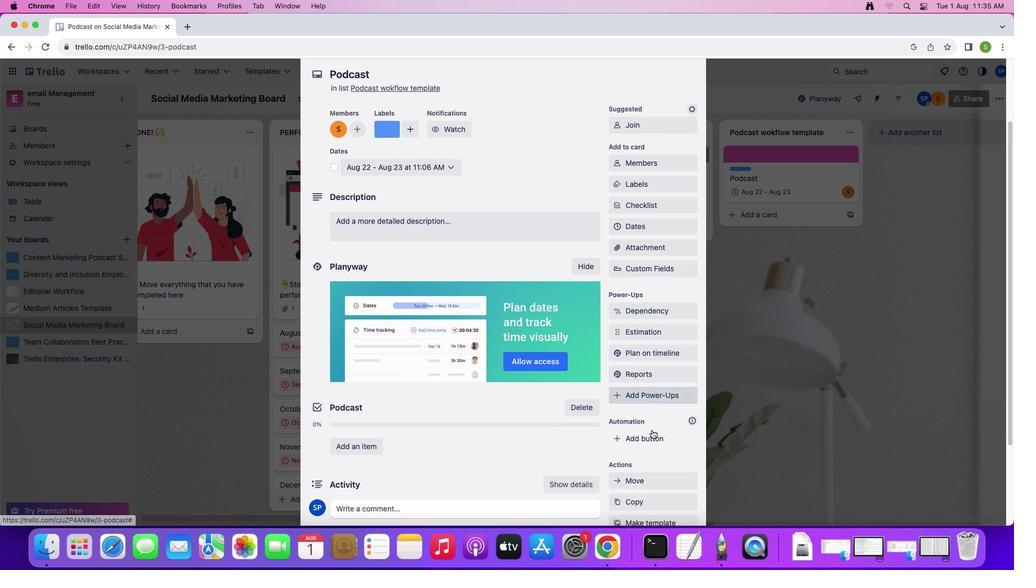 
Action: Mouse moved to (481, 171)
Screenshot: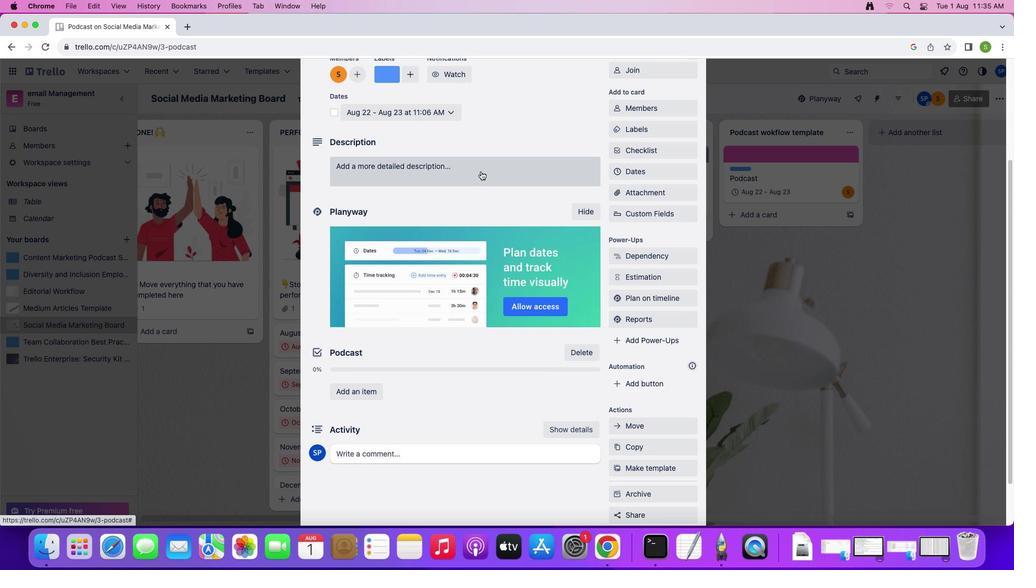 
Action: Mouse pressed left at (481, 171)
Screenshot: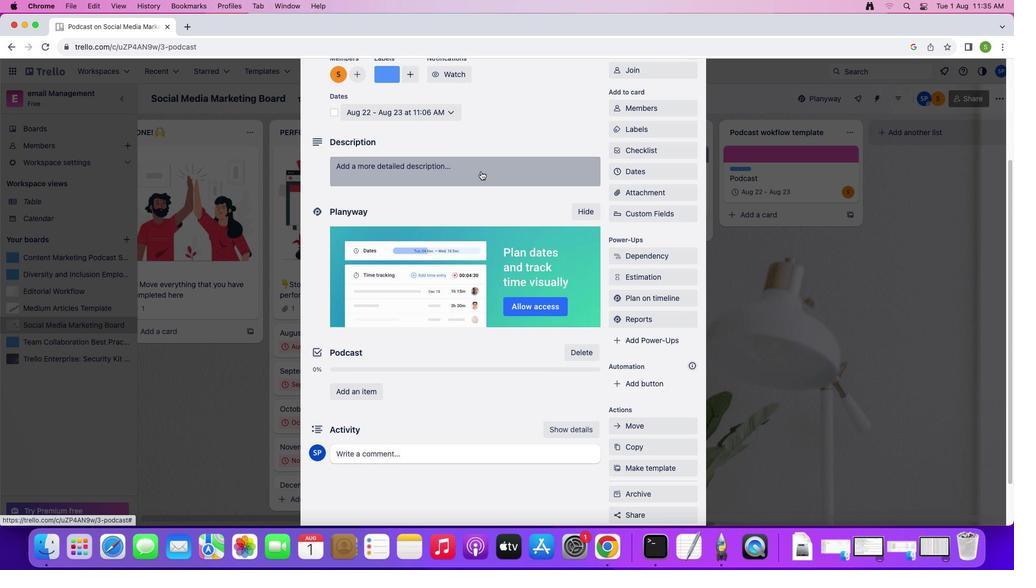 
Action: Mouse moved to (641, 257)
Screenshot: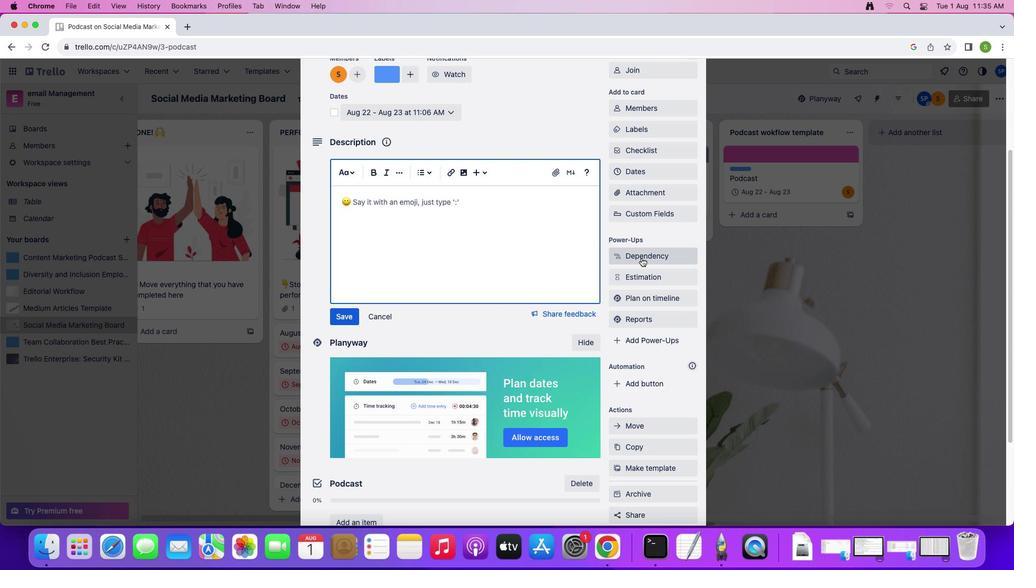 
Action: Key pressed Key.shift'T''h''e'Key.space'o''n''e''-''s''t''o''p''-''s''h''o''p'Key.space'f''o''r'Key.space'm''a''n''a''g''i''n''g'Key.space'y''o''u''r'Key.space'p''o''d''c''a''s''t'Key.space'p''r''o''d''u''c''t''i''o''n'Key.space'w''o''r''k''f''l''o''w''.'
Screenshot: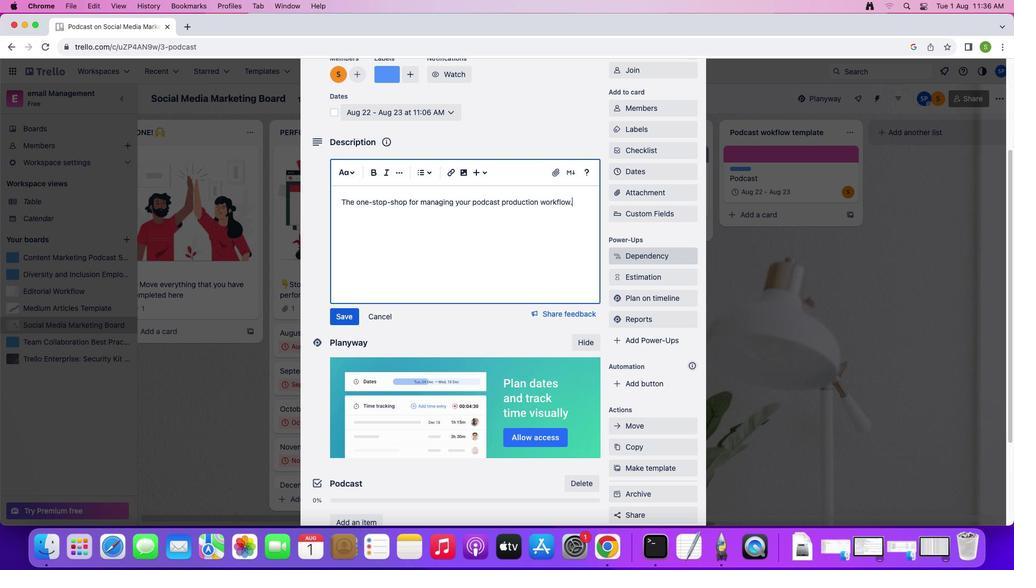 
Action: Mouse moved to (350, 319)
Screenshot: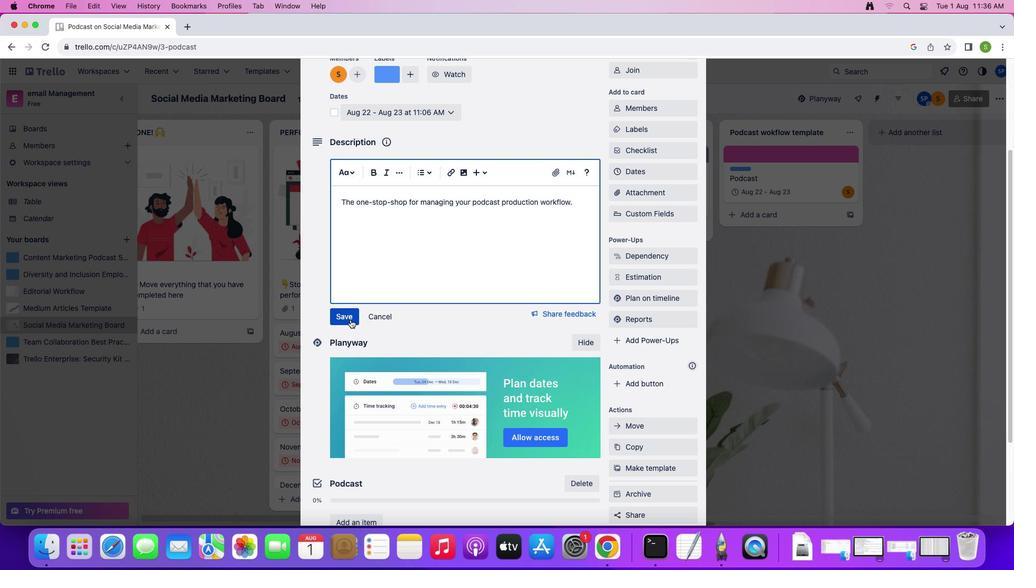 
Action: Mouse pressed left at (350, 319)
